 Task: Get directions from Capitol Reef National Park, Utah, United States to Crater Lake National Park, Oregon, United States and explore the nearby banks
Action: Key pressed g
Screenshot: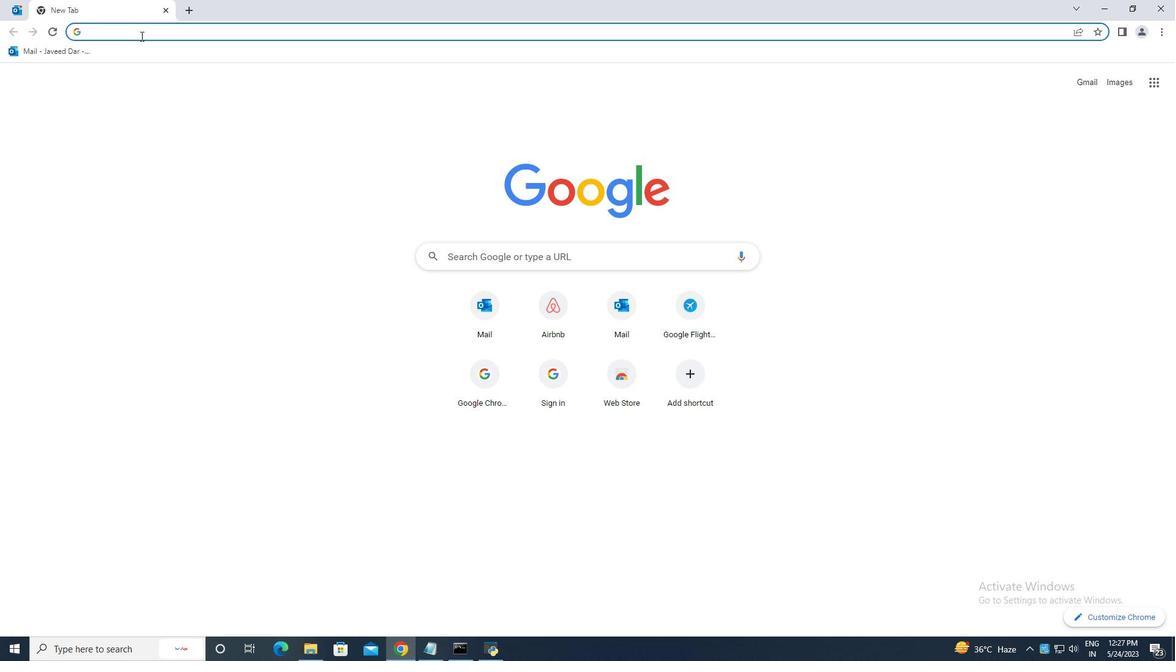
Action: Mouse moved to (132, 80)
Screenshot: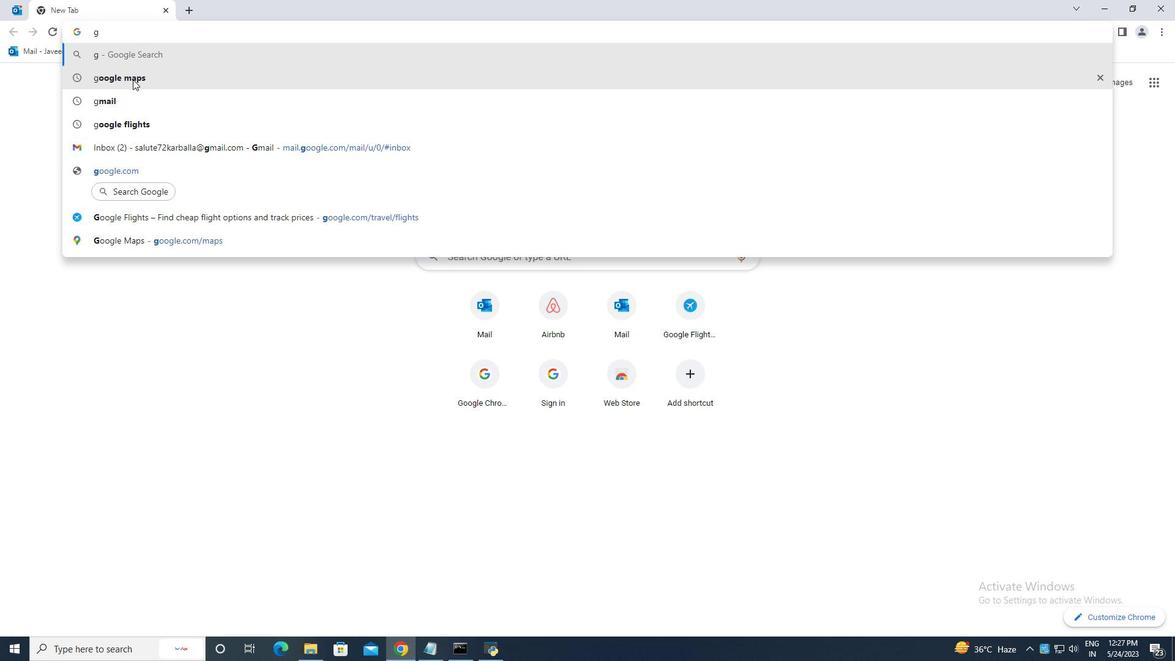 
Action: Mouse pressed left at (132, 80)
Screenshot: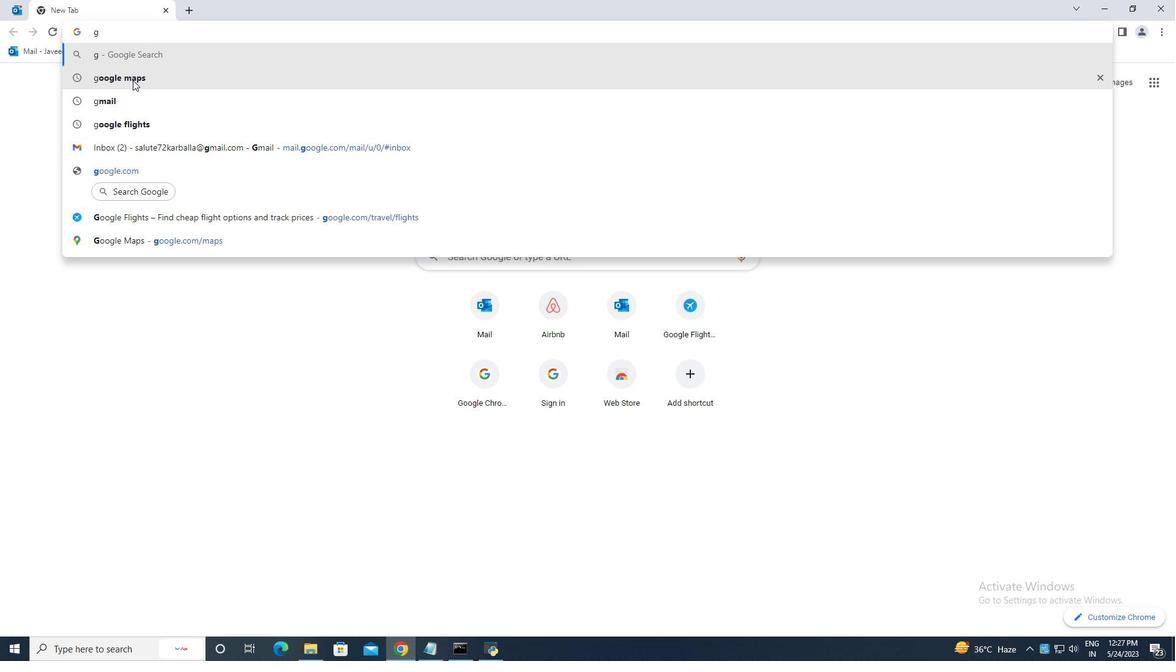
Action: Mouse moved to (203, 191)
Screenshot: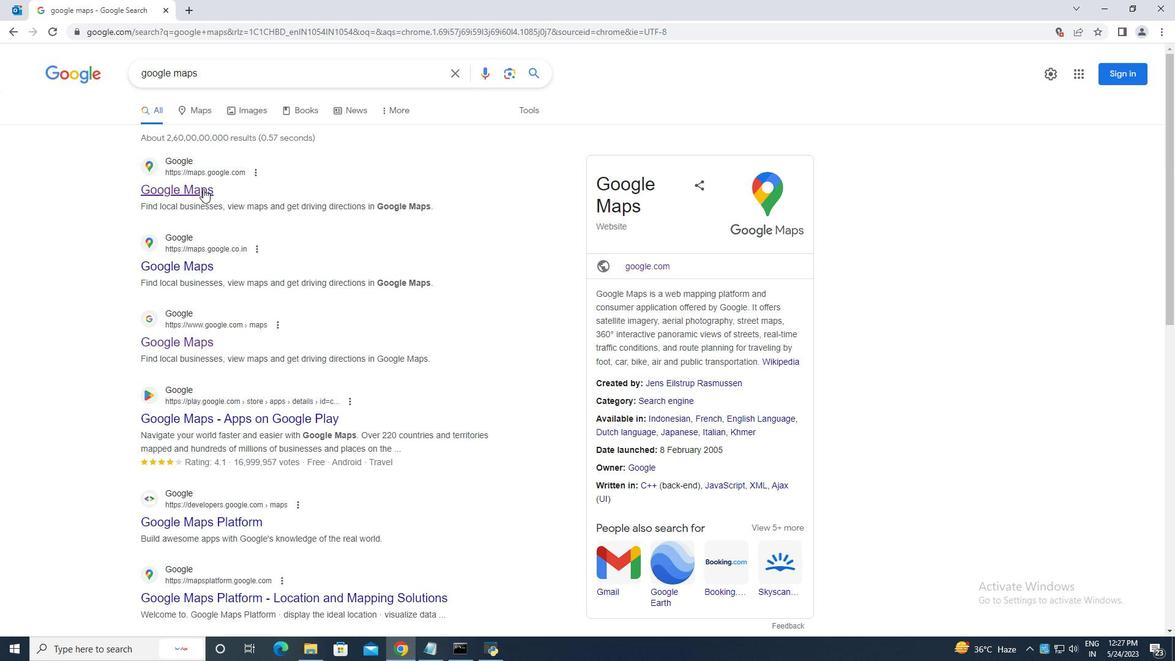 
Action: Mouse pressed left at (203, 191)
Screenshot: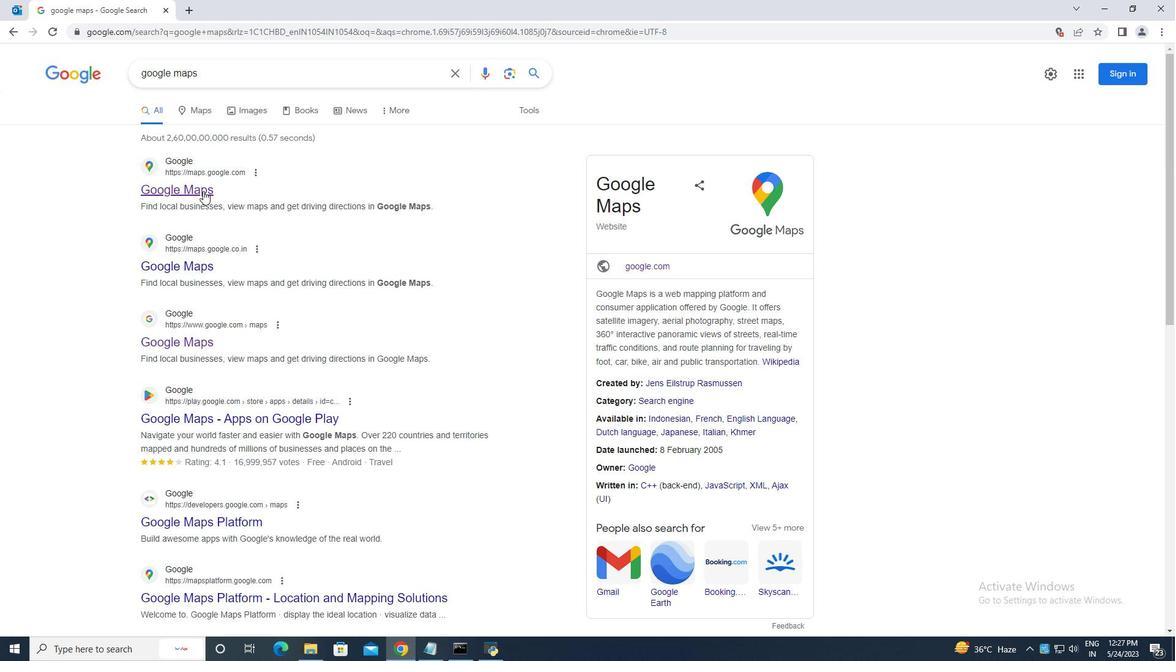 
Action: Mouse moved to (203, 191)
Screenshot: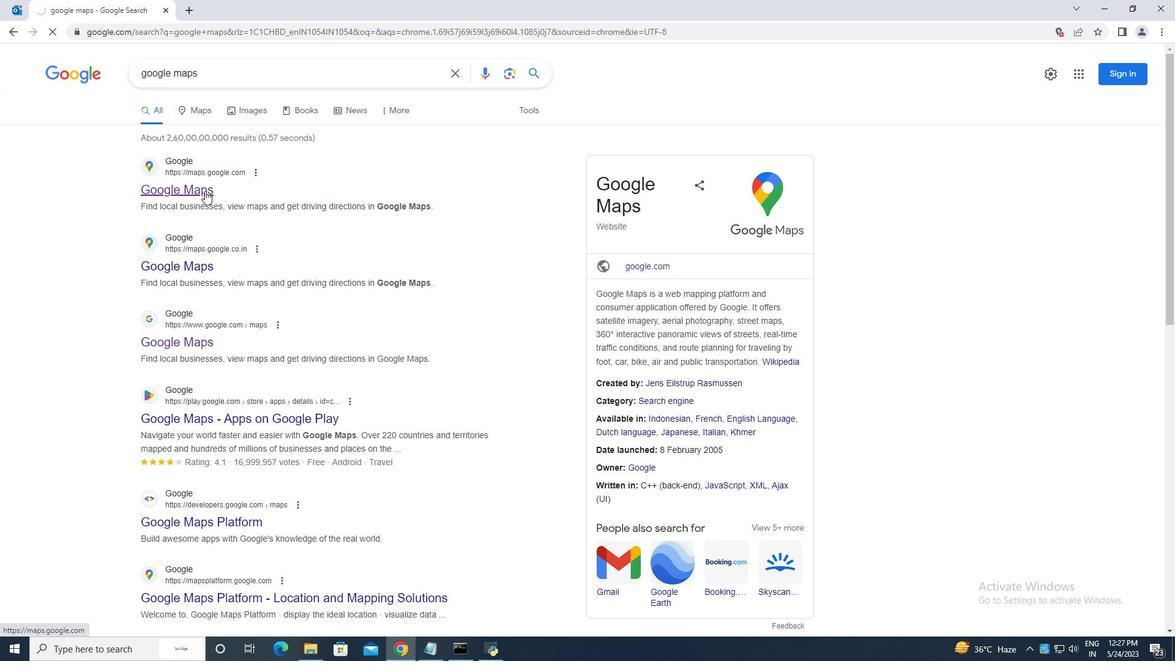 
Action: Mouse pressed left at (203, 191)
Screenshot: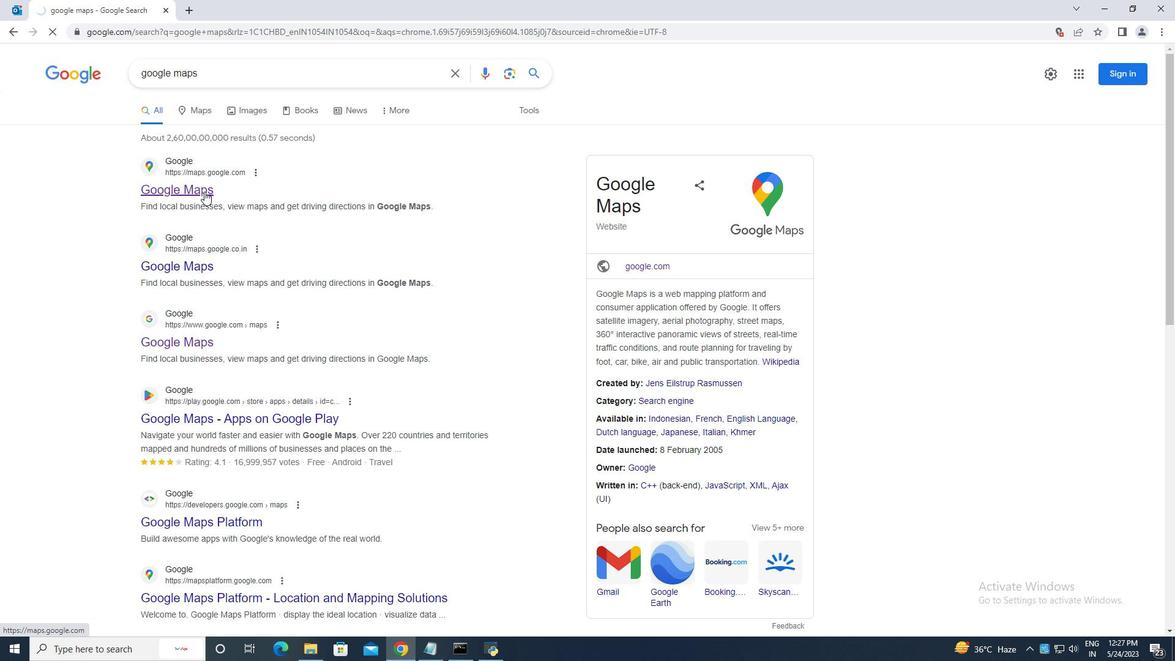 
Action: Mouse moved to (184, 58)
Screenshot: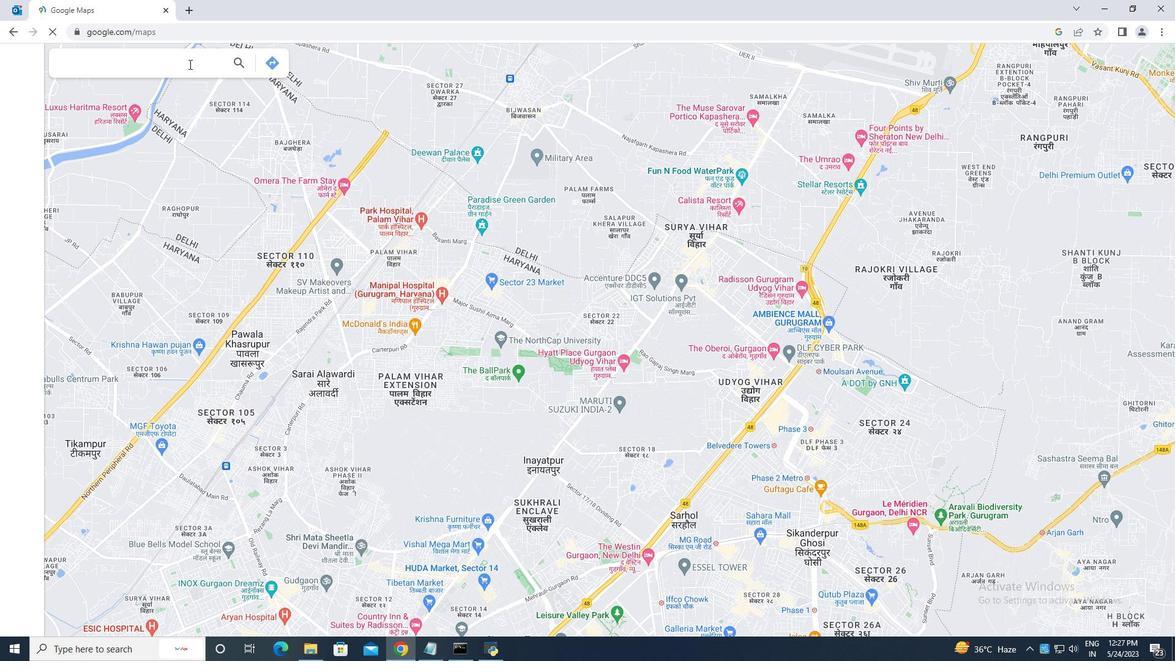 
Action: Mouse pressed left at (184, 58)
Screenshot: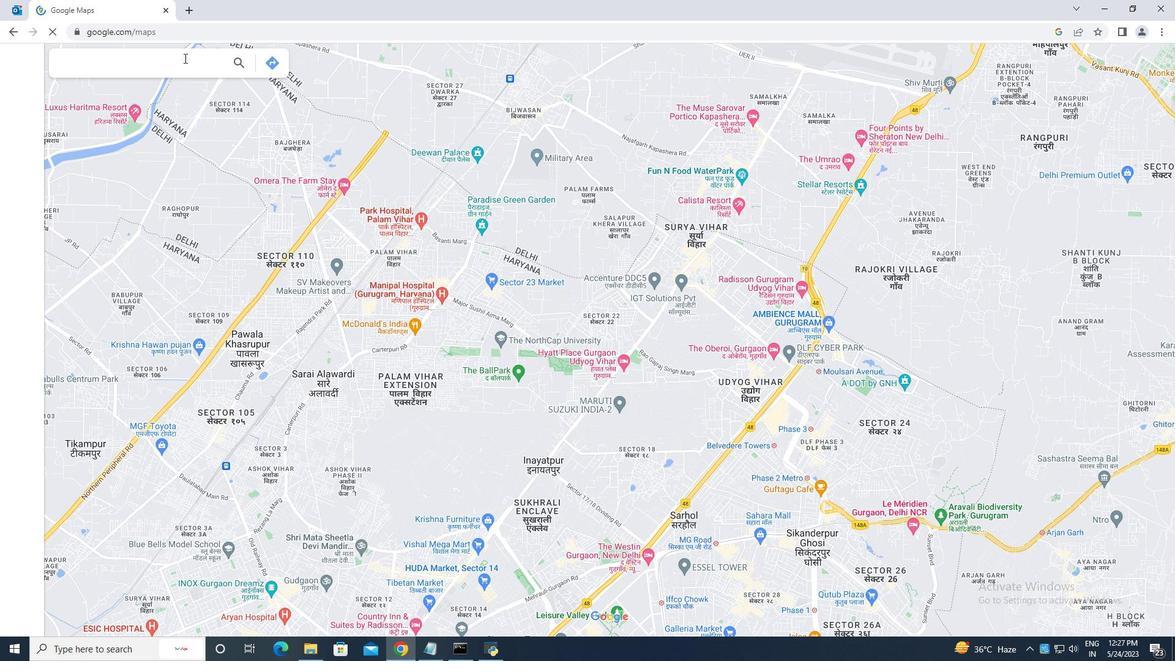 
Action: Key pressed capital<Key.space>reef<Key.space>national<Key.space>park,<Key.space>utah
Screenshot: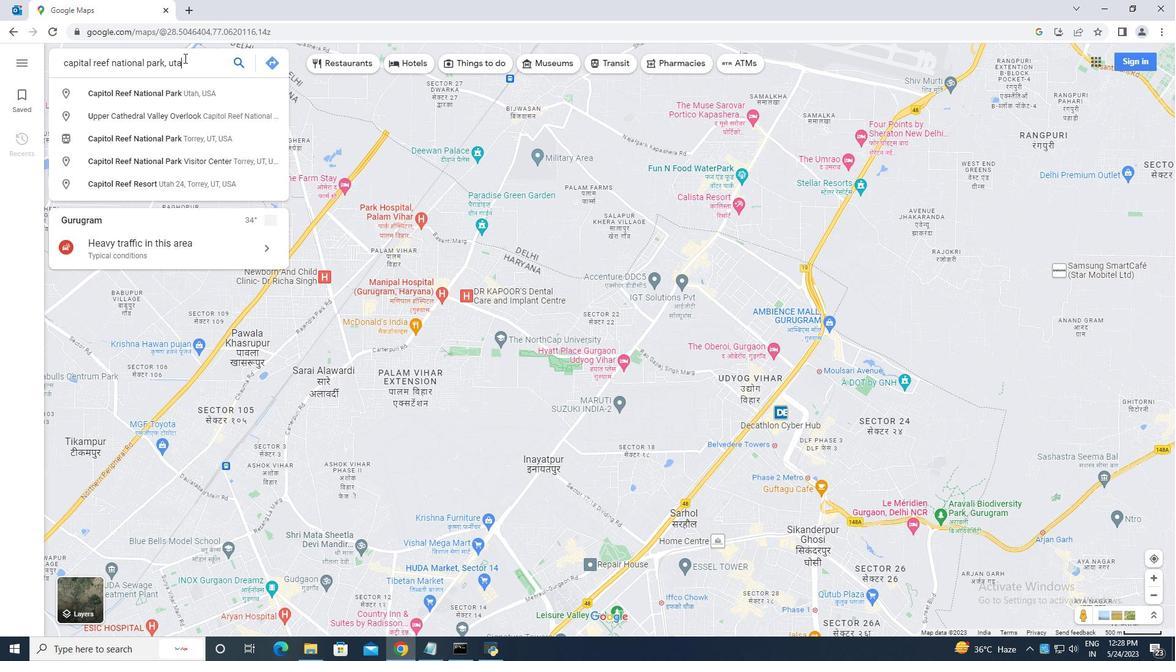 
Action: Mouse moved to (207, 96)
Screenshot: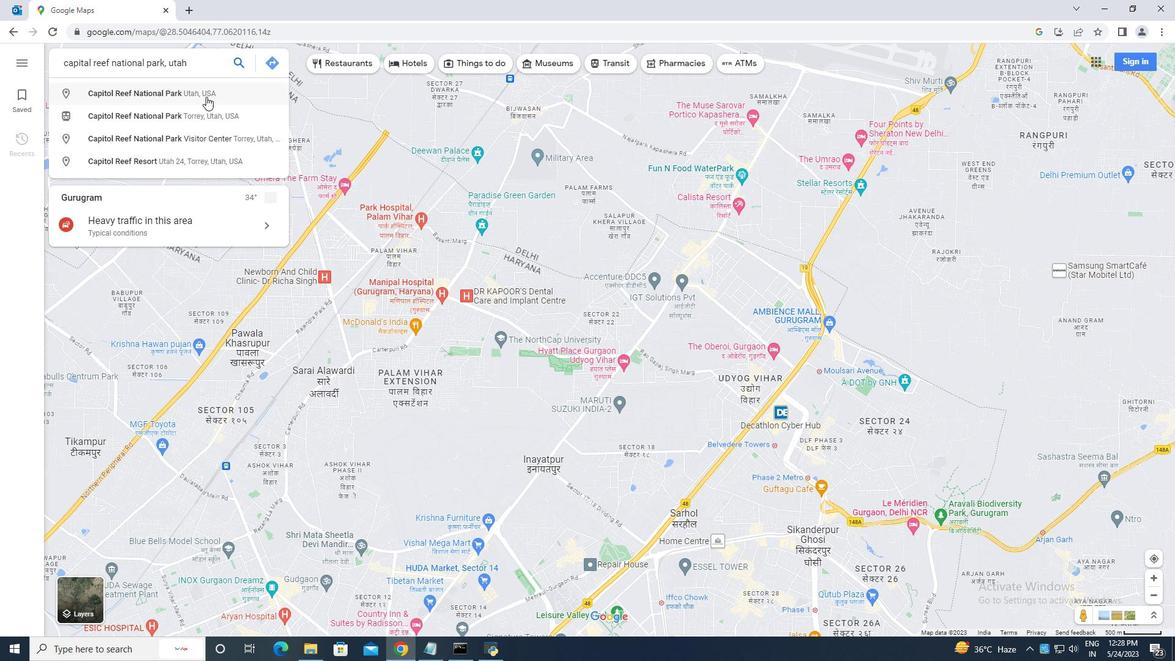 
Action: Mouse pressed left at (207, 96)
Screenshot: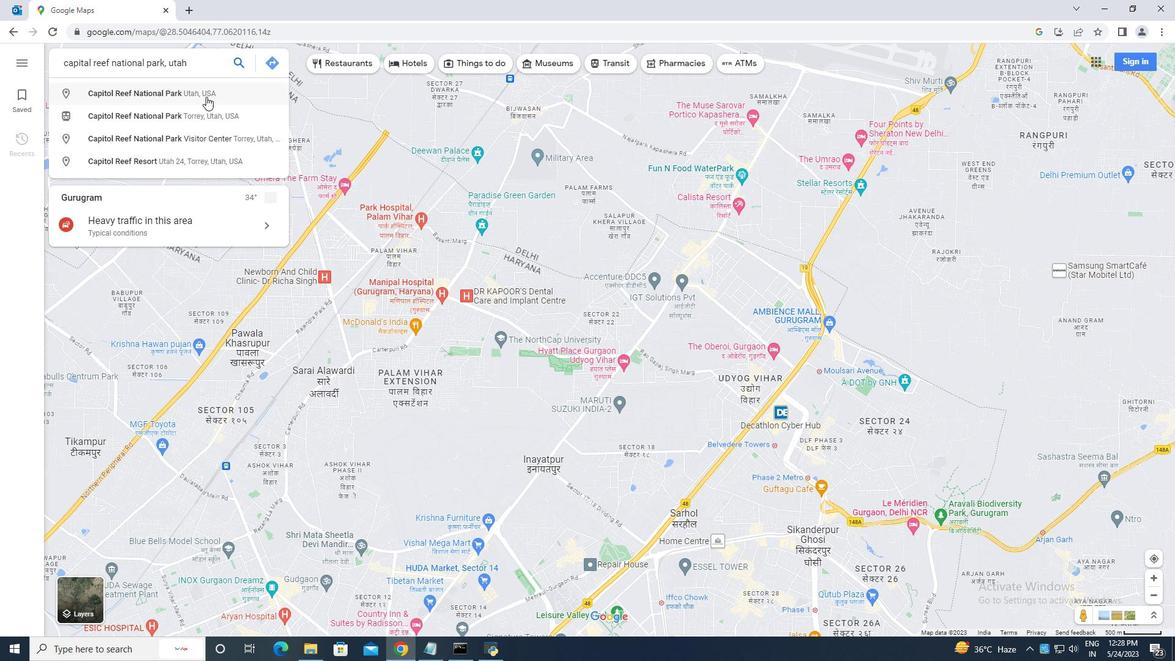 
Action: Mouse moved to (82, 305)
Screenshot: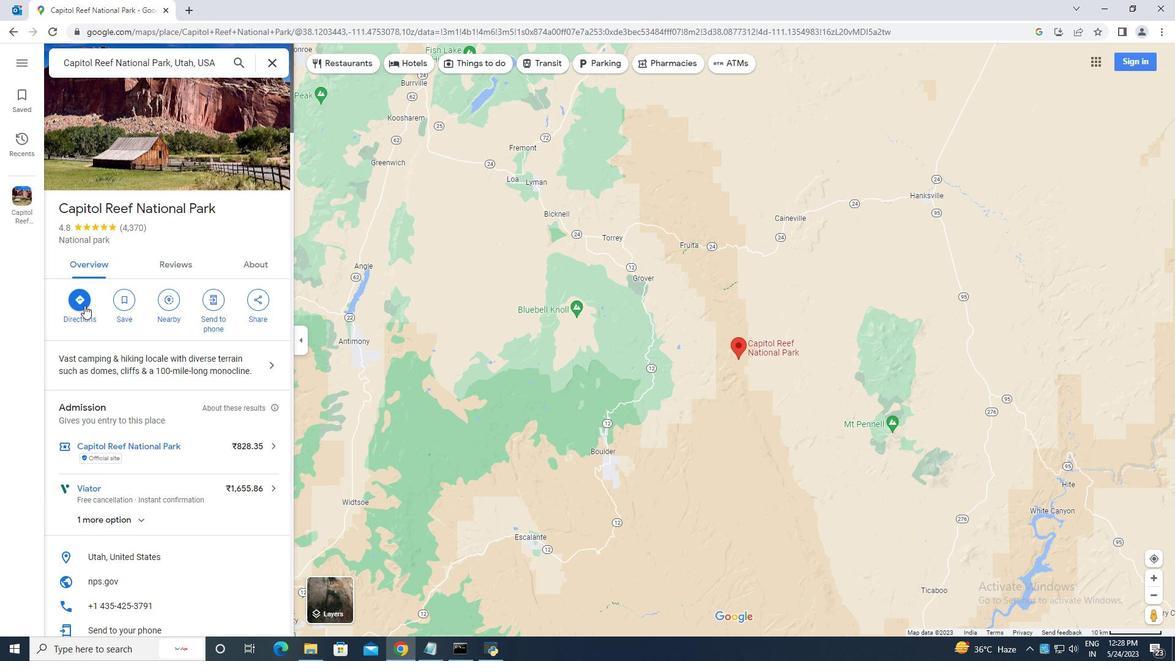 
Action: Mouse pressed left at (82, 305)
Screenshot: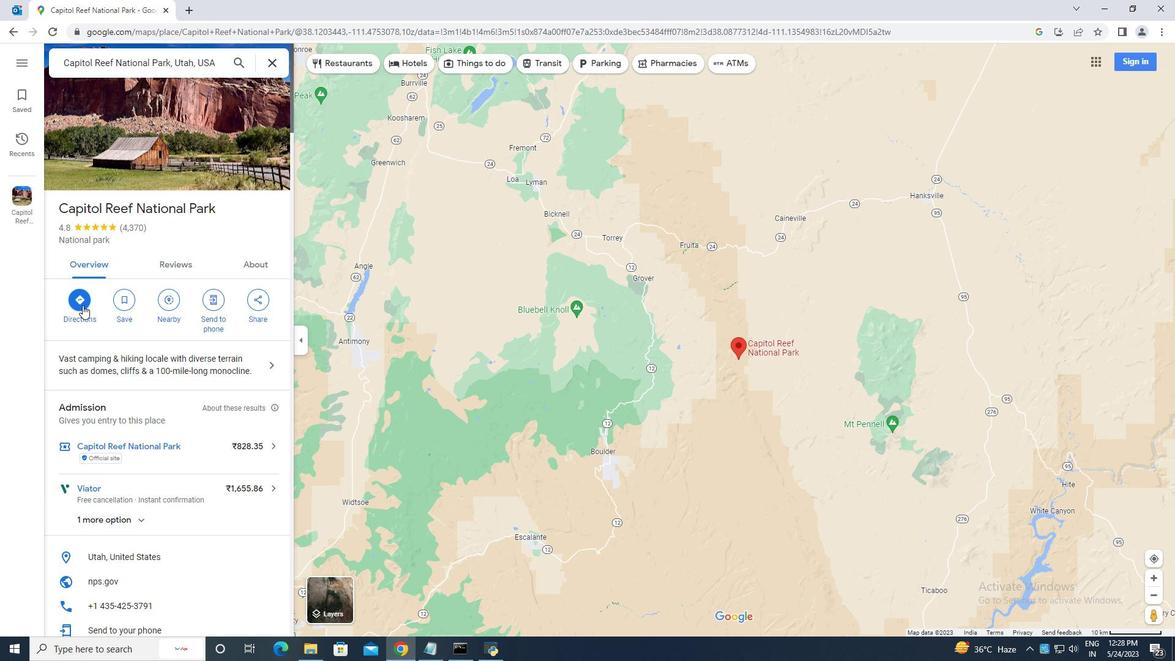 
Action: Mouse moved to (174, 100)
Screenshot: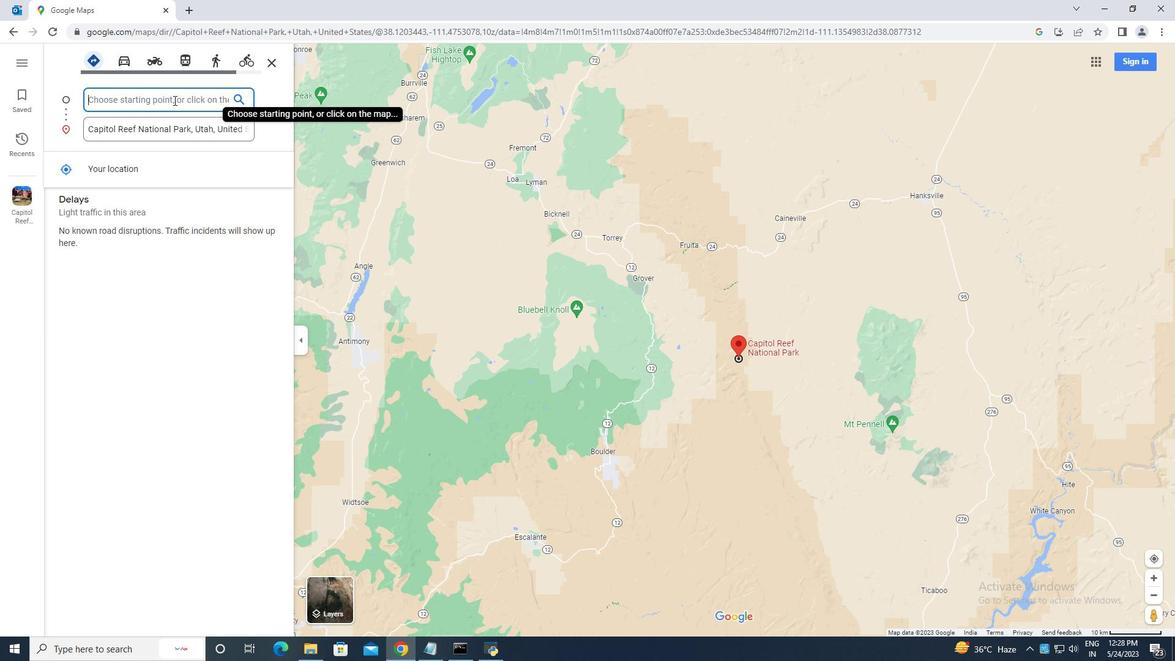 
Action: Mouse pressed left at (174, 100)
Screenshot: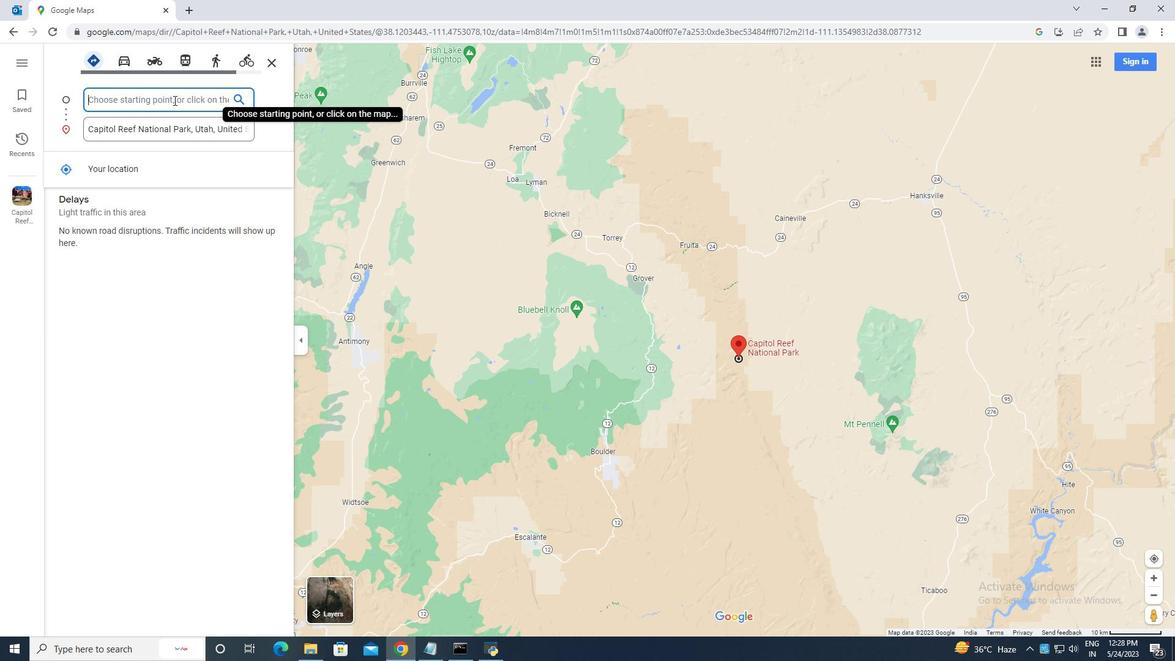 
Action: Key pressed capitol<Key.space>reef<Key.space>national<Key.space>park<Key.space>utah<Key.space>
Screenshot: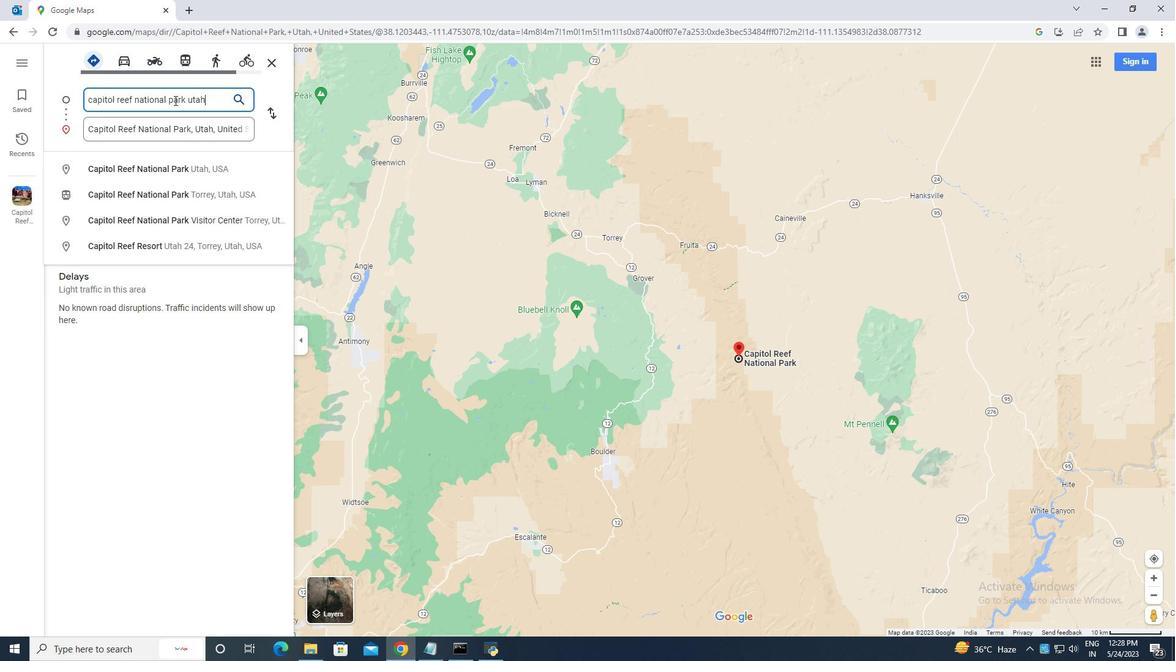 
Action: Mouse moved to (189, 129)
Screenshot: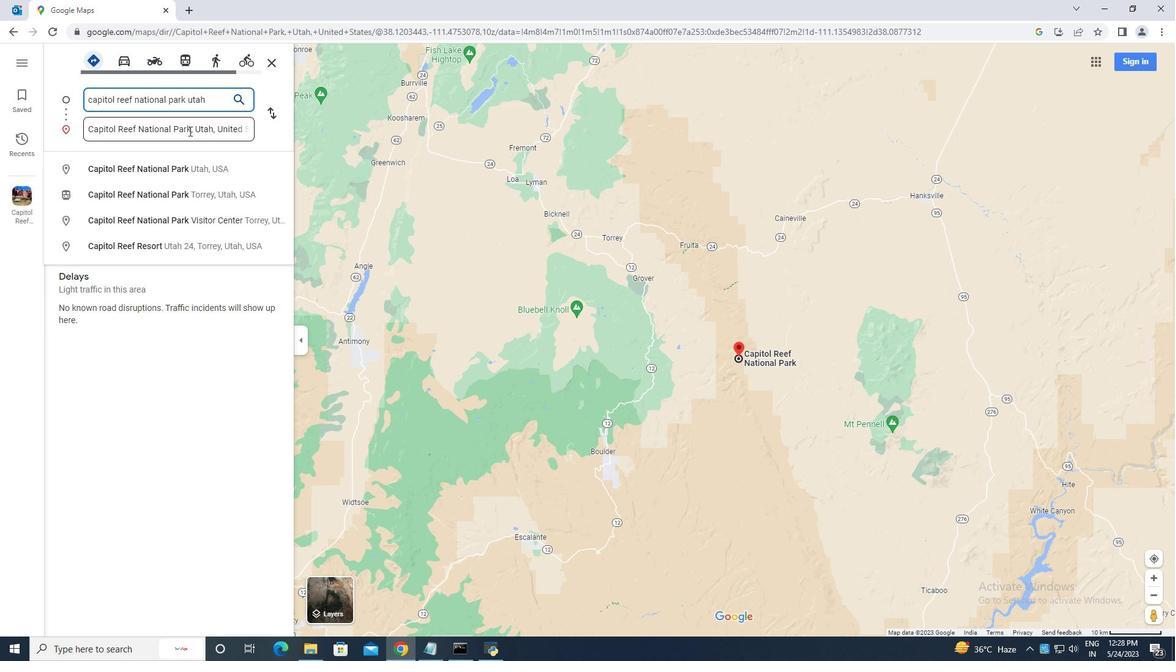 
Action: Mouse pressed left at (189, 129)
Screenshot: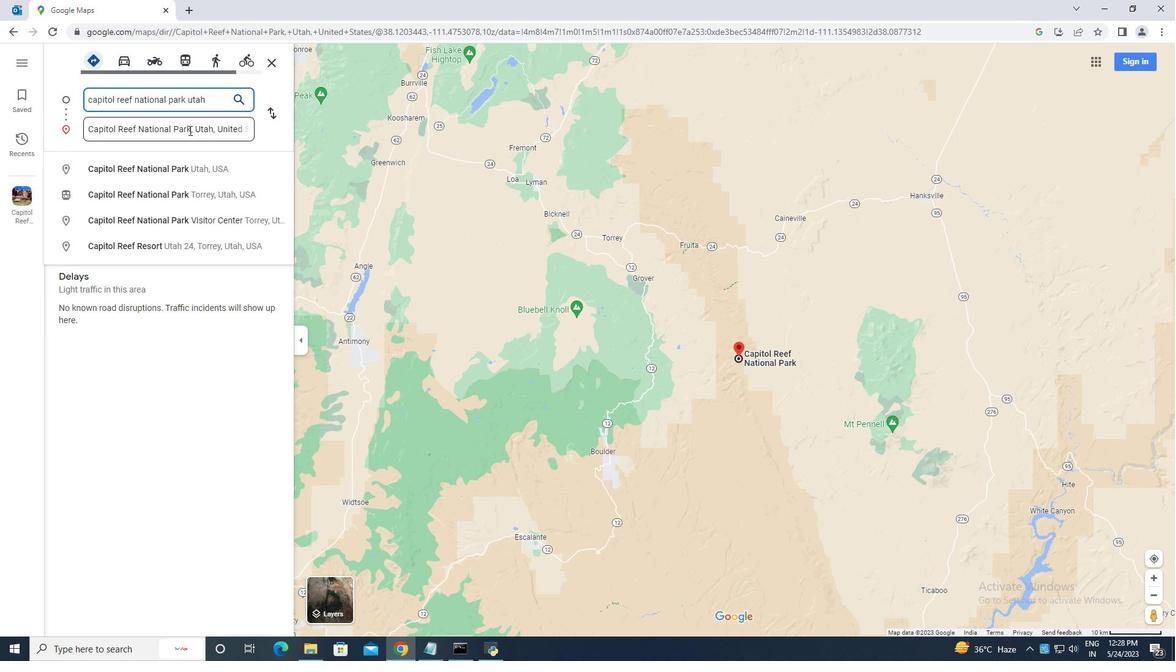 
Action: Mouse moved to (189, 129)
Screenshot: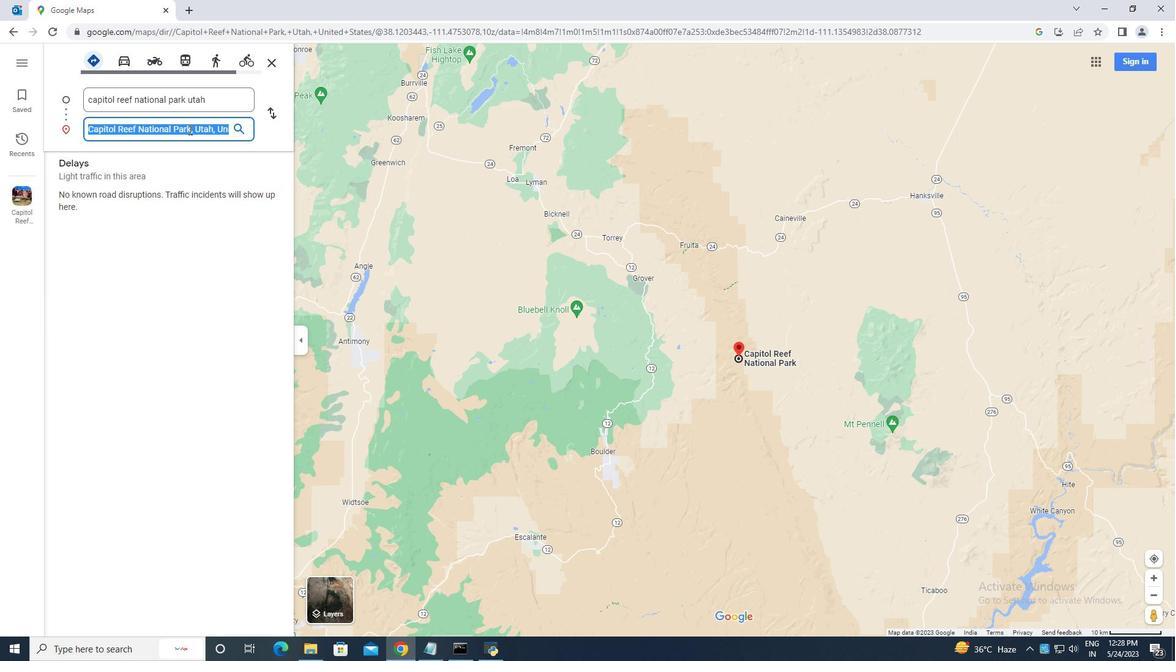 
Action: Key pressed creter<Key.space><Key.backspace><Key.backspace><Key.backspace><Key.backspace>a<Key.backspace><Key.backspace>ater<Key.space>lake<Key.space>national<Key.space>park<Key.space>oregon<Key.space>us
Screenshot: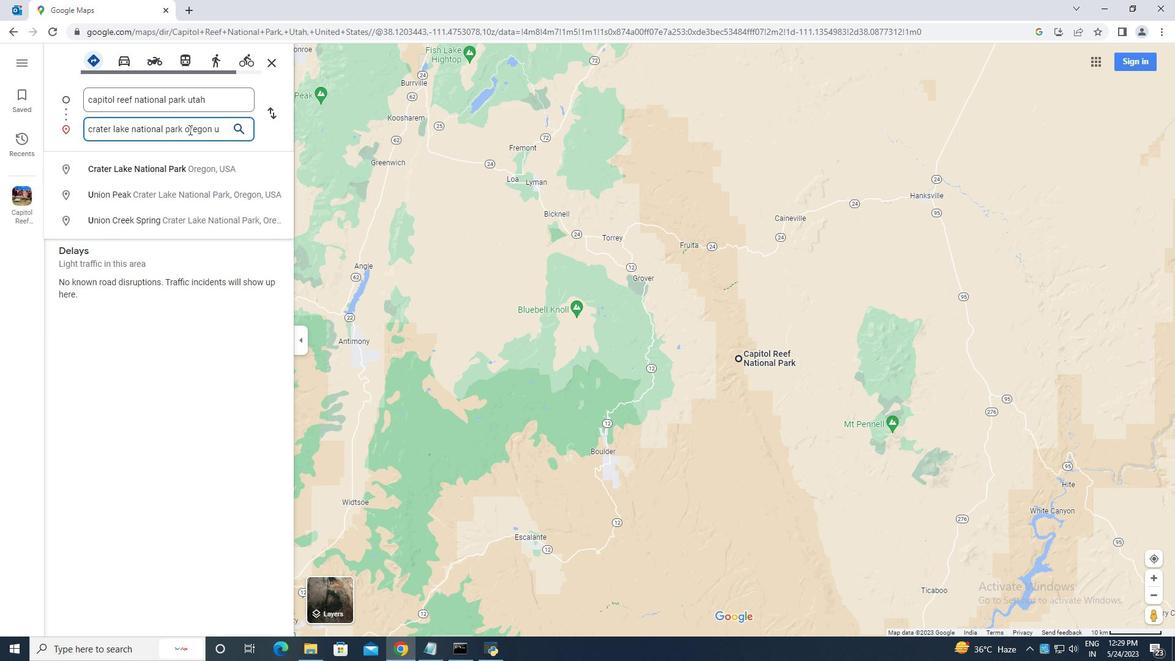 
Action: Mouse moved to (219, 134)
Screenshot: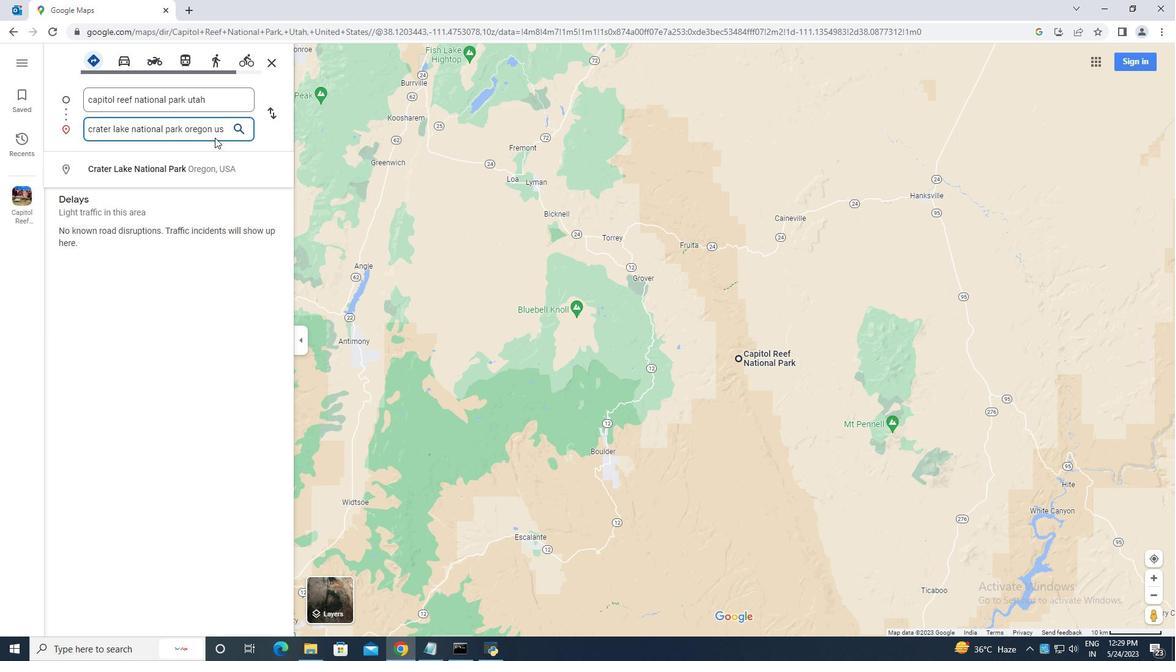 
Action: Key pressed <Key.enter>
Screenshot: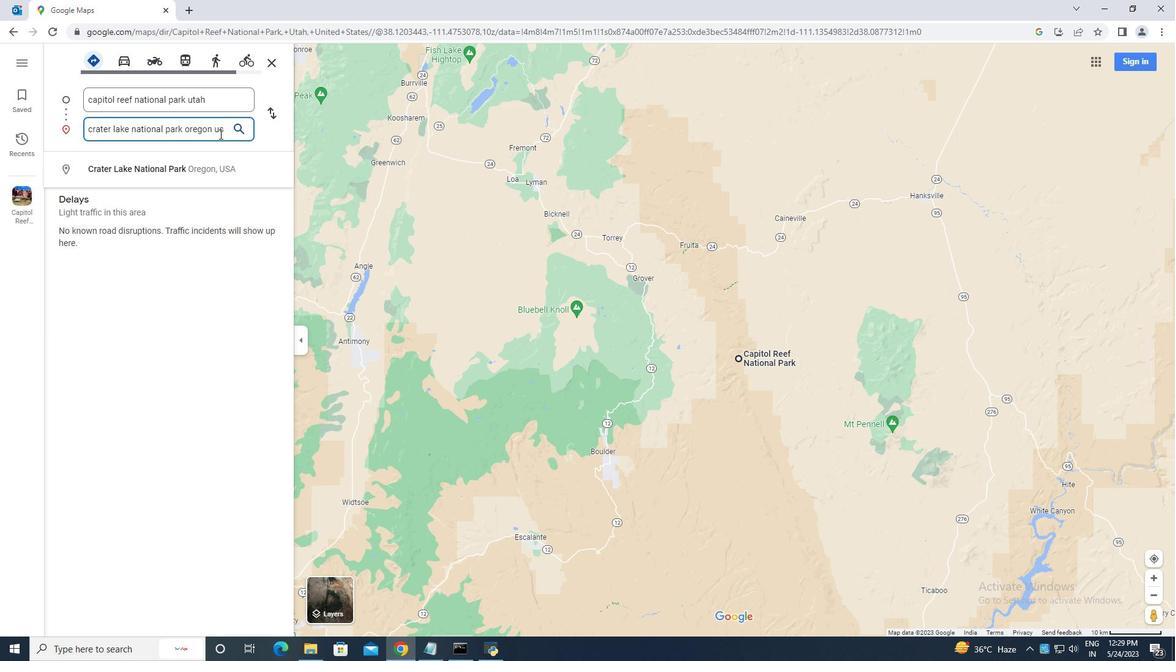 
Action: Mouse moved to (156, 208)
Screenshot: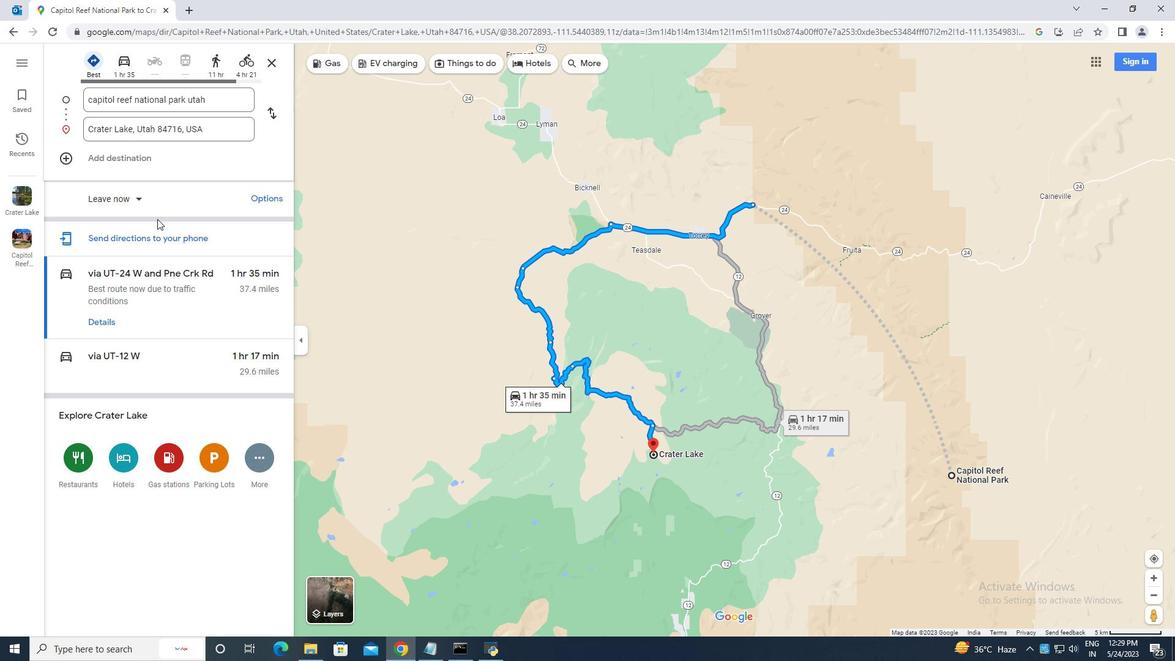 
Action: Mouse scrolled (156, 208) with delta (0, 0)
Screenshot: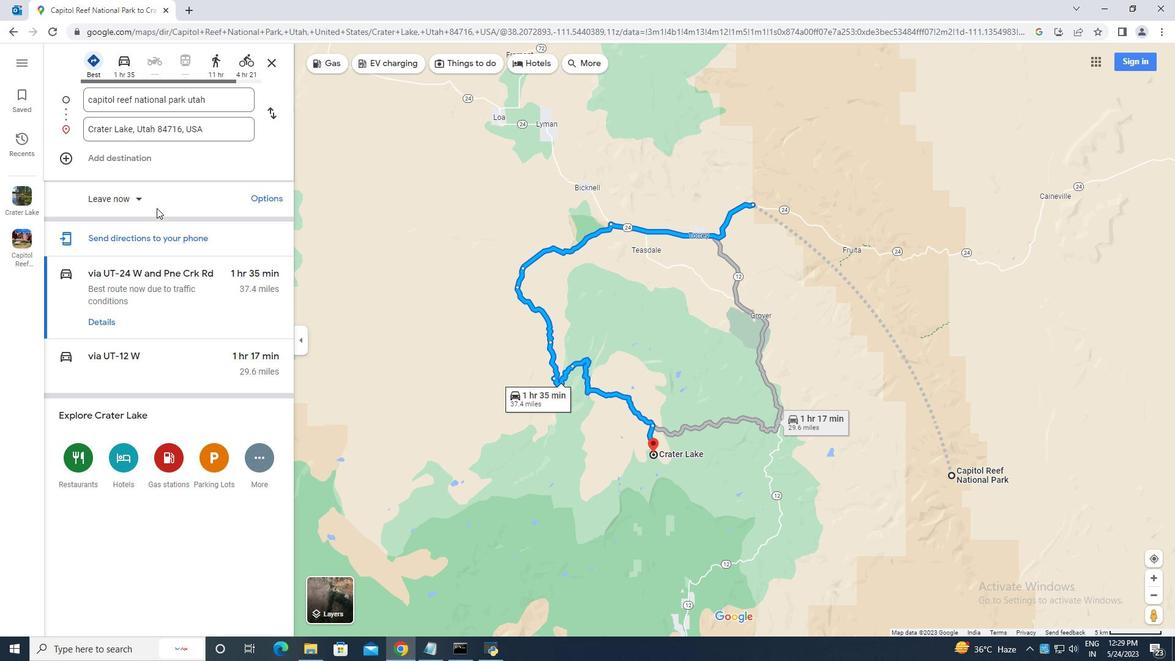 
Action: Mouse scrolled (156, 208) with delta (0, 0)
Screenshot: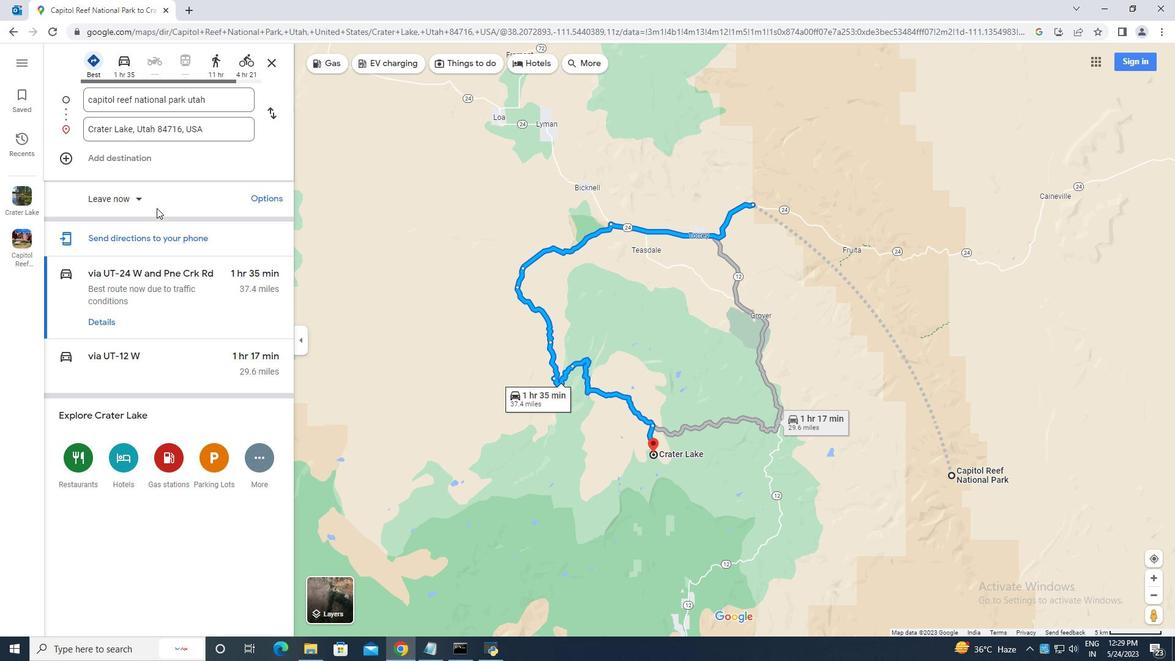 
Action: Mouse scrolled (156, 208) with delta (0, 0)
Screenshot: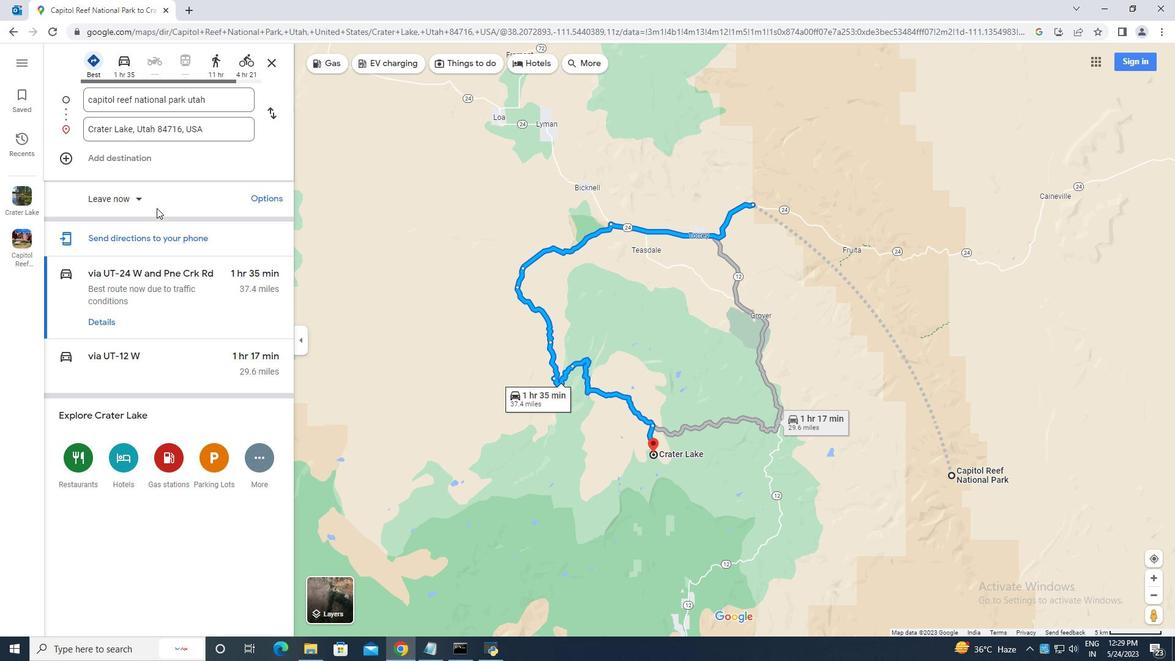 
Action: Mouse scrolled (156, 208) with delta (0, 0)
Screenshot: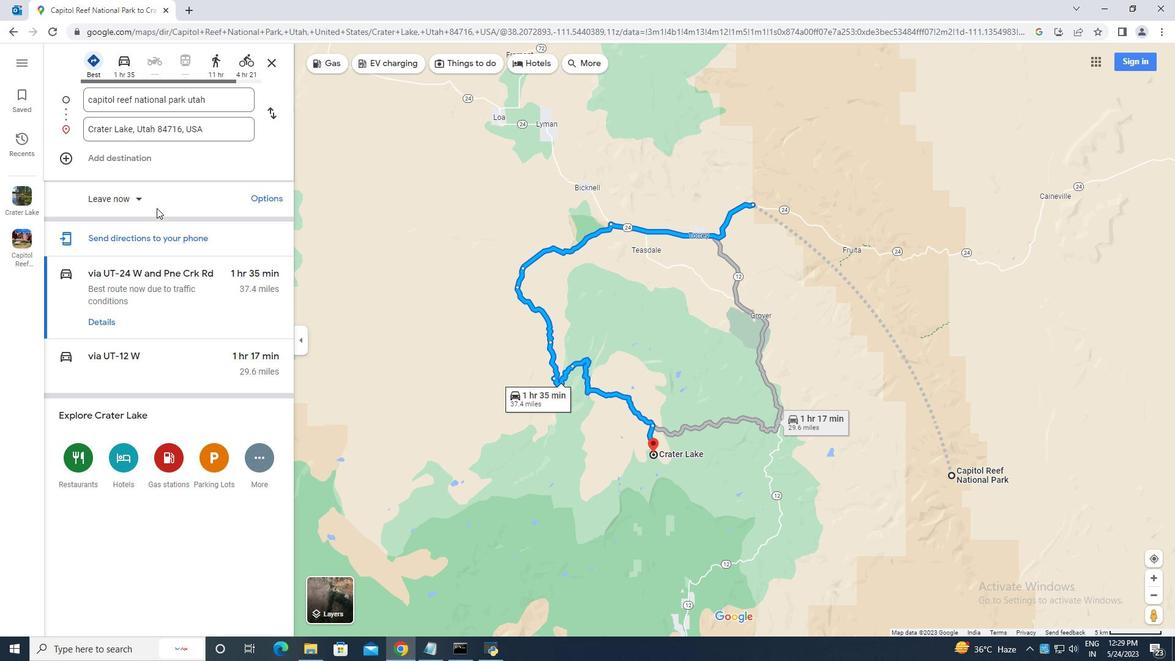 
Action: Mouse moved to (156, 202)
Screenshot: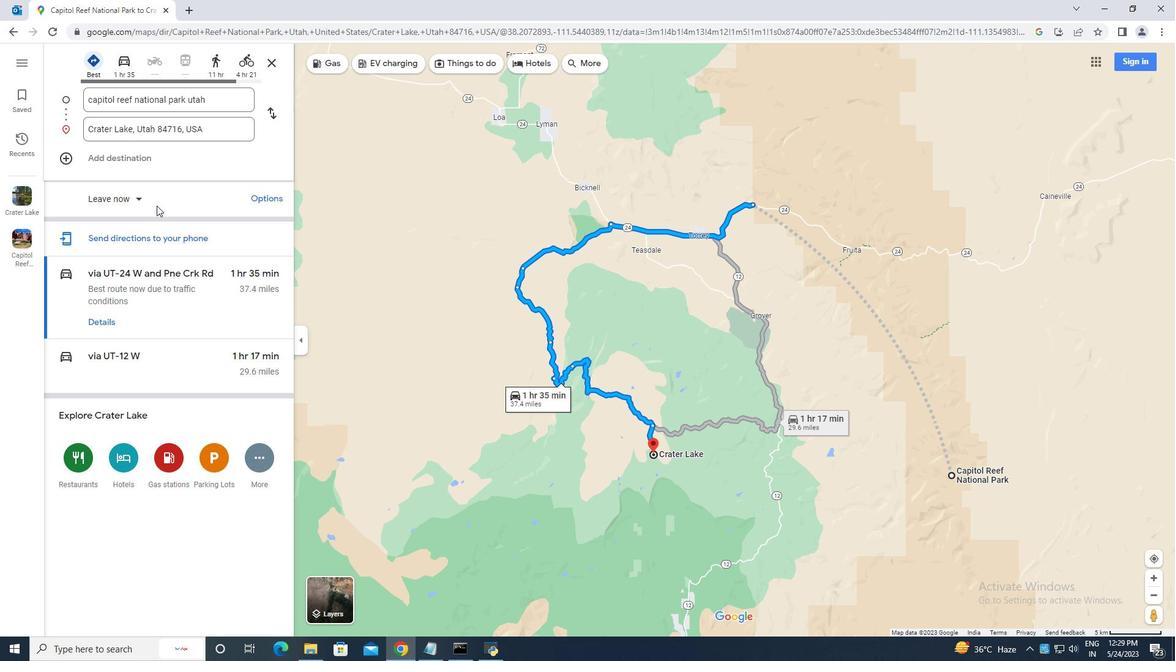 
Action: Mouse scrolled (156, 202) with delta (0, 0)
Screenshot: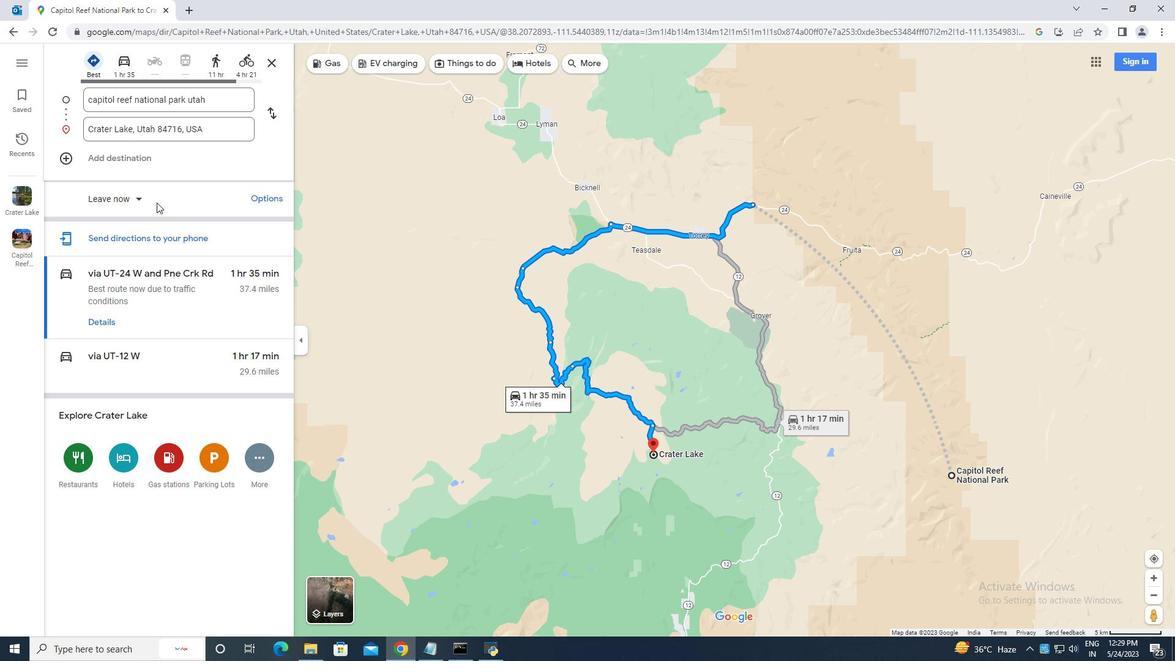 
Action: Mouse scrolled (156, 202) with delta (0, 0)
Screenshot: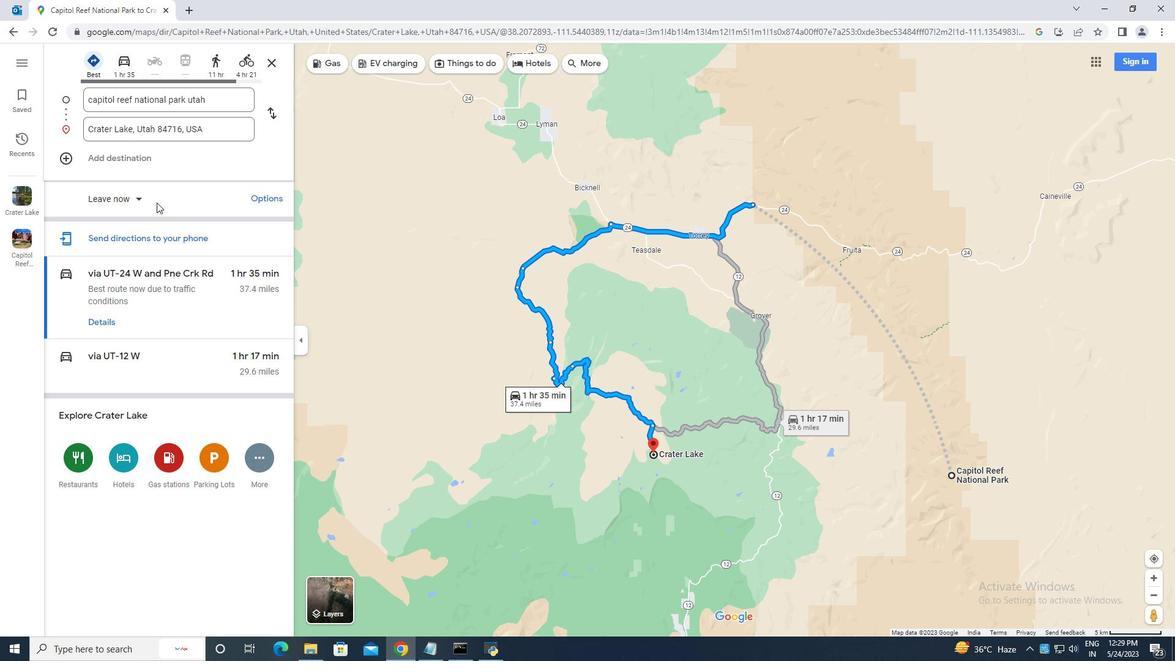 
Action: Mouse scrolled (156, 202) with delta (0, 0)
Screenshot: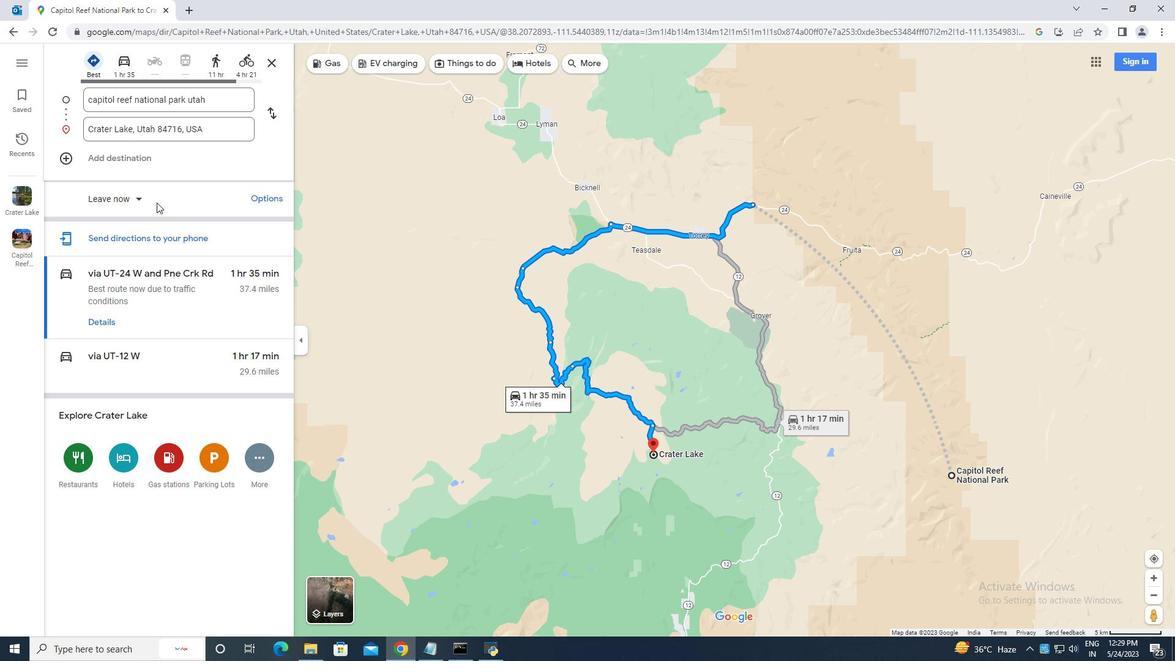 
Action: Mouse scrolled (156, 202) with delta (0, 0)
Screenshot: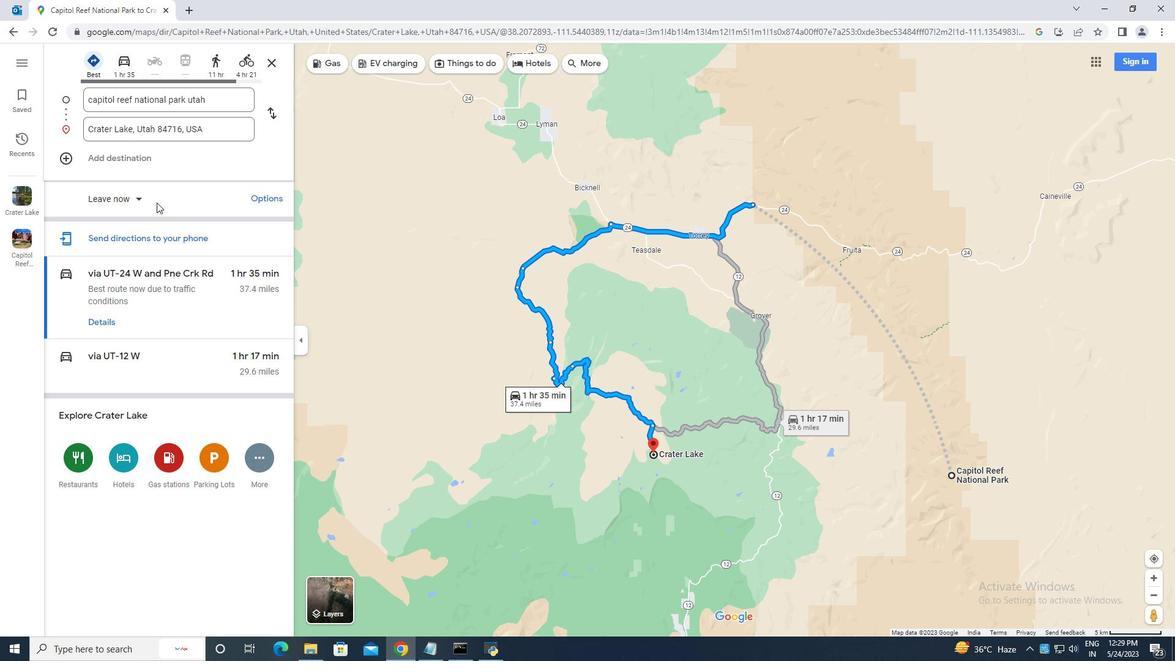
Action: Mouse scrolled (156, 202) with delta (0, 0)
Screenshot: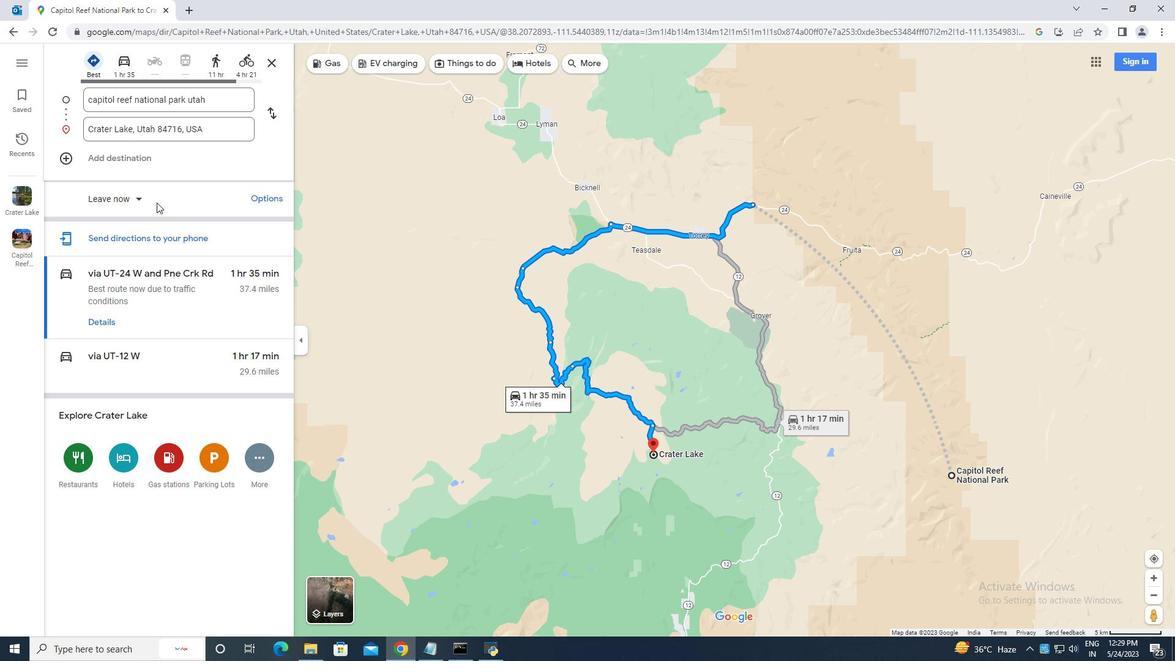 
Action: Mouse scrolled (156, 202) with delta (0, 0)
Screenshot: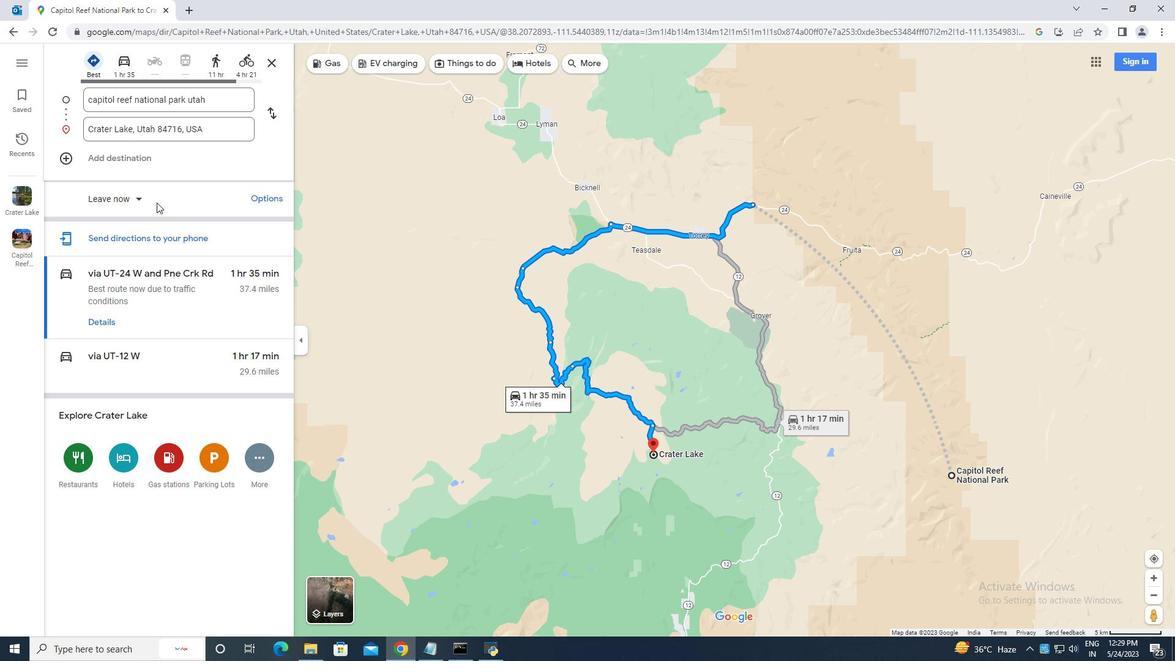 
Action: Mouse scrolled (156, 202) with delta (0, 0)
Screenshot: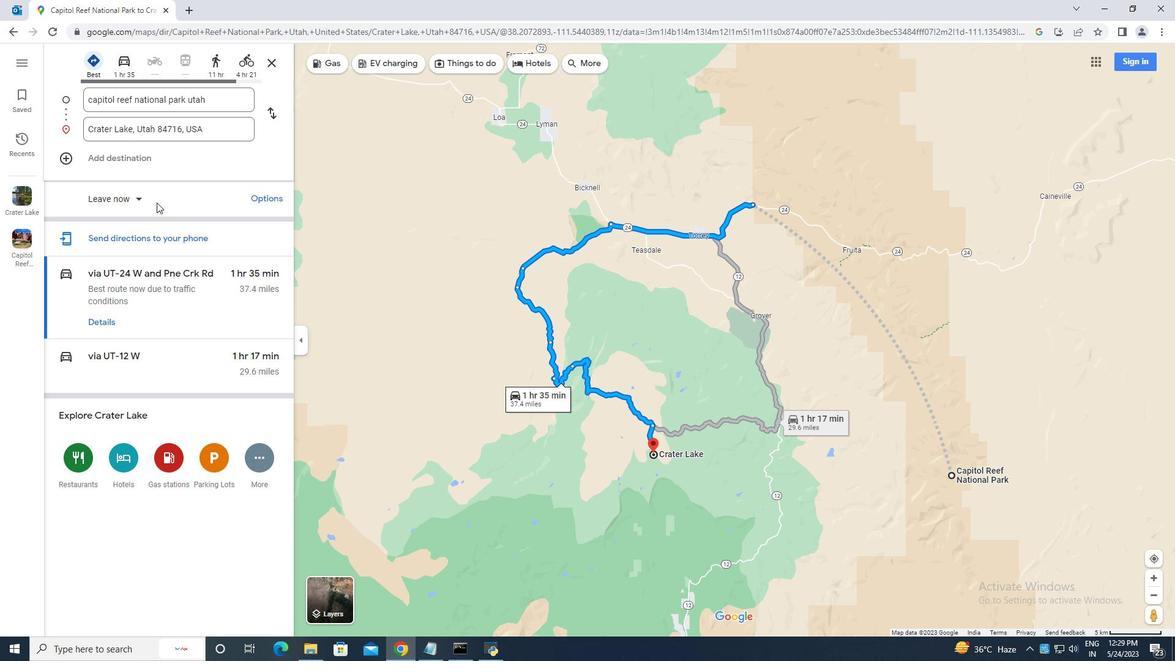 
Action: Mouse scrolled (156, 202) with delta (0, 0)
Screenshot: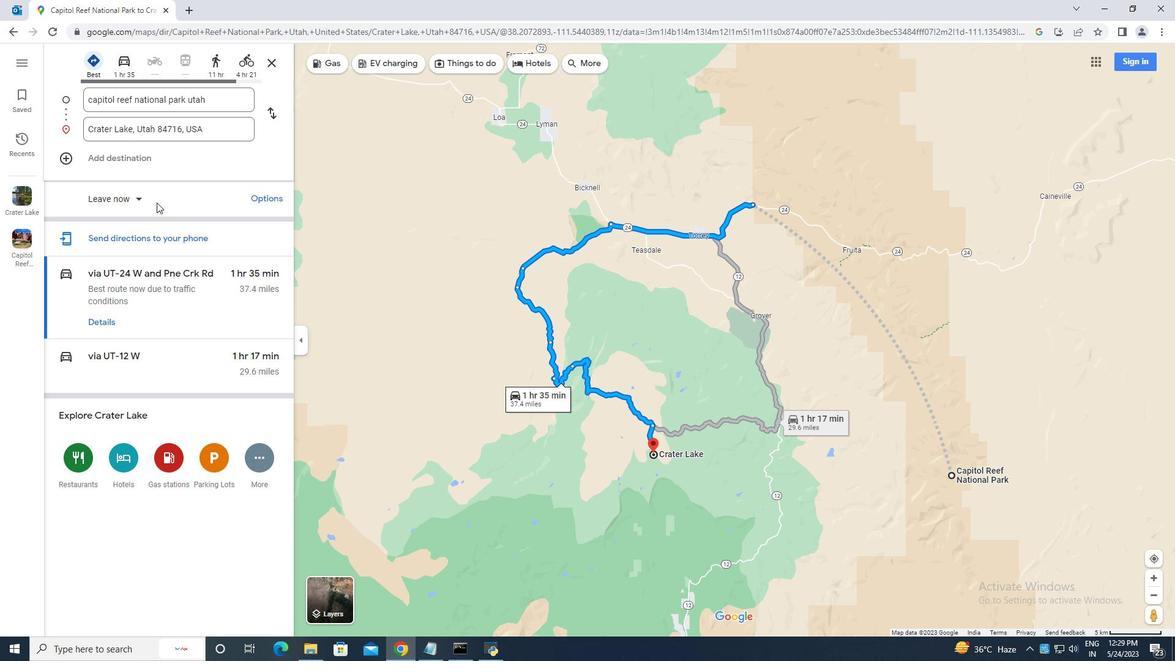
Action: Mouse moved to (104, 322)
Screenshot: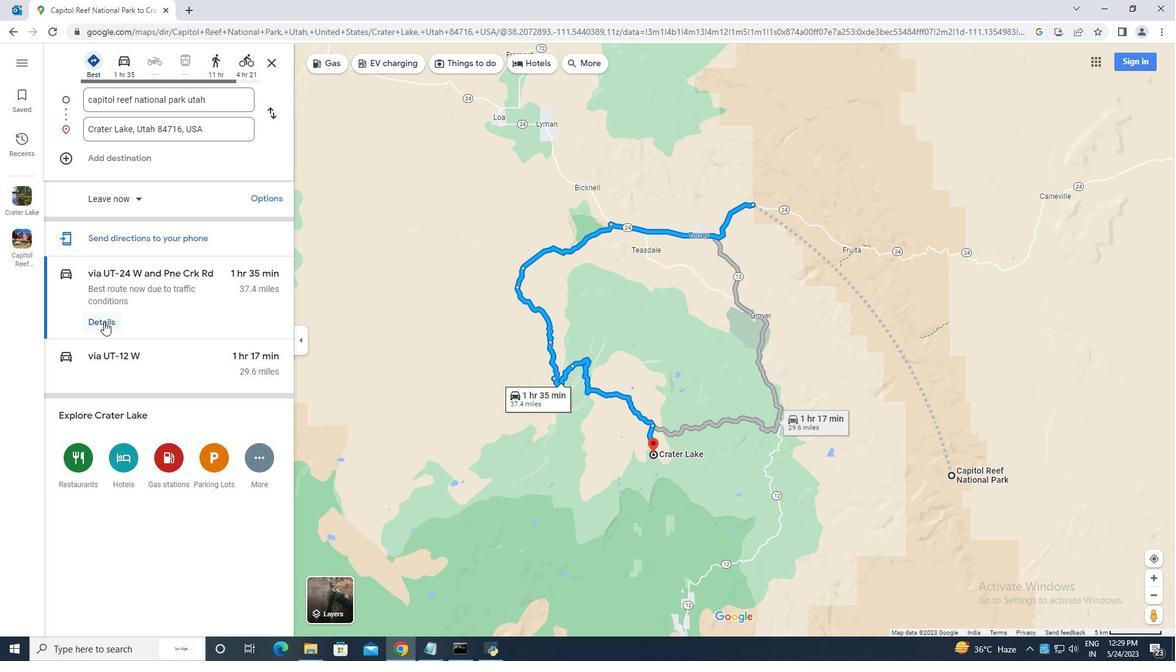 
Action: Mouse pressed left at (104, 322)
Screenshot: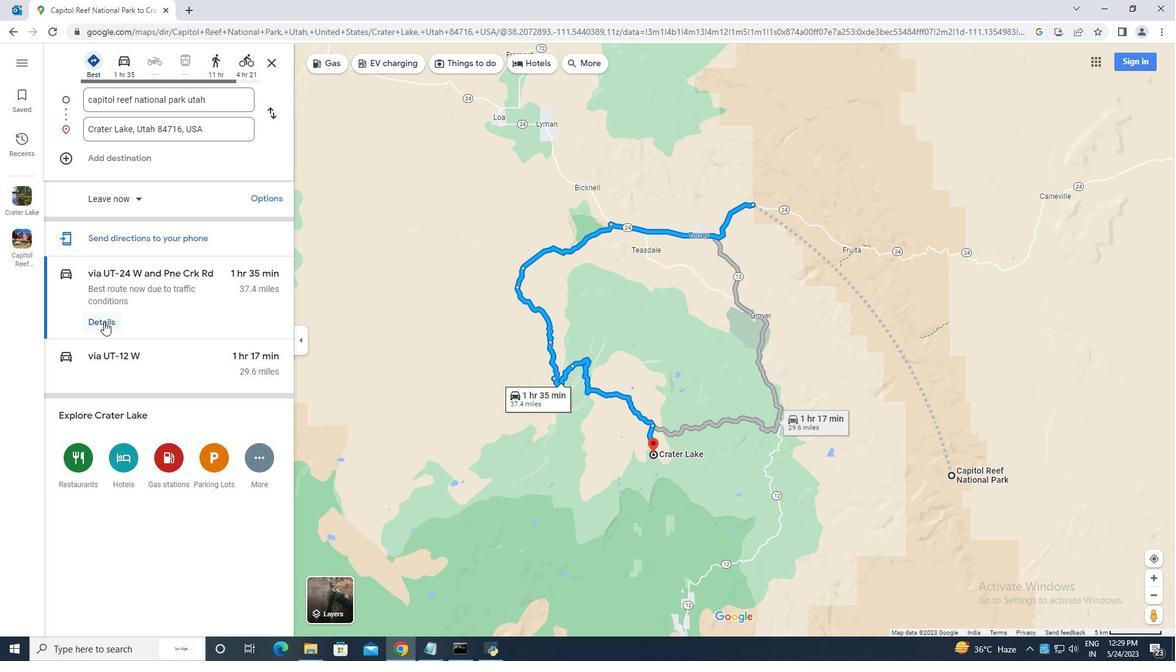 
Action: Mouse moved to (119, 299)
Screenshot: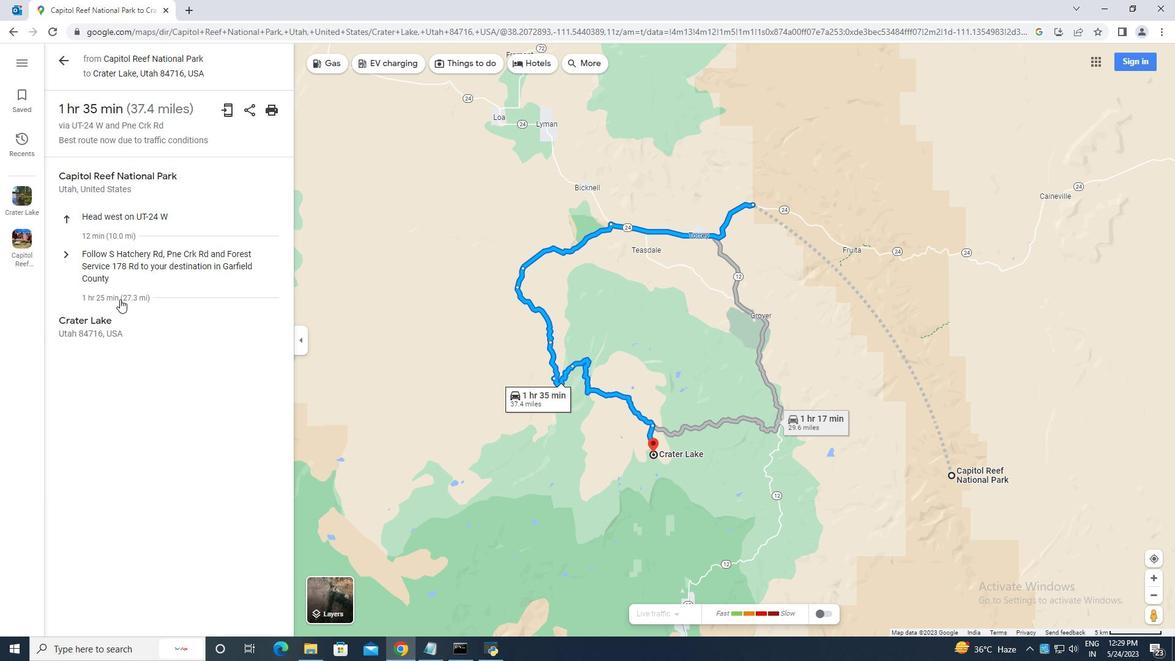 
Action: Mouse scrolled (119, 299) with delta (0, 0)
Screenshot: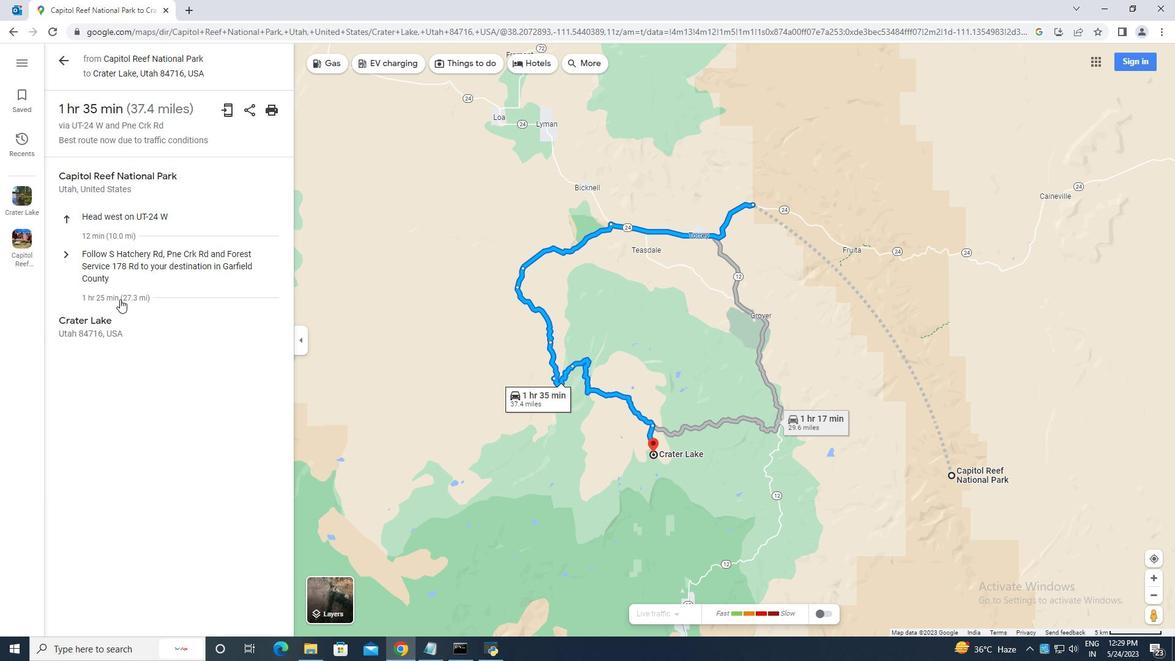 
Action: Mouse scrolled (119, 299) with delta (0, 0)
Screenshot: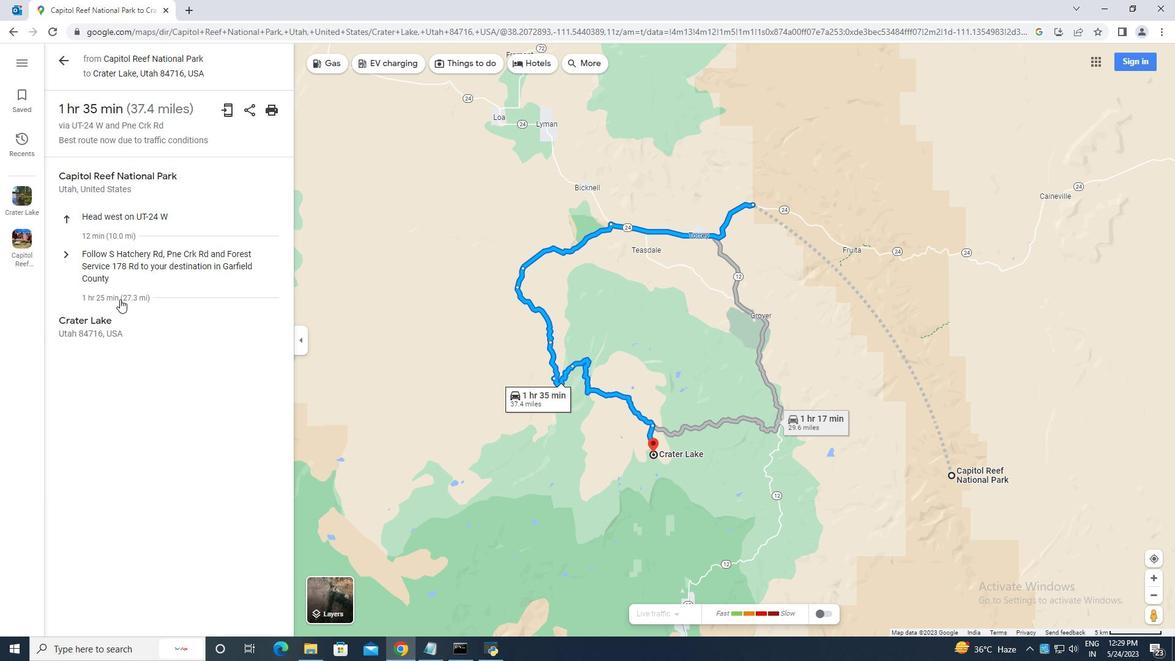 
Action: Mouse moved to (119, 298)
Screenshot: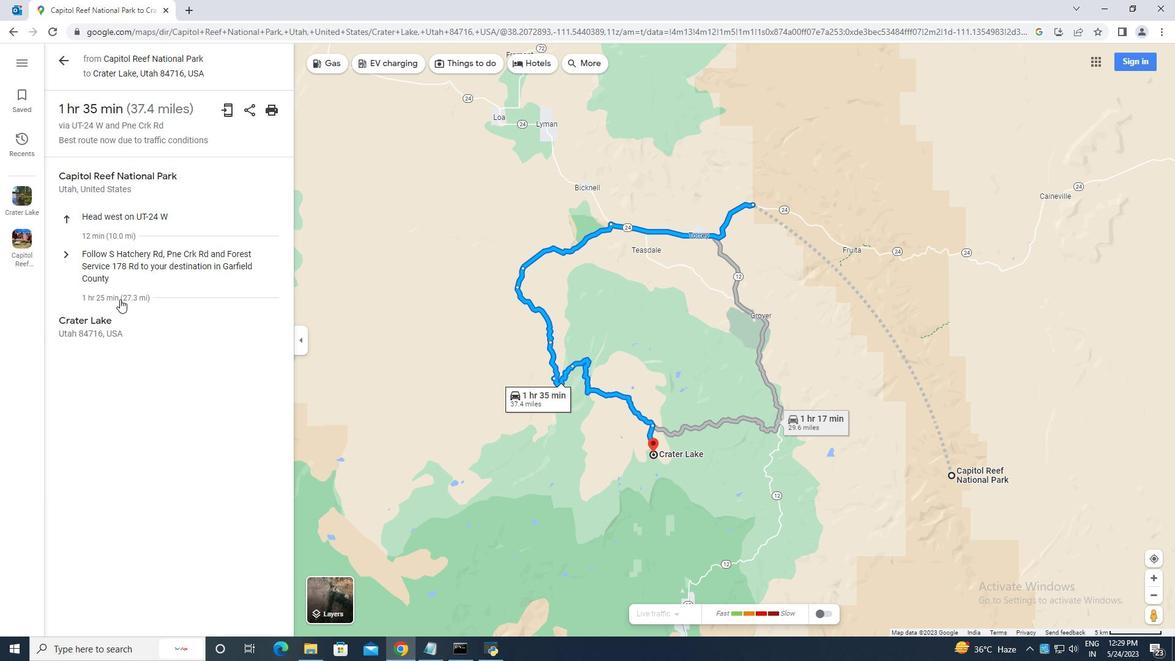 
Action: Mouse scrolled (119, 299) with delta (0, 0)
Screenshot: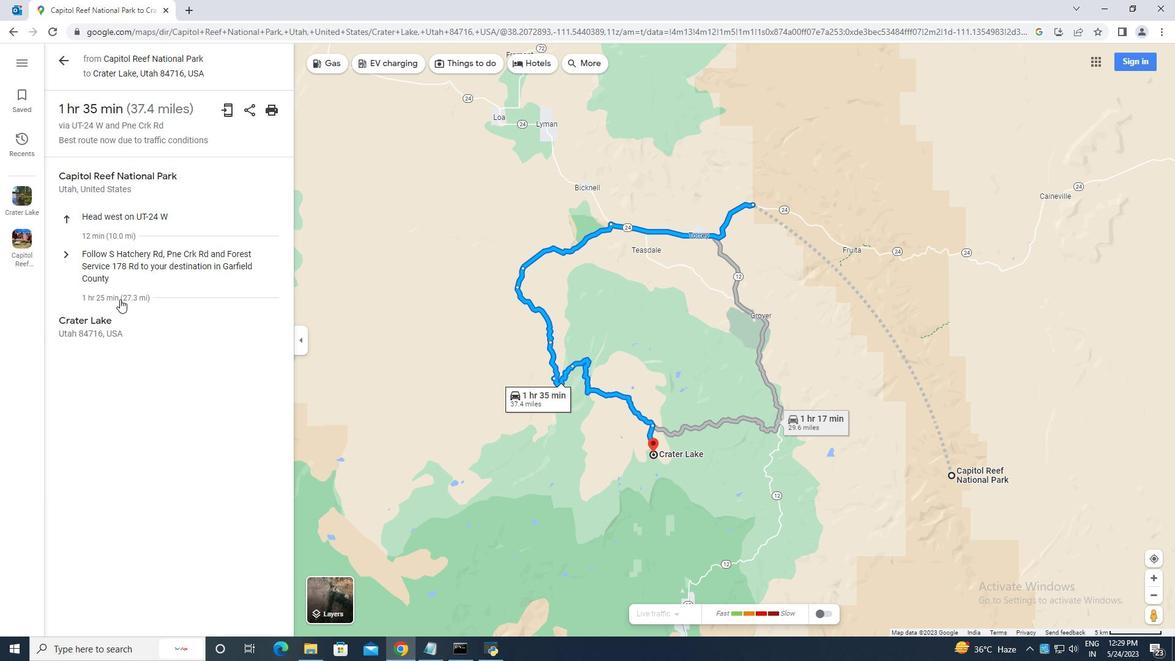 
Action: Mouse moved to (121, 291)
Screenshot: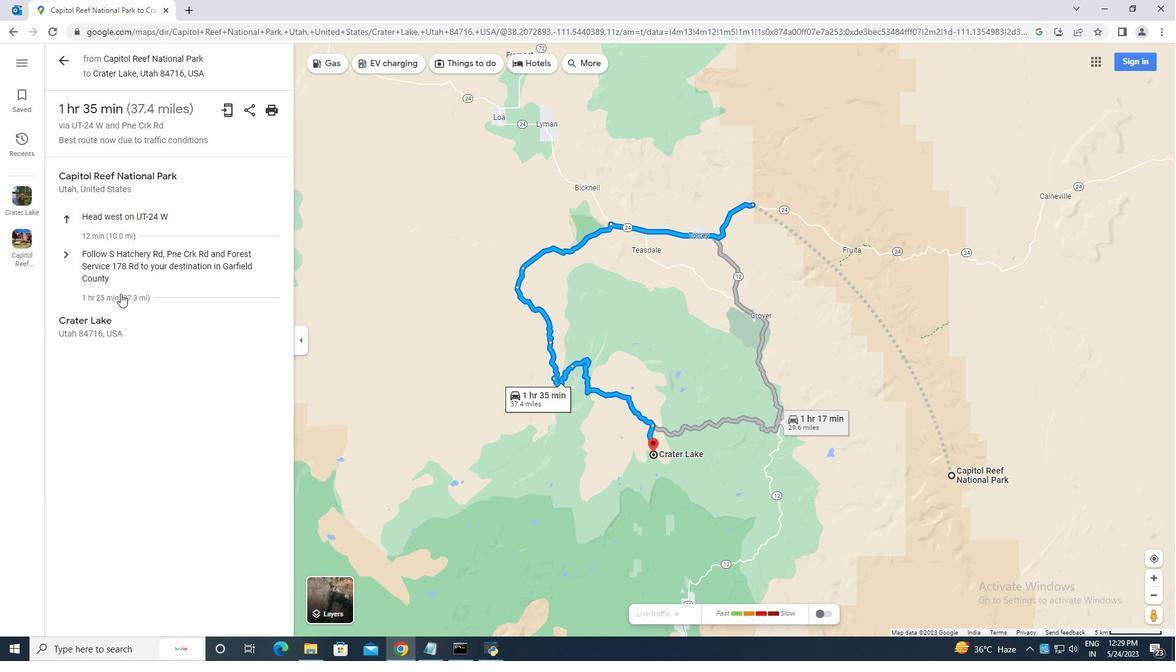 
Action: Mouse scrolled (121, 290) with delta (0, 0)
Screenshot: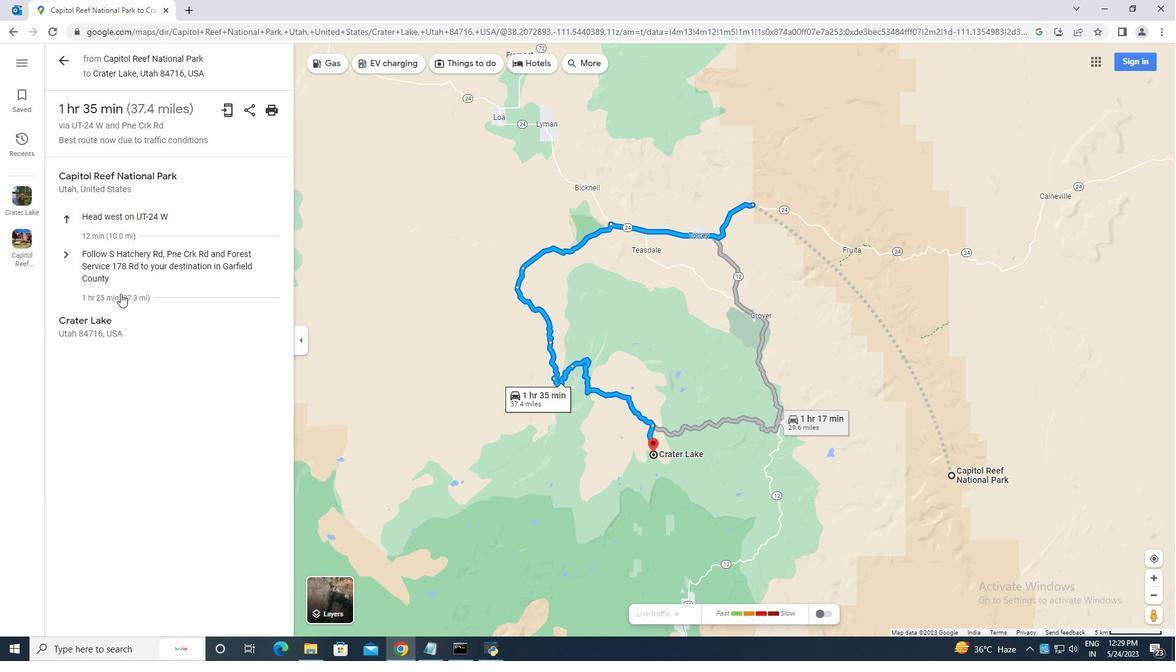 
Action: Mouse scrolled (121, 290) with delta (0, 0)
Screenshot: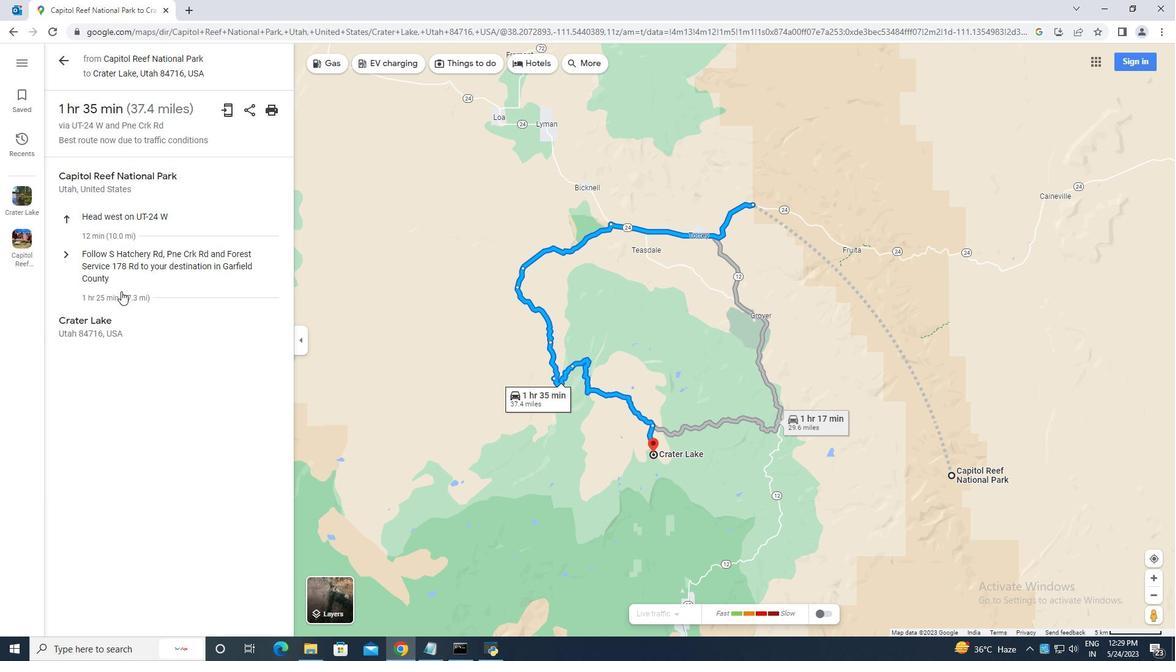 
Action: Mouse moved to (121, 272)
Screenshot: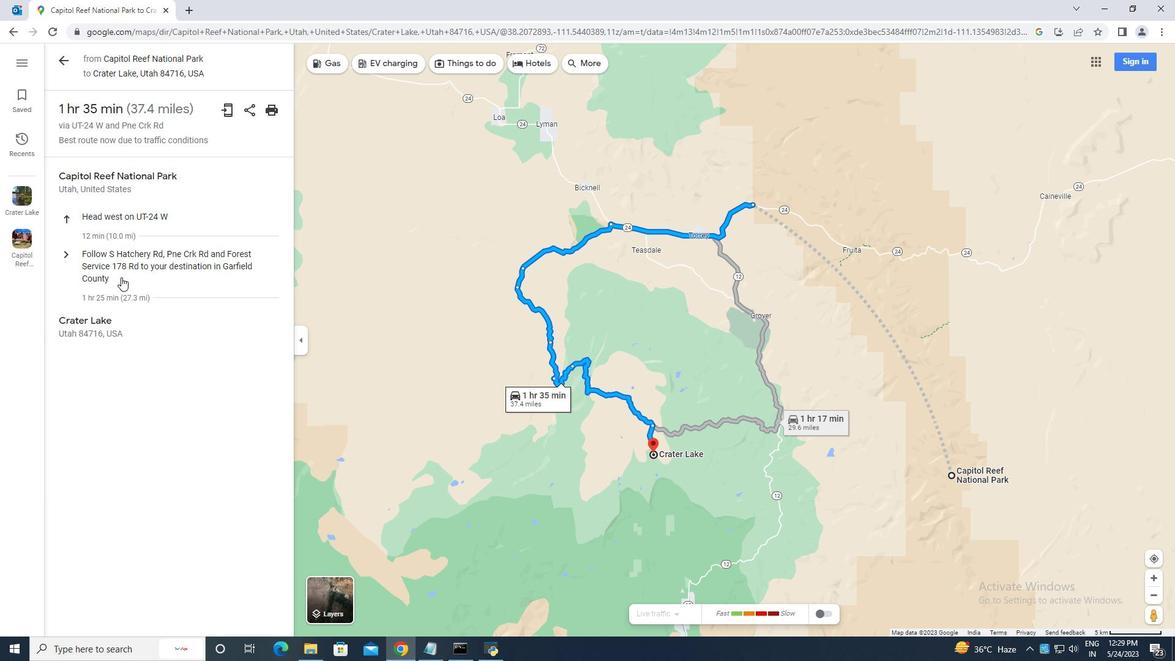 
Action: Mouse scrolled (121, 273) with delta (0, 0)
Screenshot: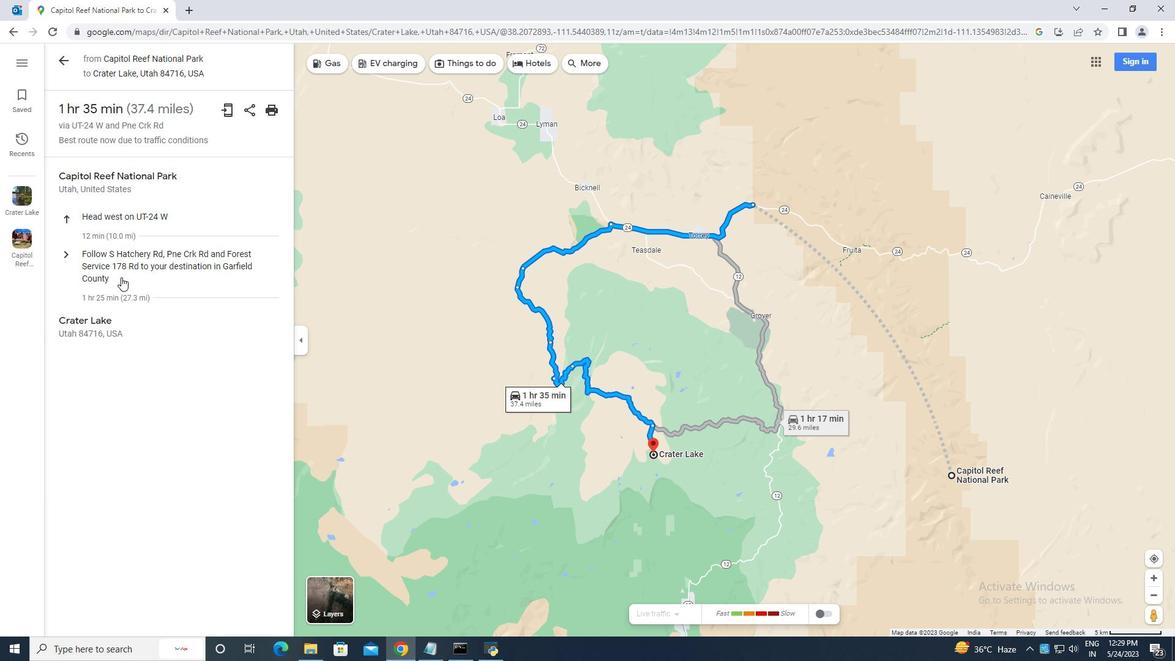 
Action: Mouse moved to (121, 270)
Screenshot: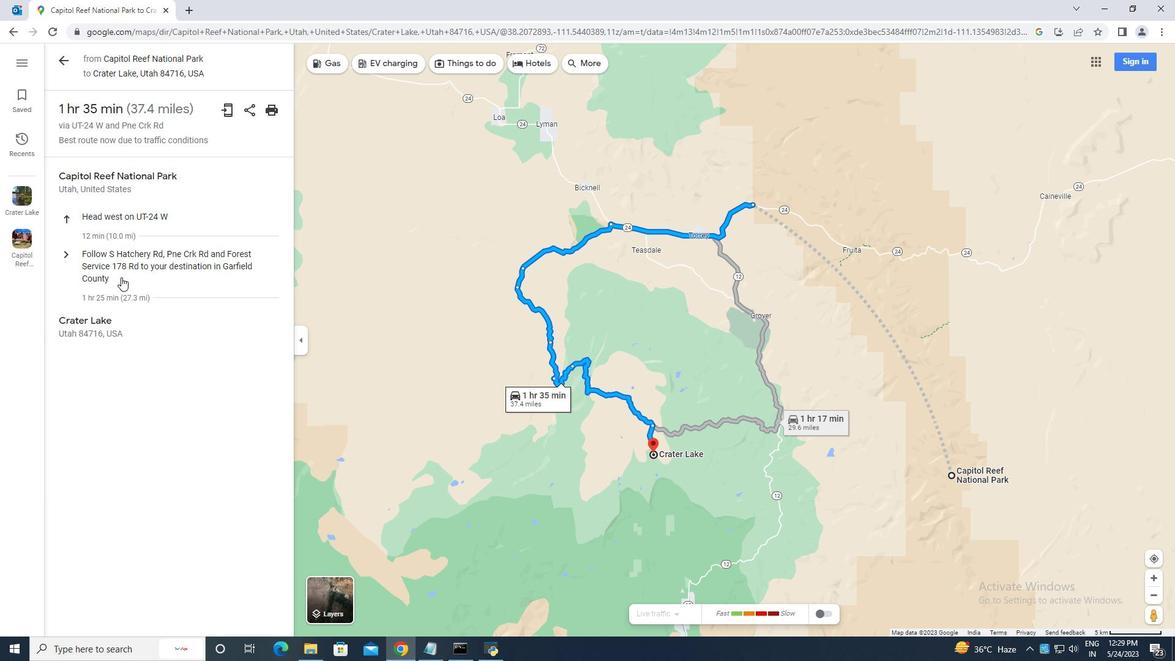 
Action: Mouse scrolled (121, 271) with delta (0, 0)
Screenshot: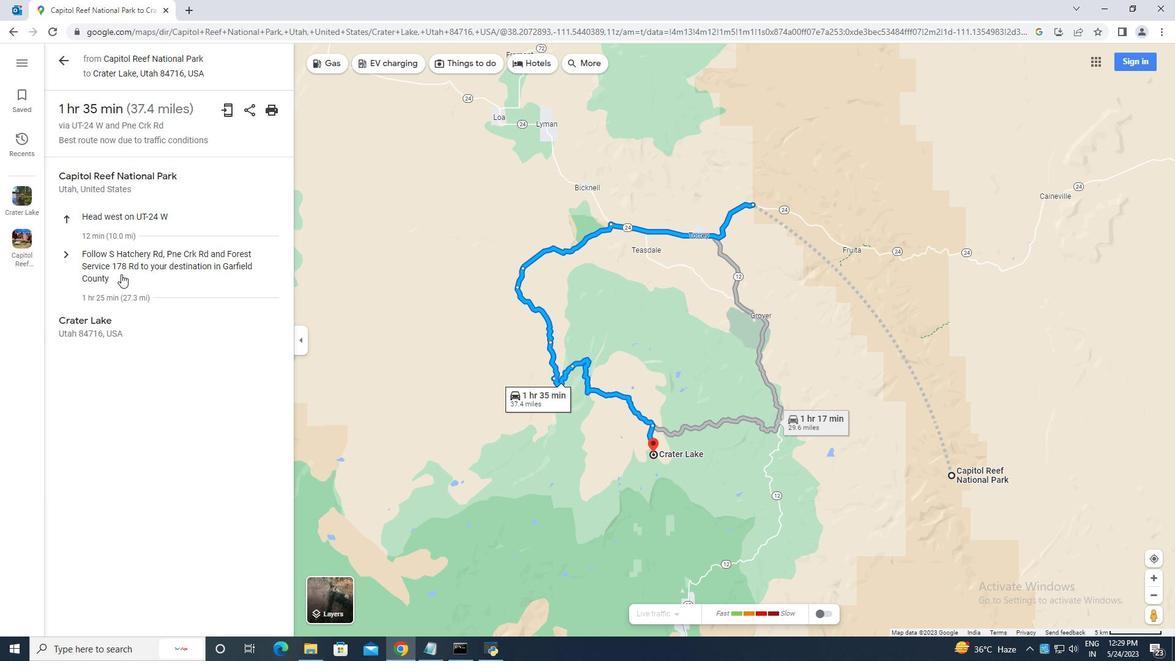 
Action: Mouse moved to (120, 269)
Screenshot: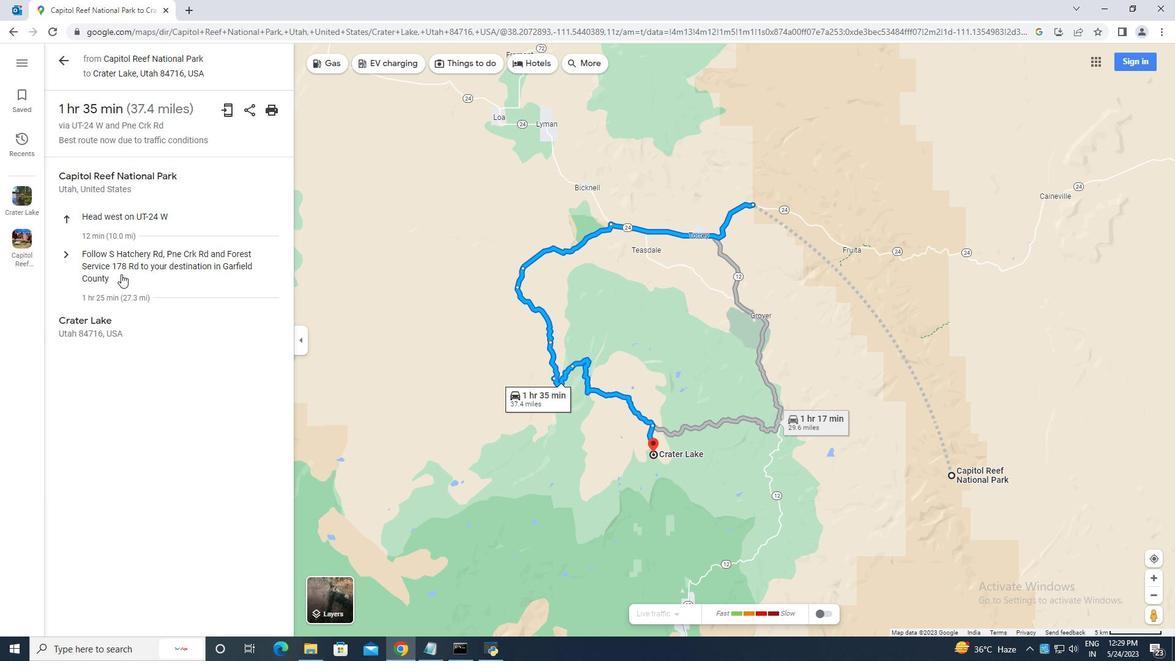 
Action: Mouse scrolled (120, 269) with delta (0, 0)
Screenshot: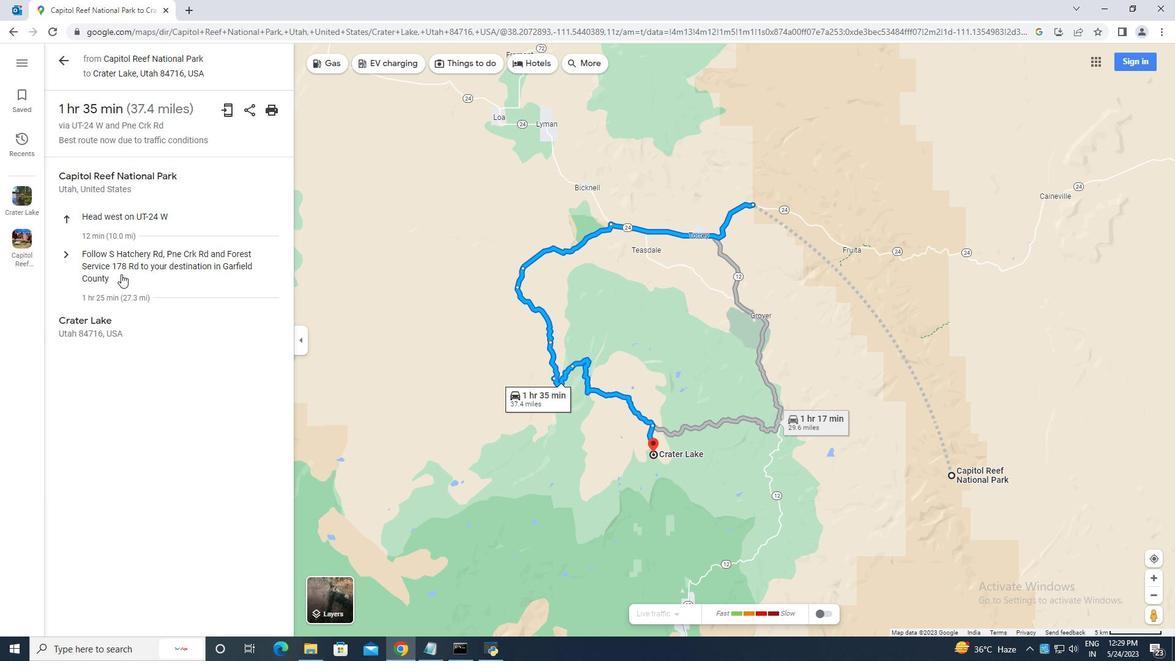 
Action: Mouse moved to (17, 37)
Screenshot: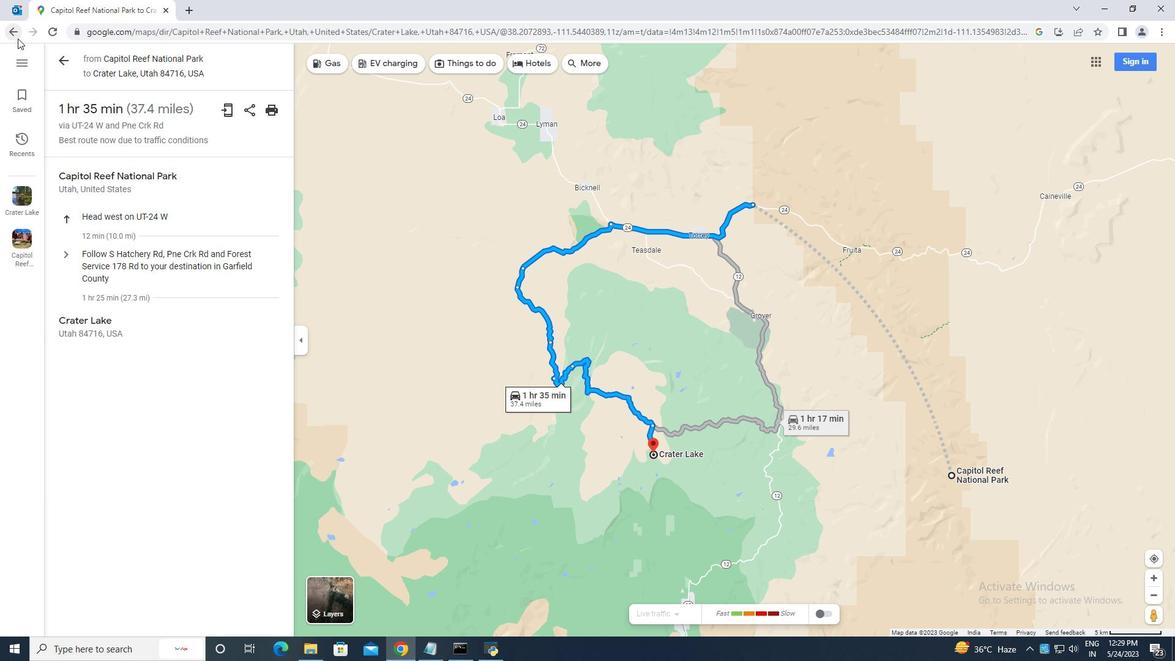 
Action: Mouse pressed left at (17, 37)
Screenshot: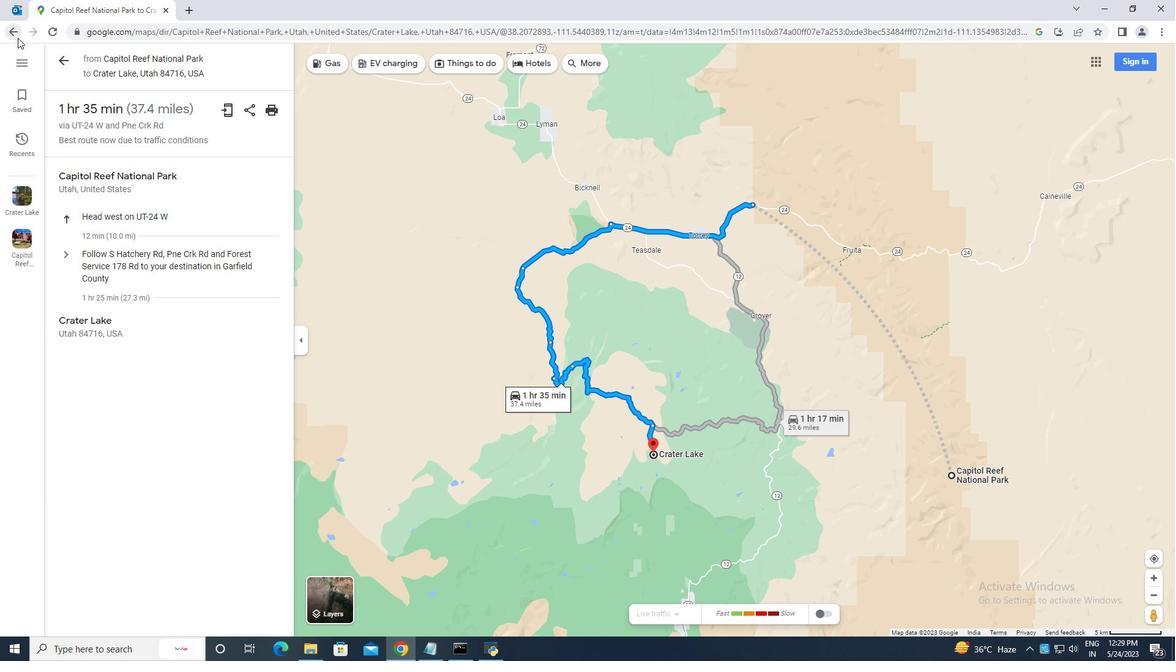 
Action: Mouse moved to (159, 301)
Screenshot: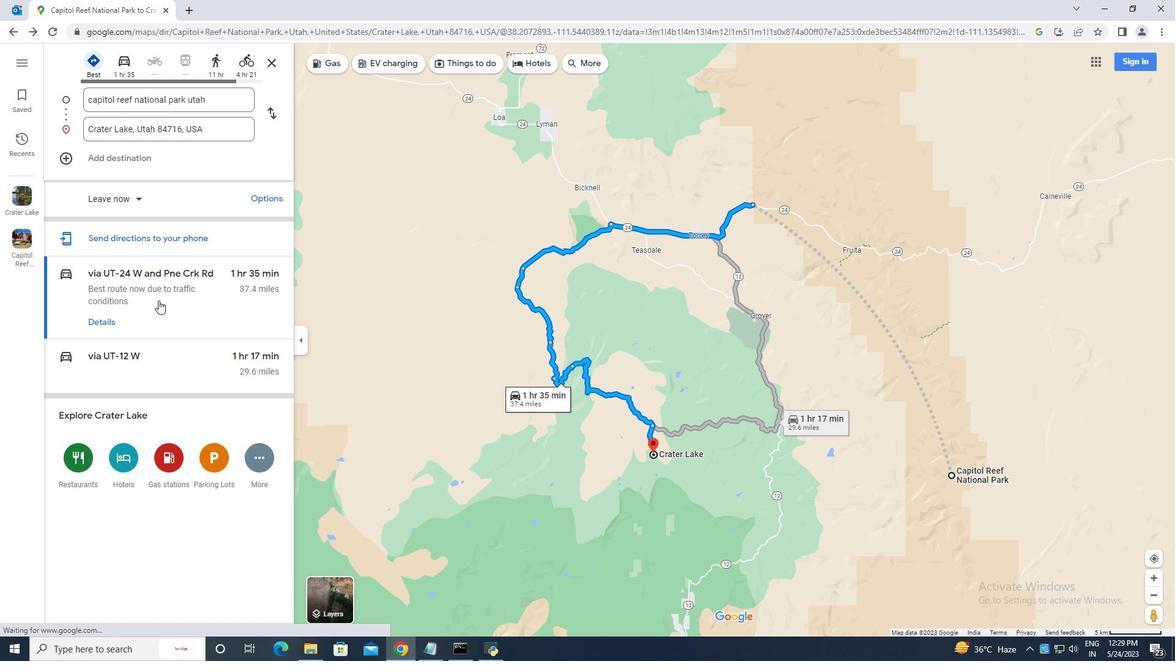 
Action: Mouse scrolled (159, 301) with delta (0, 0)
Screenshot: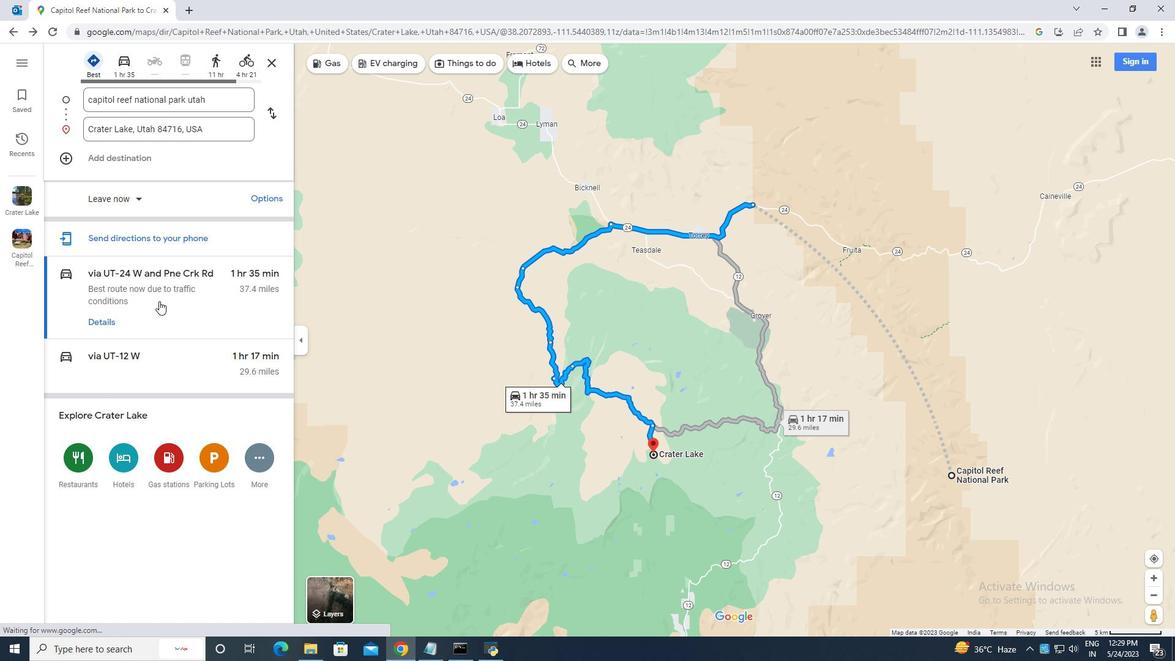 
Action: Mouse scrolled (159, 301) with delta (0, 0)
Screenshot: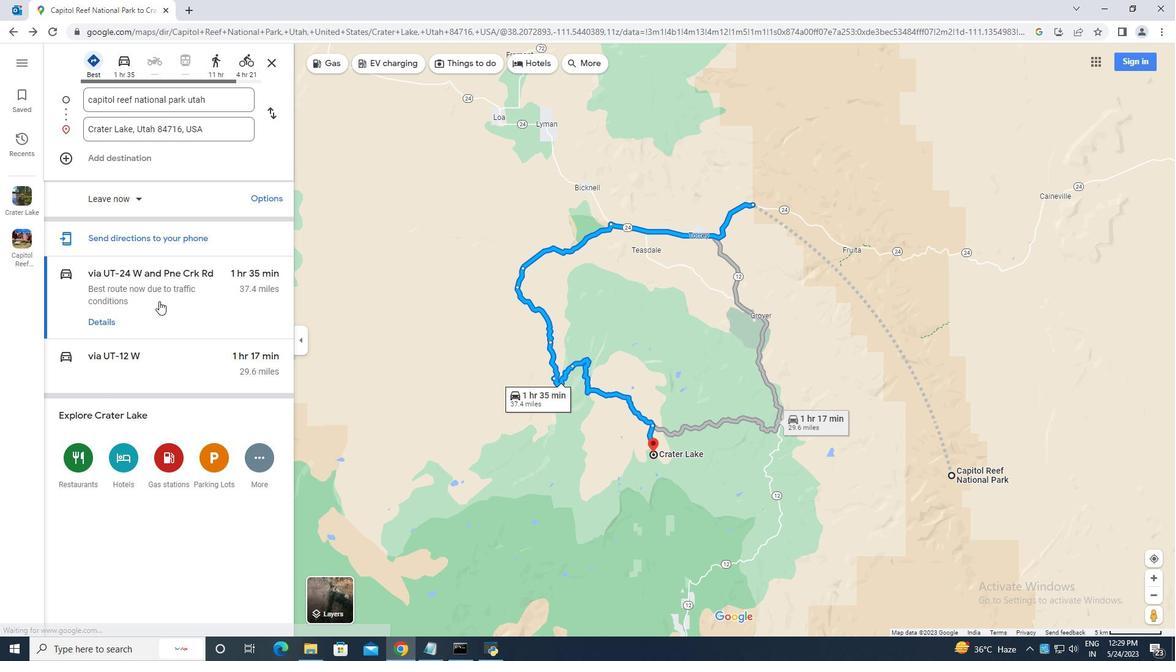 
Action: Mouse scrolled (159, 301) with delta (0, 0)
Screenshot: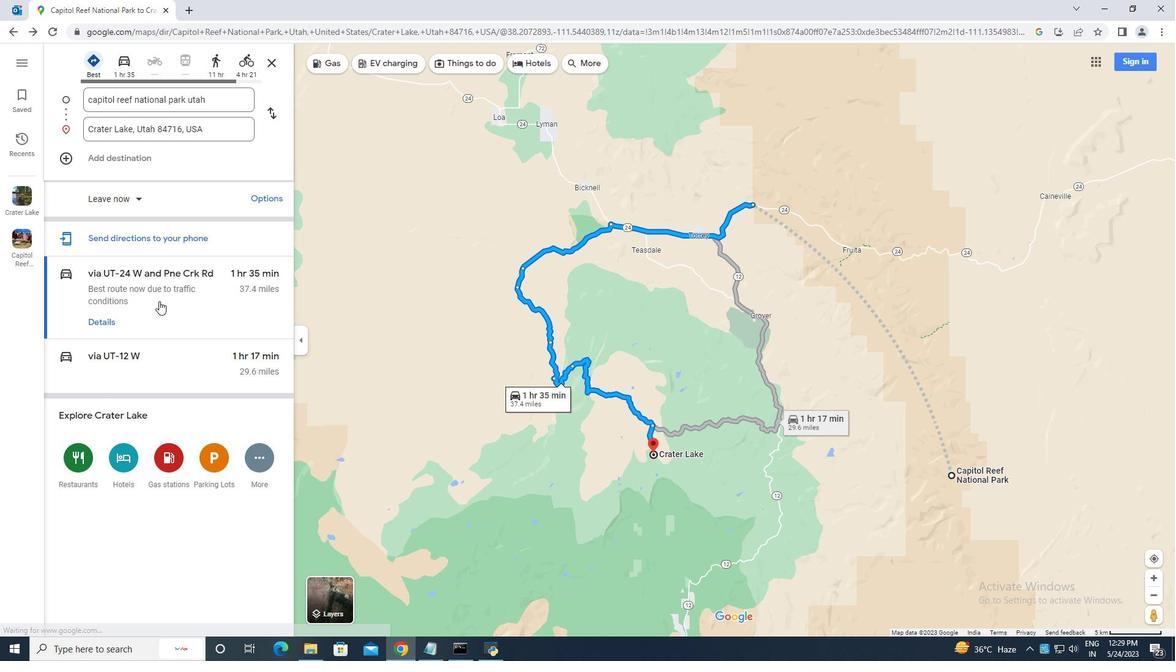 
Action: Mouse scrolled (159, 301) with delta (0, 0)
Screenshot: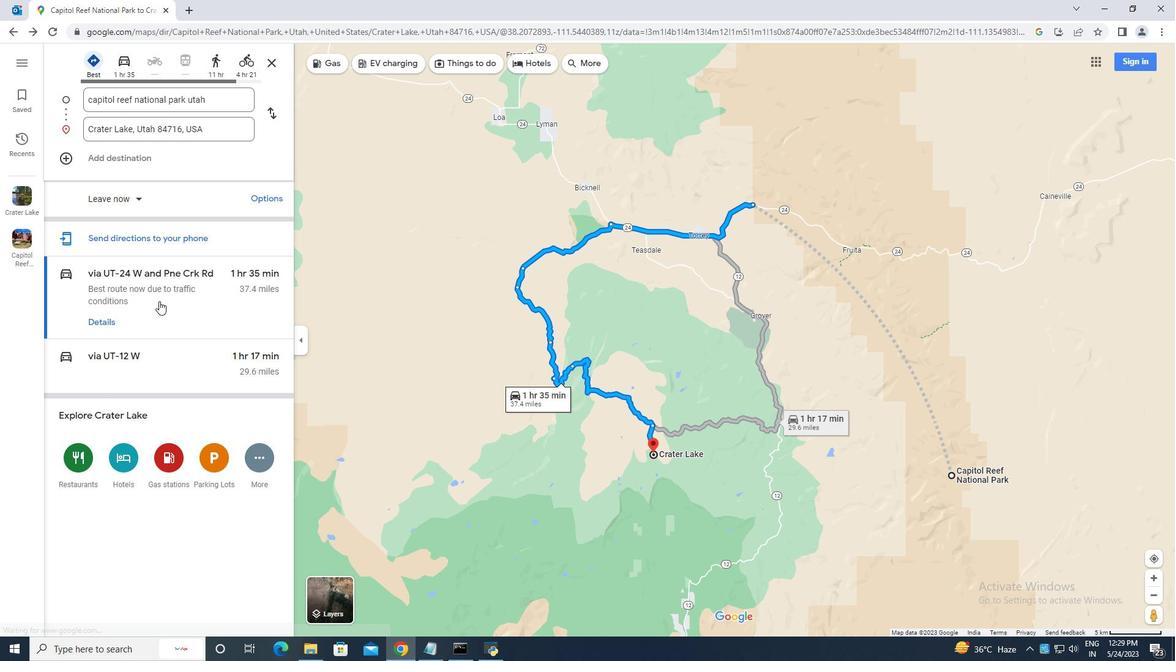 
Action: Mouse scrolled (159, 301) with delta (0, 0)
Screenshot: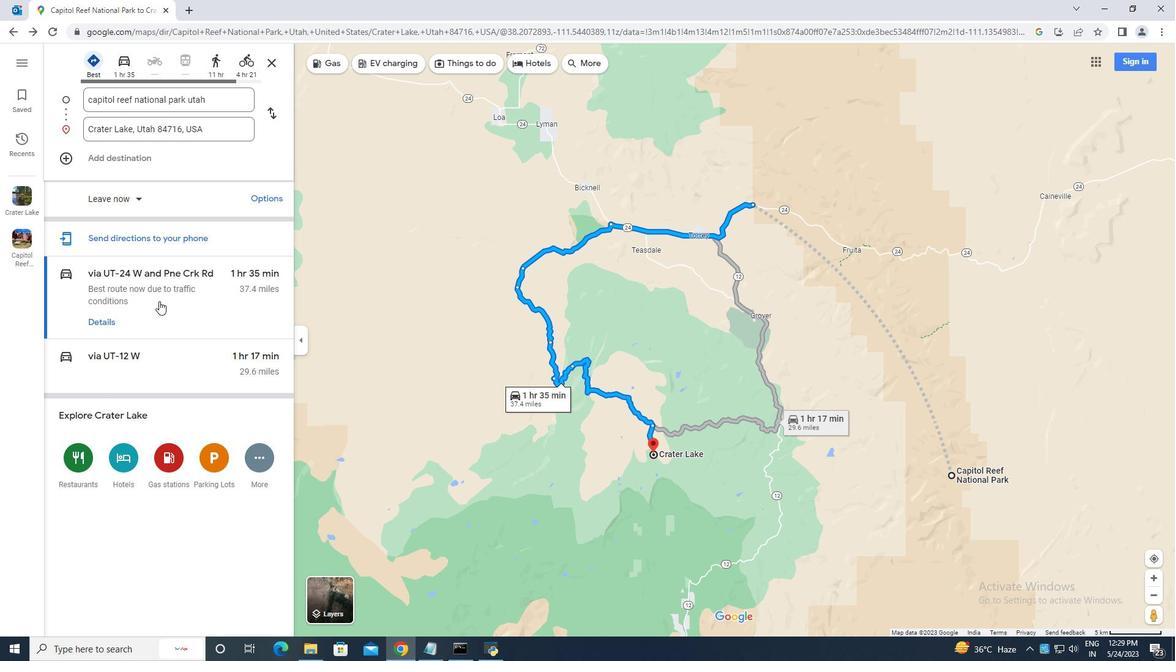 
Action: Mouse scrolled (159, 300) with delta (0, 0)
Screenshot: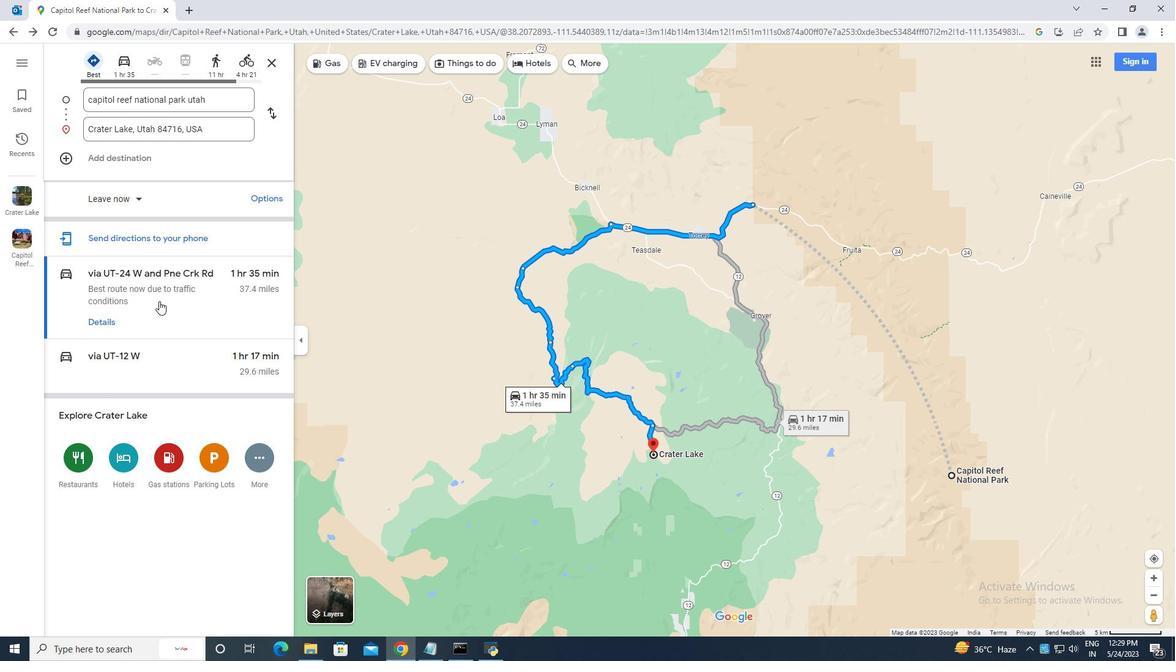 
Action: Mouse scrolled (159, 300) with delta (0, 0)
Screenshot: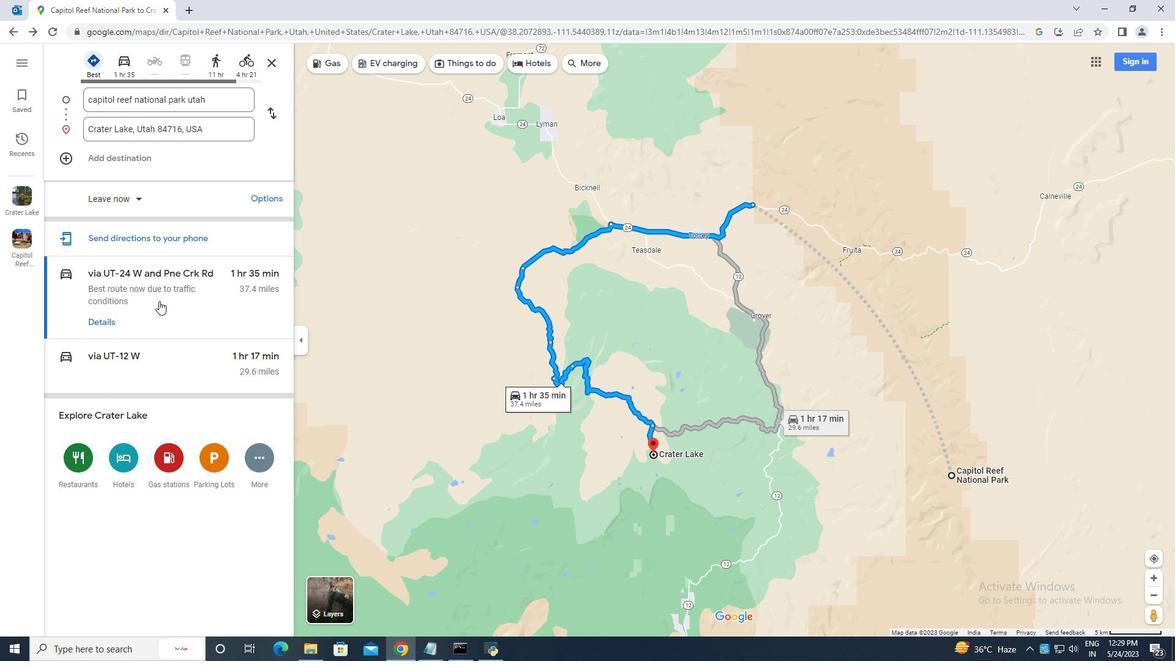 
Action: Mouse scrolled (159, 300) with delta (0, 0)
Screenshot: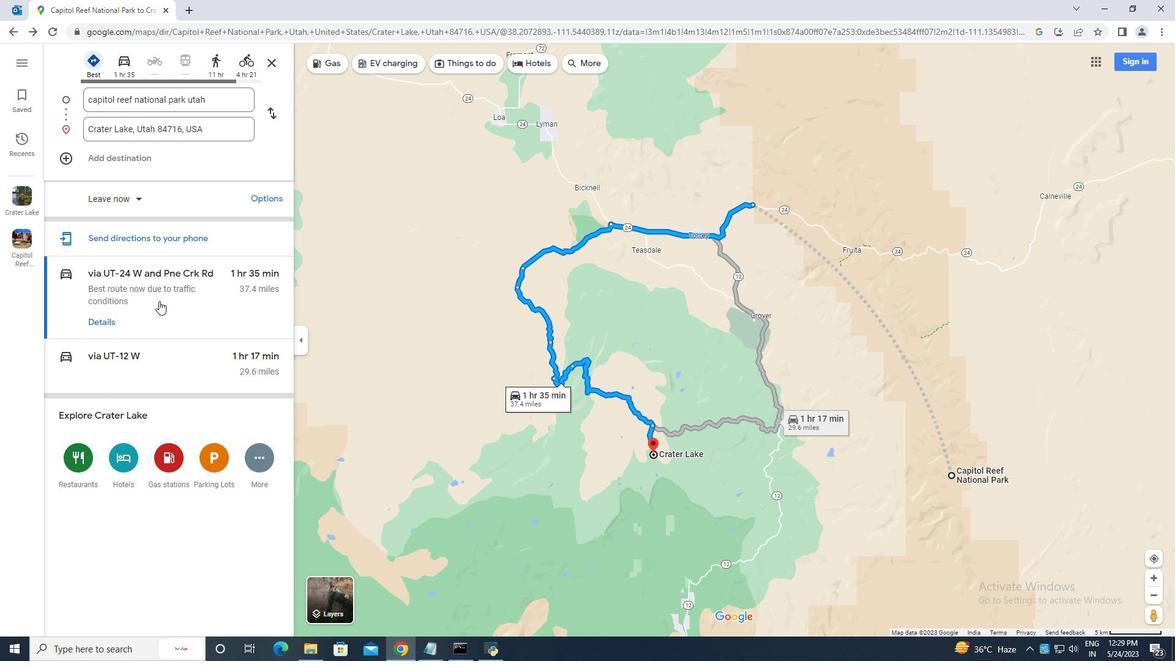 
Action: Mouse scrolled (159, 300) with delta (0, 0)
Screenshot: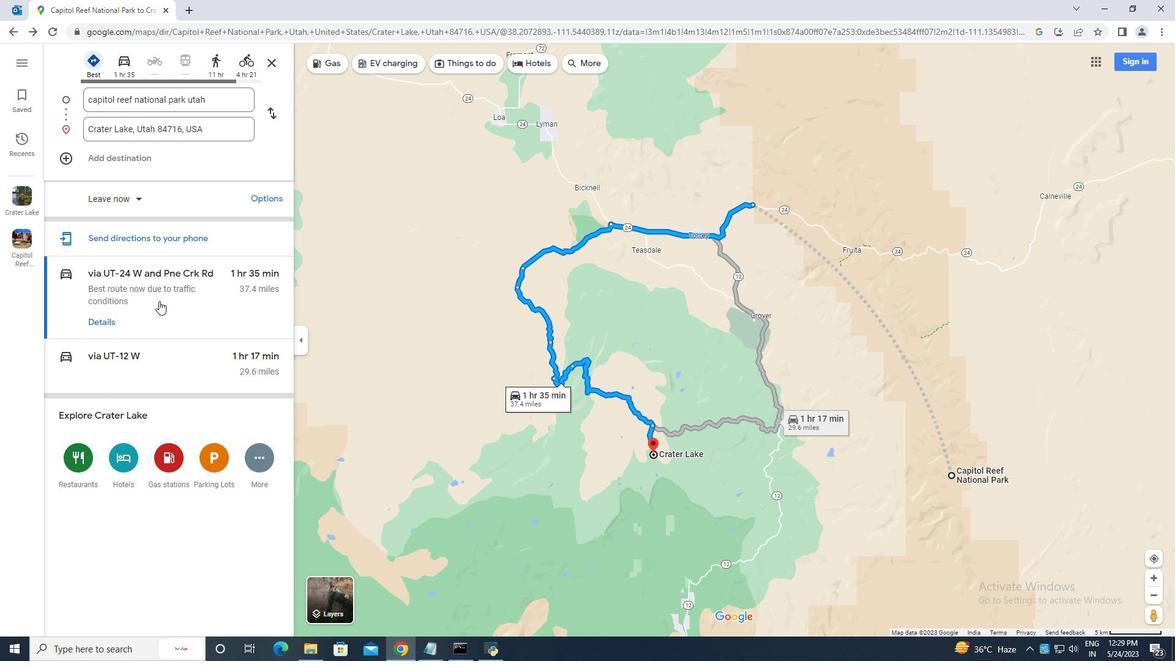 
Action: Mouse moved to (15, 36)
Screenshot: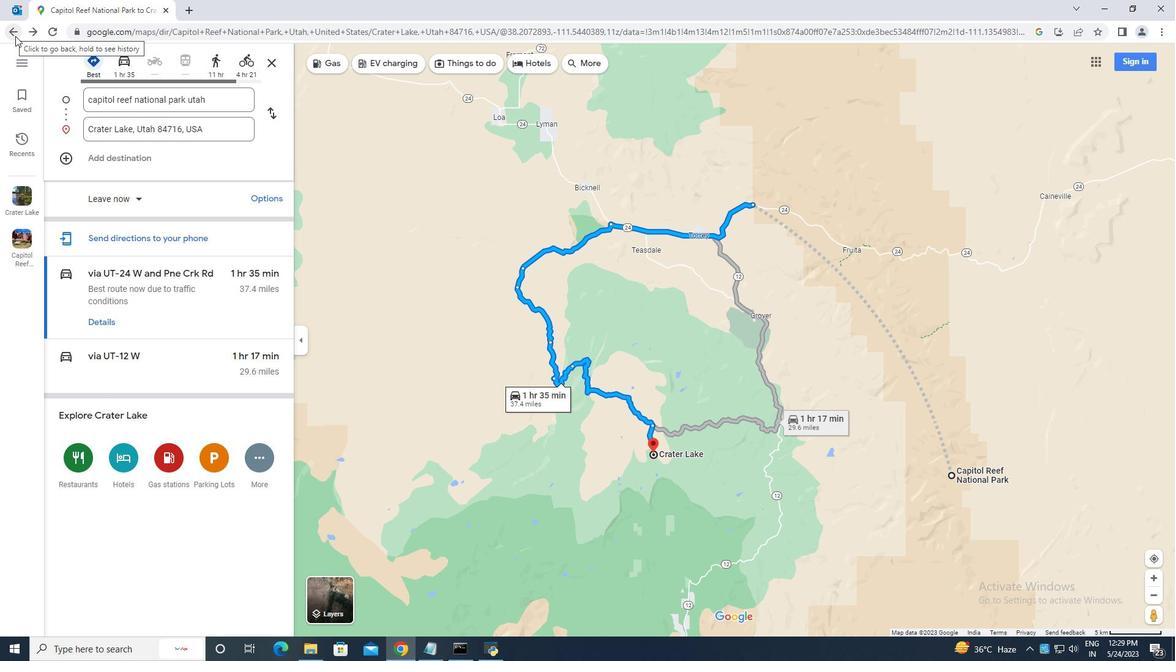 
Action: Mouse pressed left at (15, 36)
Screenshot: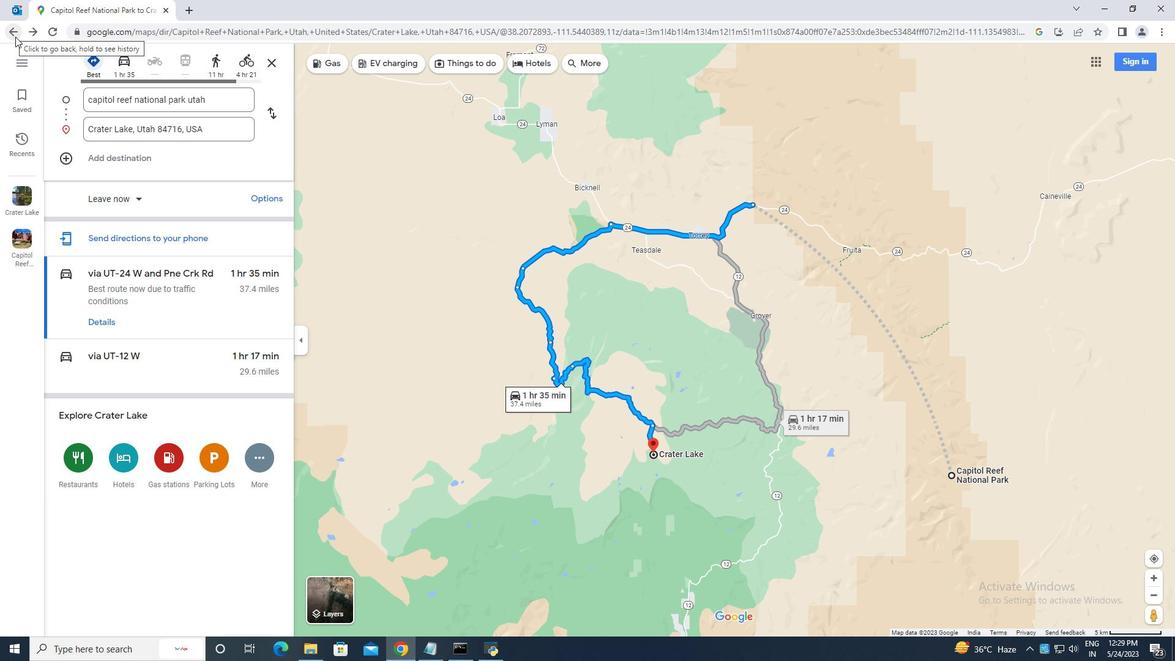 
Action: Mouse moved to (84, 302)
Screenshot: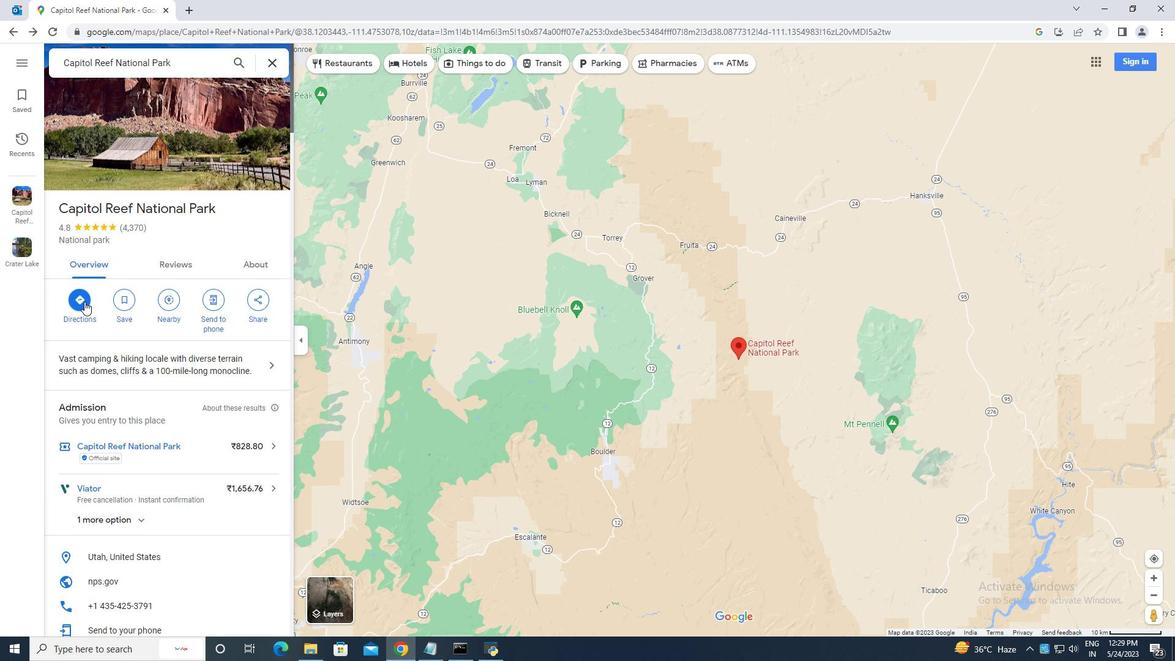 
Action: Mouse pressed left at (84, 302)
Screenshot: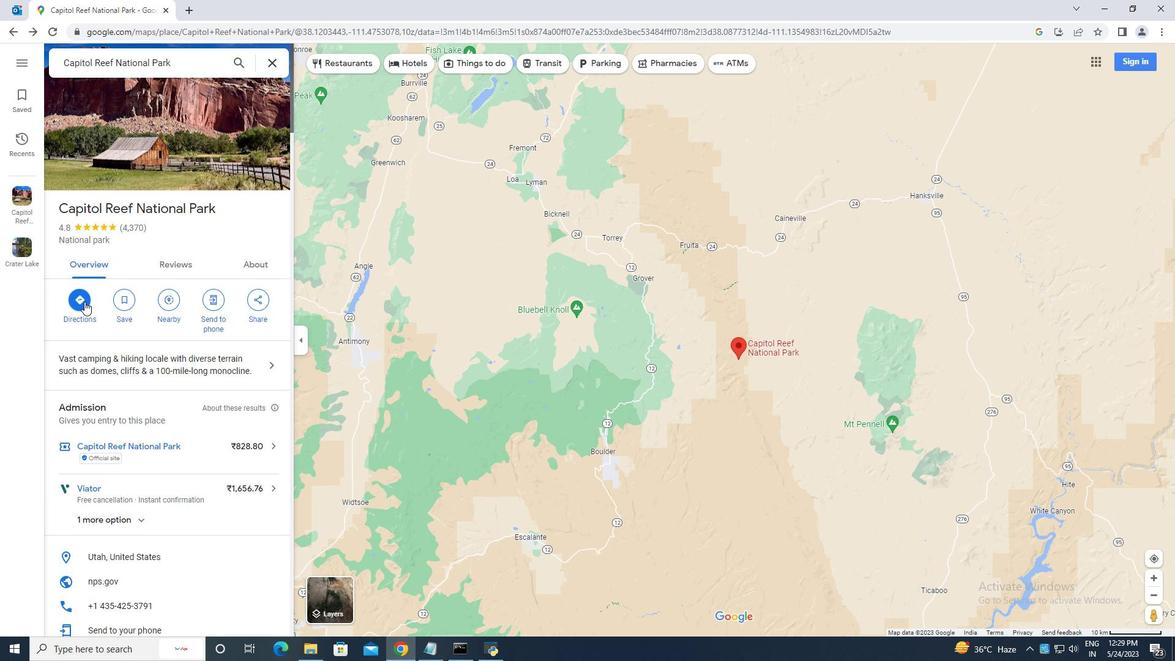 
Action: Mouse moved to (113, 102)
Screenshot: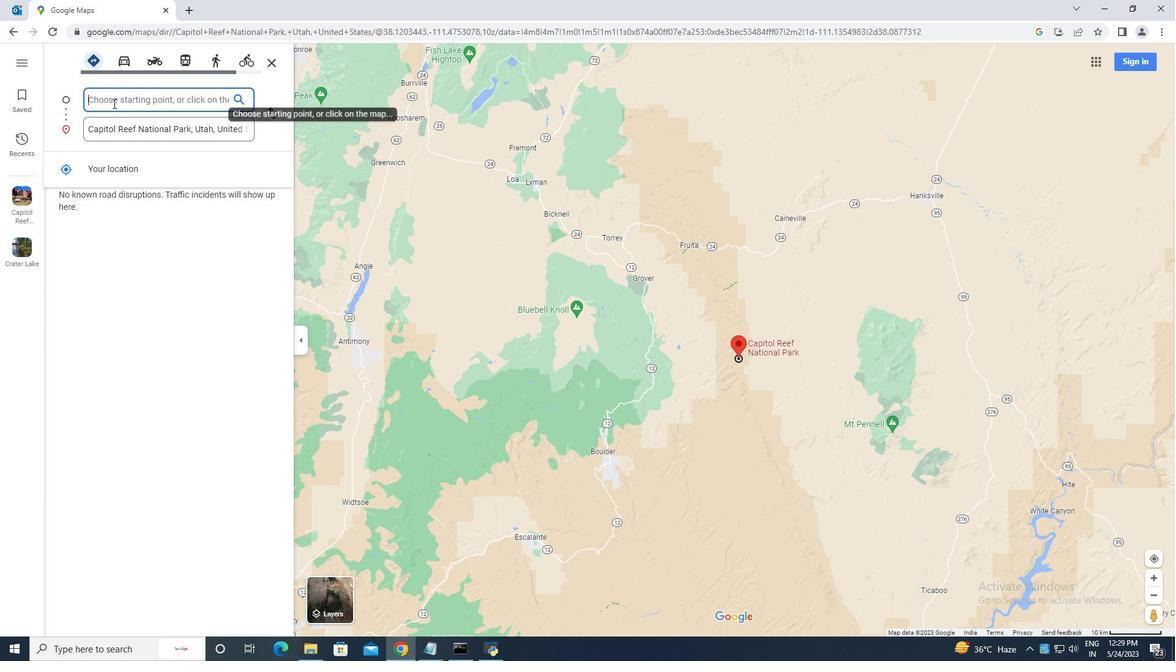 
Action: Mouse pressed left at (113, 102)
Screenshot: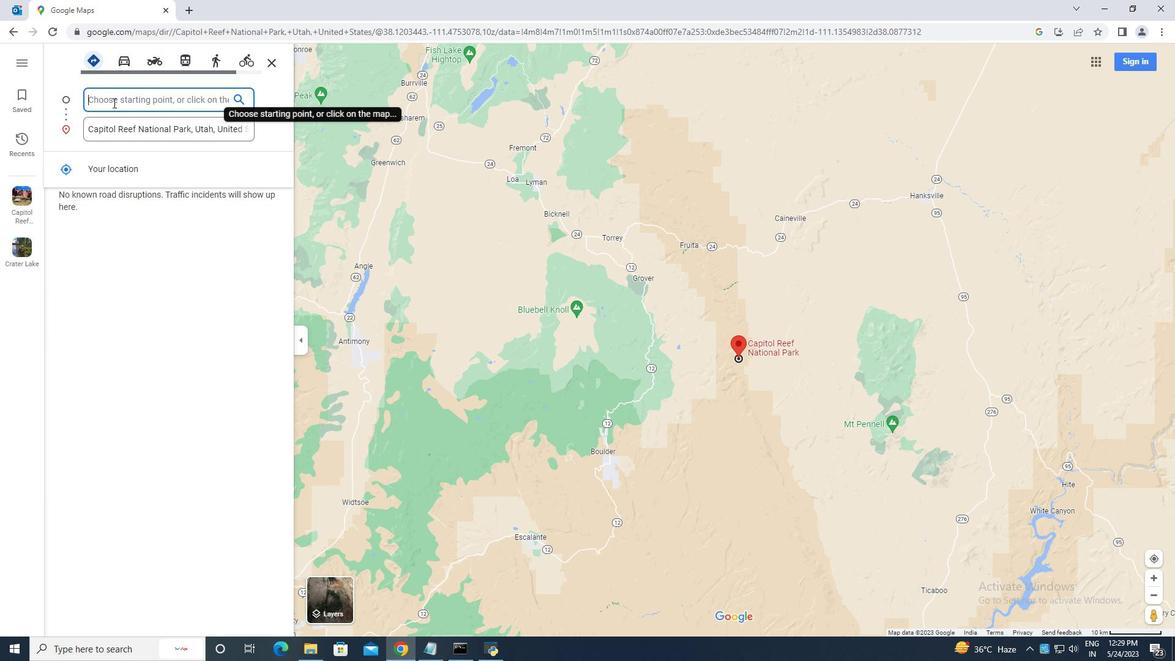 
Action: Mouse moved to (113, 102)
Screenshot: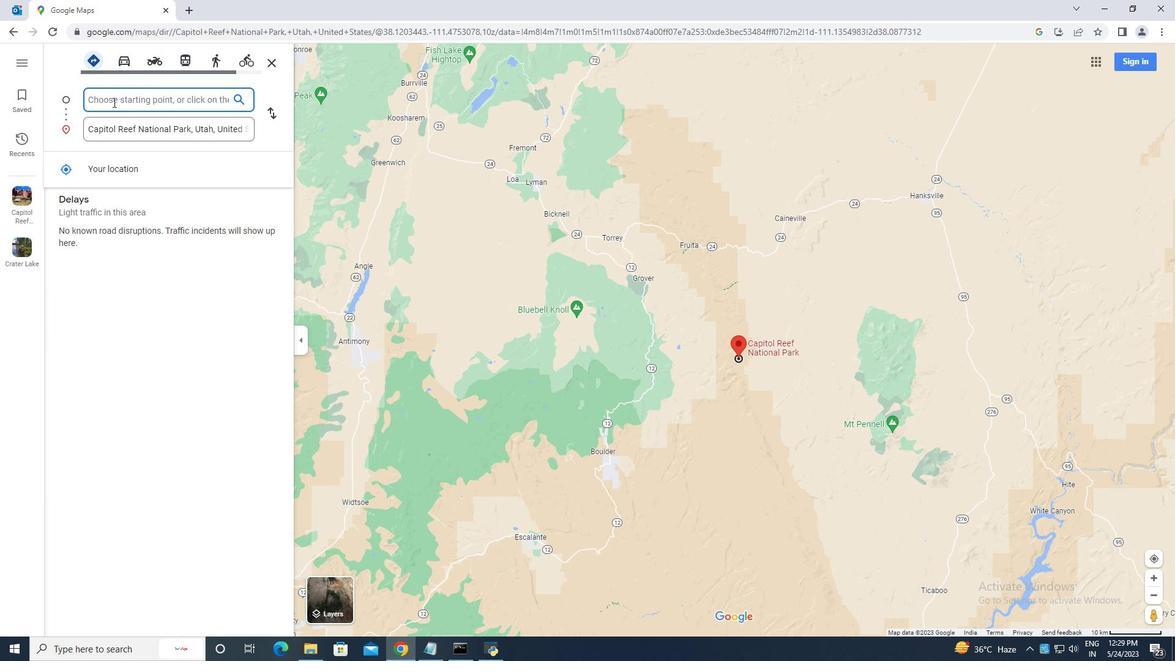 
Action: Key pressed capitol<Key.space>reef<Key.space>national<Key.space>park,<Key.space>utah<Key.space>us
Screenshot: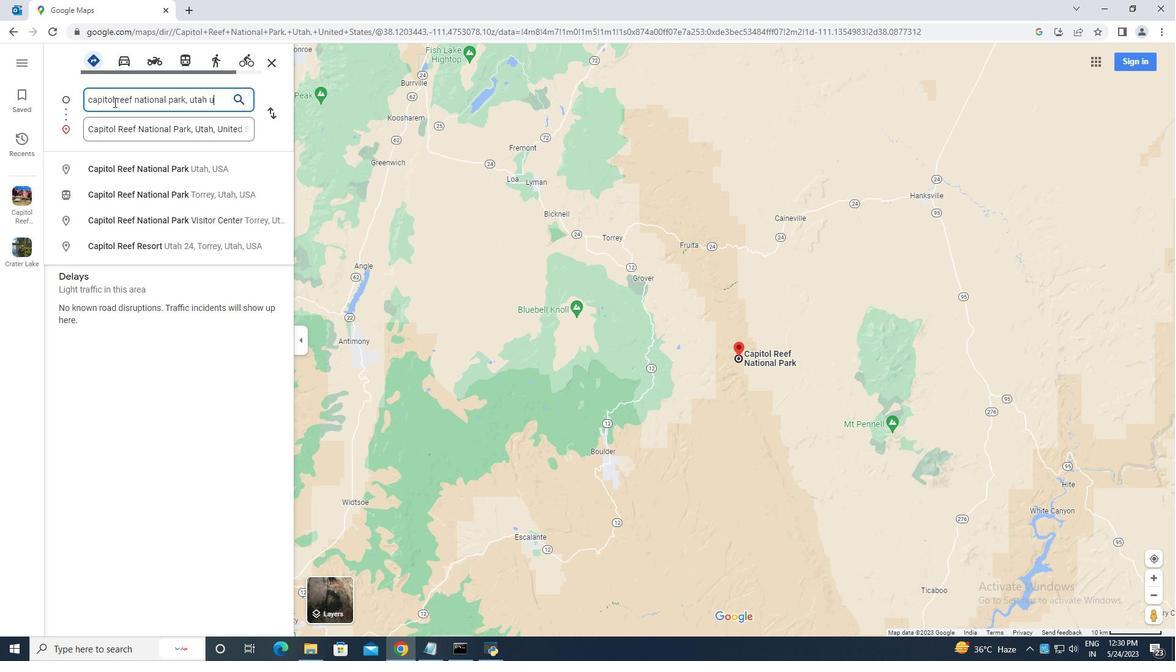 
Action: Mouse moved to (134, 129)
Screenshot: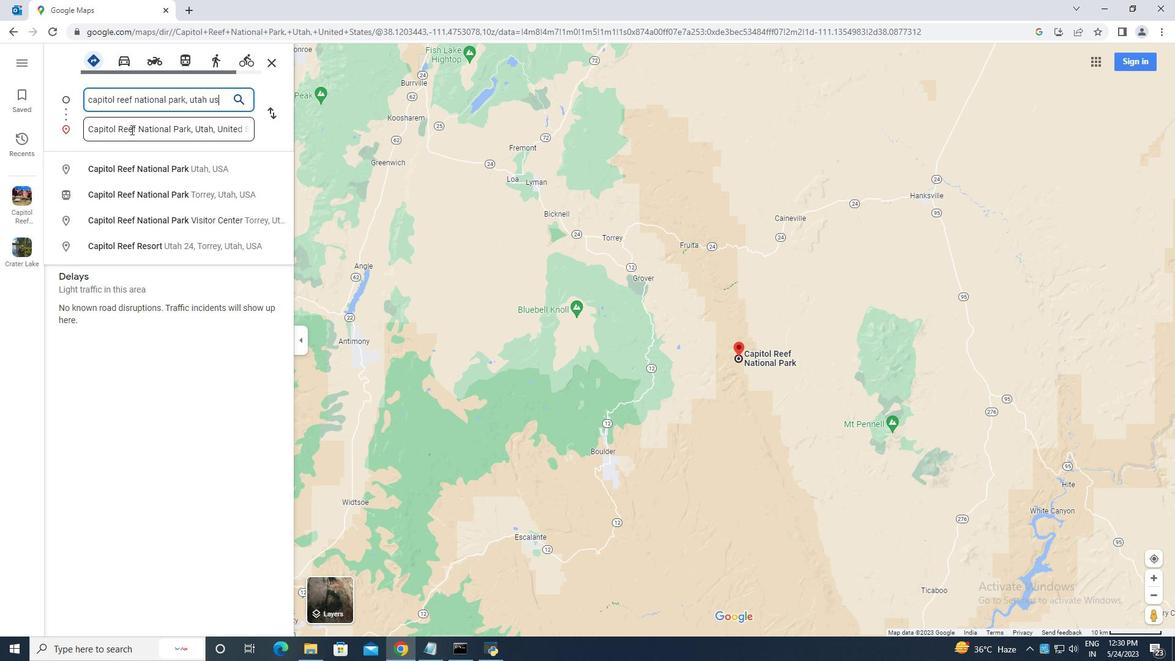 
Action: Mouse pressed left at (134, 129)
Screenshot: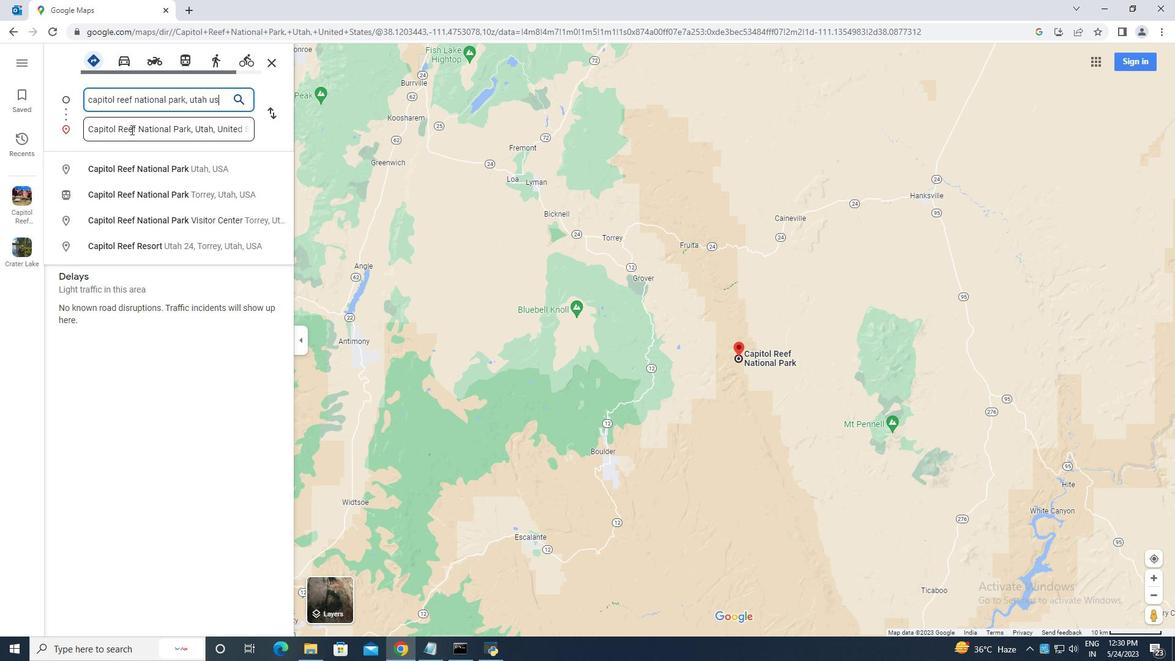 
Action: Mouse moved to (135, 129)
Screenshot: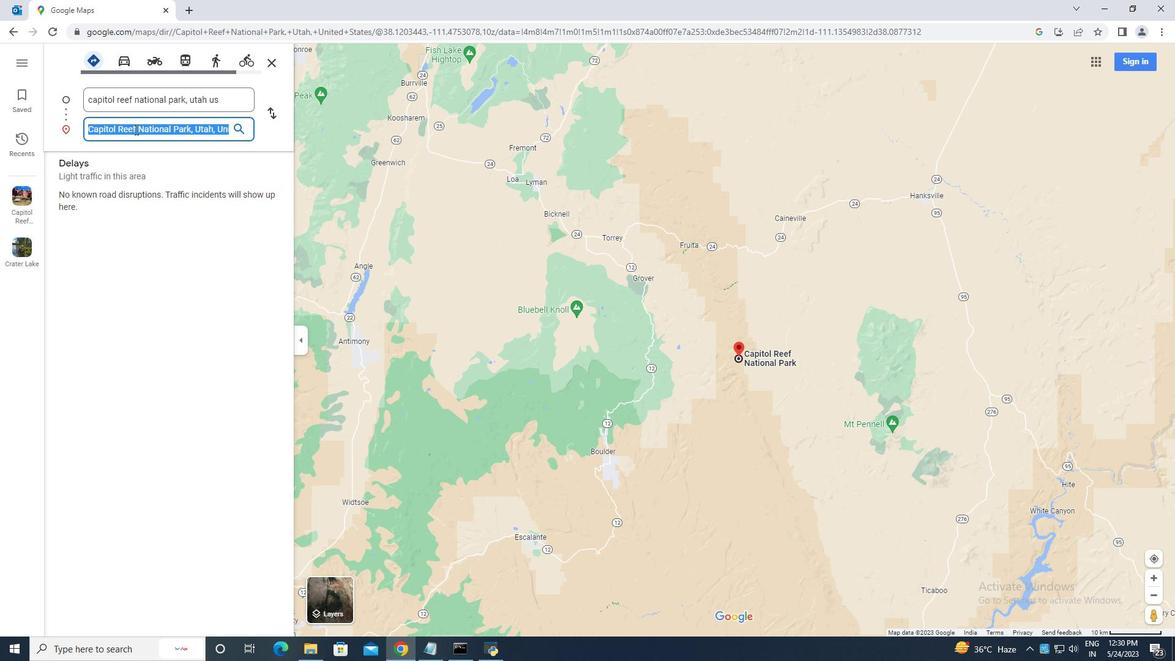 
Action: Key pressed crater<Key.space>lake<Key.space>national<Key.space>park<Key.space>oregon<Key.enter>
Screenshot: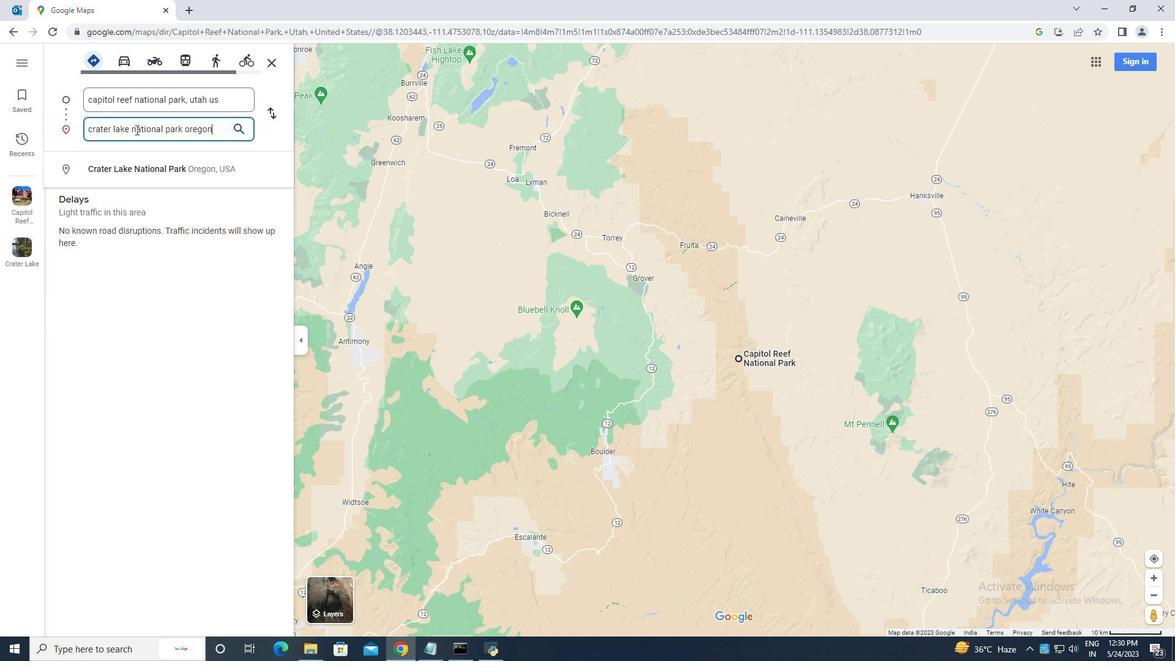 
Action: Mouse moved to (437, 339)
Screenshot: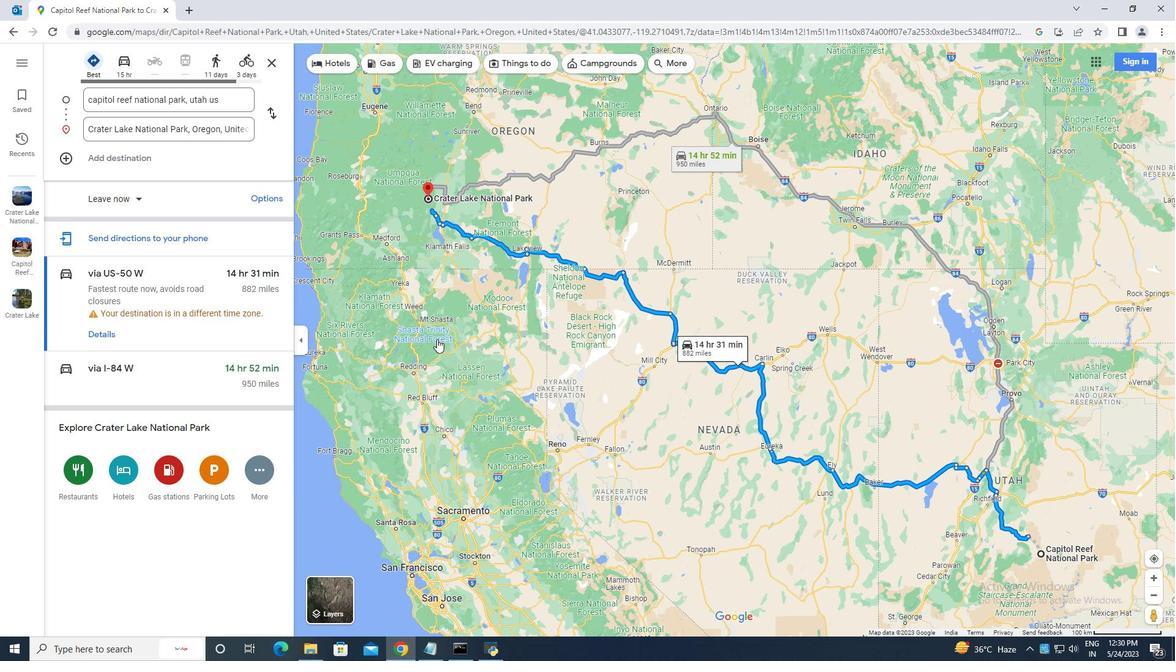 
Action: Mouse scrolled (437, 339) with delta (0, 0)
Screenshot: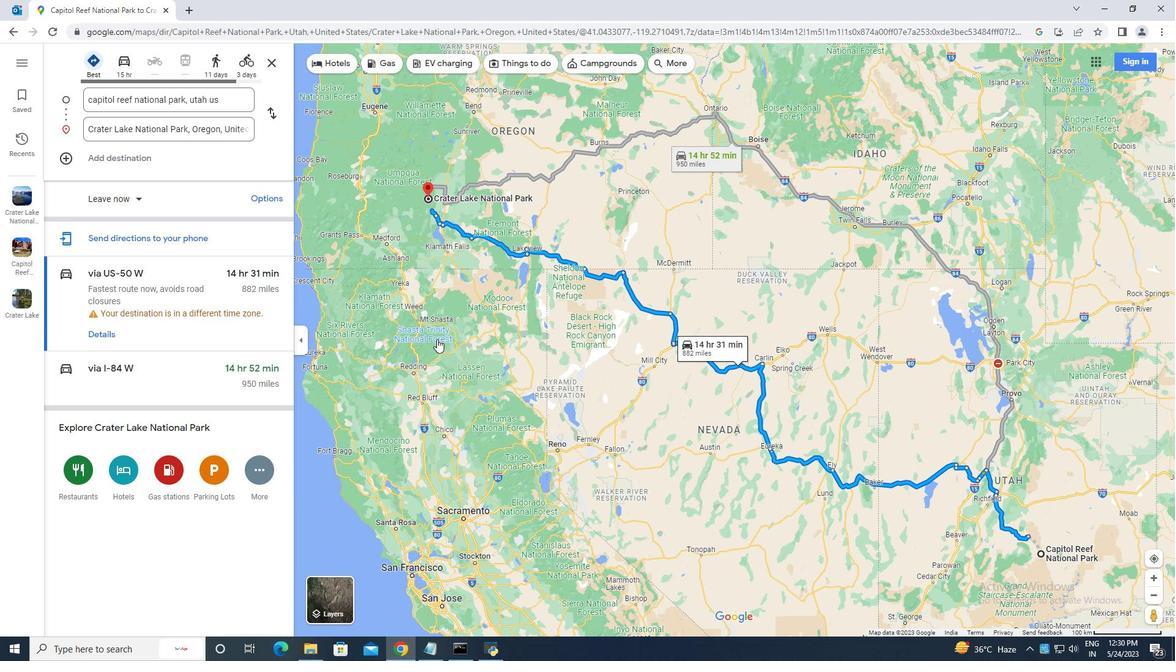 
Action: Mouse moved to (435, 340)
Screenshot: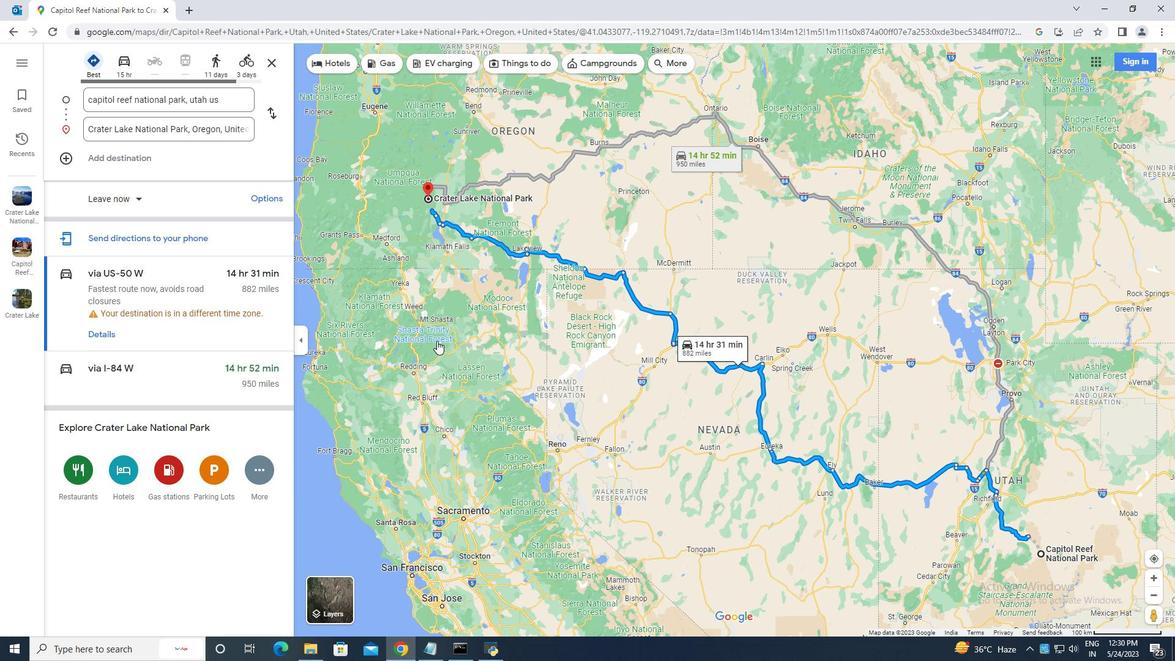 
Action: Mouse scrolled (435, 340) with delta (0, 0)
Screenshot: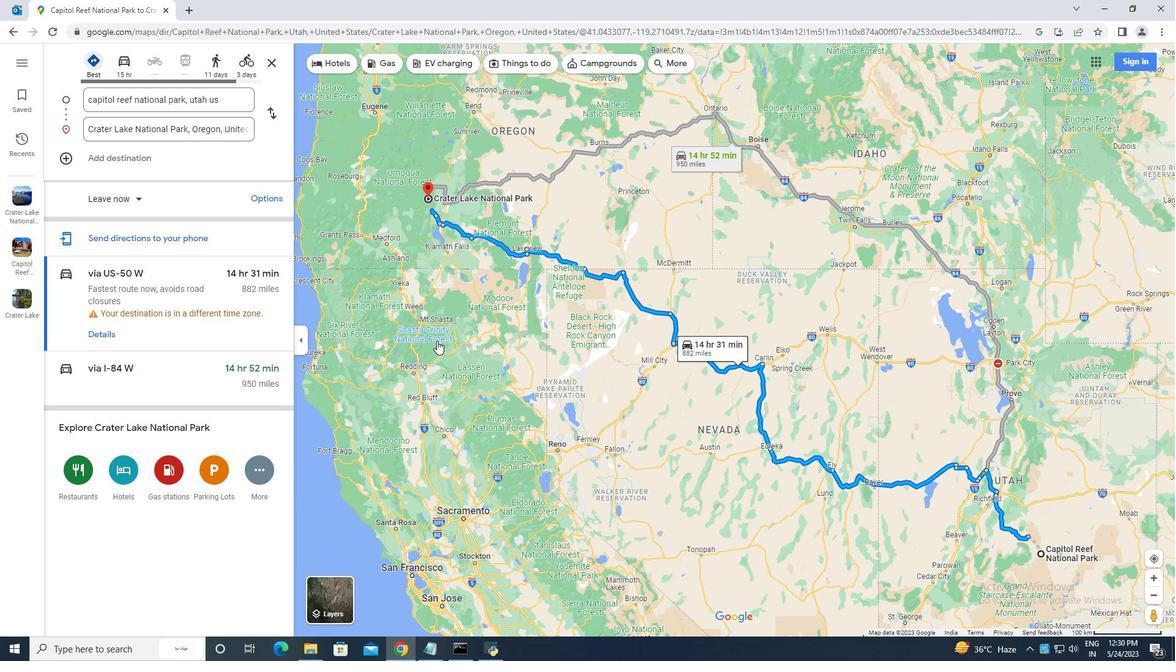 
Action: Mouse moved to (431, 329)
Screenshot: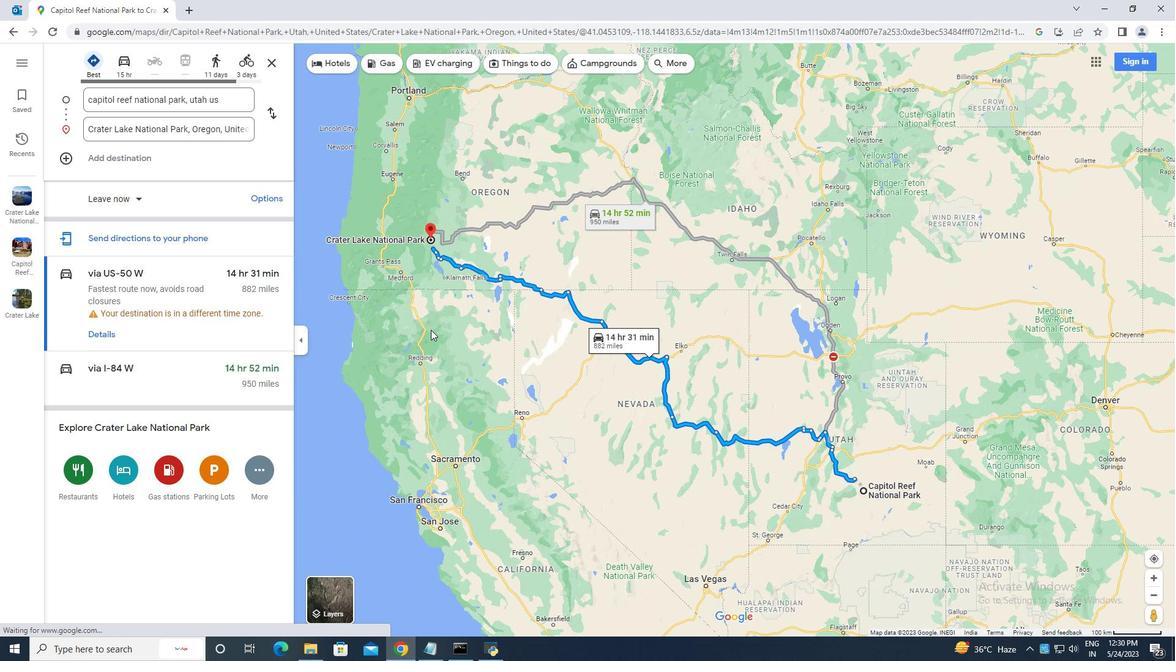 
Action: Mouse scrolled (431, 329) with delta (0, 0)
Screenshot: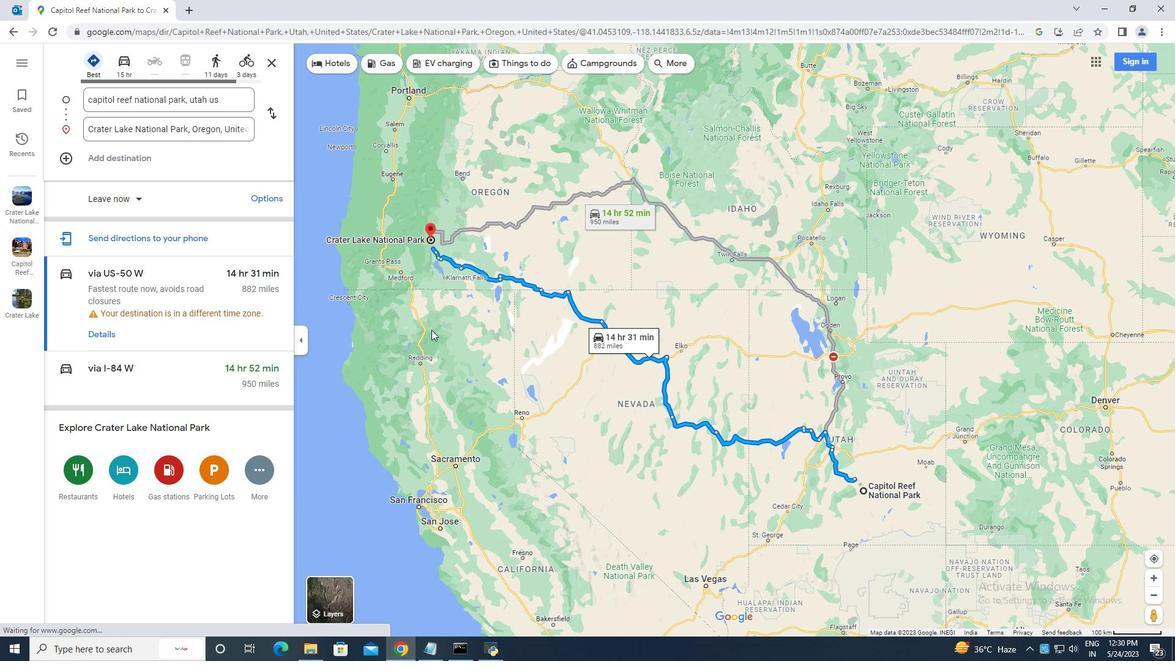 
Action: Mouse moved to (531, 253)
Screenshot: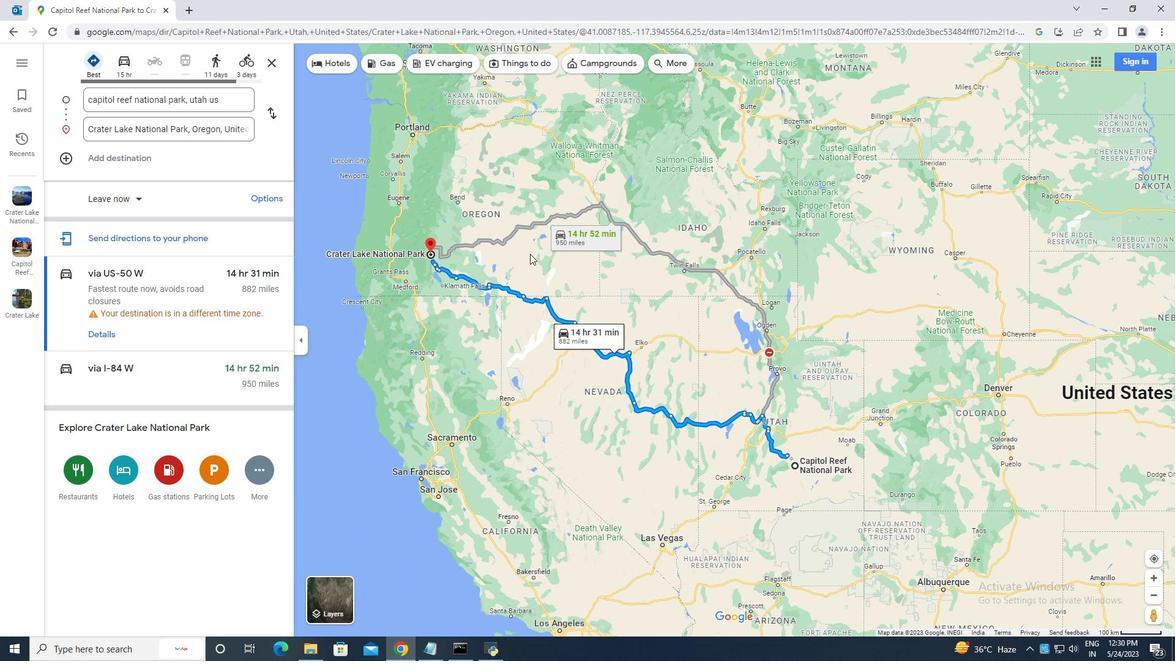 
Action: Mouse scrolled (531, 254) with delta (0, 0)
Screenshot: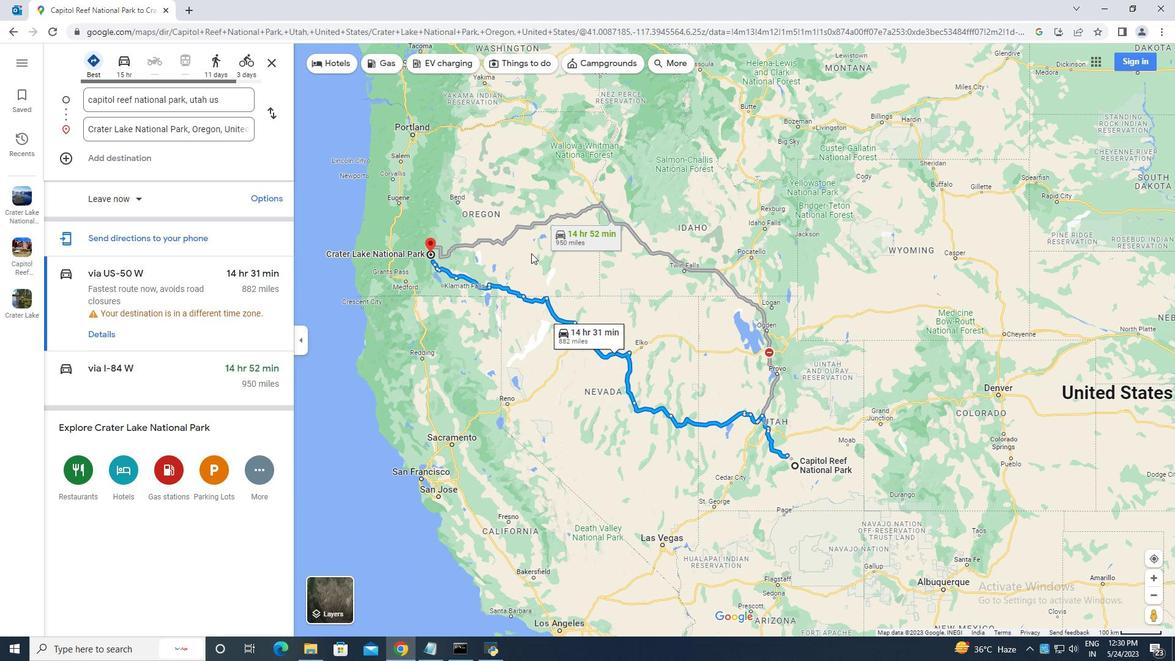 
Action: Mouse scrolled (531, 254) with delta (0, 0)
Screenshot: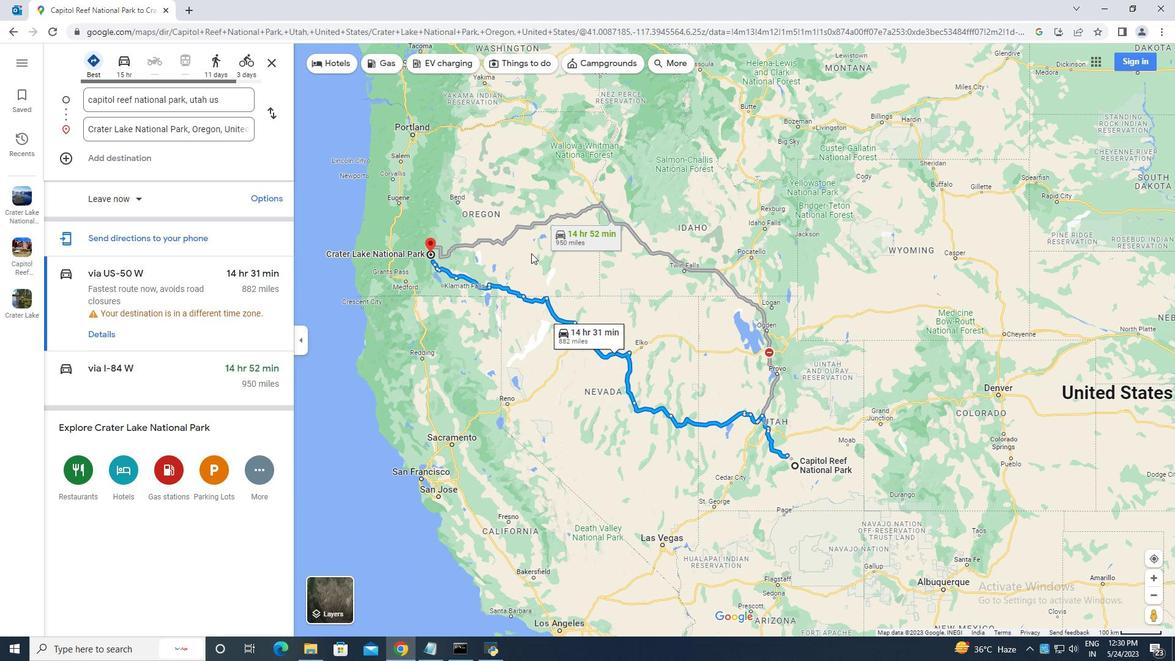 
Action: Mouse scrolled (531, 254) with delta (0, 0)
Screenshot: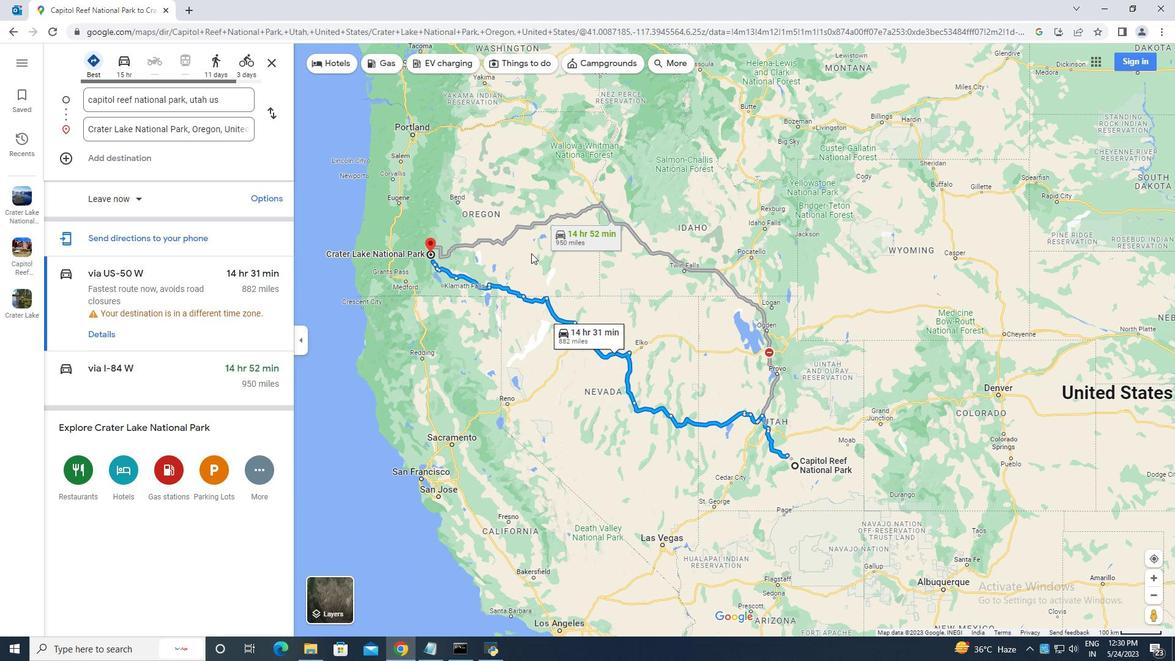 
Action: Mouse moved to (681, 61)
Screenshot: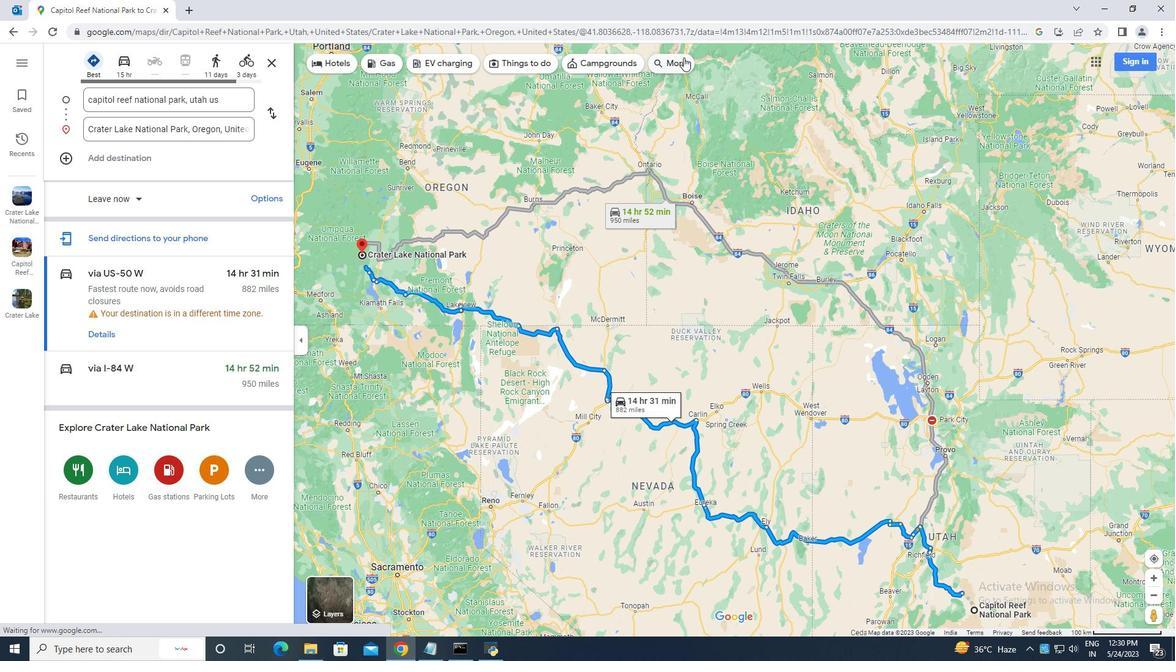 
Action: Mouse pressed left at (681, 61)
Screenshot: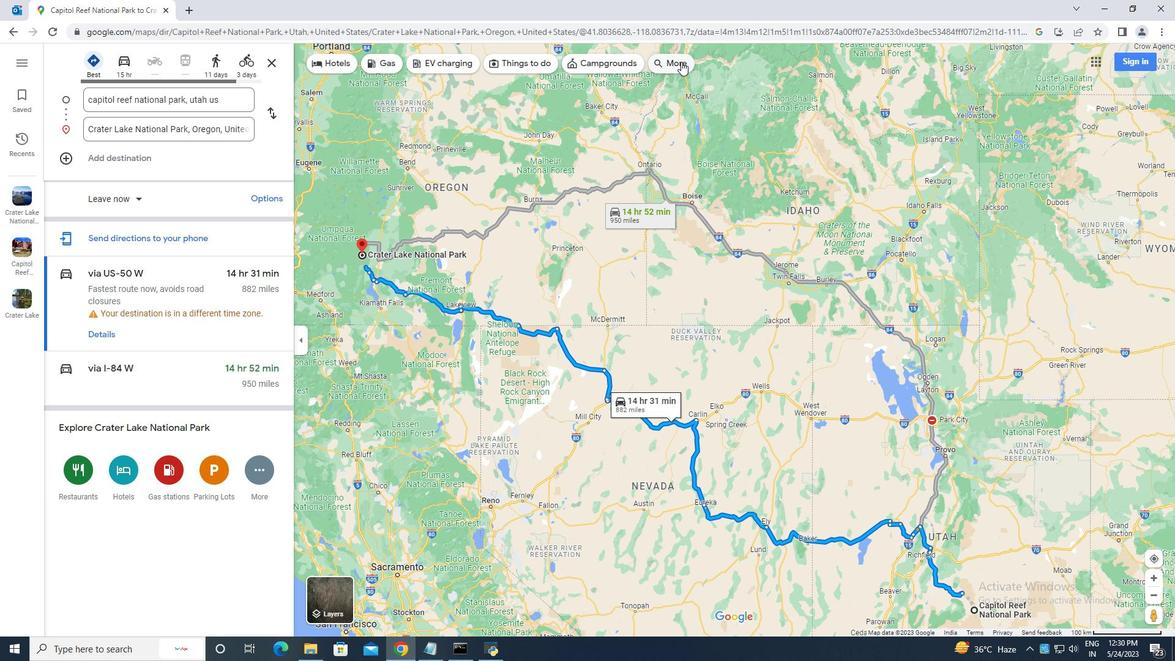 
Action: Mouse moved to (272, 63)
Screenshot: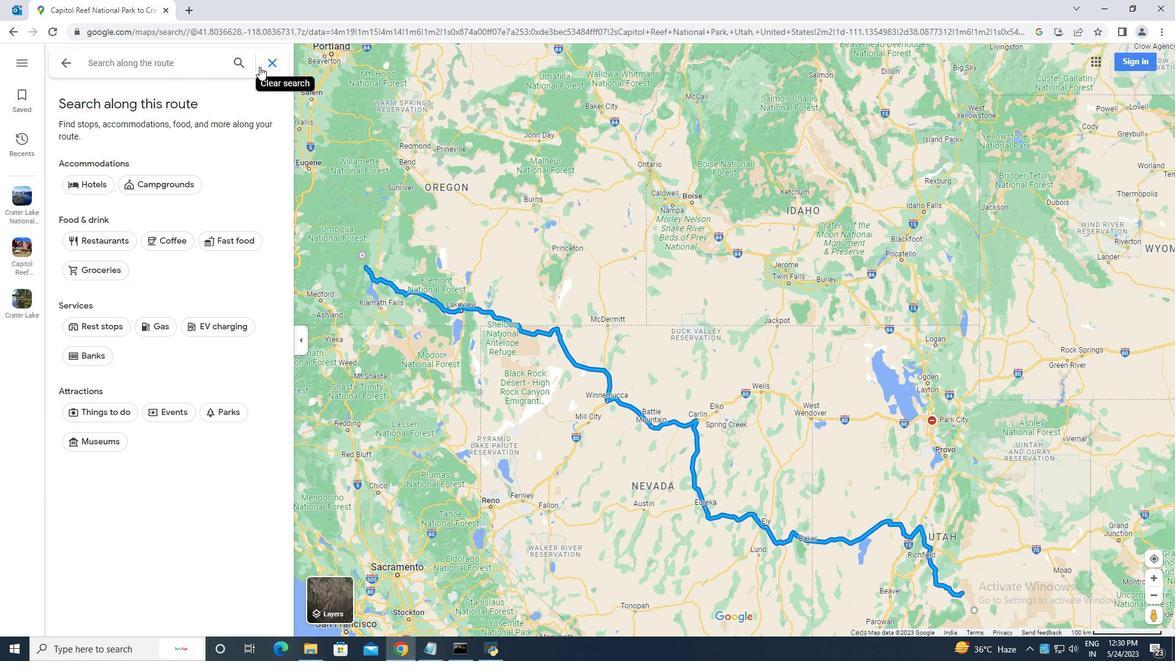 
Action: Mouse pressed left at (272, 63)
Screenshot: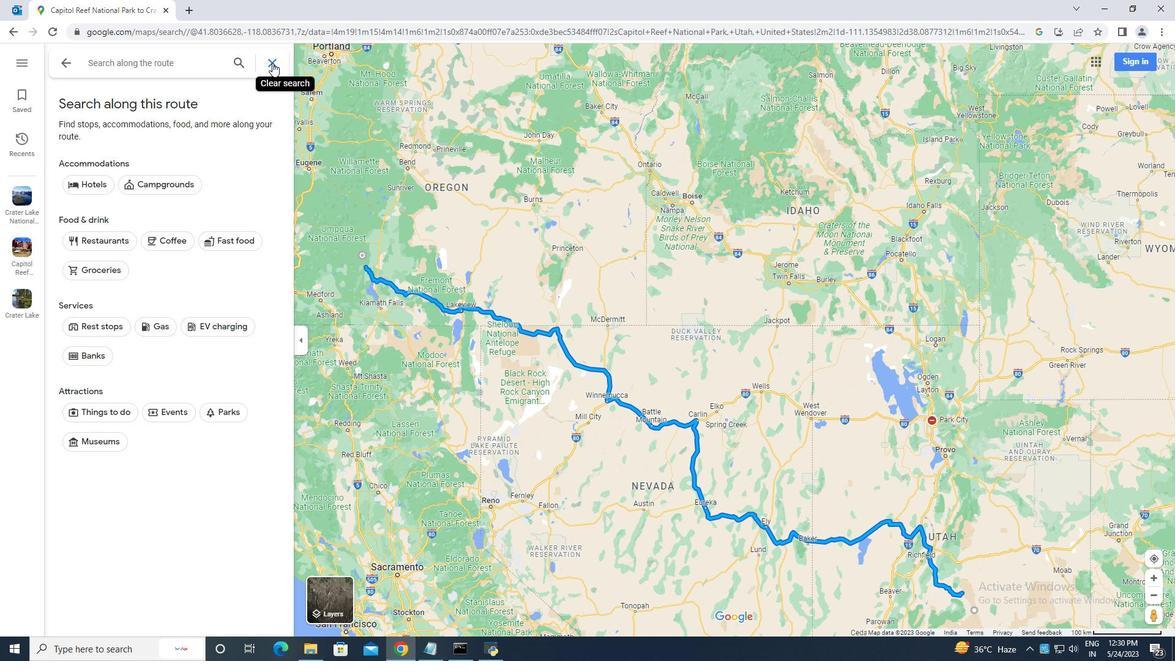 
Action: Mouse moved to (166, 222)
Screenshot: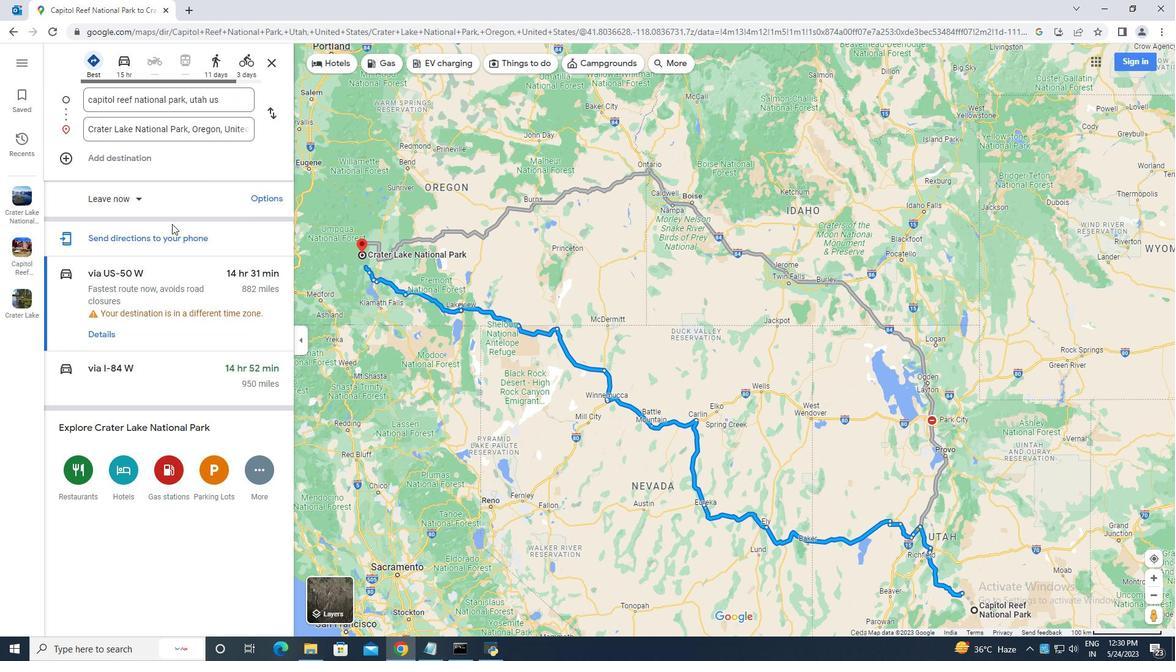 
Action: Mouse scrolled (166, 221) with delta (0, 0)
Screenshot: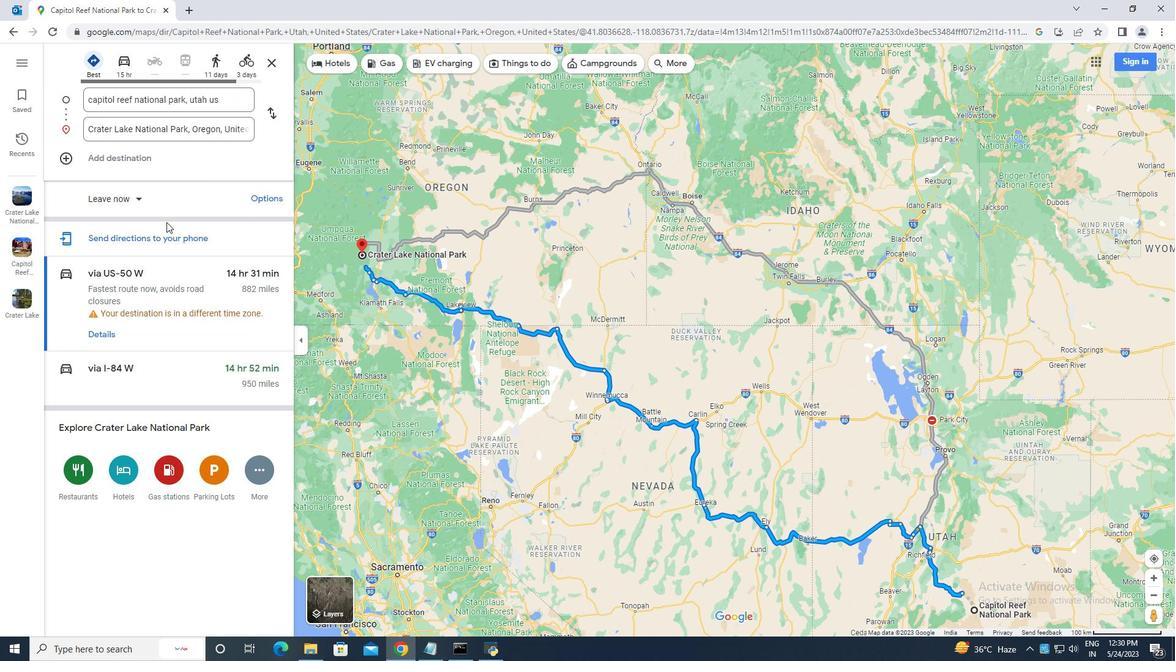 
Action: Mouse scrolled (166, 221) with delta (0, 0)
Screenshot: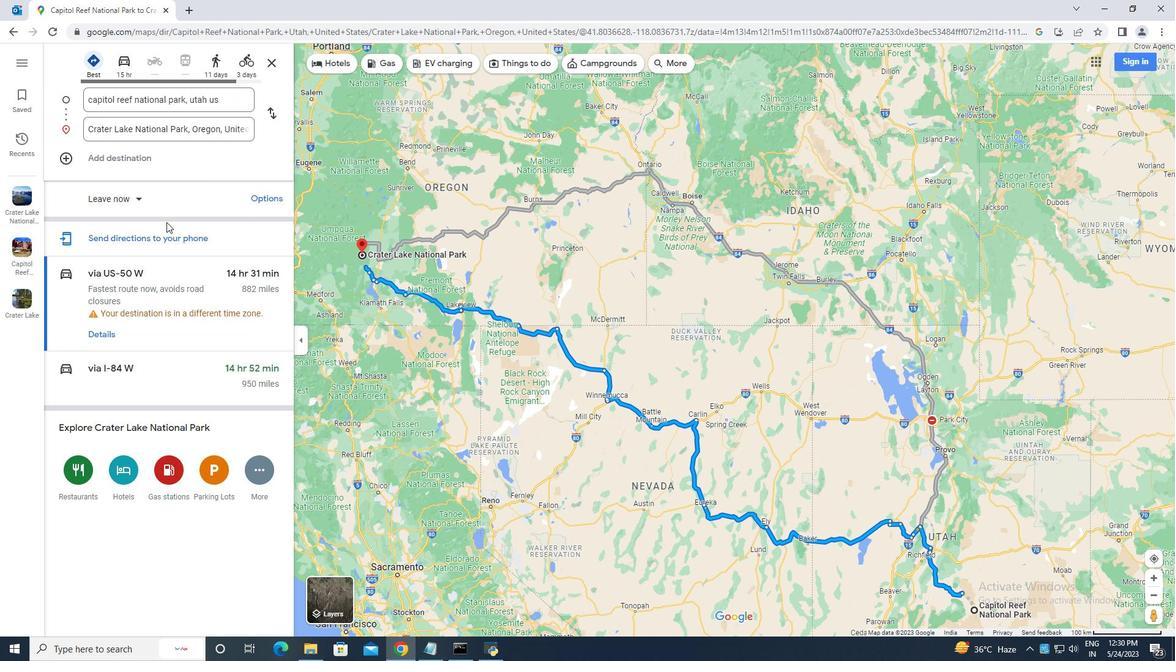 
Action: Mouse scrolled (166, 221) with delta (0, 0)
Screenshot: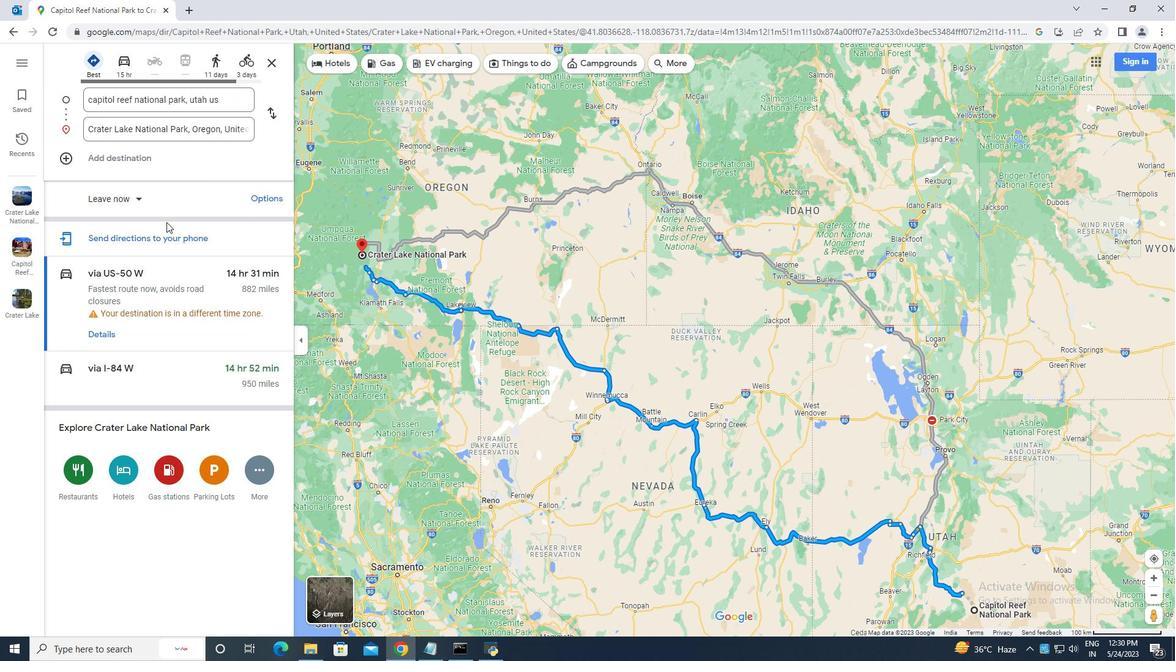 
Action: Mouse scrolled (166, 221) with delta (0, 0)
Screenshot: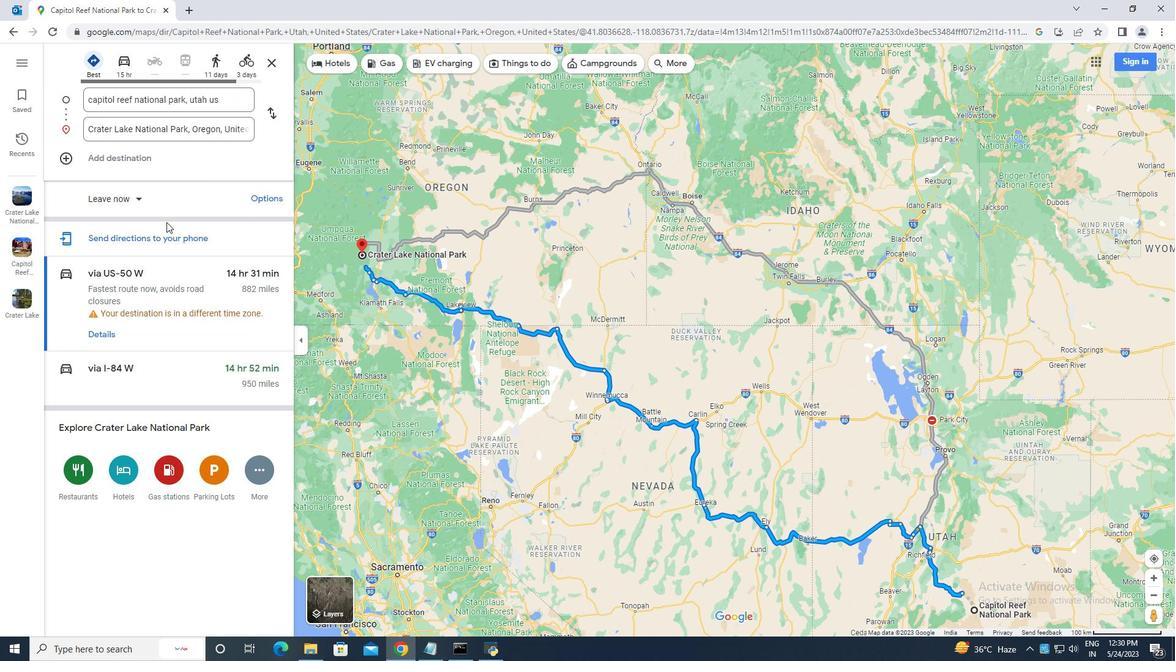 
Action: Mouse scrolled (166, 221) with delta (0, 0)
Screenshot: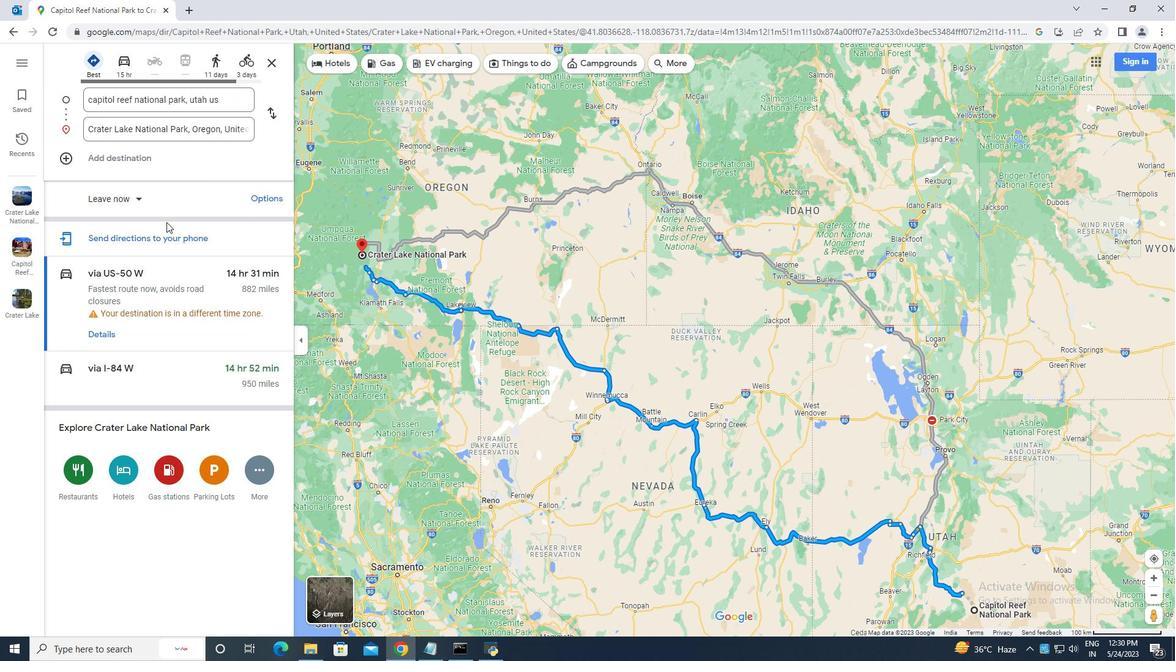 
Action: Mouse moved to (522, 255)
Screenshot: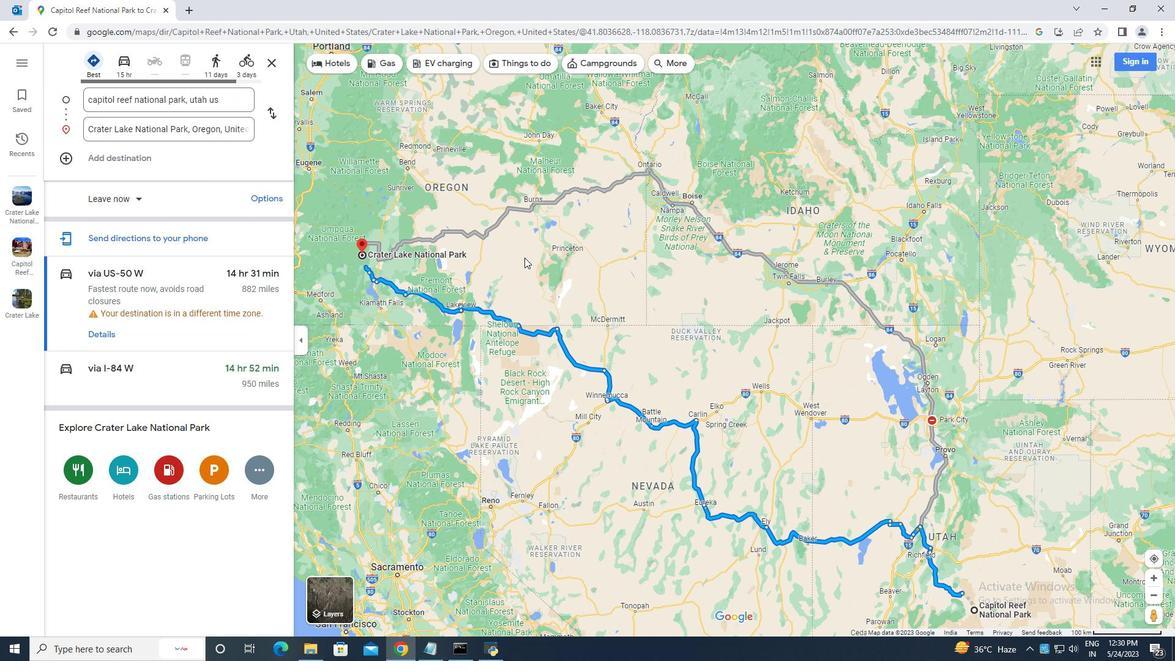 
Action: Mouse scrolled (522, 255) with delta (0, 0)
Screenshot: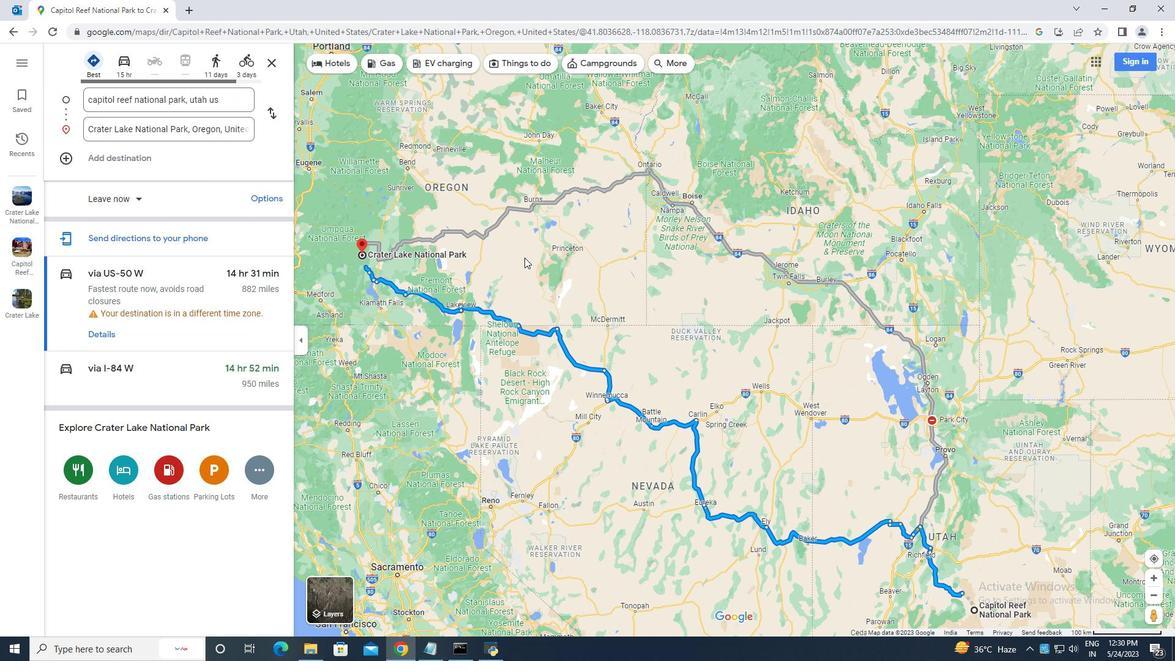 
Action: Mouse moved to (520, 252)
Screenshot: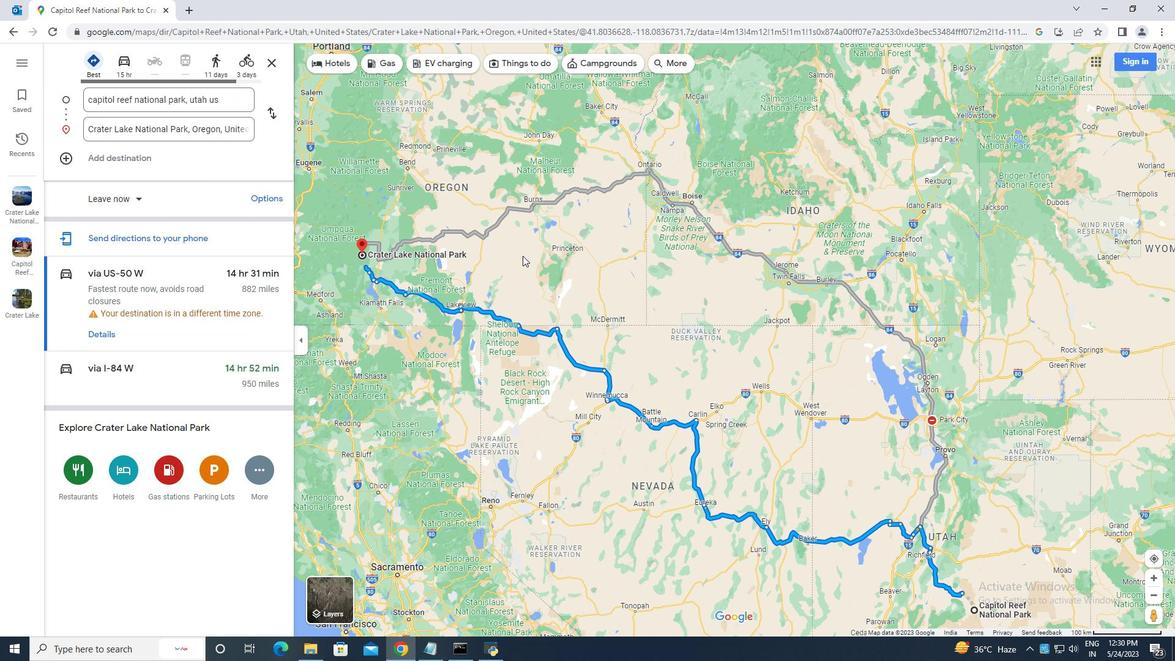 
Action: Mouse scrolled (520, 253) with delta (0, 0)
Screenshot: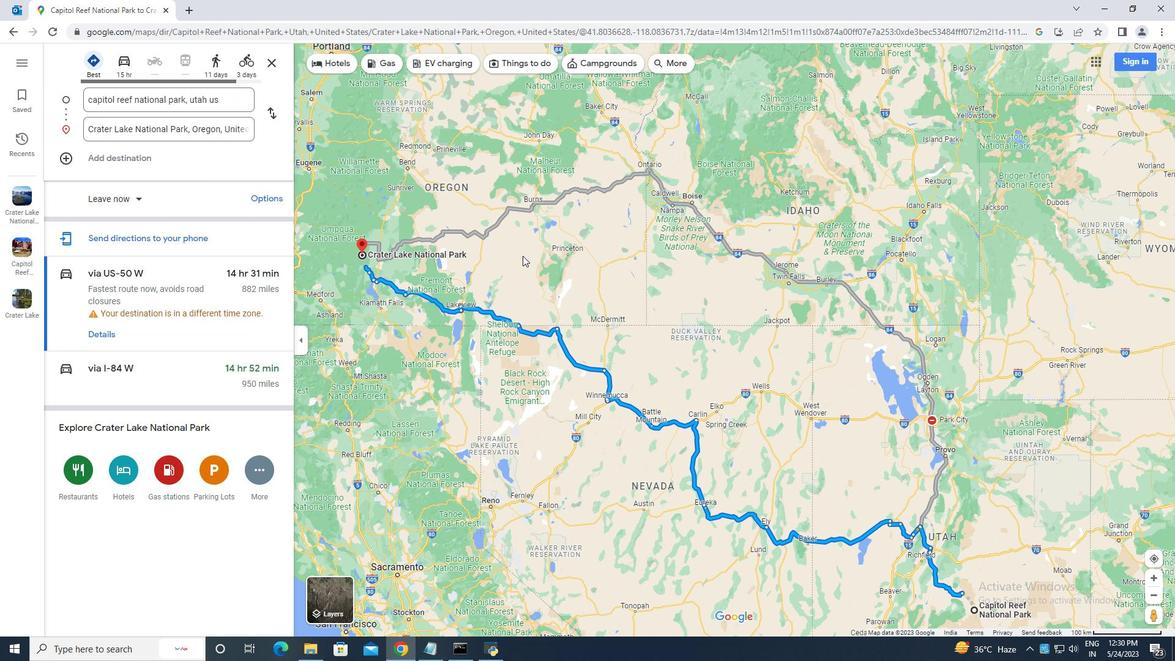 
Action: Mouse moved to (519, 252)
Screenshot: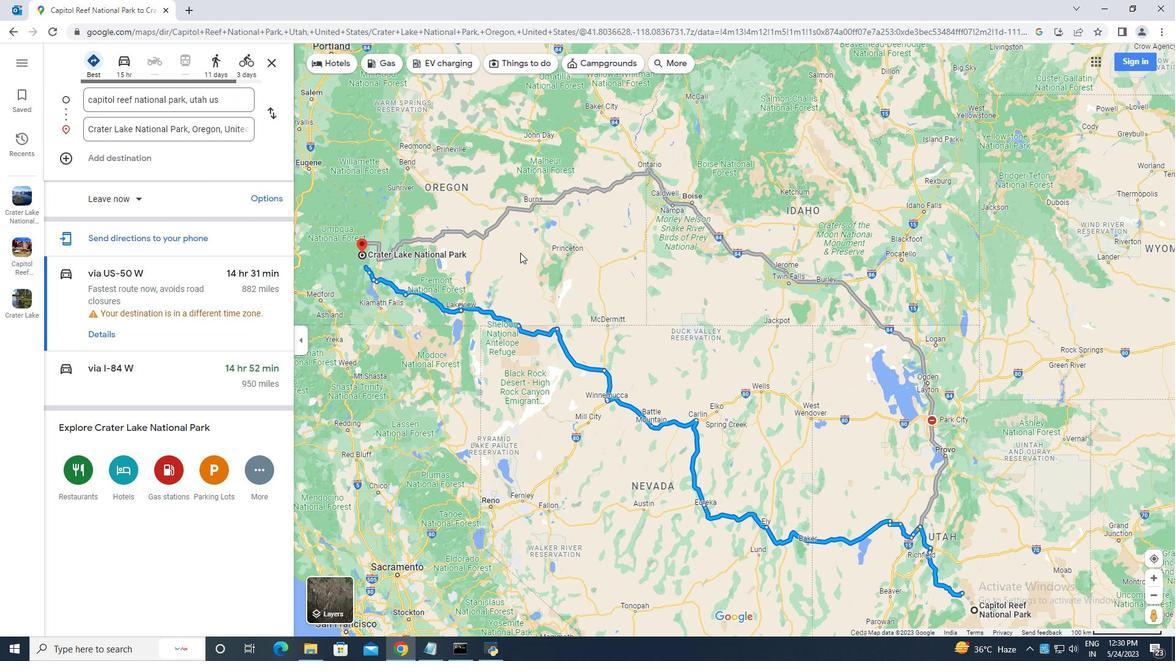 
Action: Mouse scrolled (519, 252) with delta (0, 0)
Screenshot: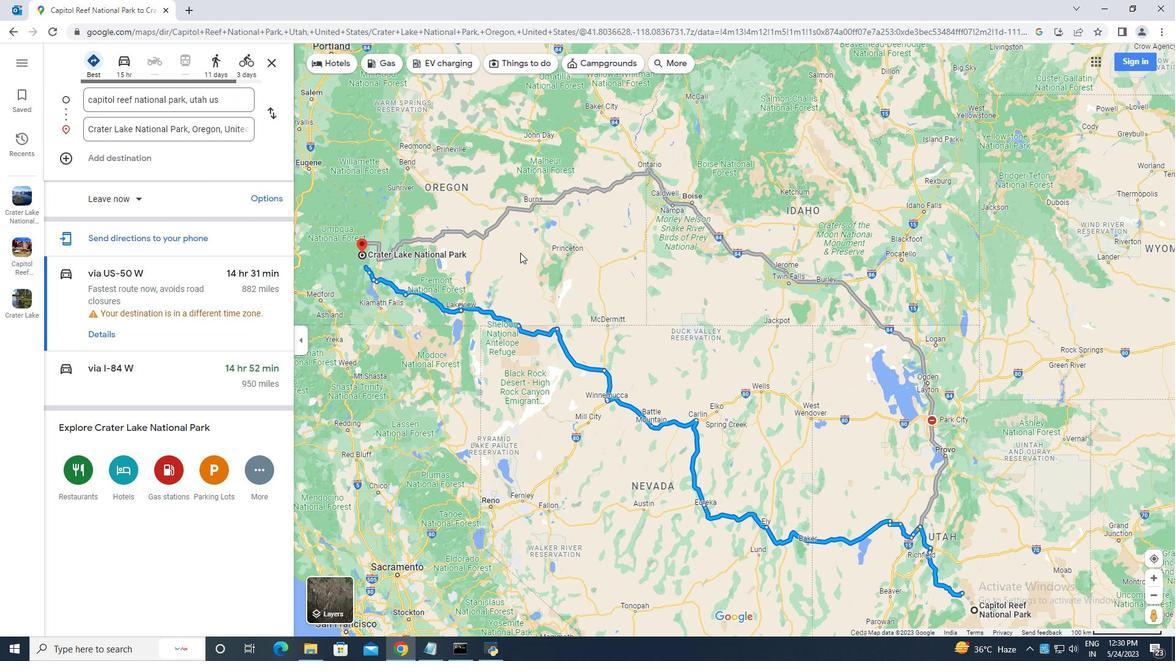 
Action: Mouse moved to (518, 250)
Screenshot: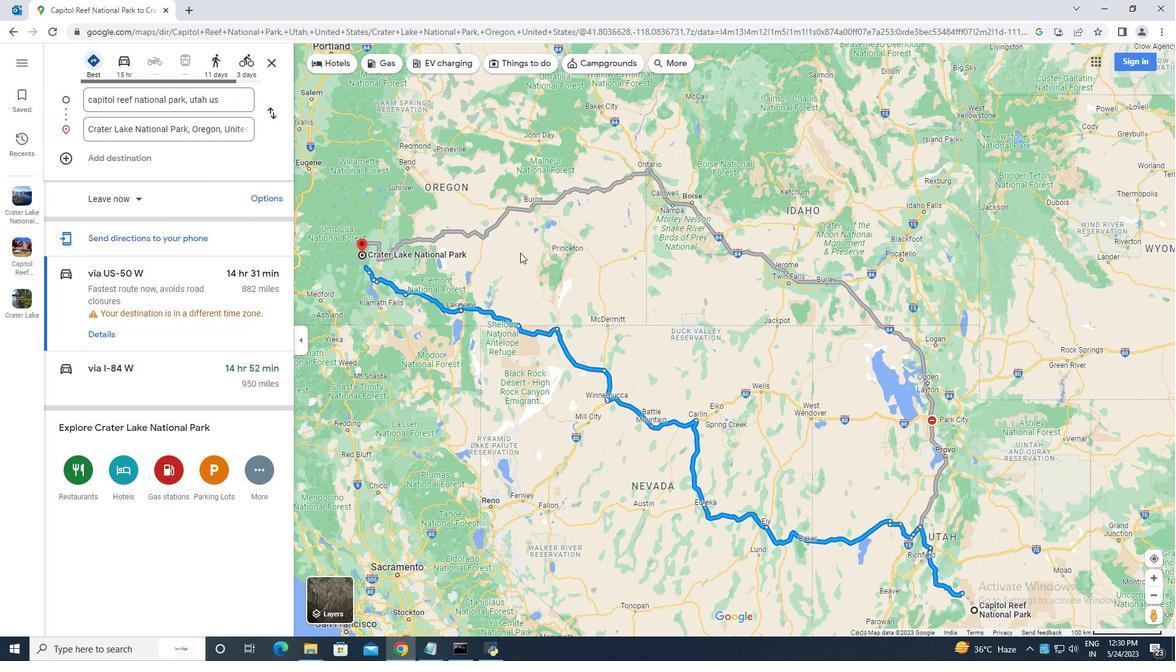 
Action: Mouse scrolled (518, 251) with delta (0, 0)
Screenshot: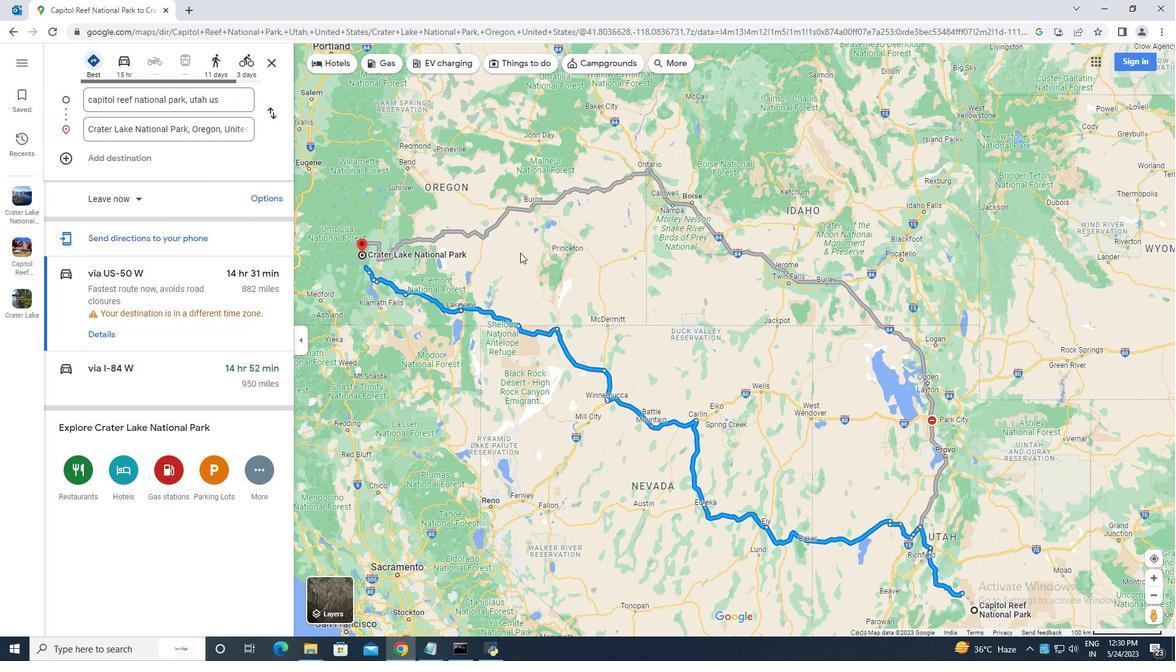 
Action: Mouse moved to (516, 247)
Screenshot: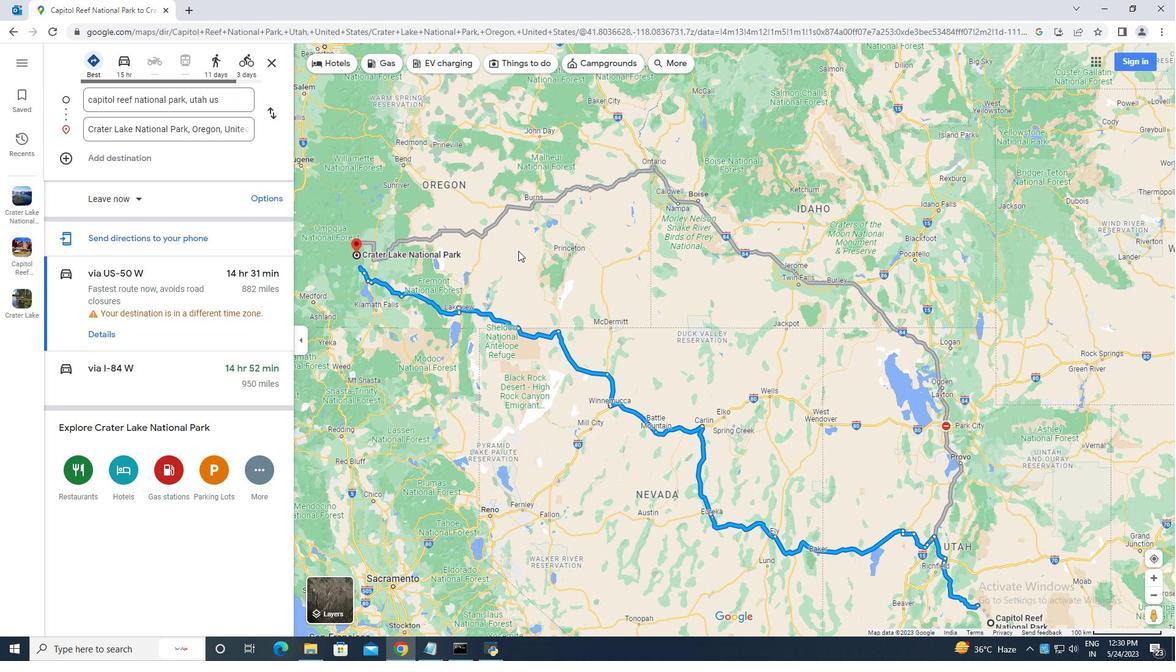 
Action: Mouse scrolled (516, 246) with delta (0, 0)
Screenshot: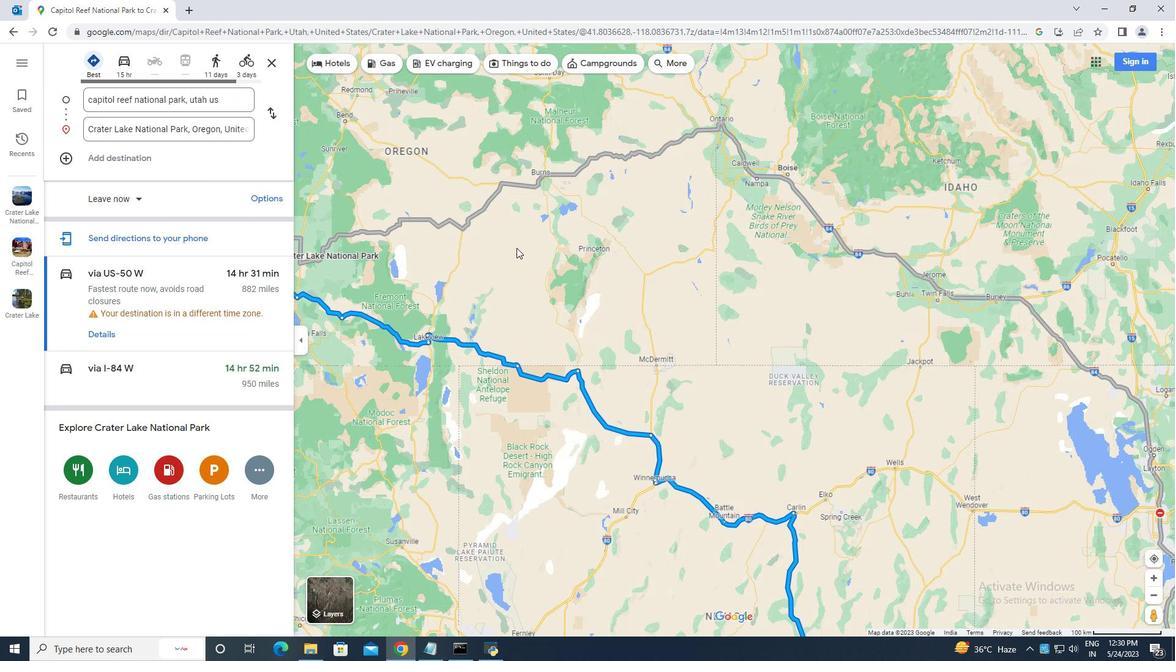 
Action: Mouse scrolled (516, 246) with delta (0, 0)
Screenshot: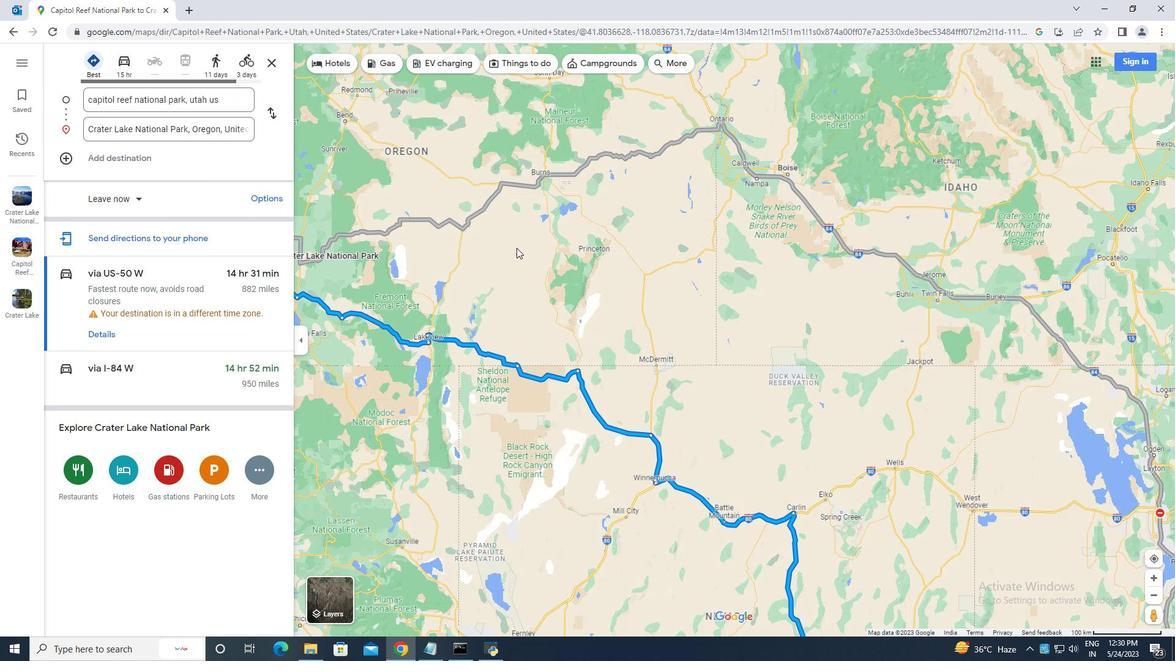 
Action: Mouse scrolled (516, 246) with delta (0, 0)
Screenshot: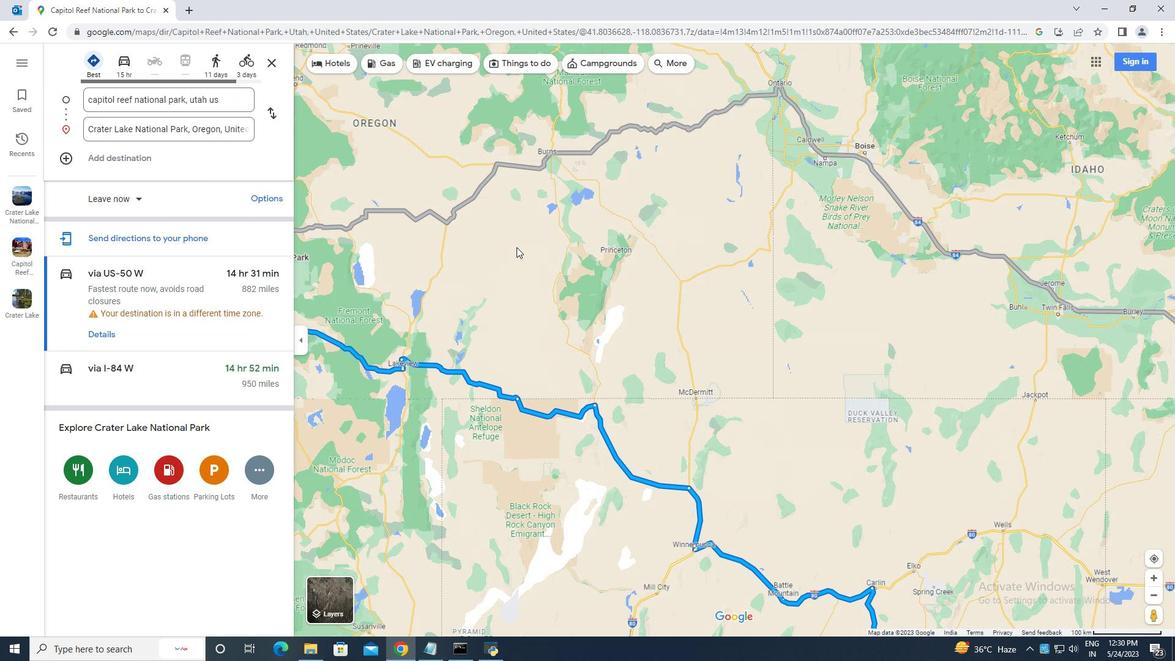 
Action: Mouse scrolled (516, 246) with delta (0, 0)
Screenshot: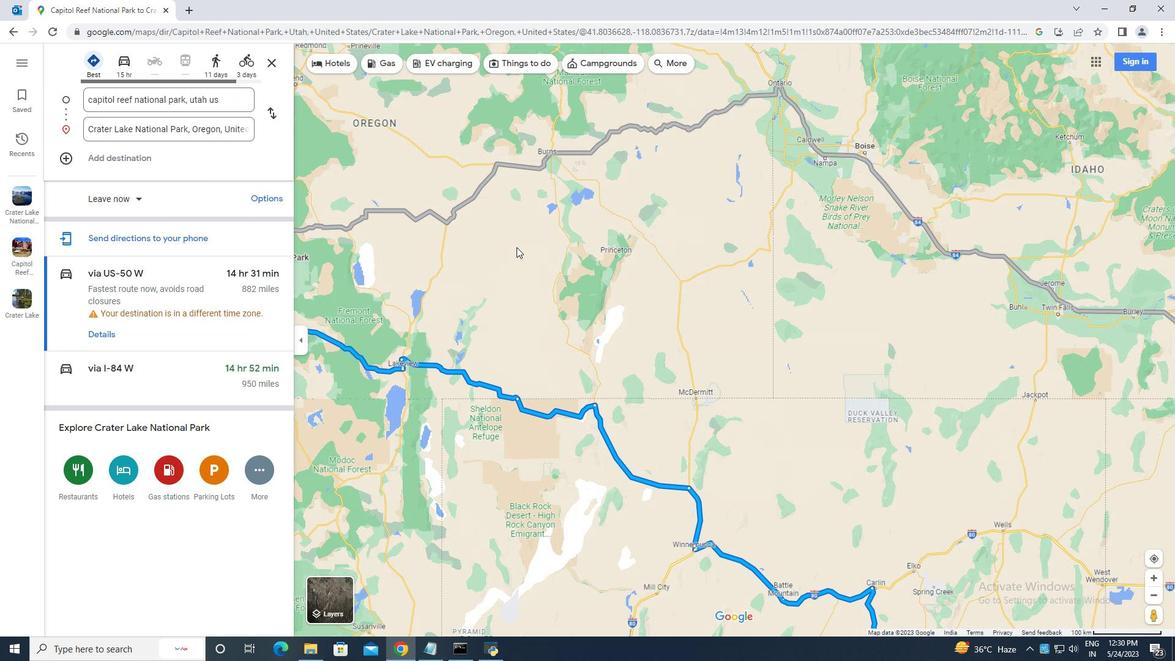 
Action: Mouse moved to (513, 244)
Screenshot: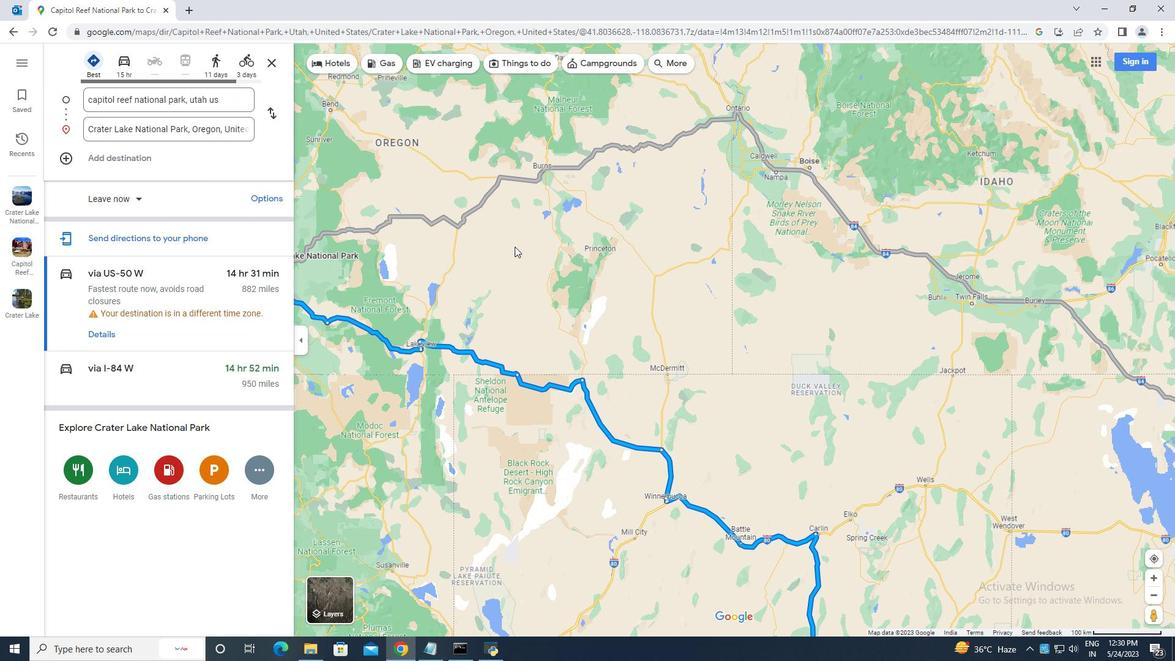 
Action: Mouse scrolled (513, 244) with delta (0, 0)
Screenshot: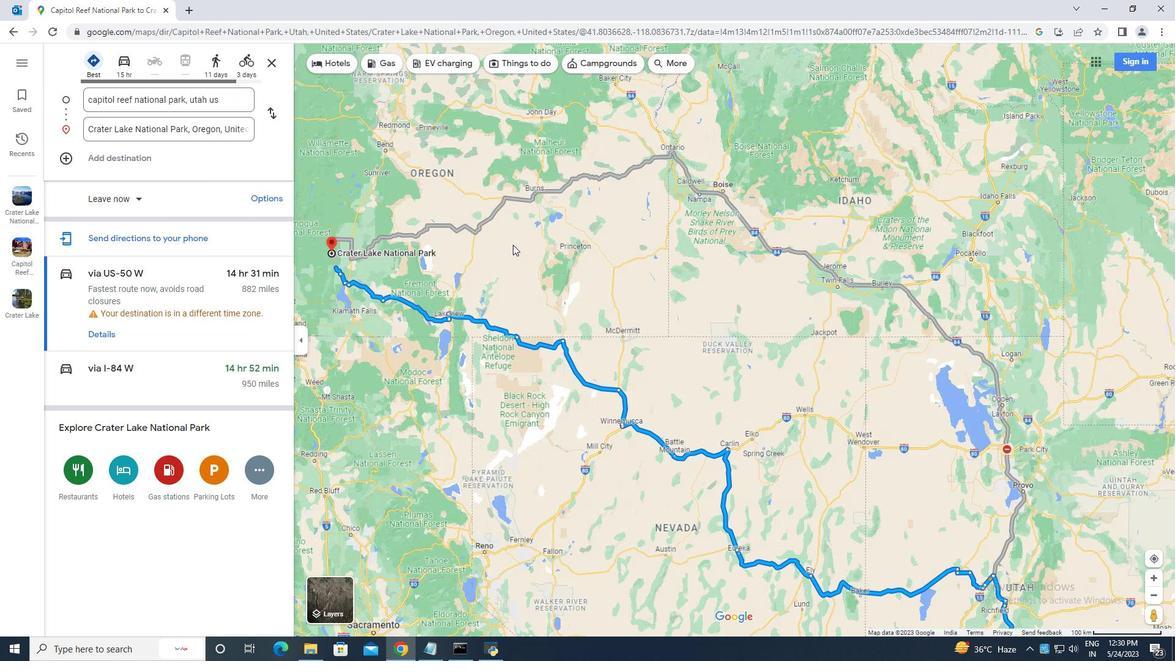 
Action: Mouse scrolled (513, 244) with delta (0, 0)
Screenshot: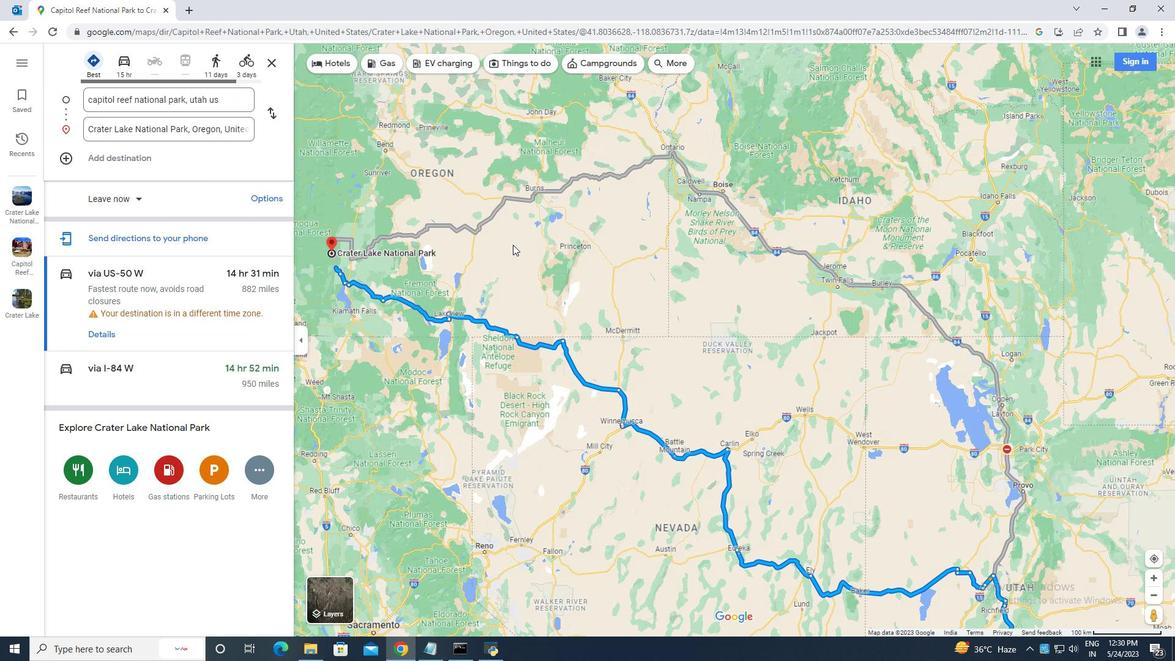
Action: Mouse scrolled (513, 244) with delta (0, 0)
Screenshot: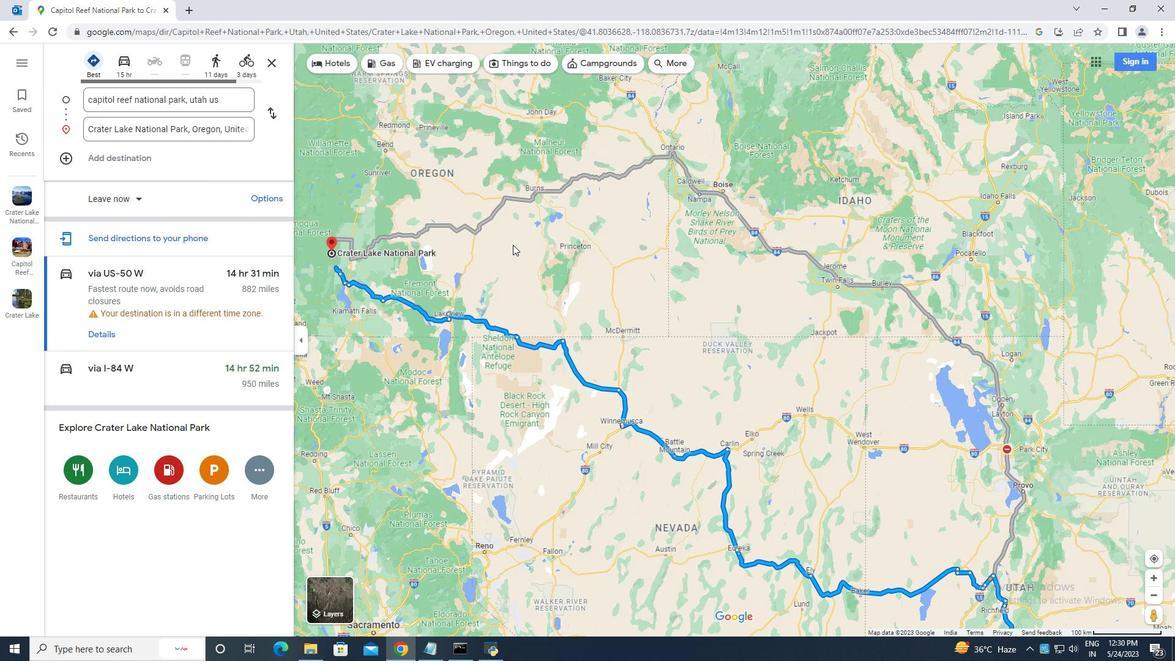 
Action: Mouse scrolled (513, 244) with delta (0, 0)
Screenshot: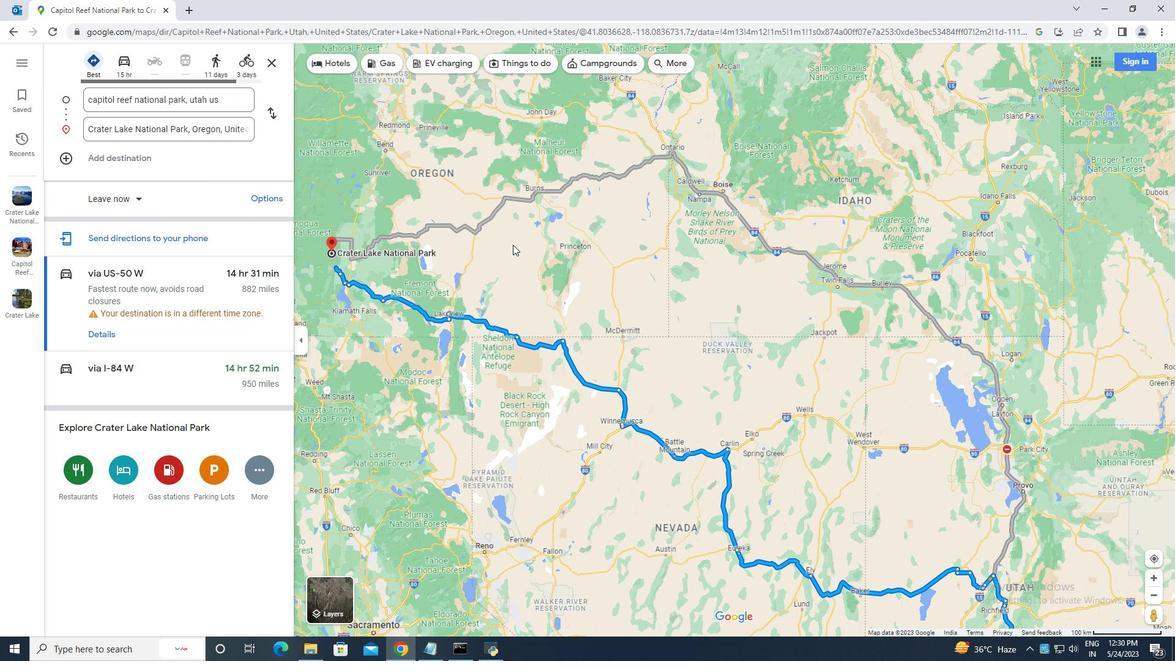 
Action: Mouse moved to (511, 244)
Screenshot: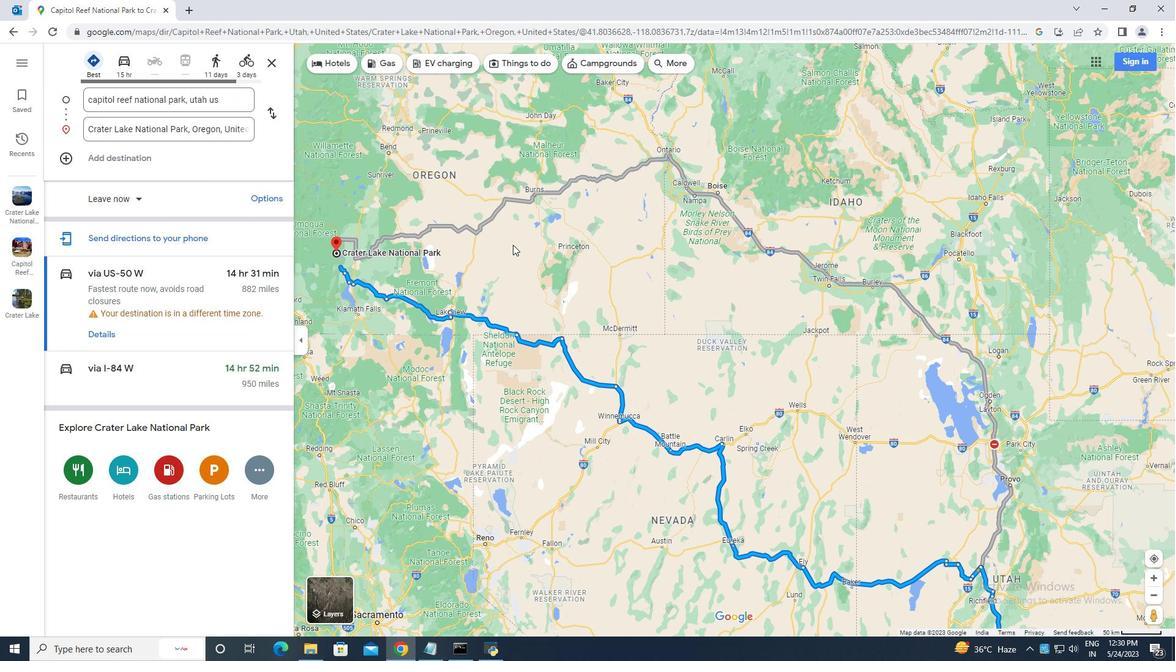 
Action: Mouse scrolled (511, 243) with delta (0, 0)
Screenshot: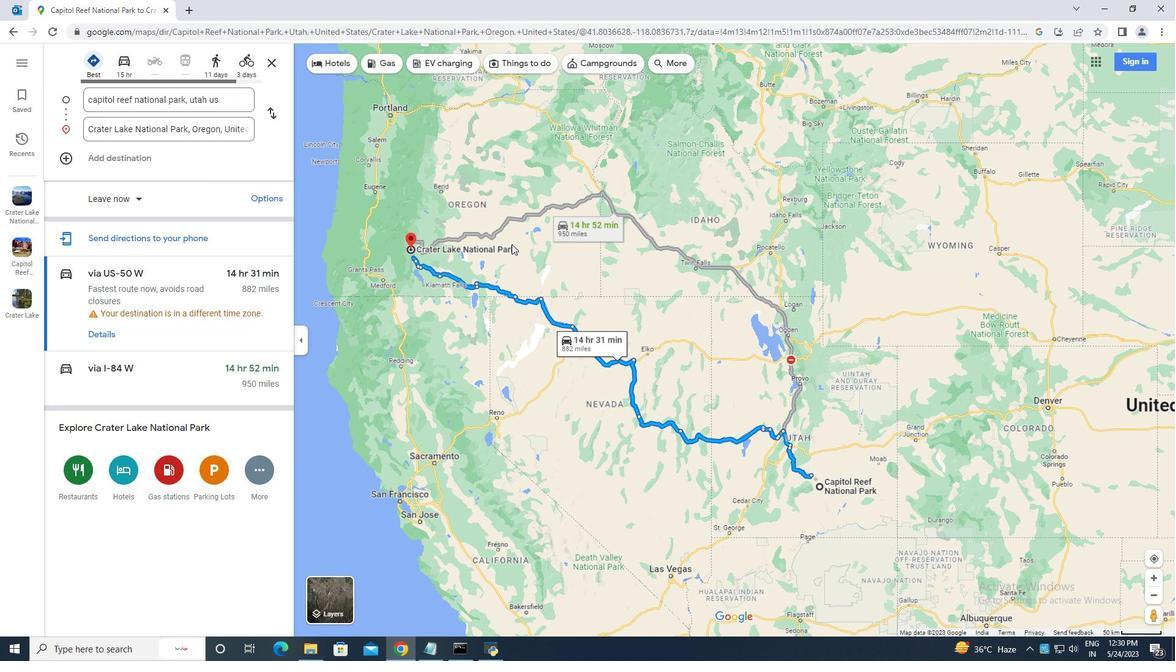 
Action: Mouse moved to (511, 244)
Screenshot: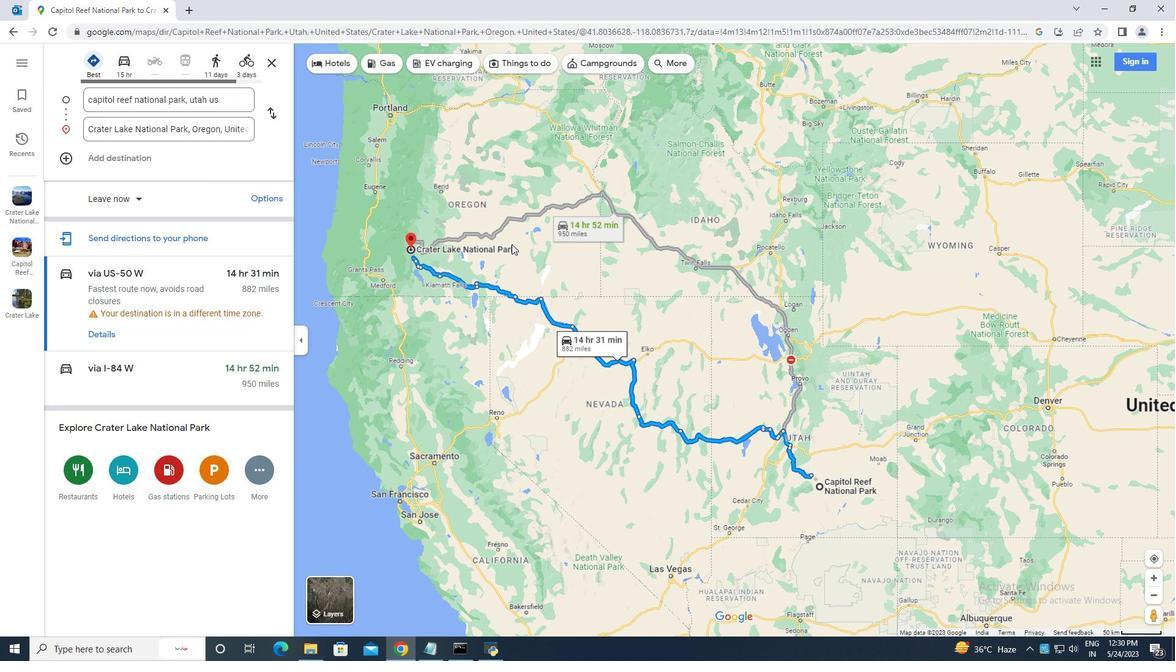 
Action: Mouse scrolled (511, 243) with delta (0, 0)
Screenshot: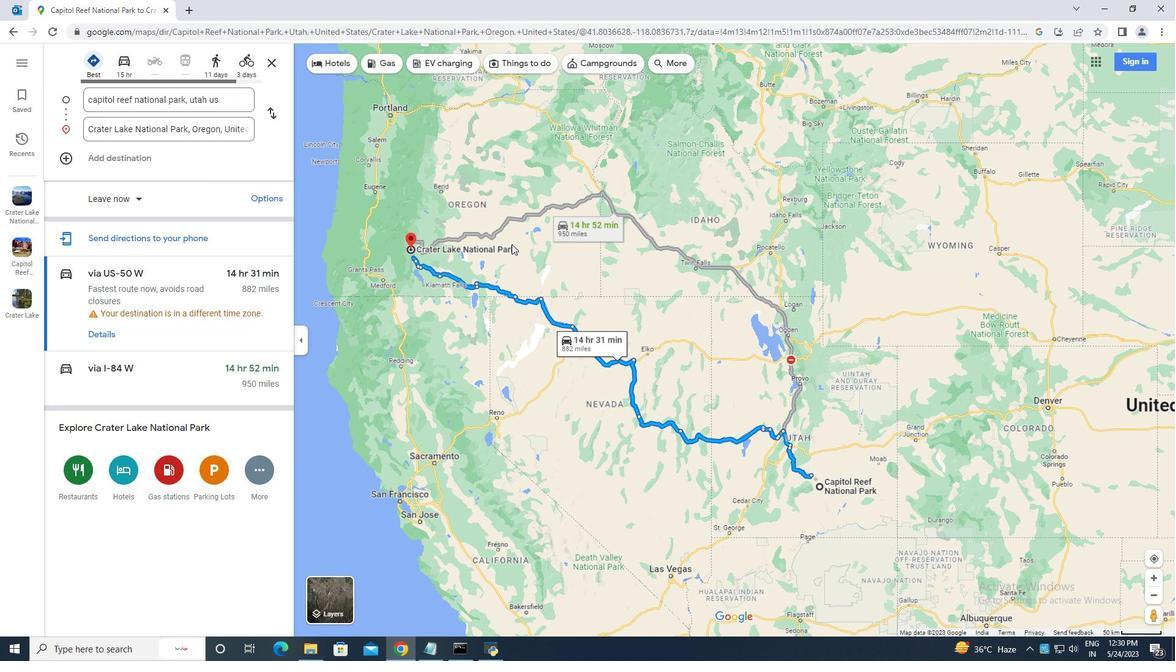 
Action: Mouse scrolled (511, 243) with delta (0, 0)
Screenshot: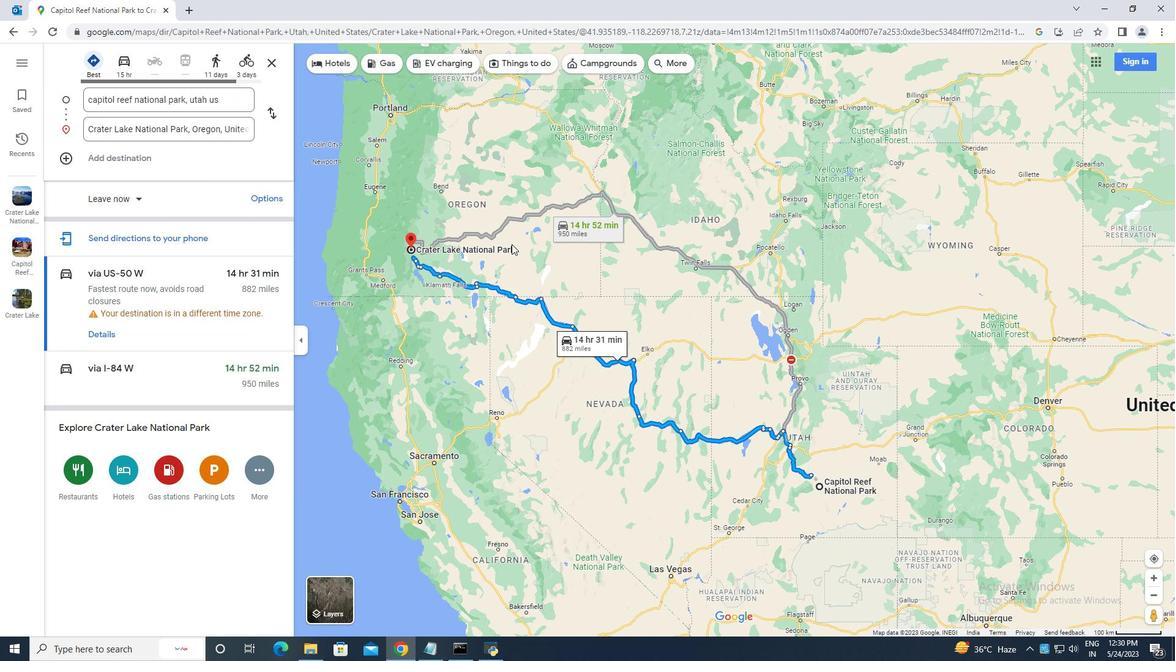 
Action: Mouse scrolled (511, 243) with delta (0, 0)
Screenshot: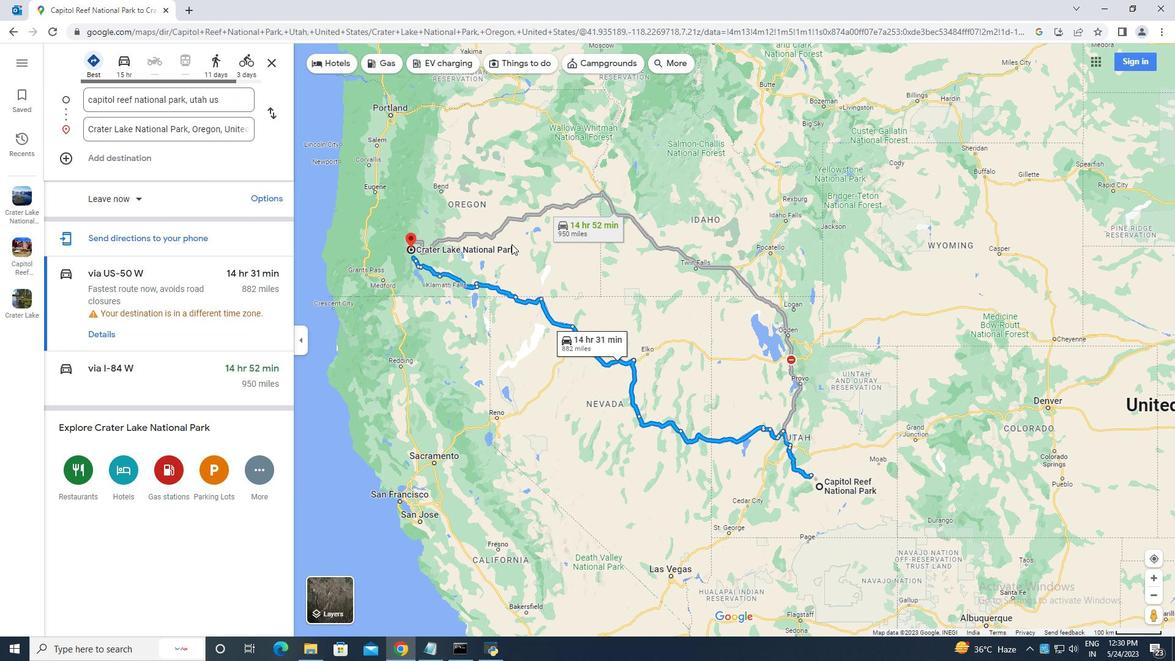
Action: Mouse scrolled (511, 243) with delta (0, 0)
Screenshot: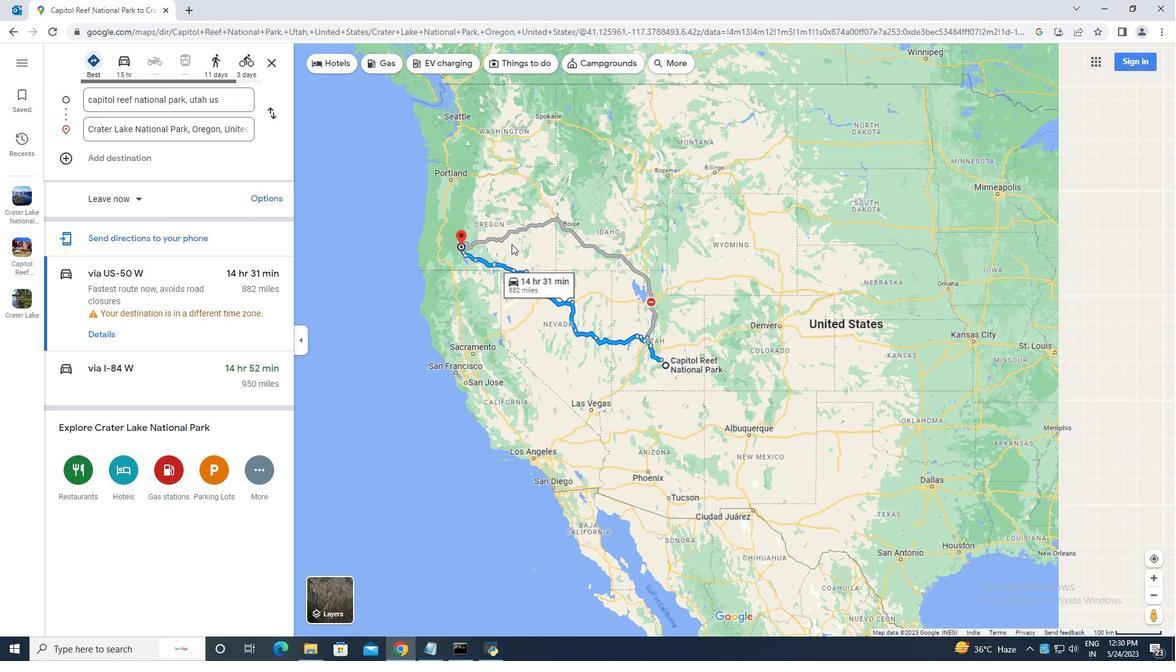 
Action: Mouse scrolled (511, 243) with delta (0, 0)
Screenshot: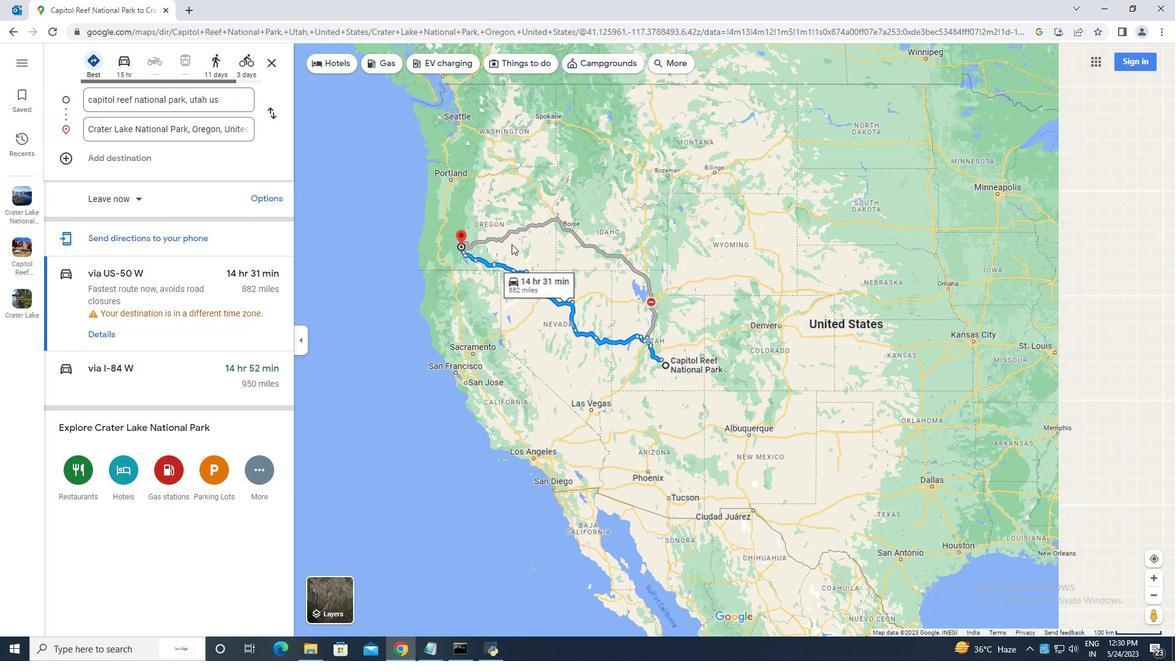 
Action: Mouse scrolled (511, 243) with delta (0, 0)
Screenshot: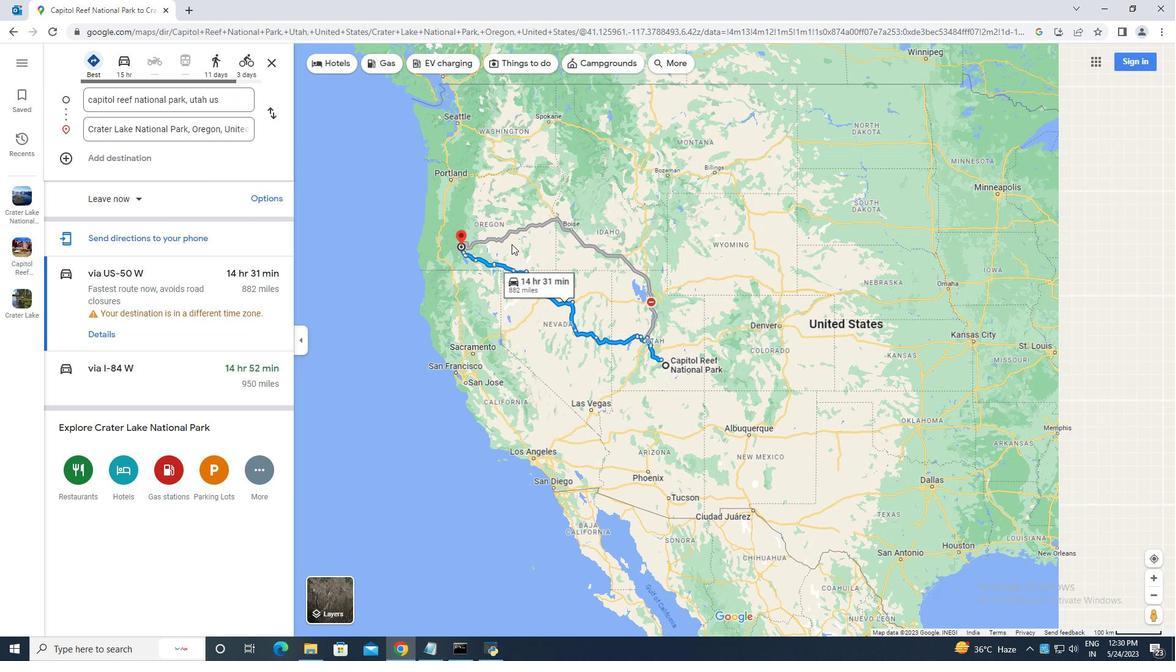 
Action: Mouse moved to (501, 201)
Screenshot: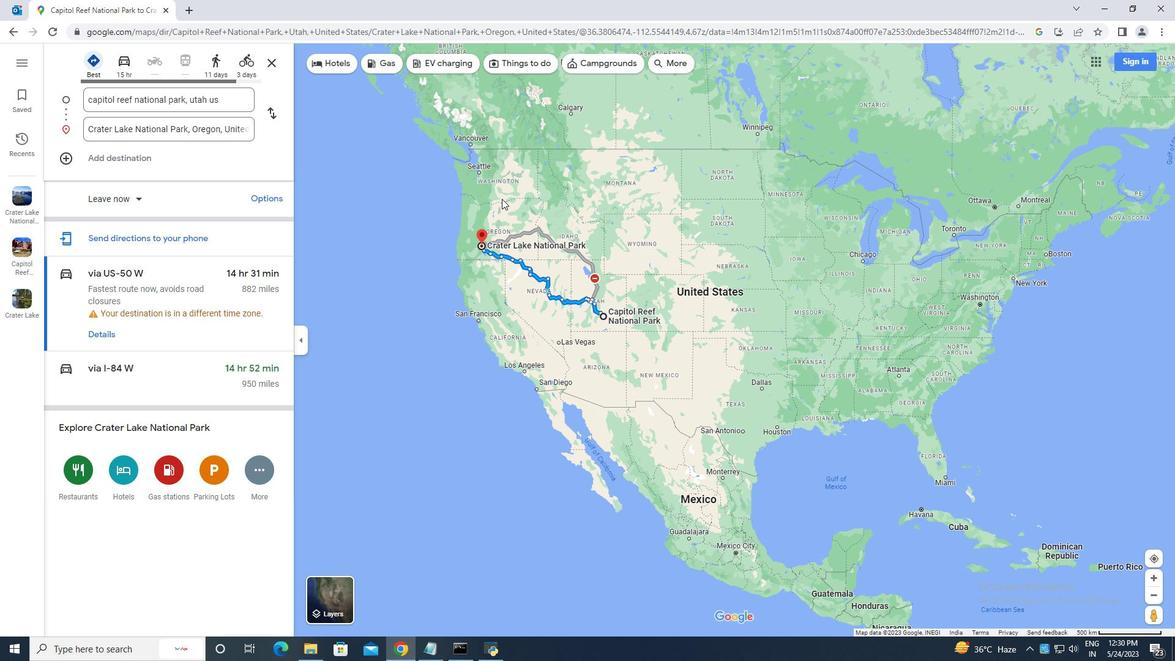 
Action: Mouse scrolled (501, 200) with delta (0, 0)
Screenshot: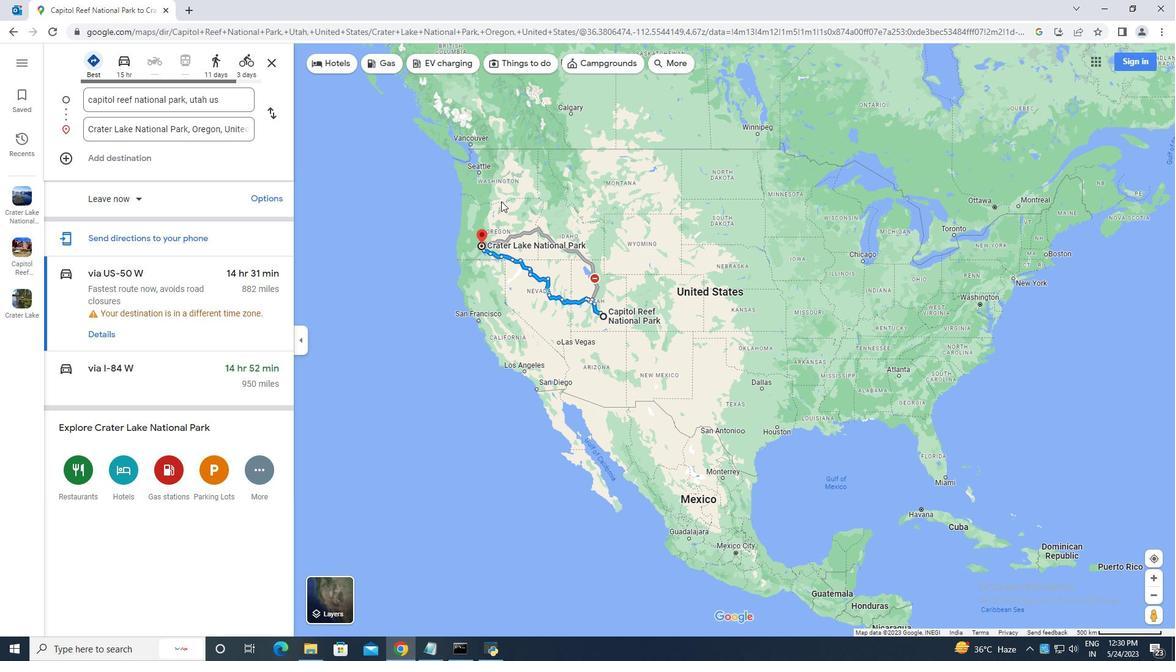 
Action: Mouse scrolled (501, 200) with delta (0, 0)
Screenshot: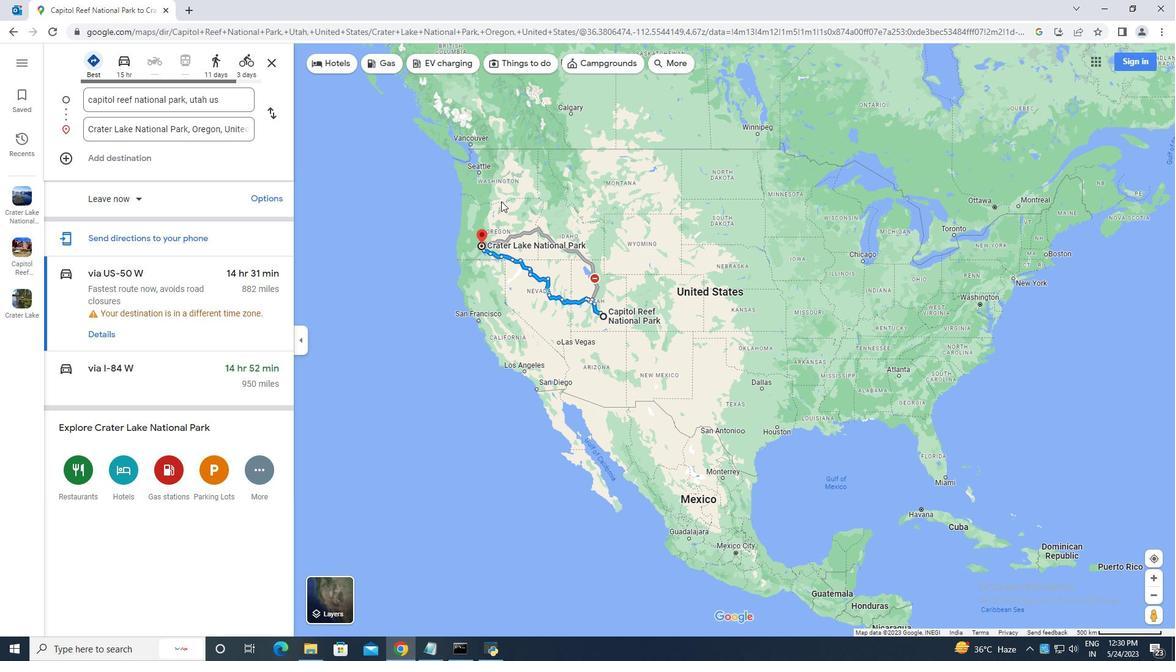 
Action: Mouse moved to (486, 212)
Screenshot: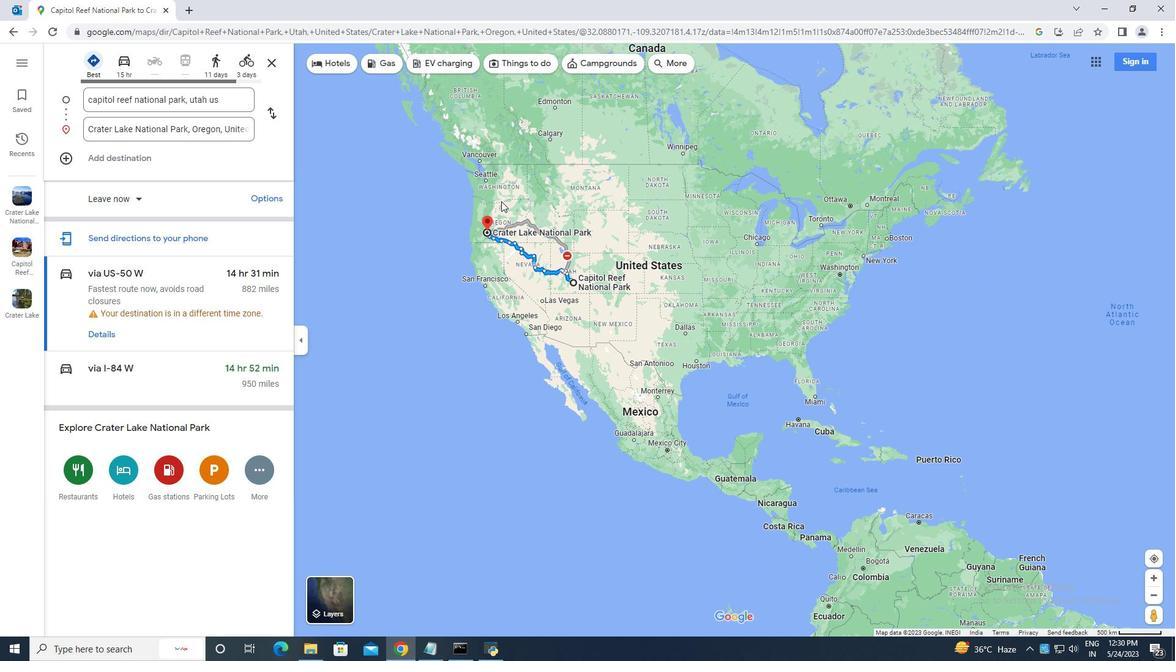 
Action: Mouse scrolled (486, 213) with delta (0, 0)
Screenshot: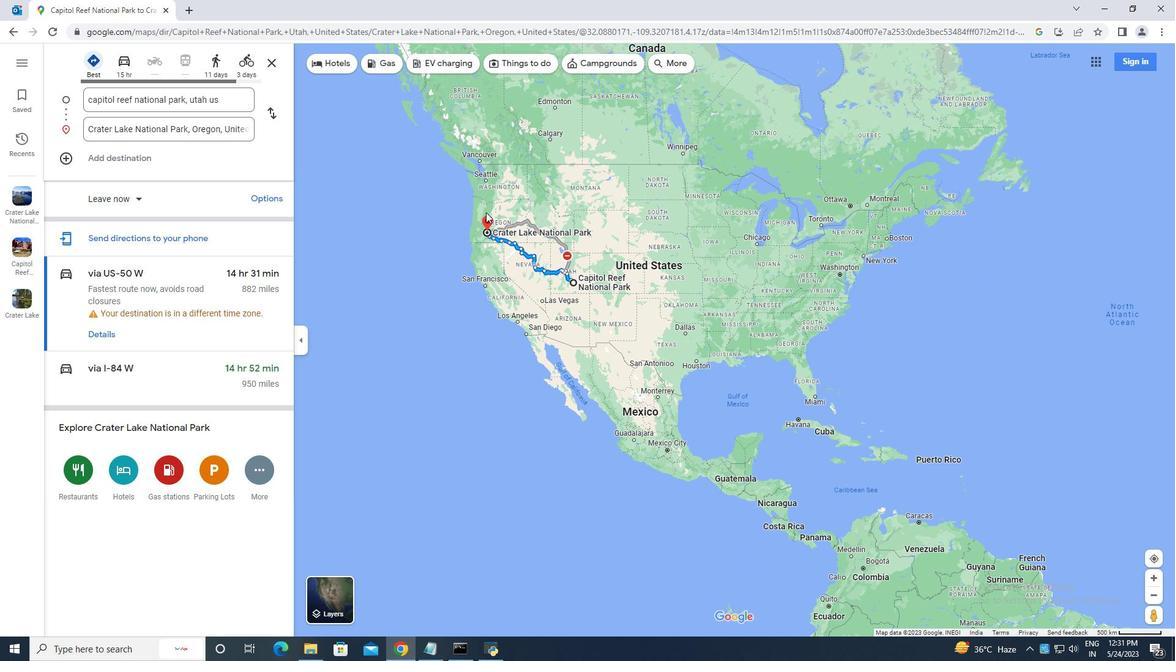 
Action: Mouse scrolled (486, 213) with delta (0, 0)
Screenshot: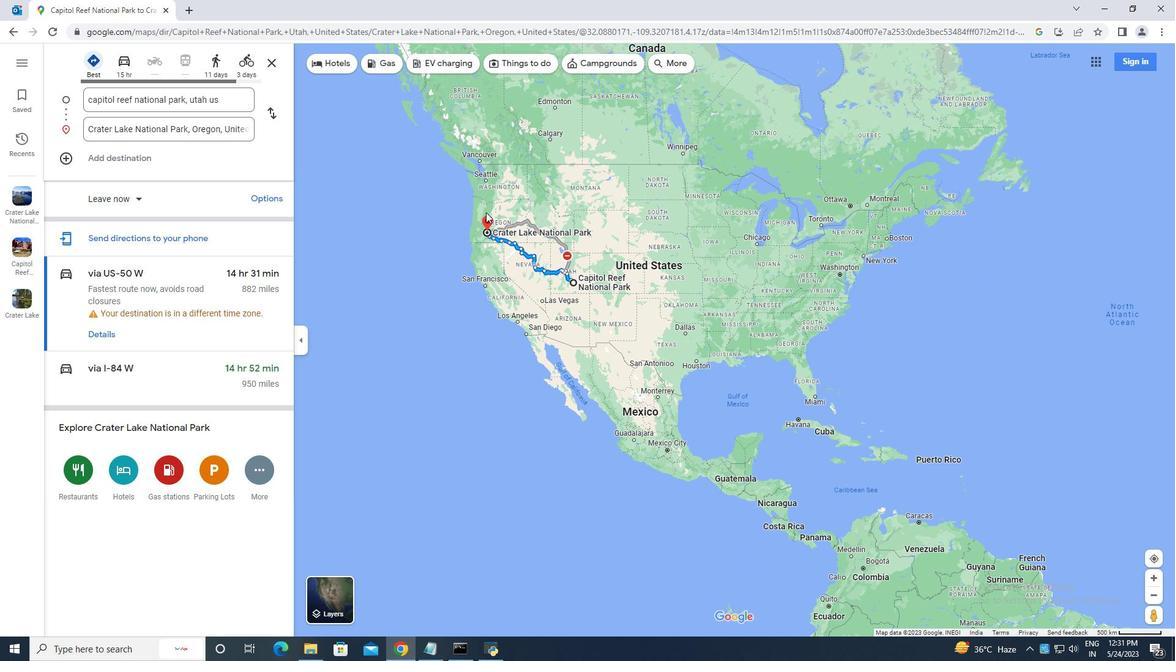 
Action: Mouse scrolled (486, 213) with delta (0, 0)
Screenshot: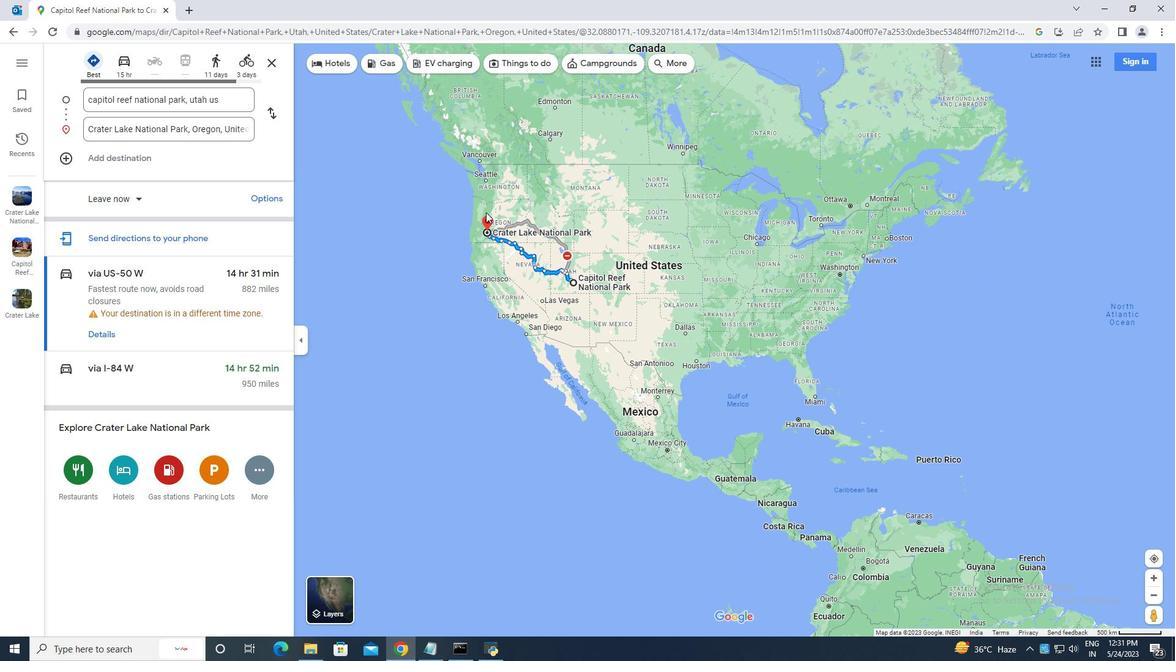 
Action: Mouse scrolled (486, 213) with delta (0, 0)
Screenshot: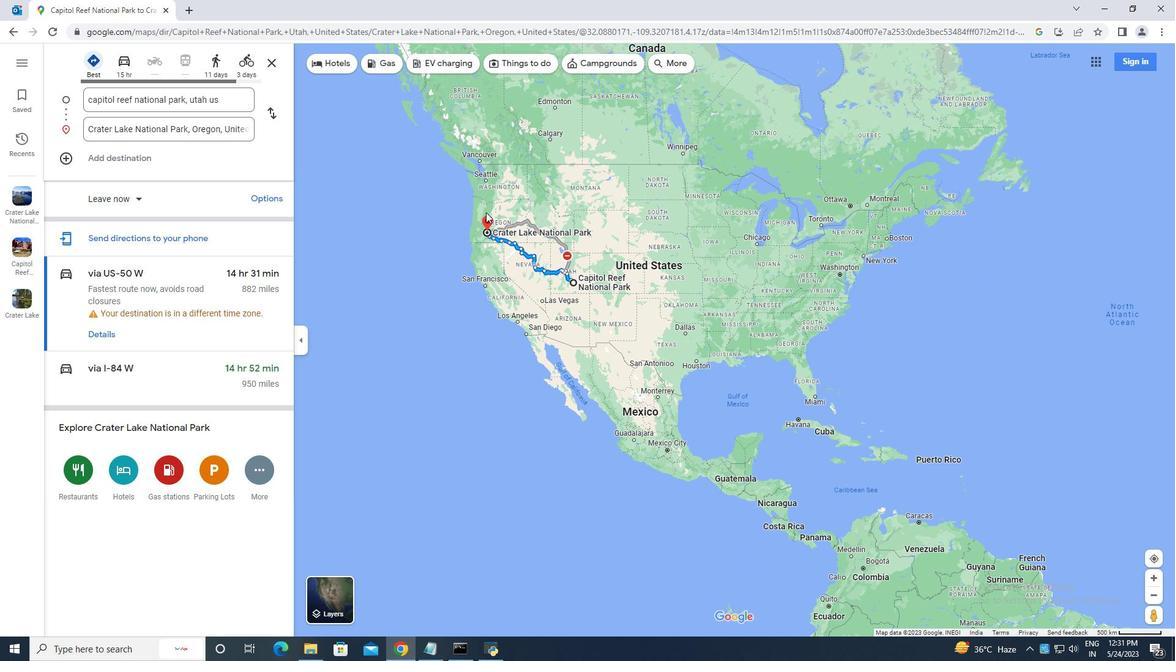
Action: Mouse moved to (492, 249)
Screenshot: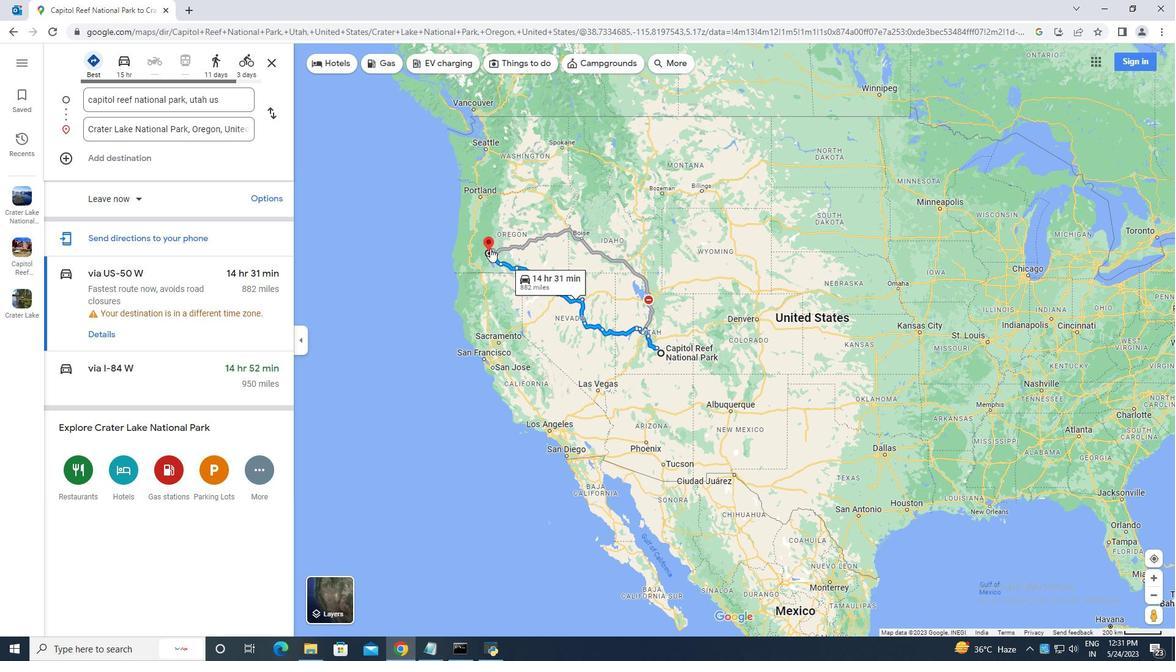 
Action: Mouse scrolled (492, 250) with delta (0, 0)
Screenshot: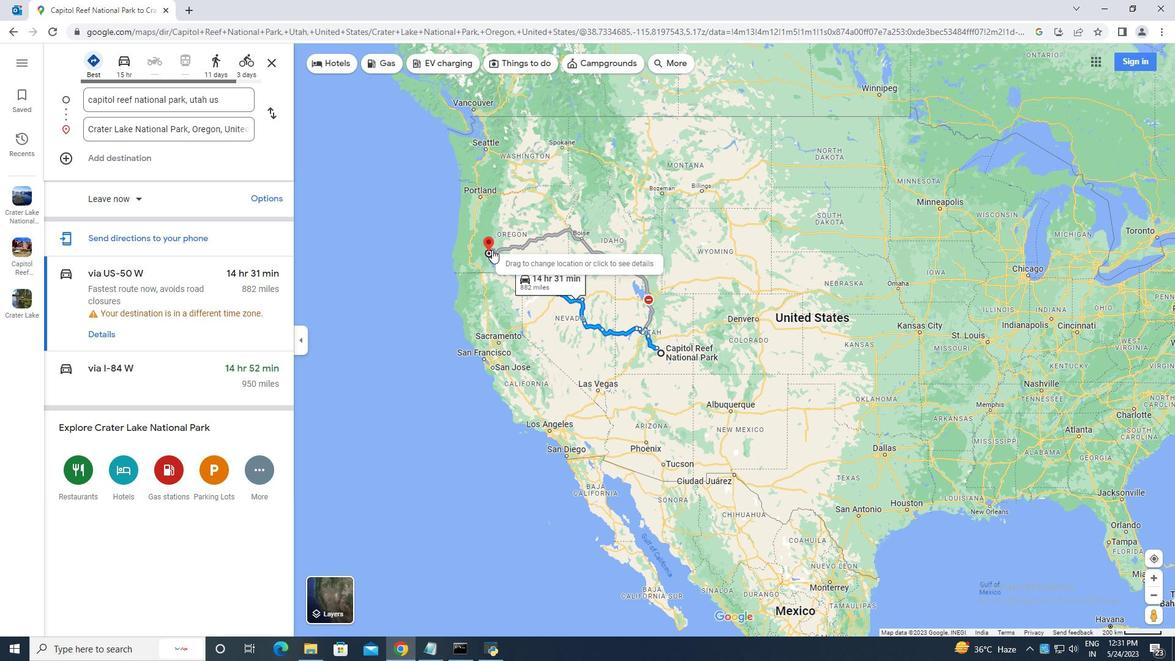 
Action: Mouse scrolled (492, 250) with delta (0, 0)
Screenshot: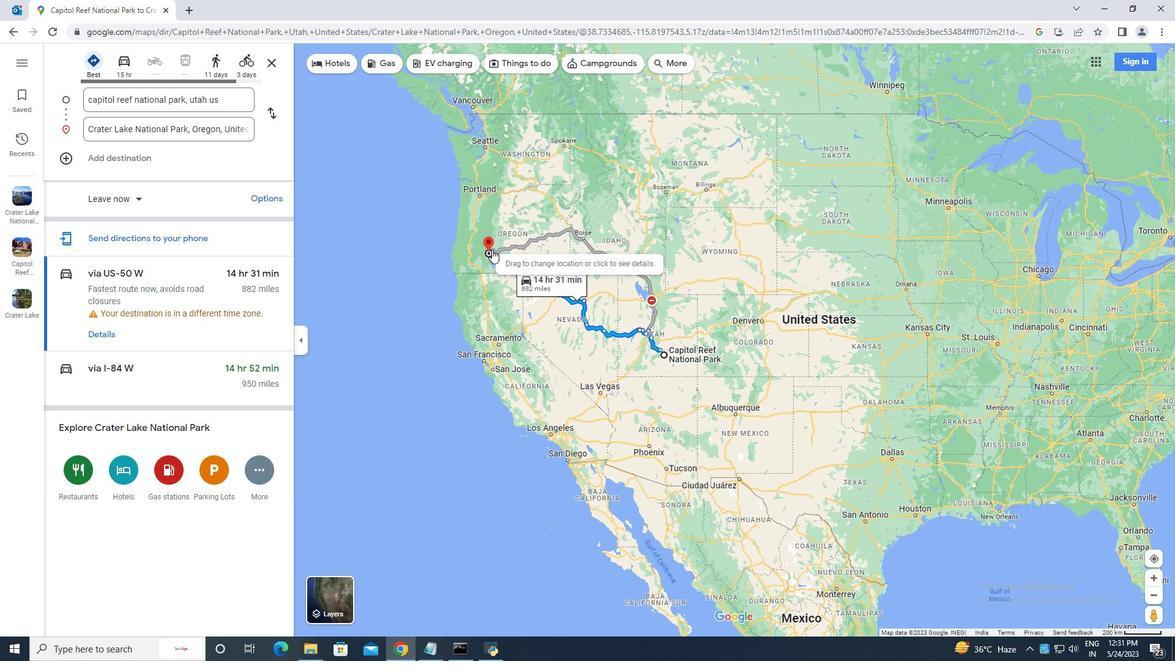 
Action: Mouse moved to (666, 59)
Screenshot: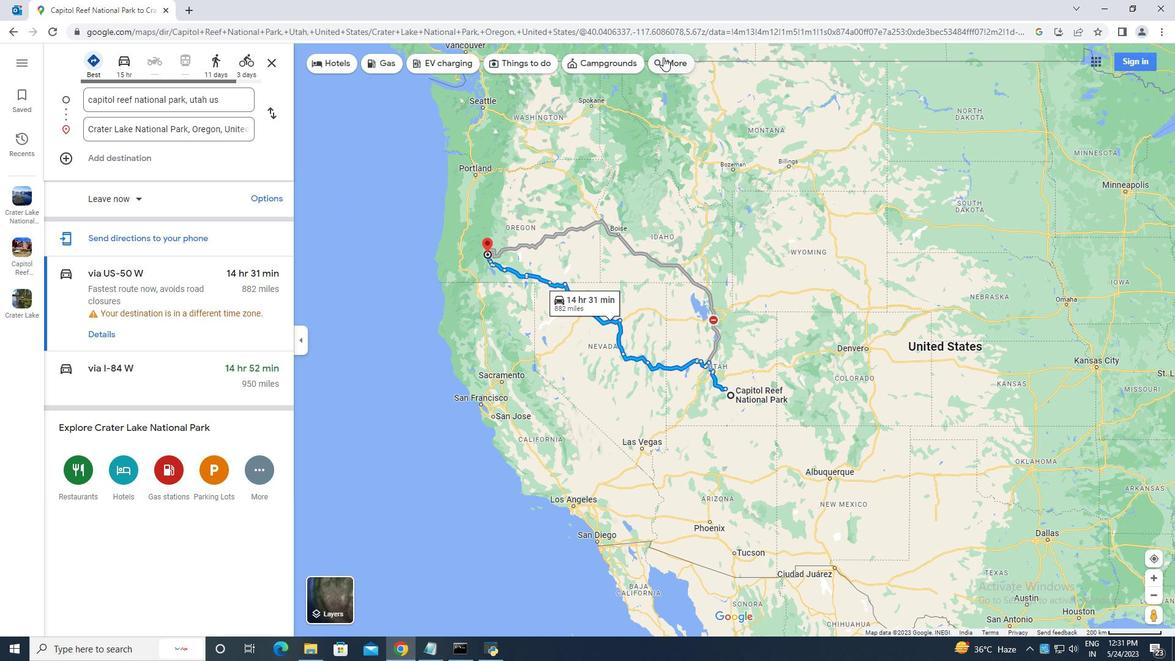 
Action: Mouse pressed left at (666, 59)
Screenshot: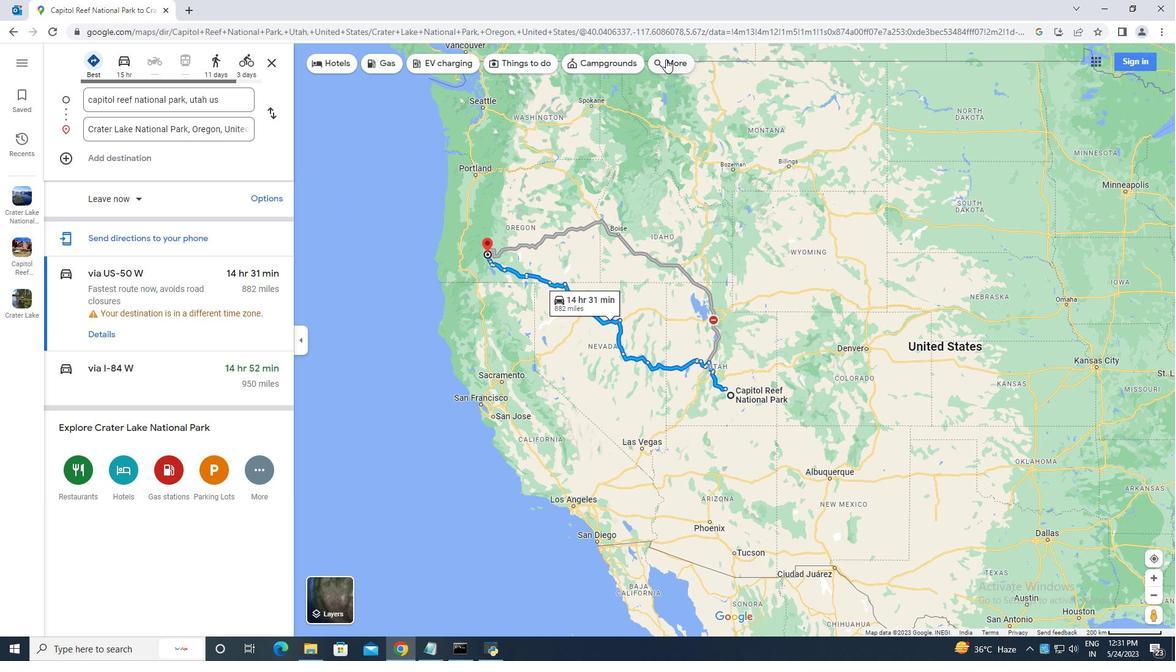 
Action: Mouse moved to (94, 353)
Screenshot: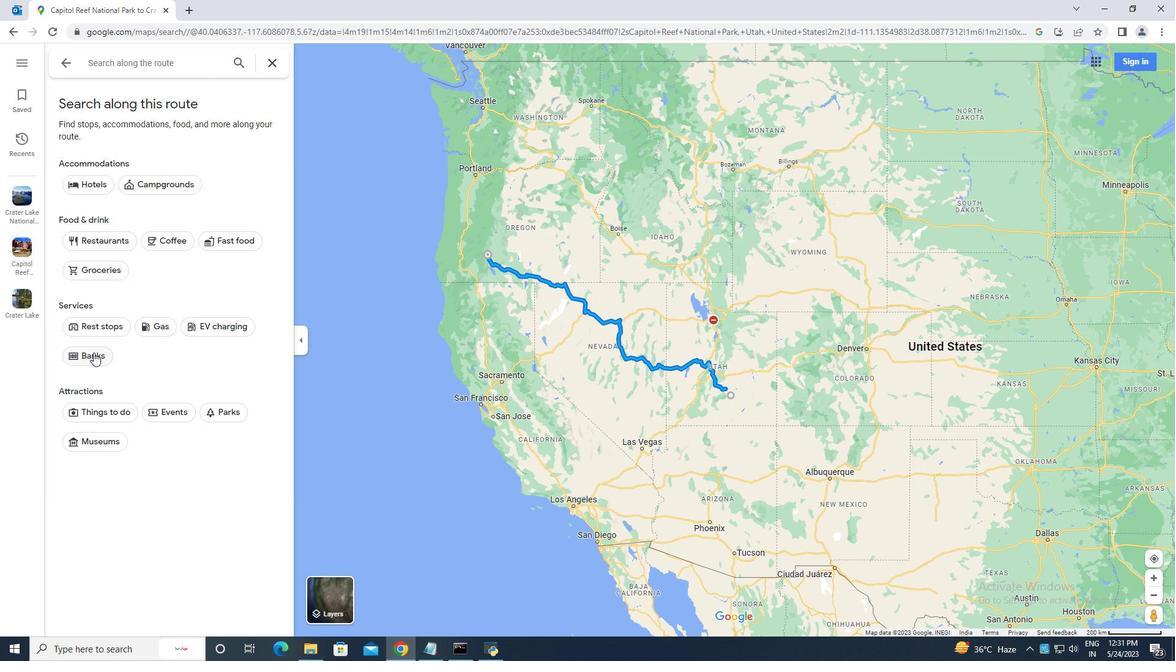 
Action: Mouse pressed left at (94, 353)
Screenshot: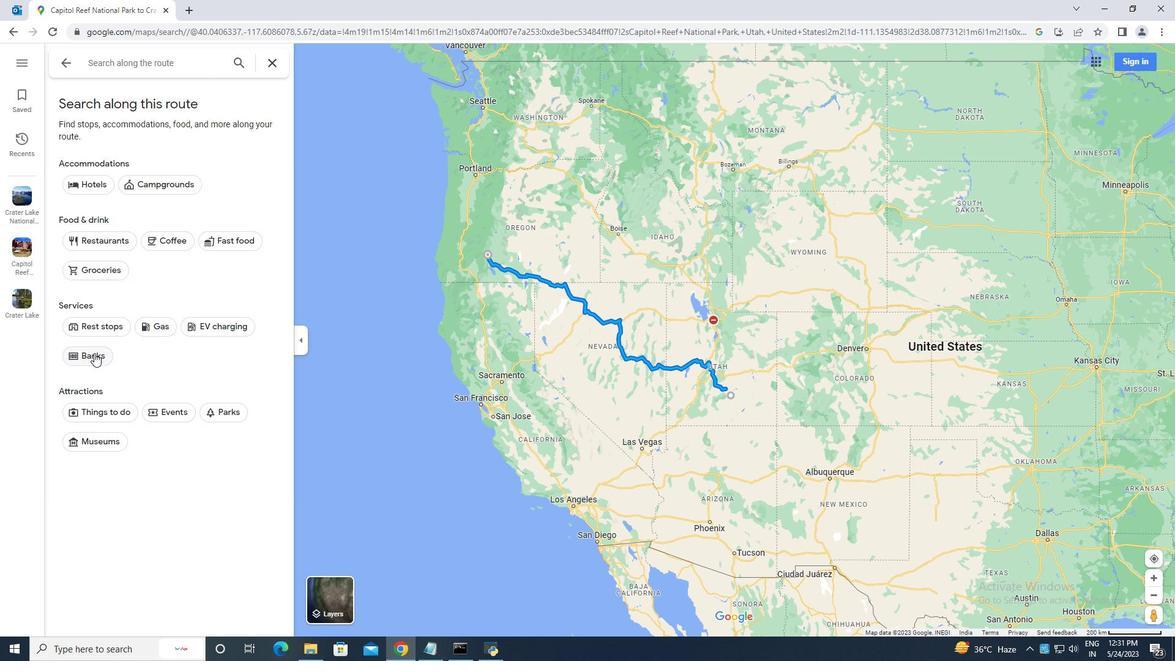
Action: Mouse moved to (174, 268)
Screenshot: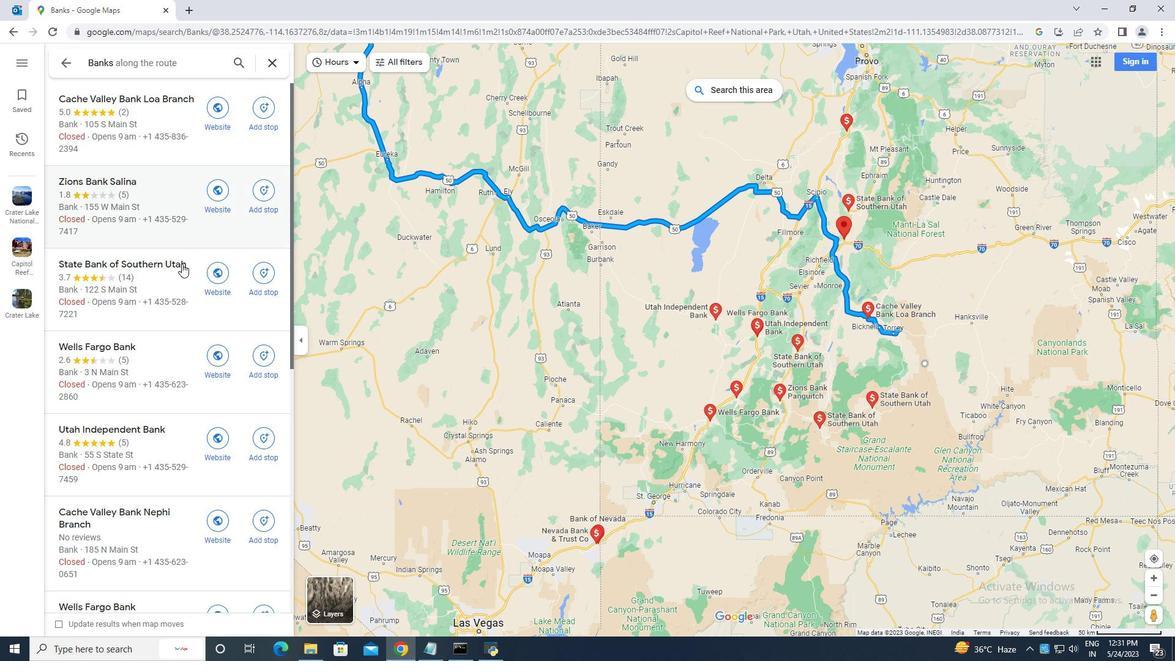 
Action: Mouse scrolled (174, 269) with delta (0, 0)
Screenshot: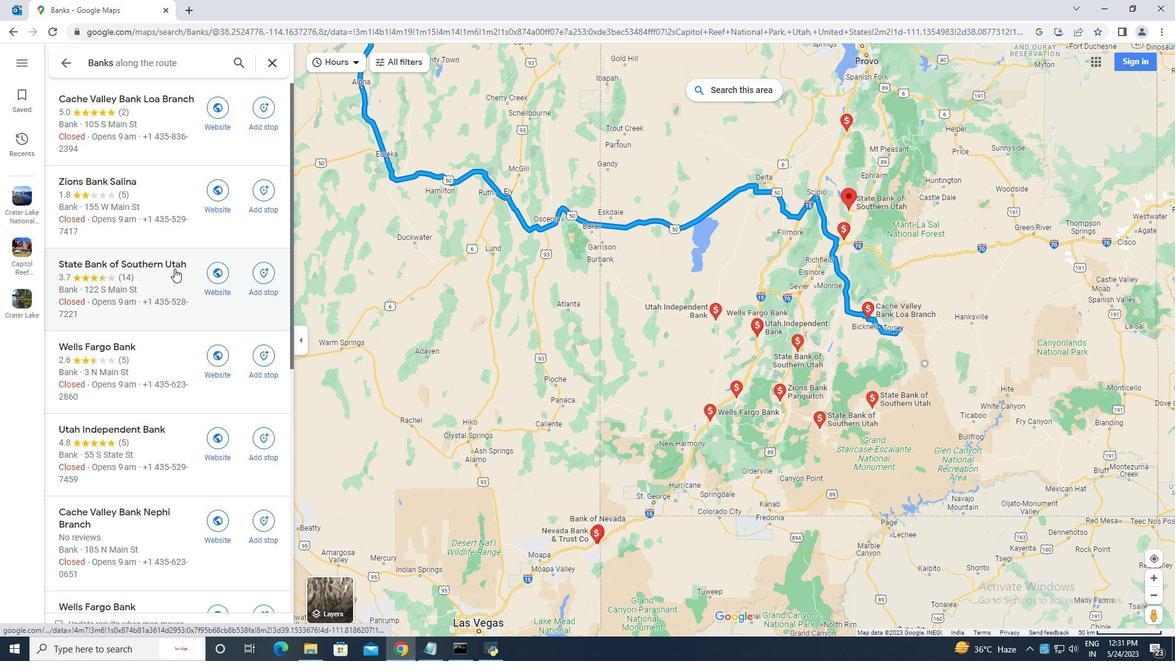 
Action: Mouse scrolled (174, 269) with delta (0, 0)
Screenshot: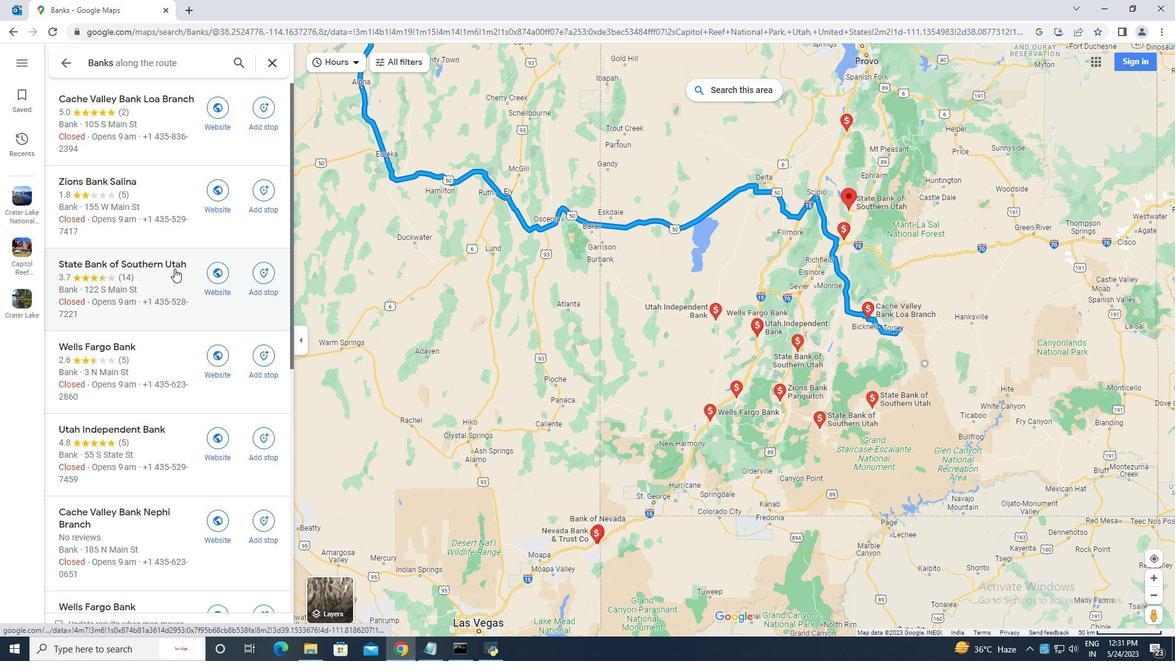 
Action: Mouse scrolled (174, 269) with delta (0, 0)
Screenshot: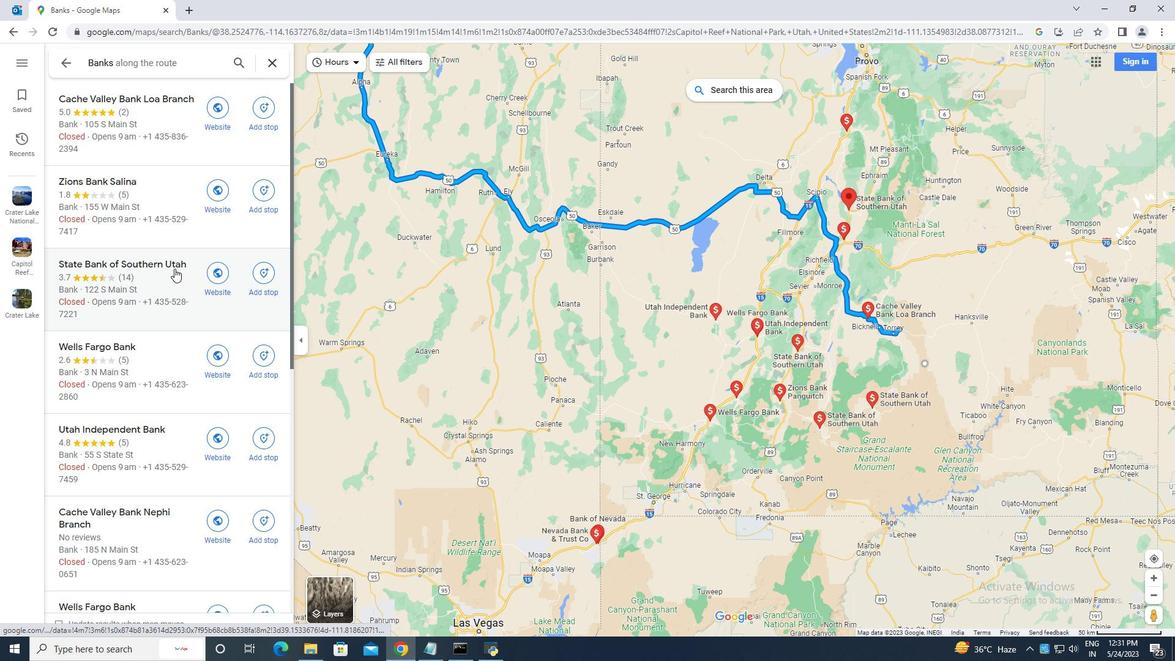 
Action: Mouse moved to (174, 264)
Screenshot: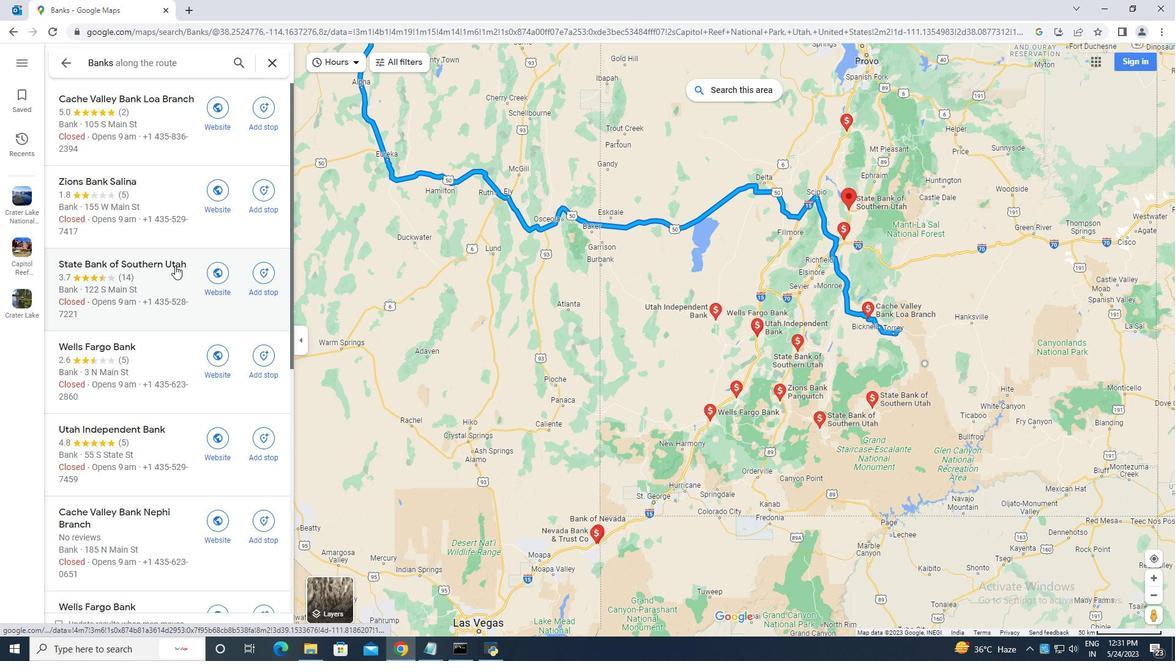 
Action: Mouse scrolled (174, 263) with delta (0, 0)
Screenshot: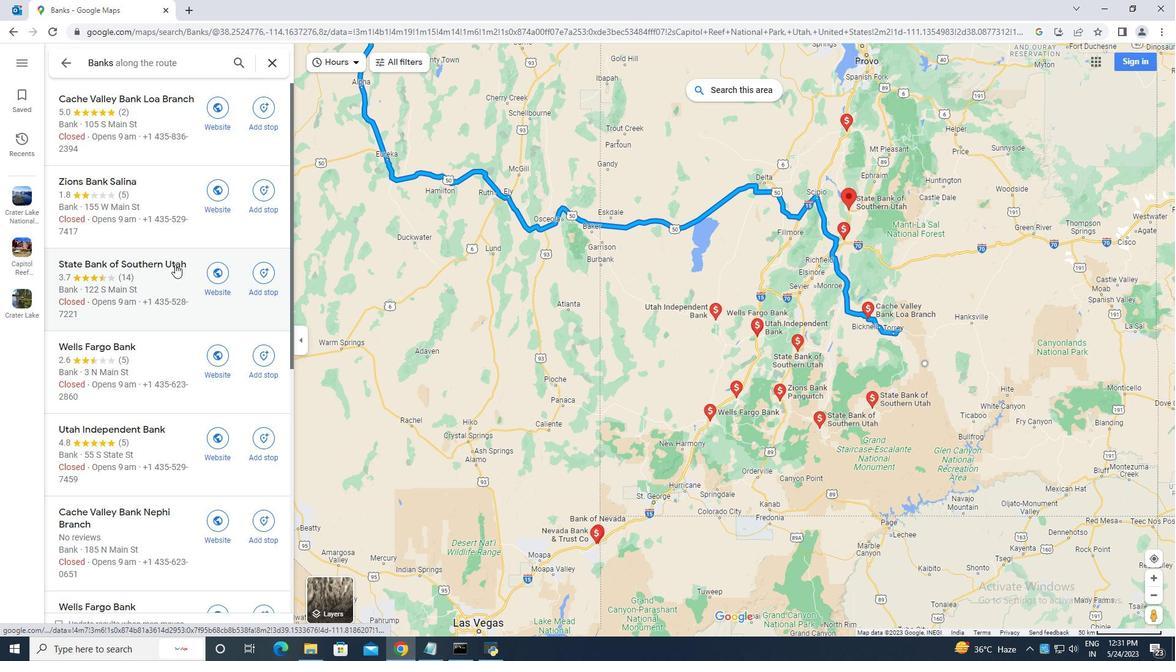 
Action: Mouse moved to (174, 263)
Screenshot: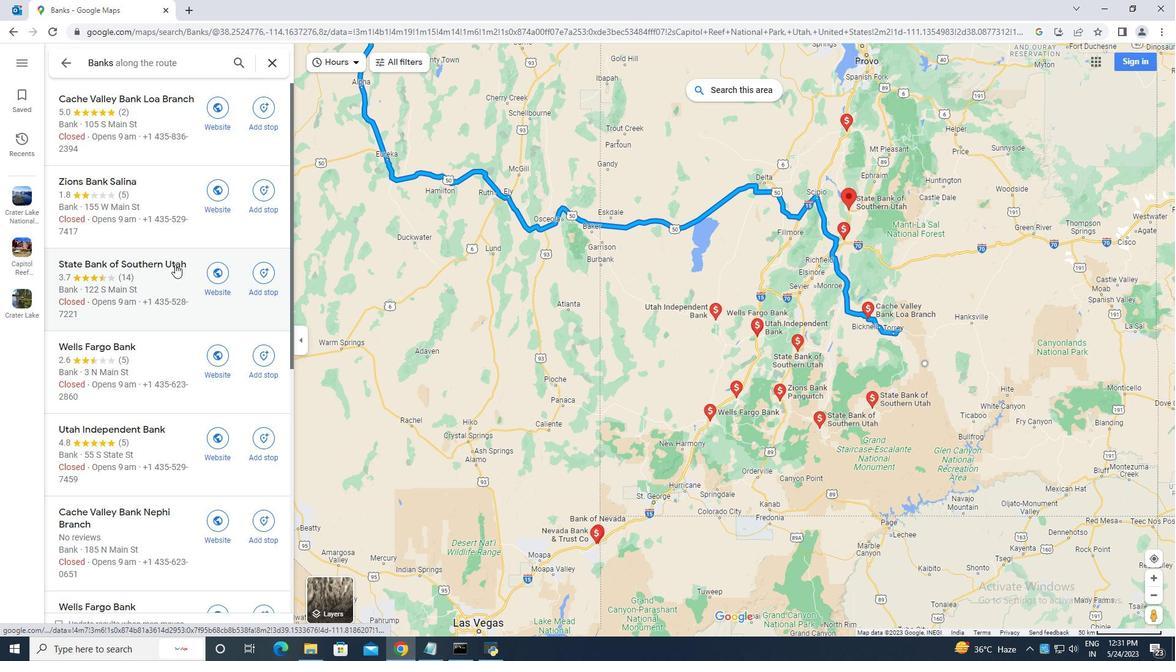 
Action: Mouse scrolled (174, 263) with delta (0, 0)
Screenshot: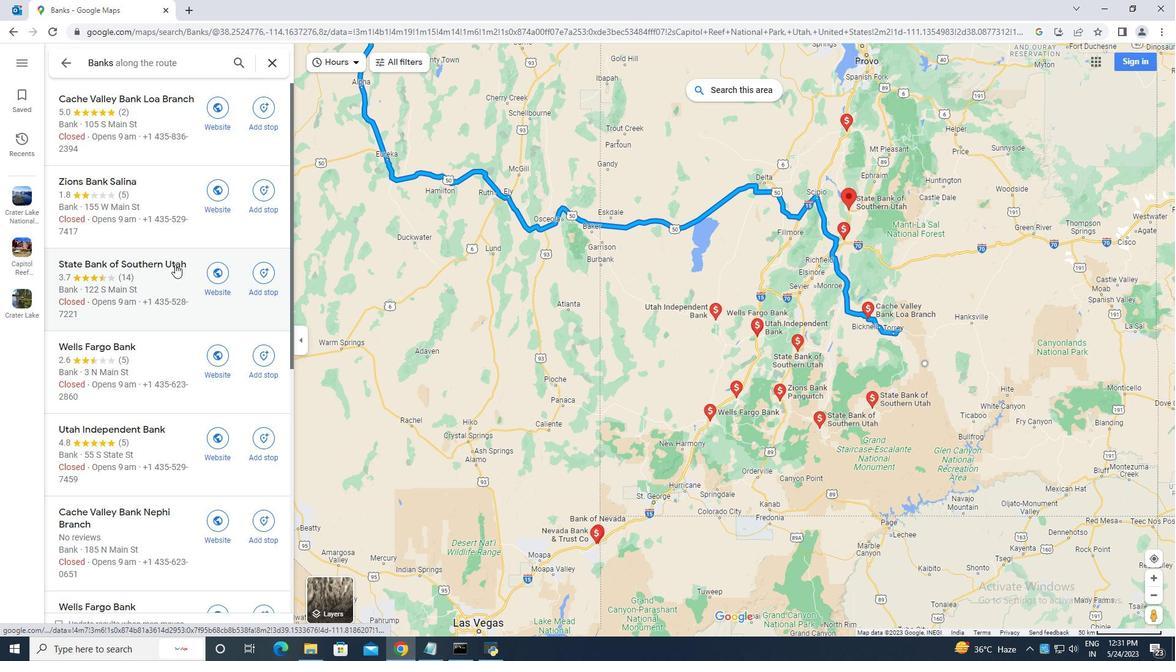 
Action: Mouse scrolled (174, 263) with delta (0, 0)
Screenshot: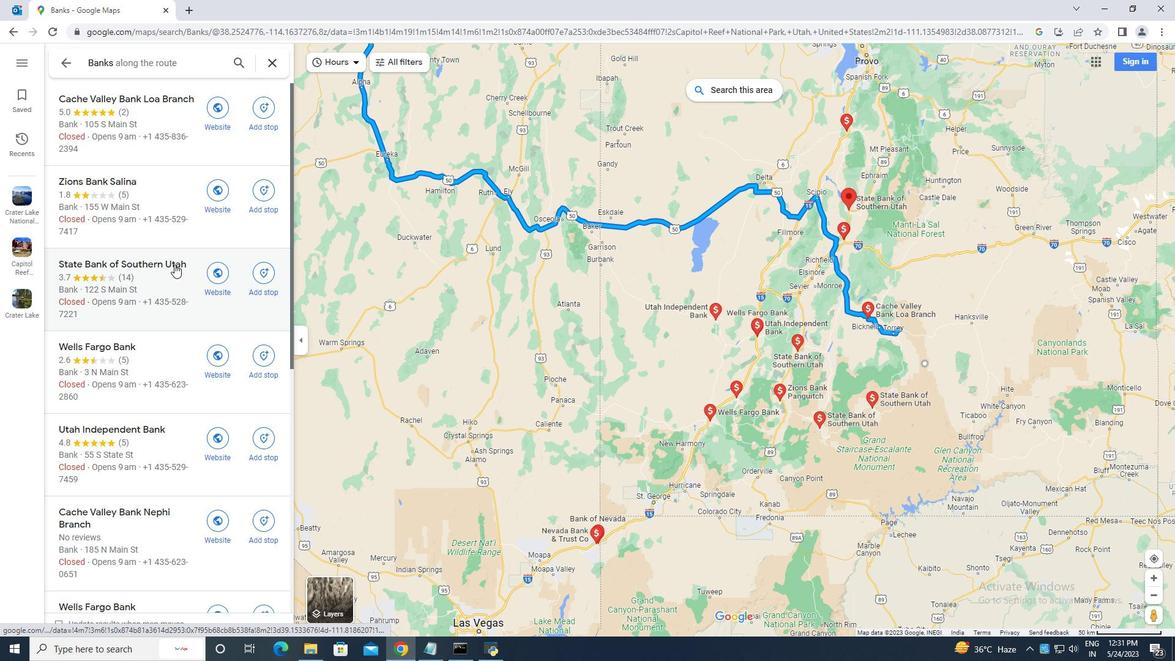 
Action: Mouse moved to (174, 264)
Screenshot: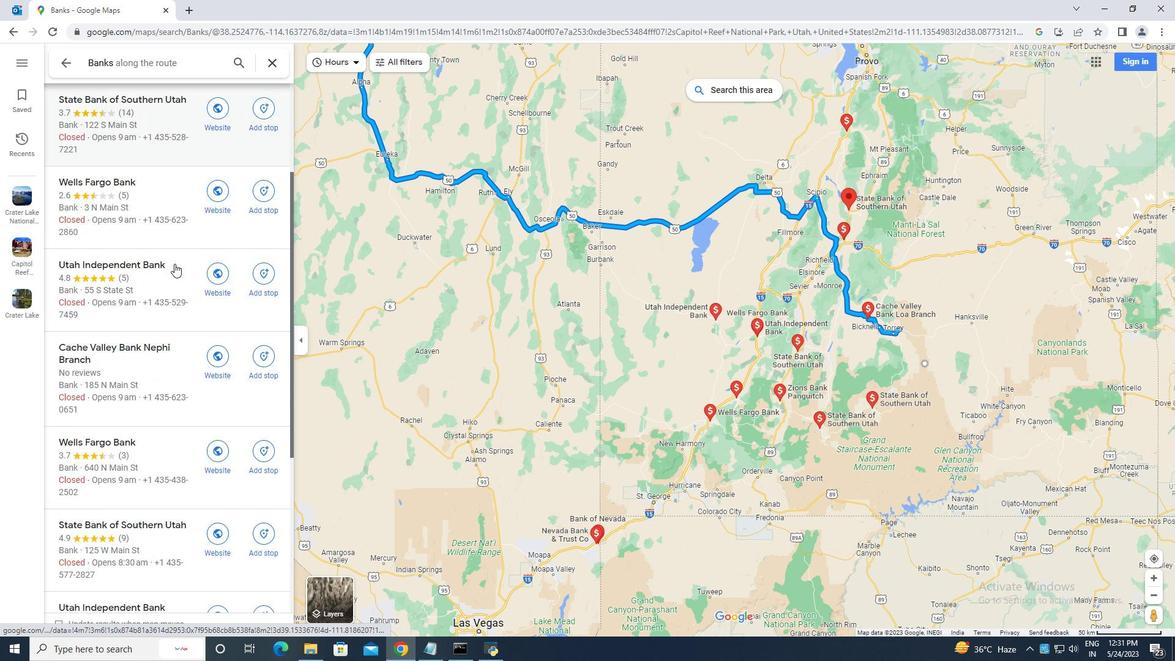 
Action: Mouse scrolled (174, 265) with delta (0, 0)
Screenshot: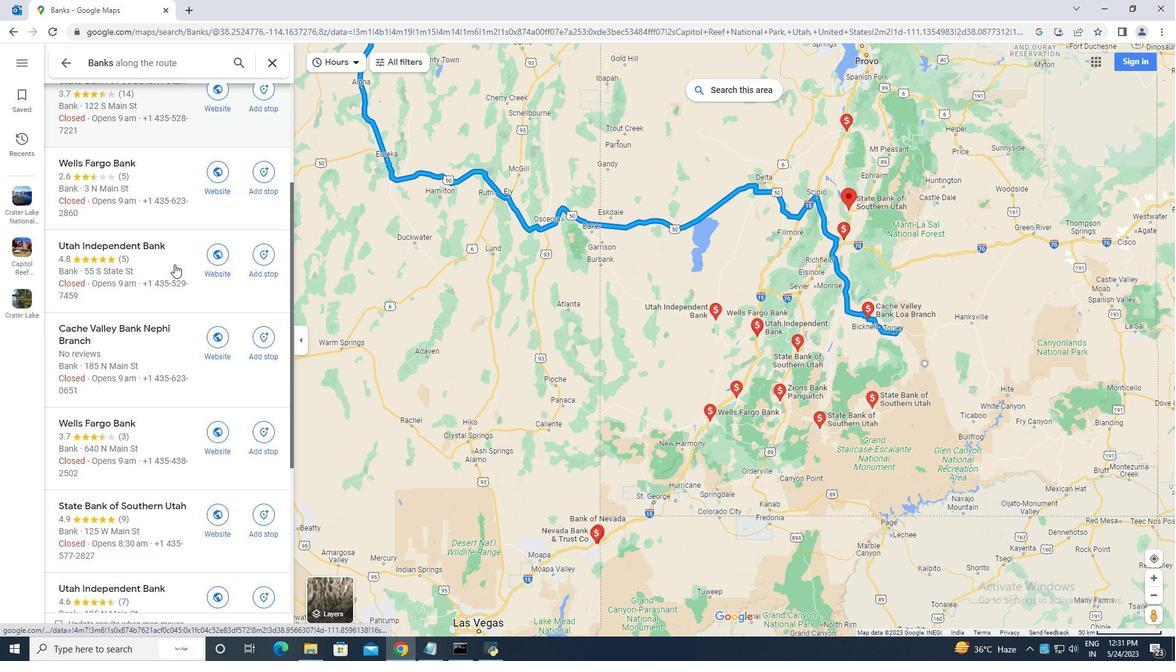 
Action: Mouse scrolled (174, 265) with delta (0, 0)
Screenshot: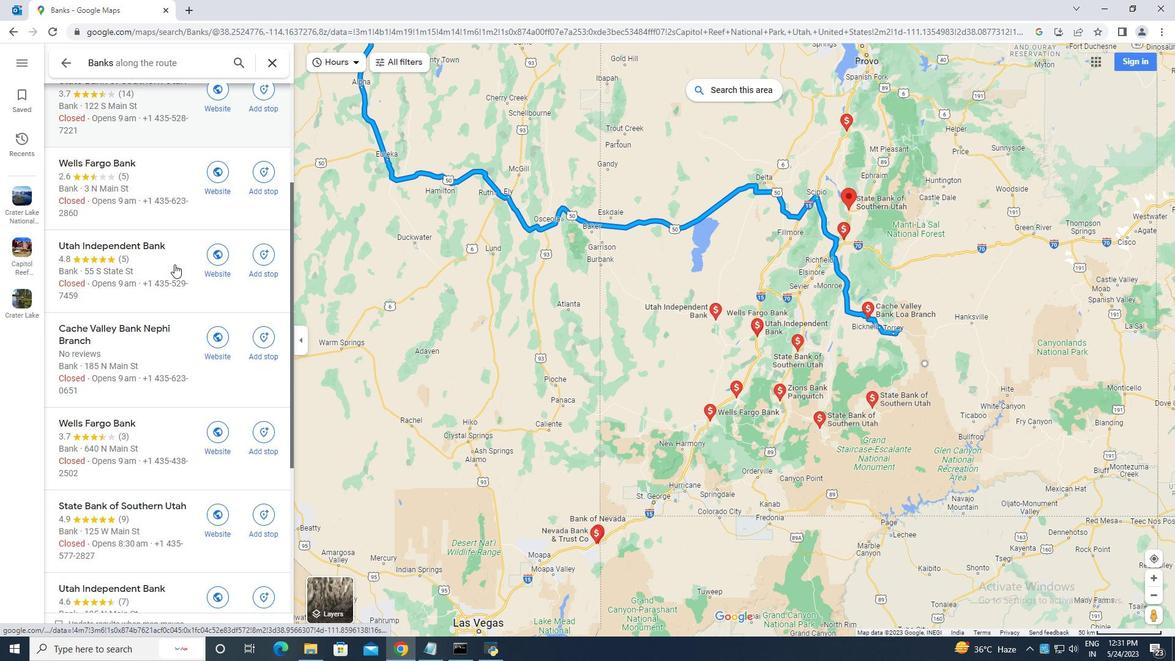 
Action: Mouse scrolled (174, 265) with delta (0, 0)
Screenshot: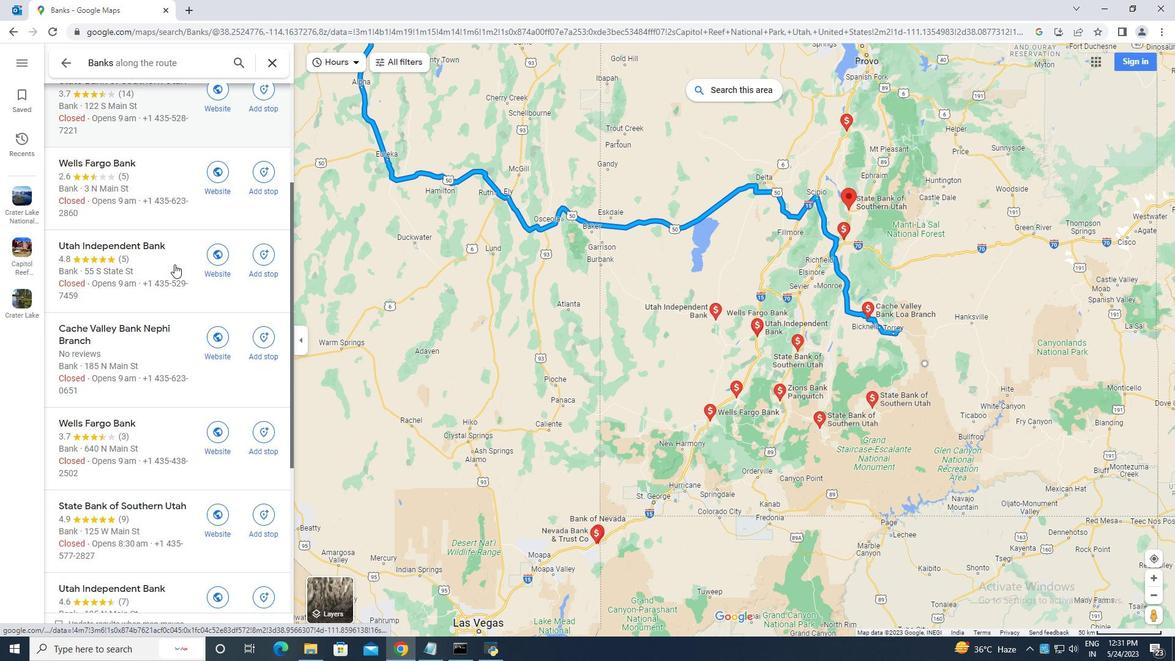 
Action: Mouse scrolled (174, 265) with delta (0, 0)
Screenshot: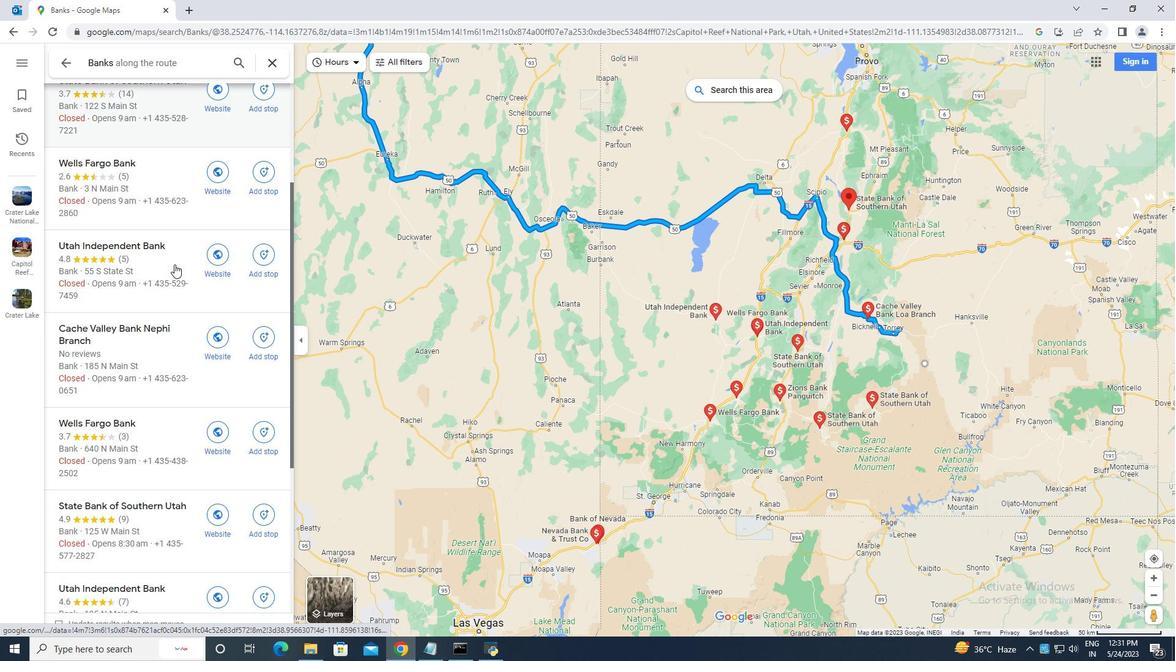 
Action: Mouse scrolled (174, 265) with delta (0, 0)
Screenshot: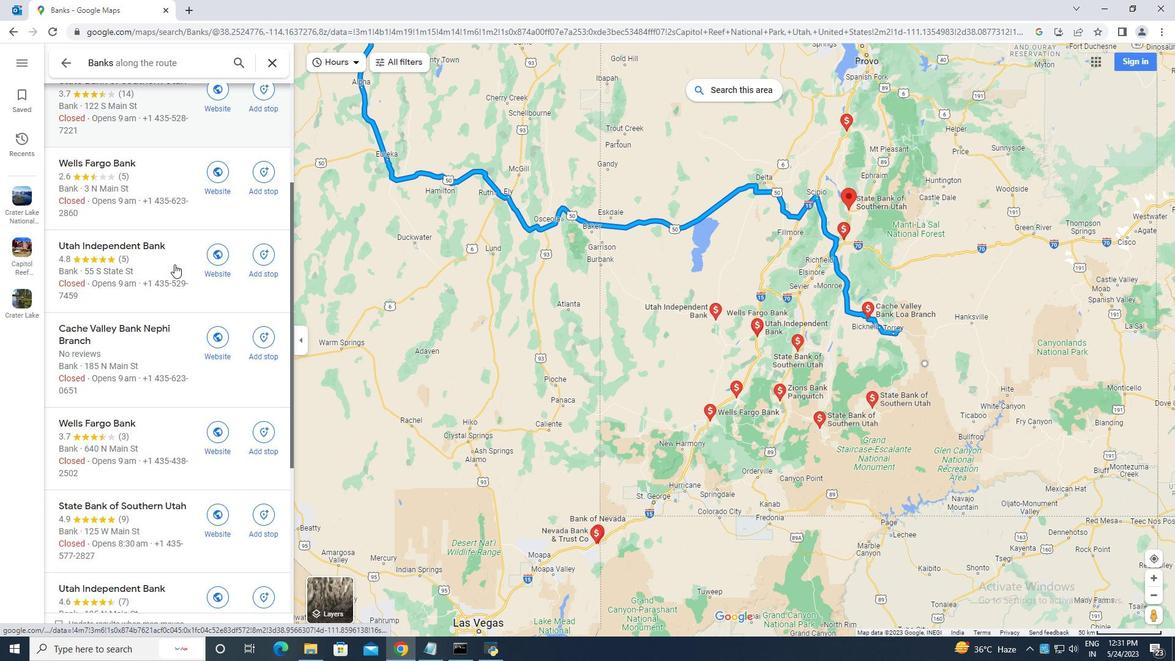 
Action: Mouse moved to (173, 264)
Screenshot: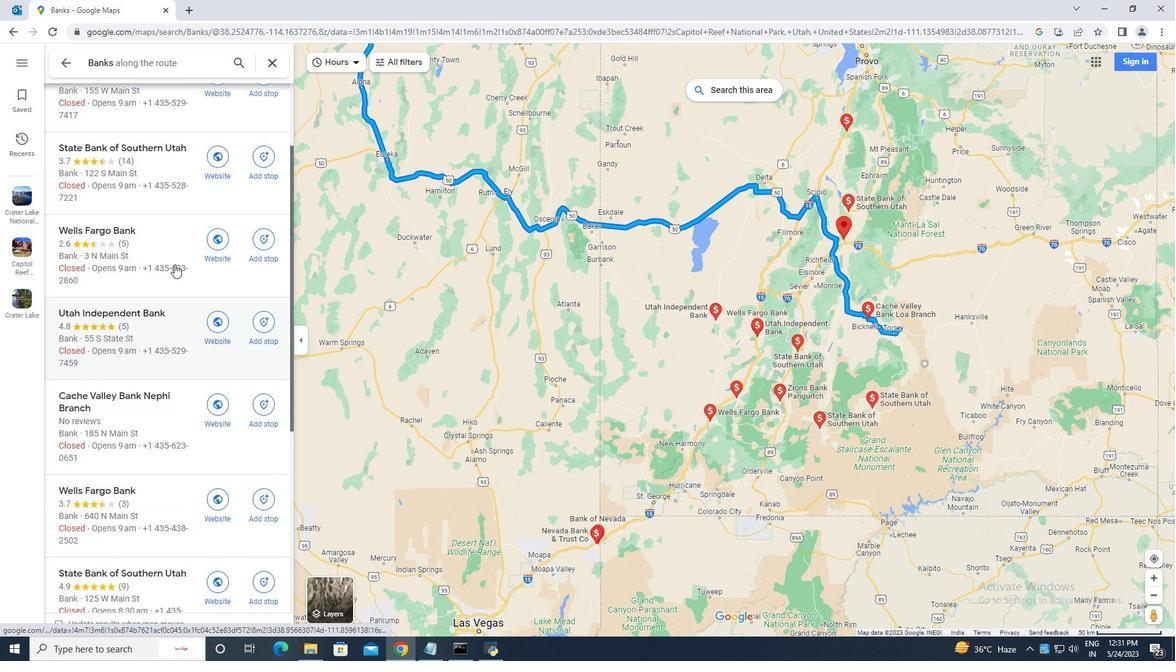 
Action: Mouse scrolled (173, 265) with delta (0, 0)
Screenshot: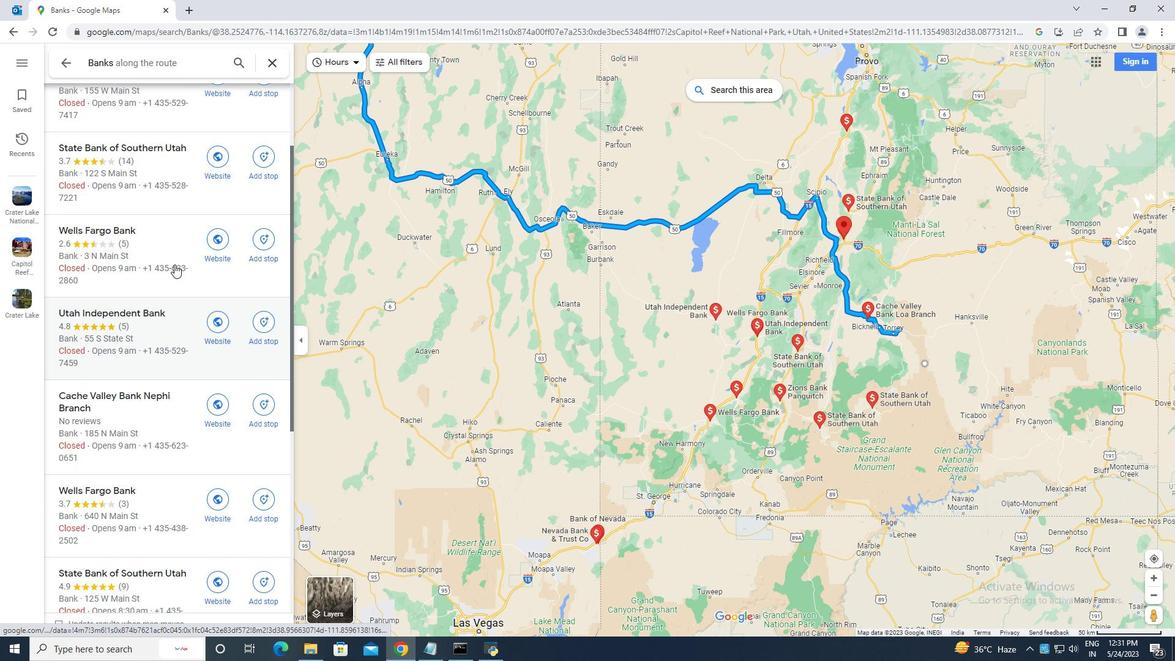 
Action: Mouse scrolled (173, 265) with delta (0, 0)
Screenshot: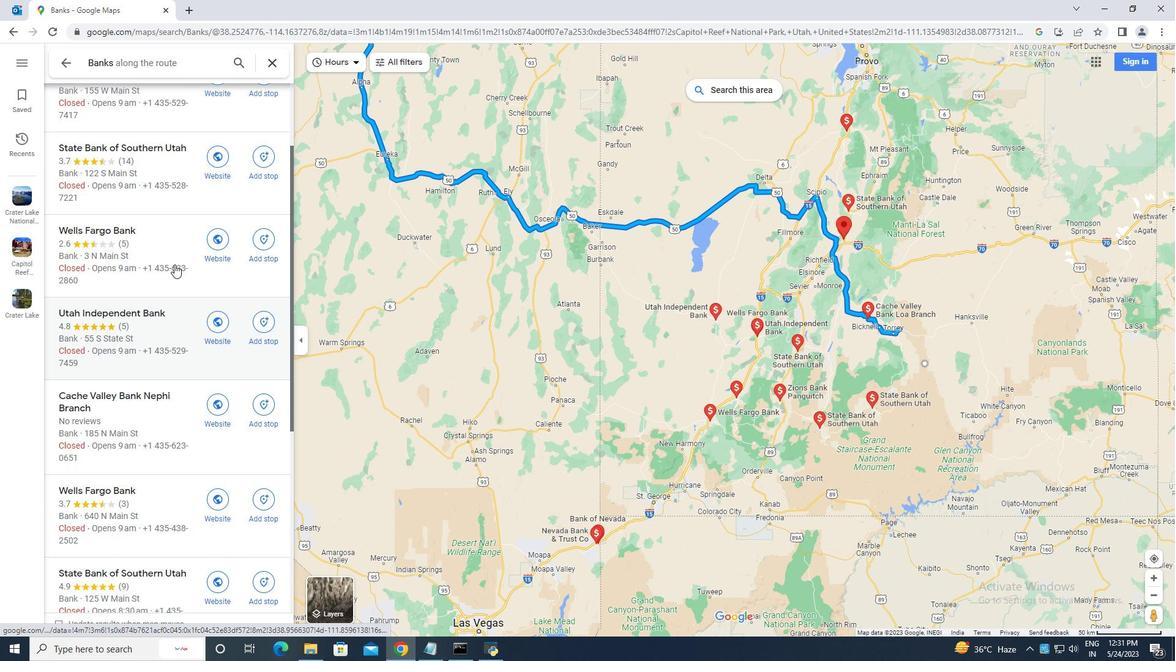 
Action: Mouse scrolled (173, 265) with delta (0, 0)
Screenshot: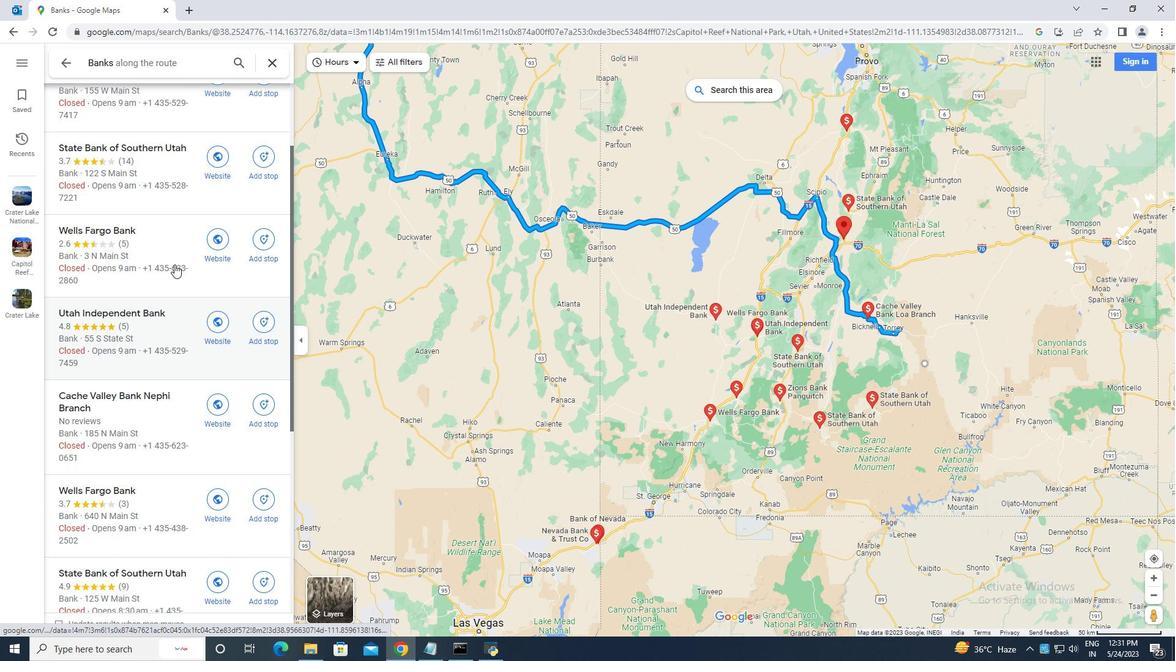 
Action: Mouse moved to (159, 113)
Screenshot: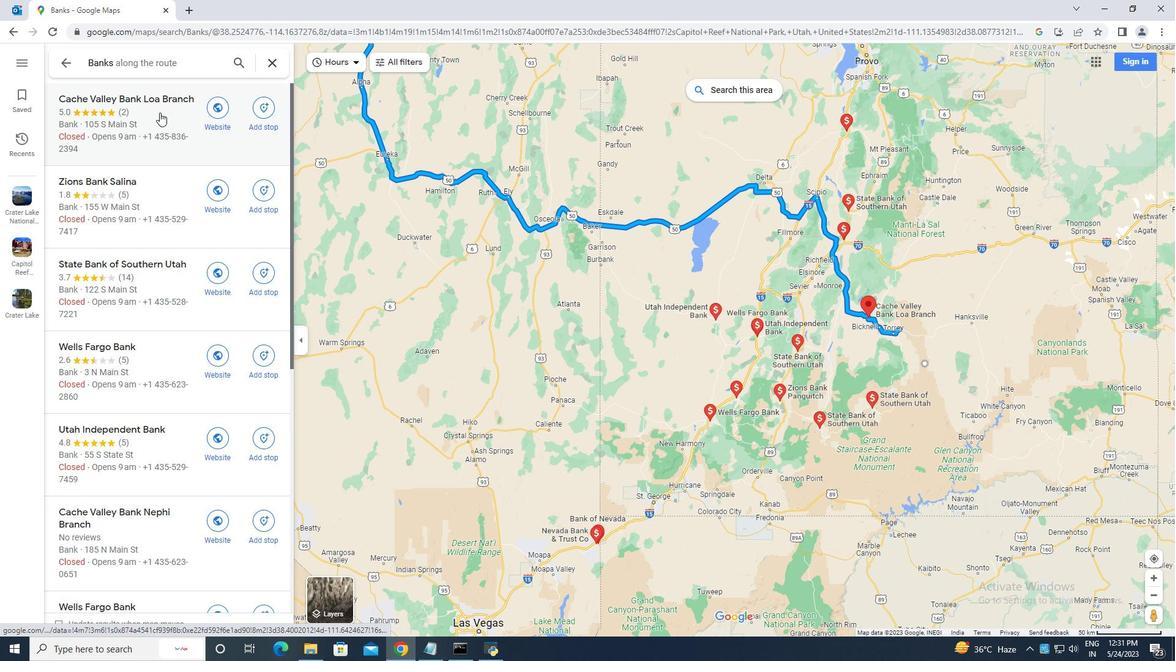 
Action: Mouse pressed left at (159, 113)
Screenshot: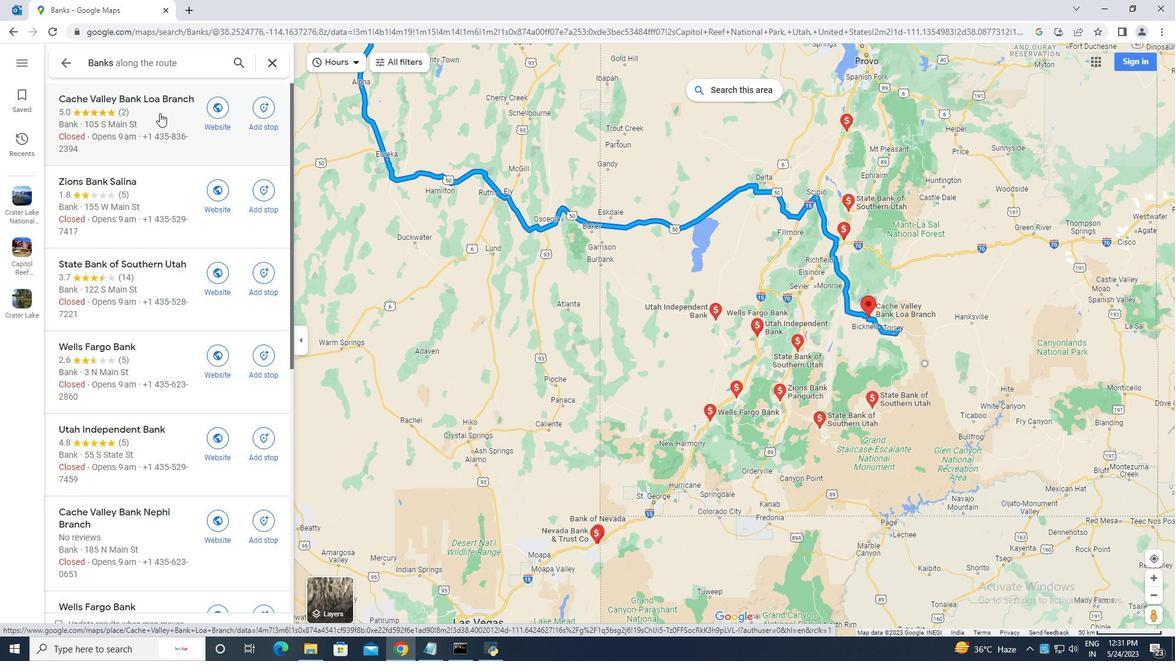 
Action: Mouse moved to (437, 176)
Screenshot: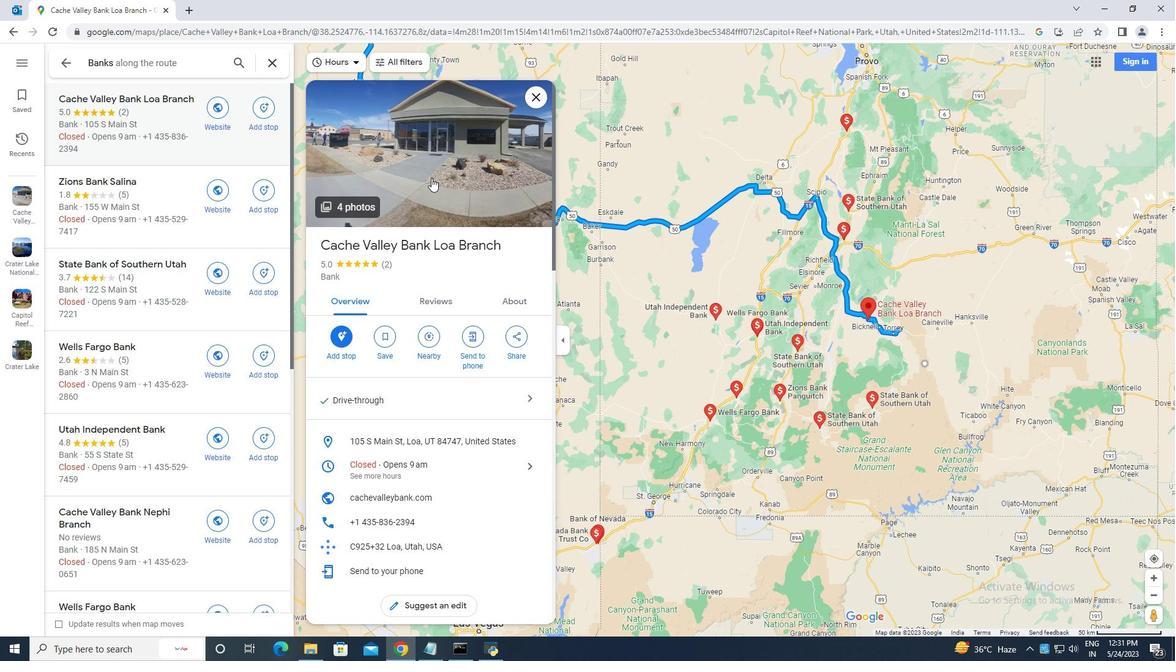 
Action: Mouse pressed left at (437, 176)
Screenshot: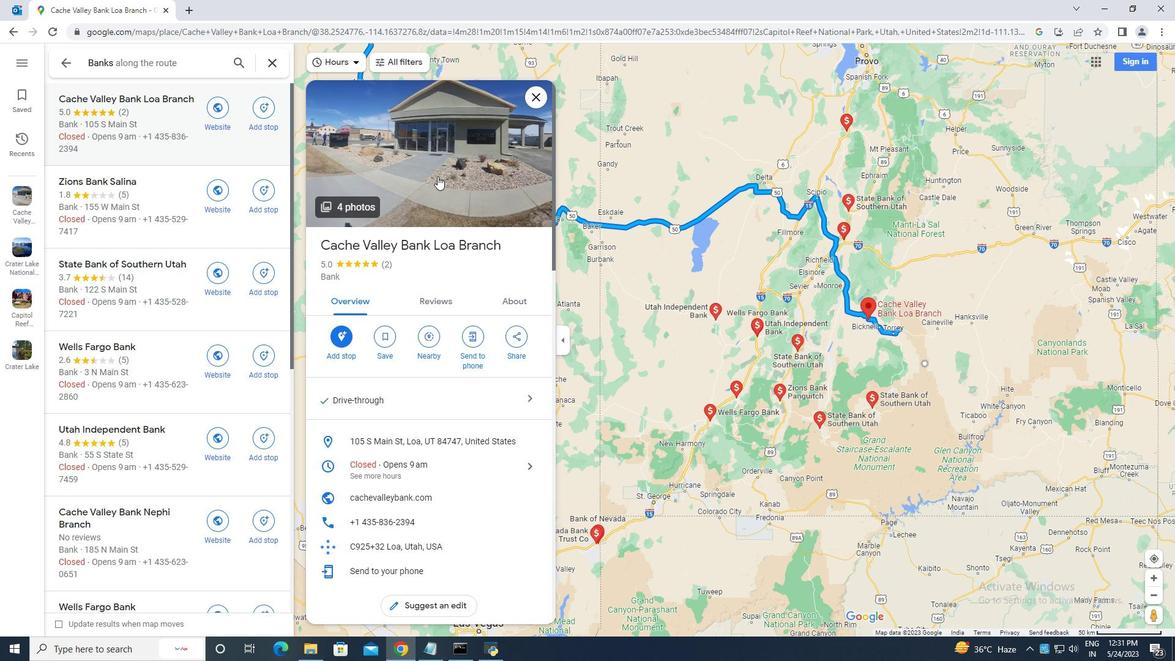 
Action: Mouse moved to (750, 544)
Screenshot: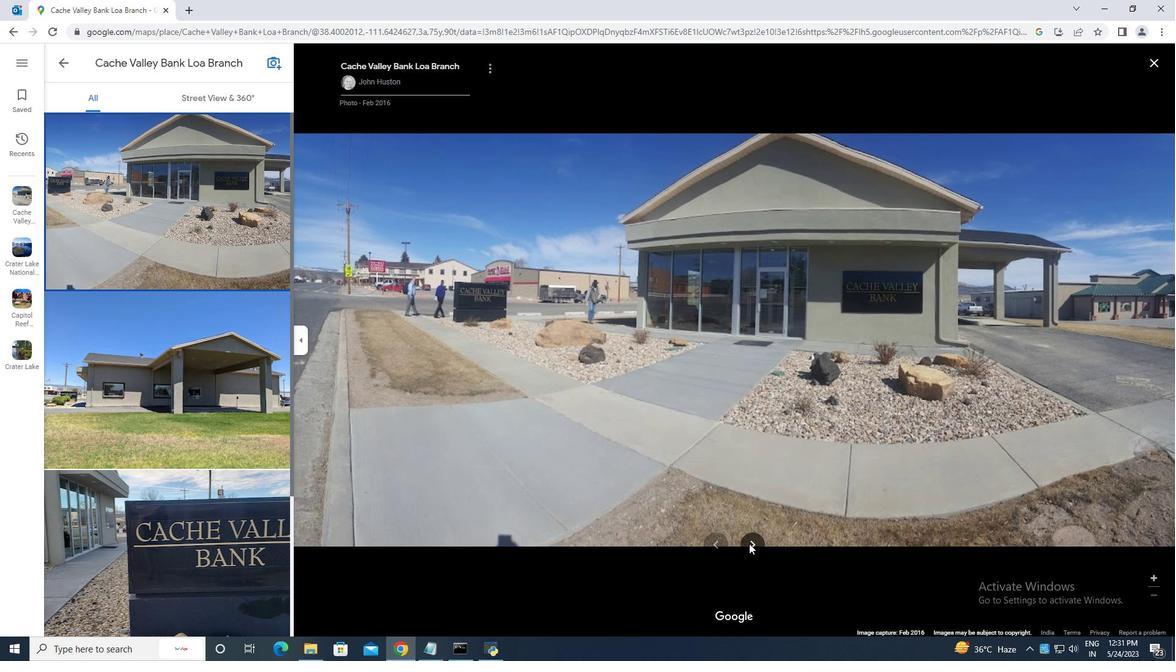 
Action: Mouse pressed left at (750, 544)
Screenshot: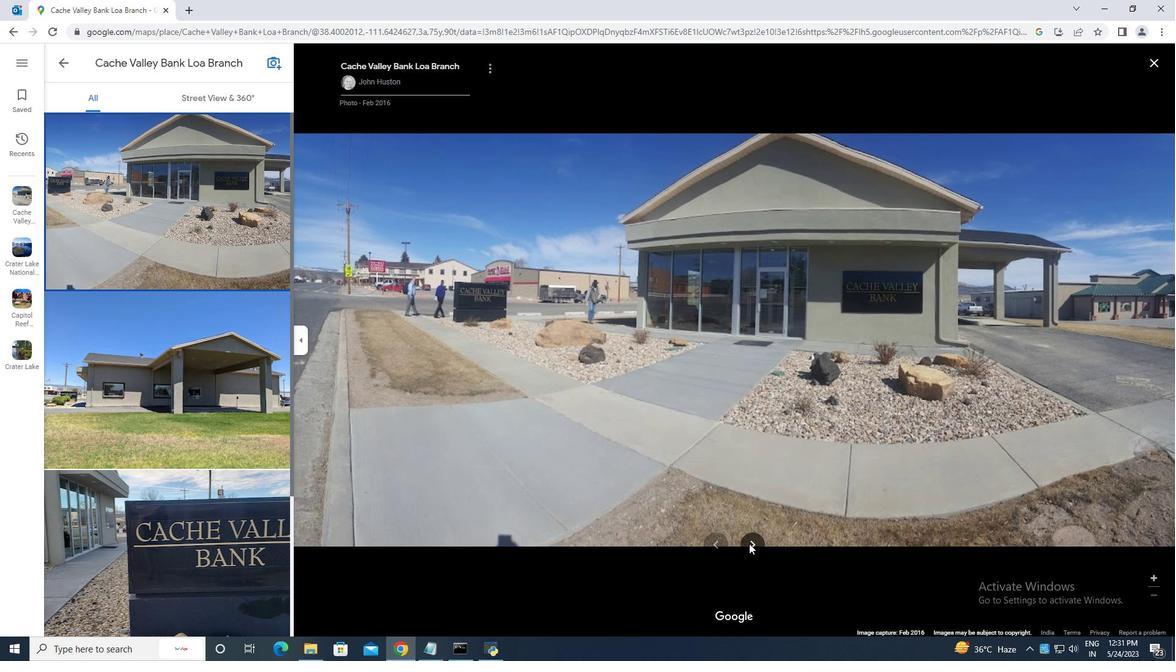 
Action: Mouse moved to (751, 544)
Screenshot: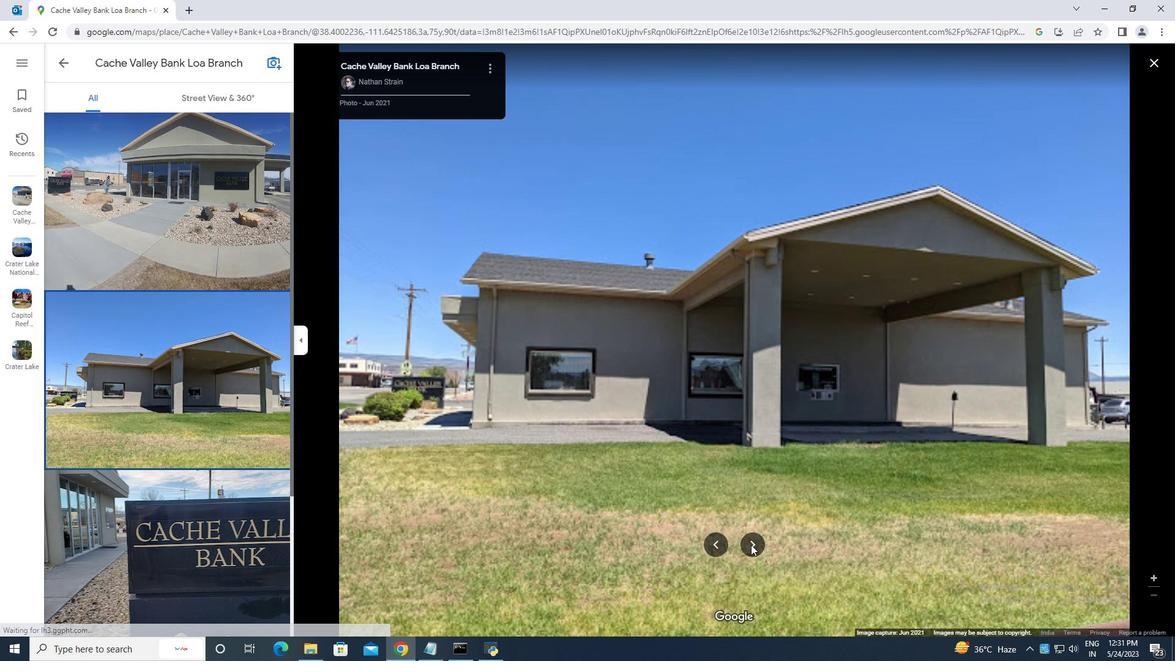 
Action: Mouse pressed left at (751, 544)
Screenshot: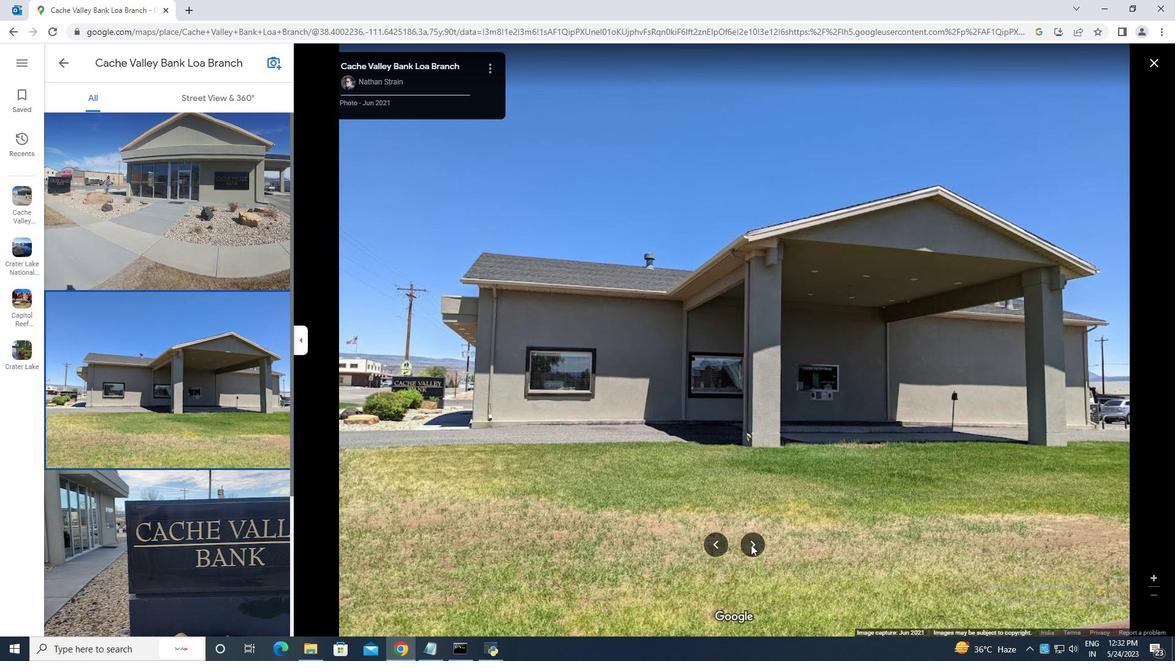
Action: Mouse pressed left at (751, 544)
Screenshot: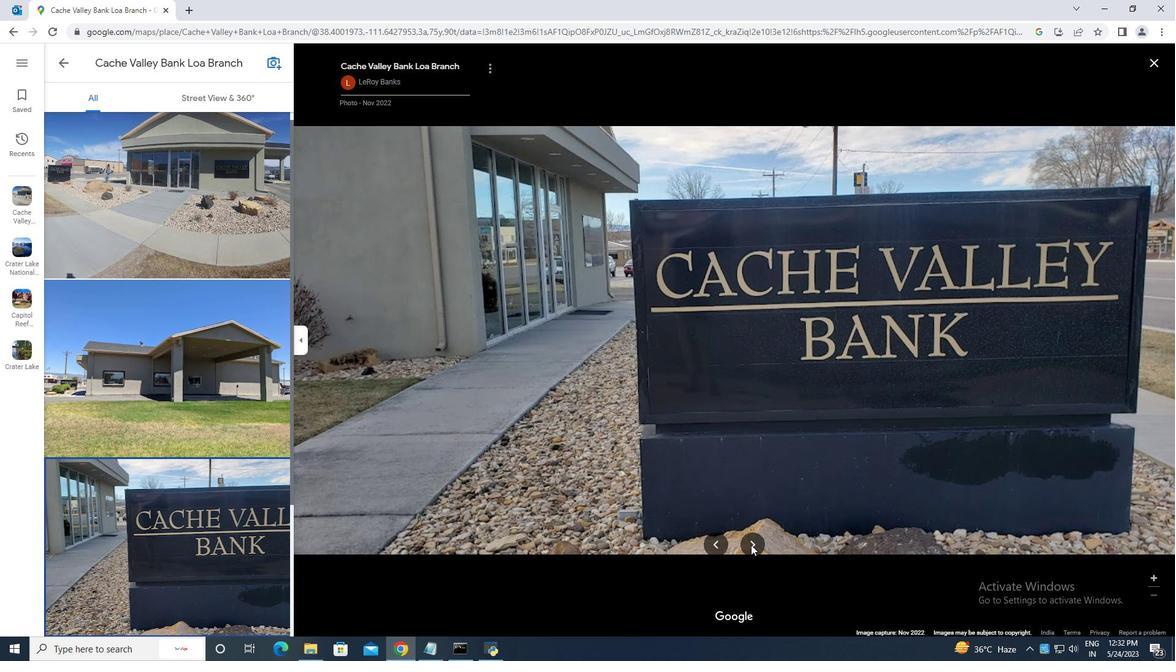 
Action: Mouse moved to (58, 64)
Screenshot: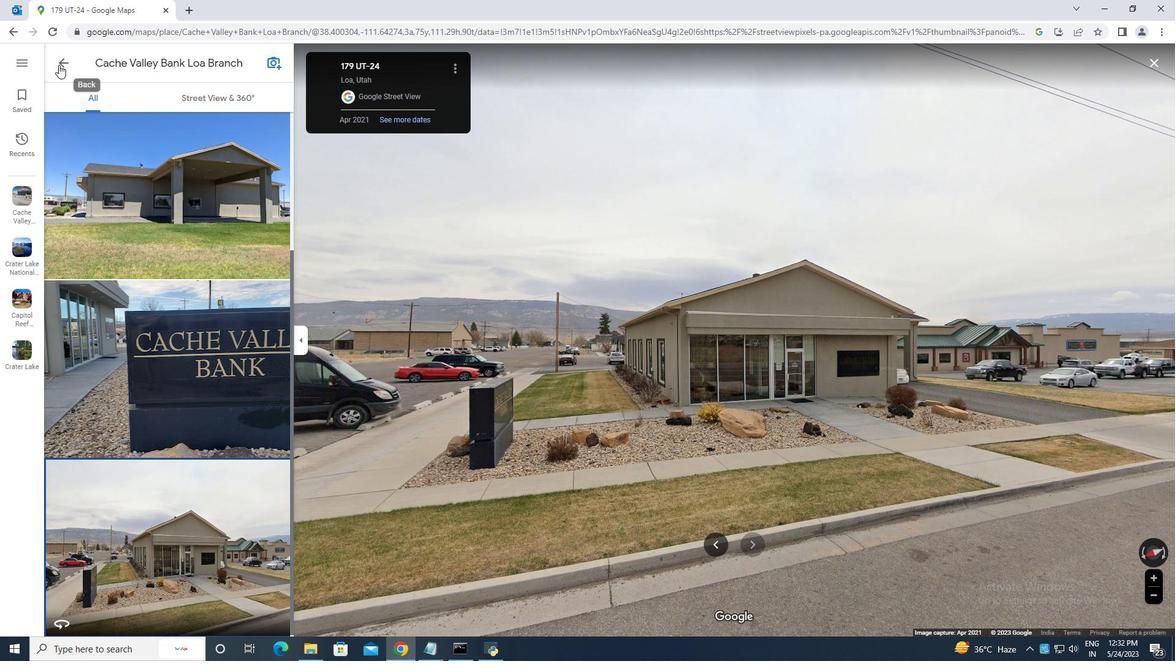 
Action: Mouse pressed left at (58, 64)
Screenshot: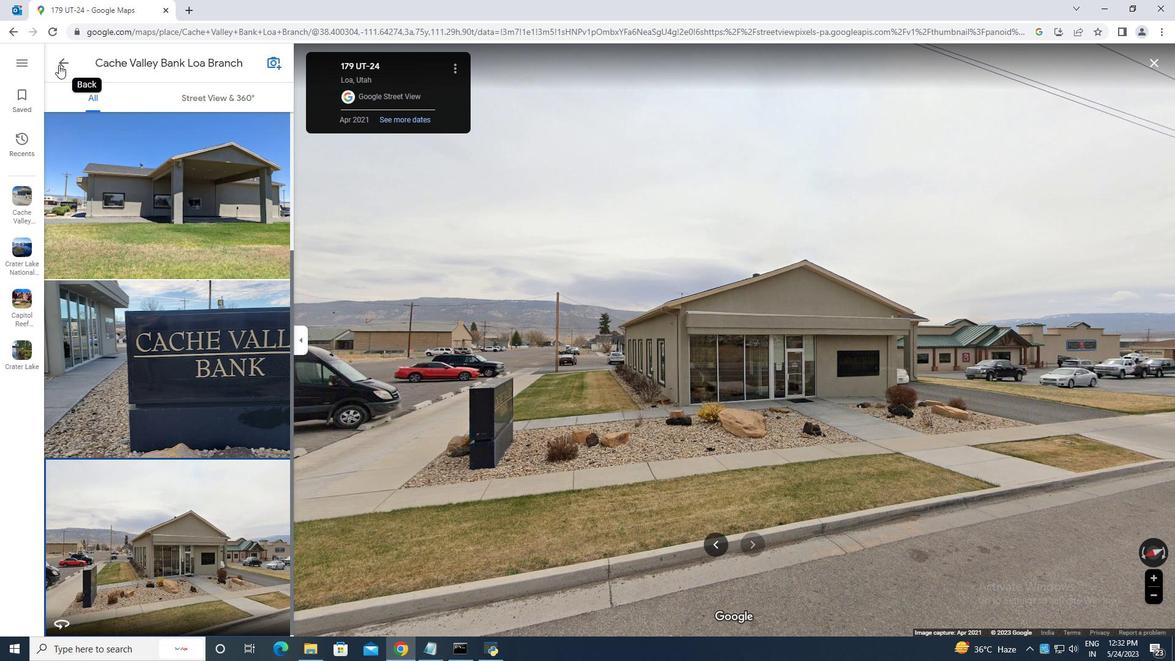 
Action: Mouse moved to (171, 189)
Screenshot: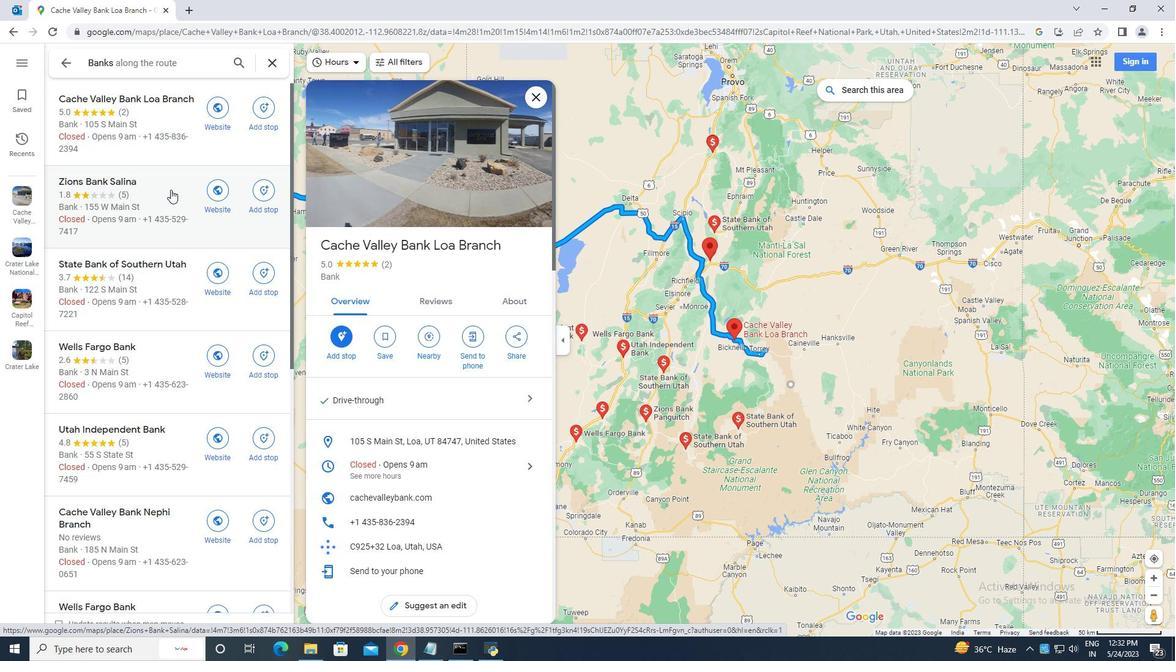 
Action: Mouse pressed left at (170, 189)
Screenshot: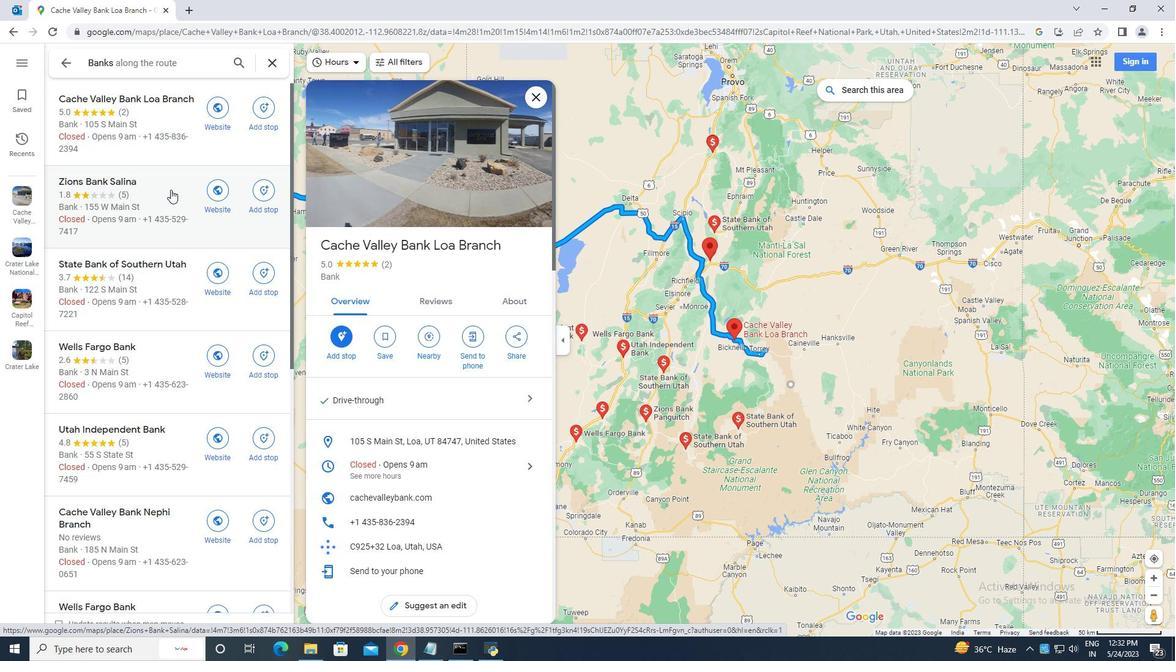 
Action: Mouse moved to (409, 354)
Screenshot: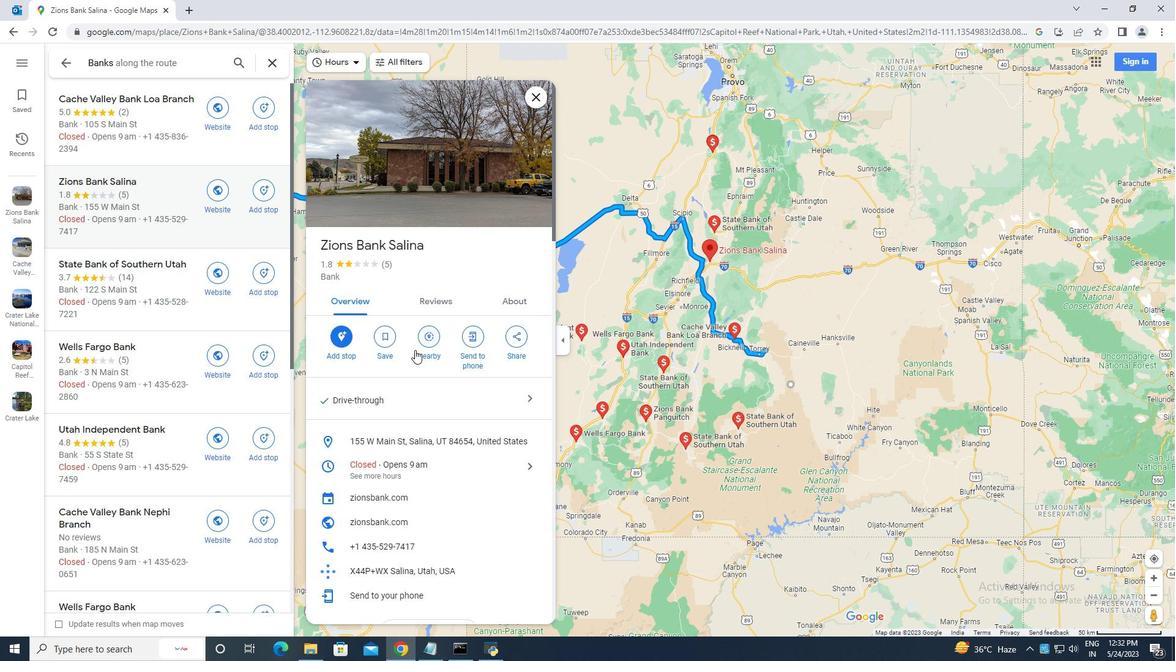 
Action: Mouse scrolled (409, 353) with delta (0, 0)
Screenshot: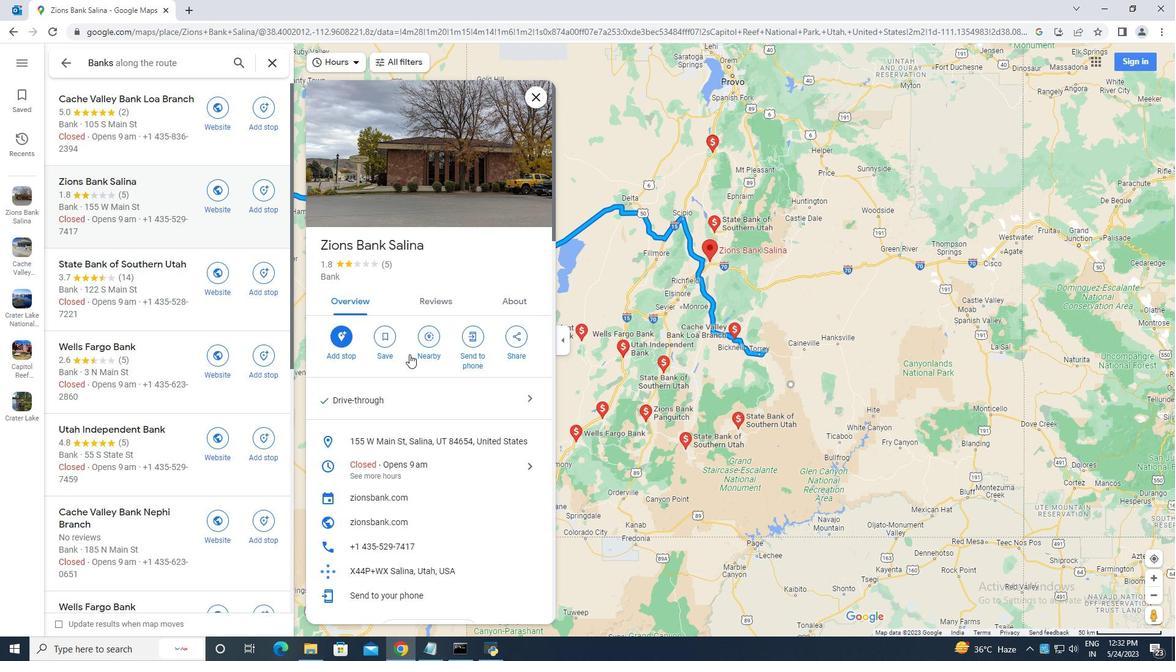 
Action: Mouse scrolled (409, 353) with delta (0, 0)
Screenshot: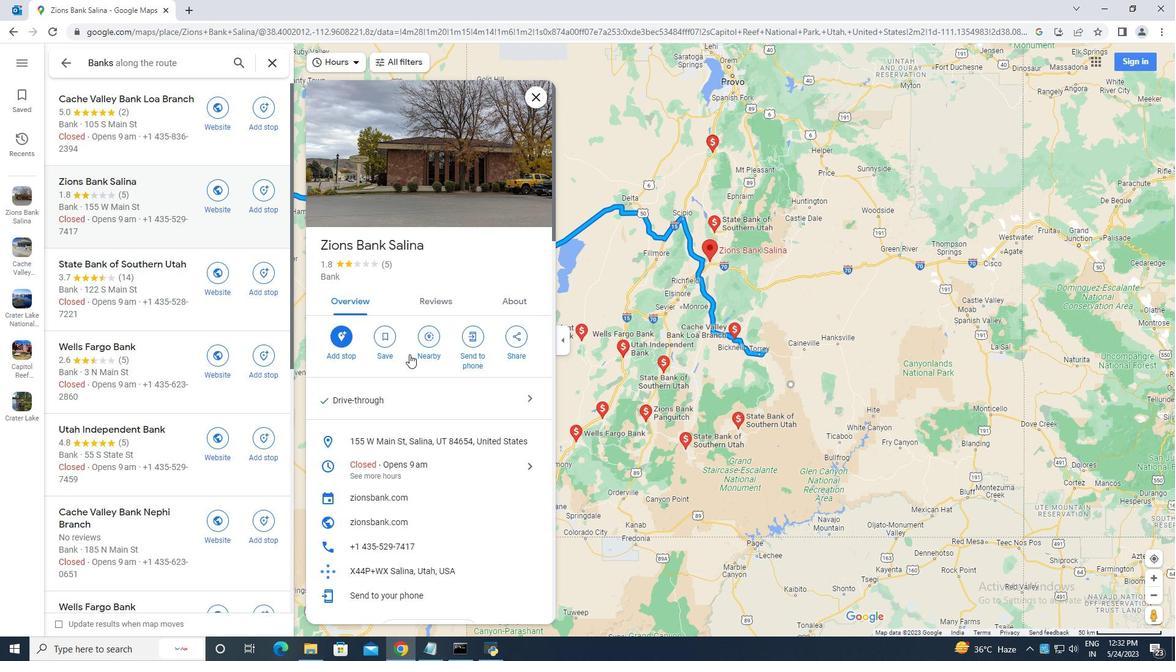 
Action: Mouse scrolled (409, 353) with delta (0, 0)
Screenshot: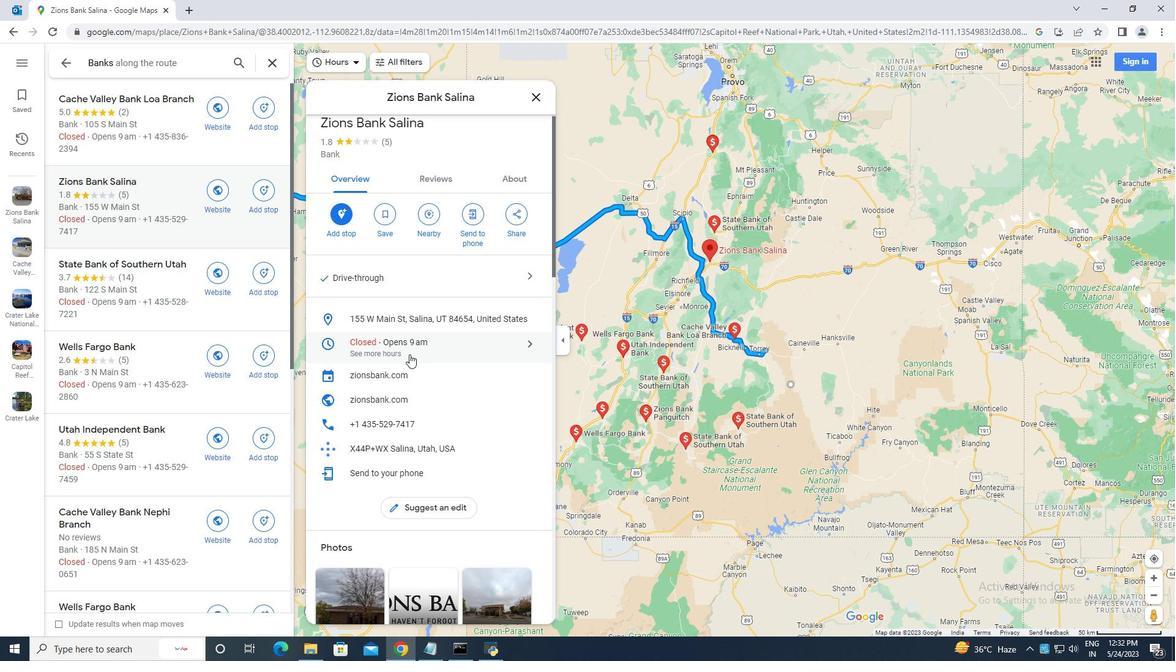 
Action: Mouse scrolled (409, 353) with delta (0, 0)
Screenshot: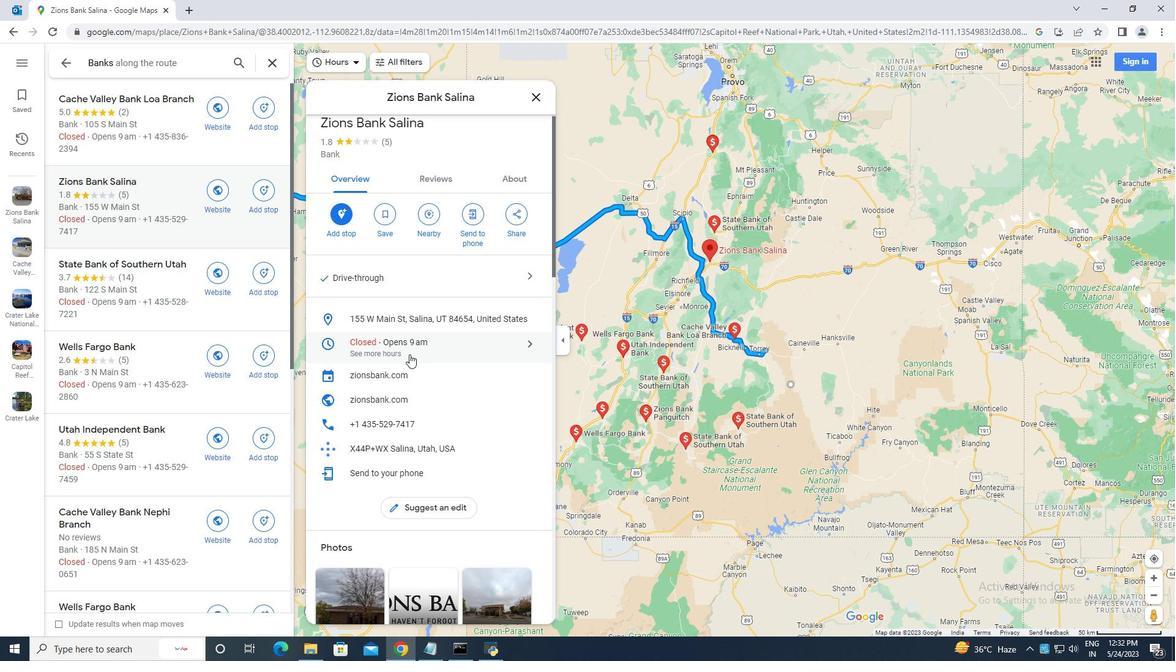 
Action: Mouse scrolled (409, 353) with delta (0, 0)
Screenshot: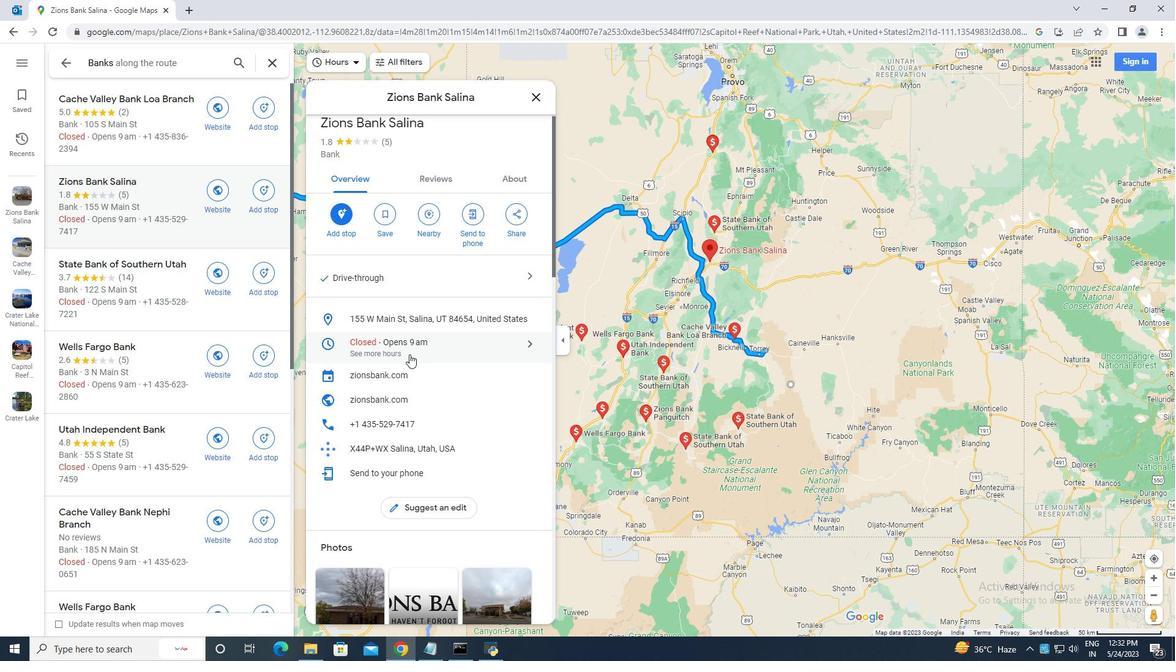 
Action: Mouse scrolled (409, 353) with delta (0, 0)
Screenshot: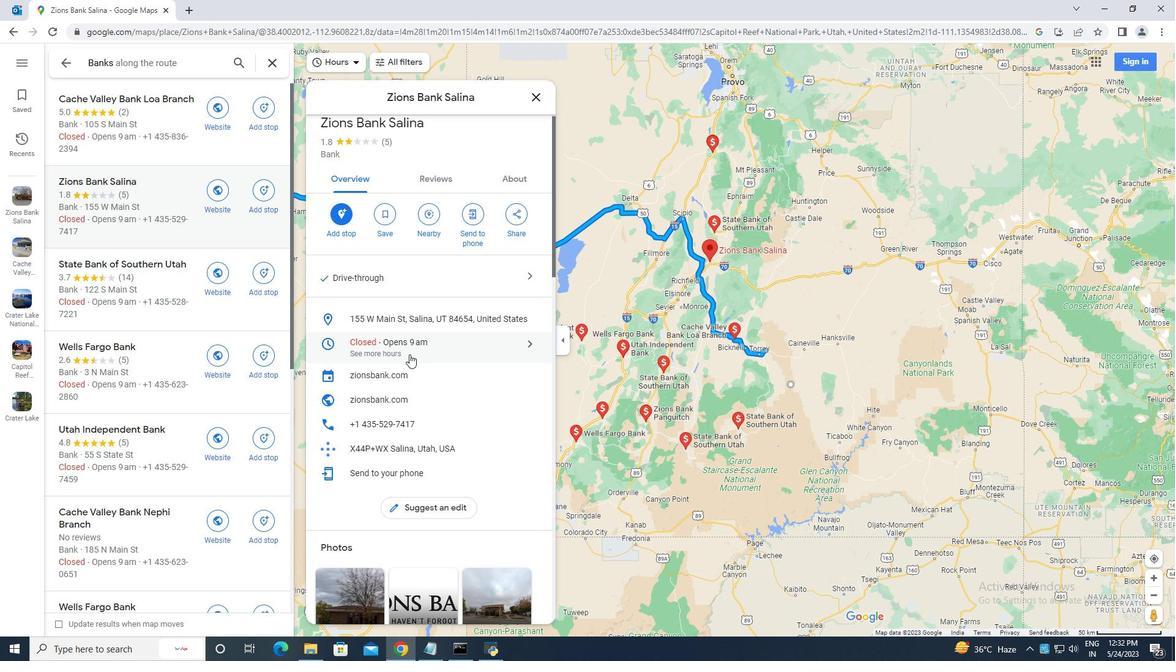 
Action: Mouse moved to (352, 378)
Screenshot: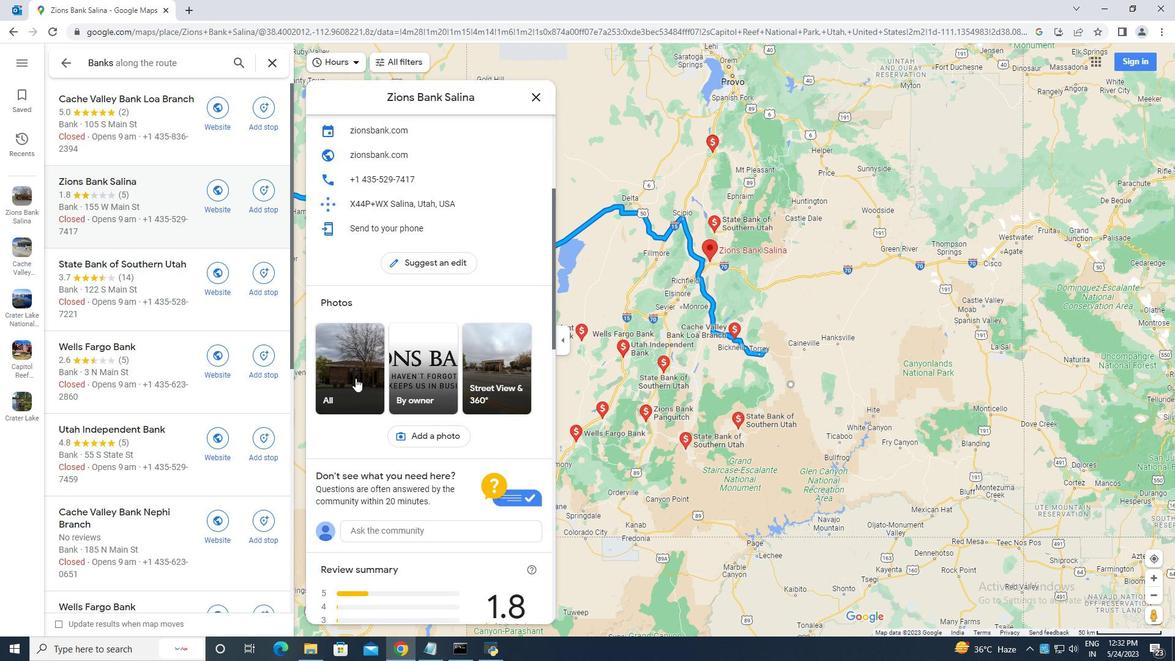 
Action: Mouse pressed left at (352, 378)
Screenshot: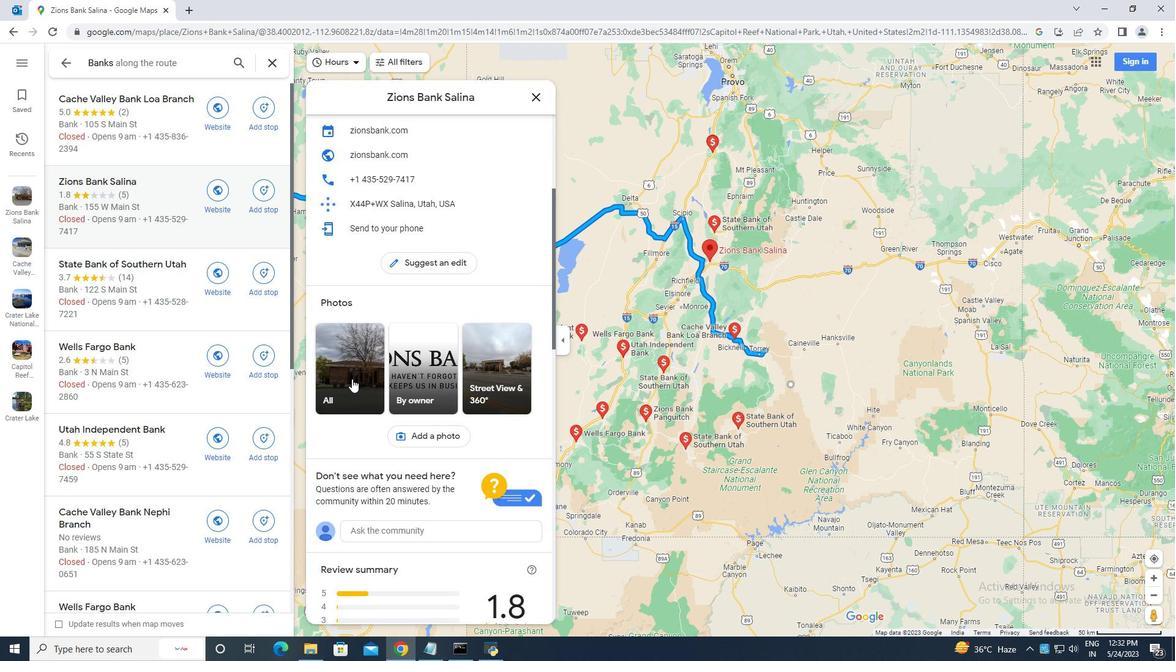 
Action: Mouse moved to (750, 549)
Screenshot: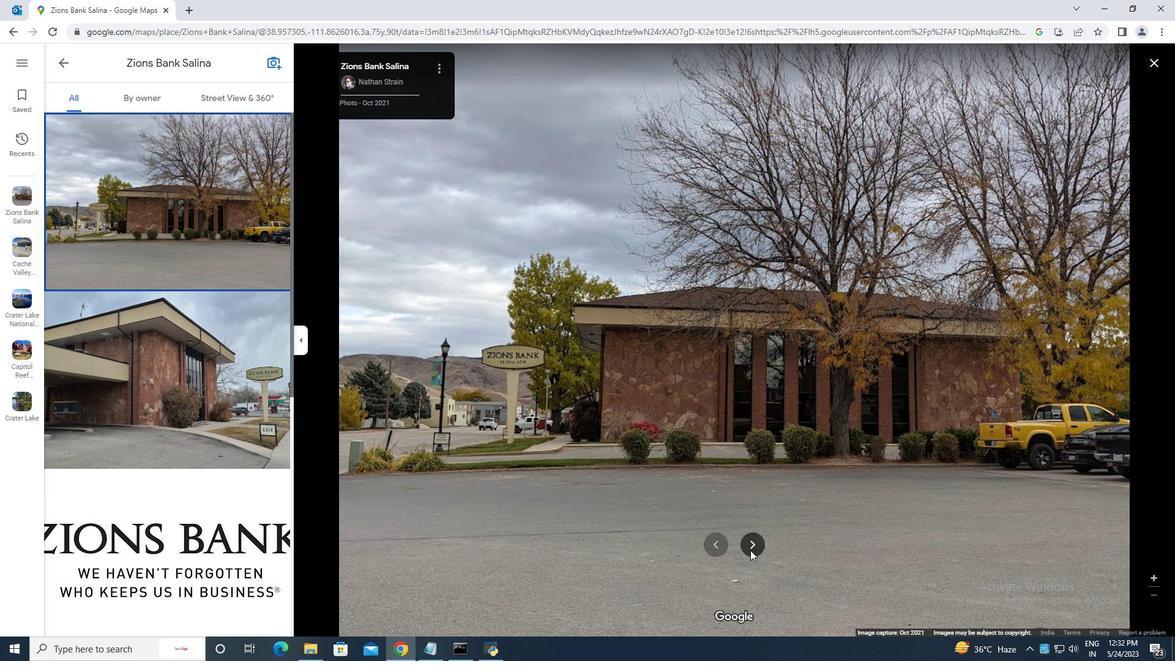 
Action: Mouse pressed left at (750, 549)
Screenshot: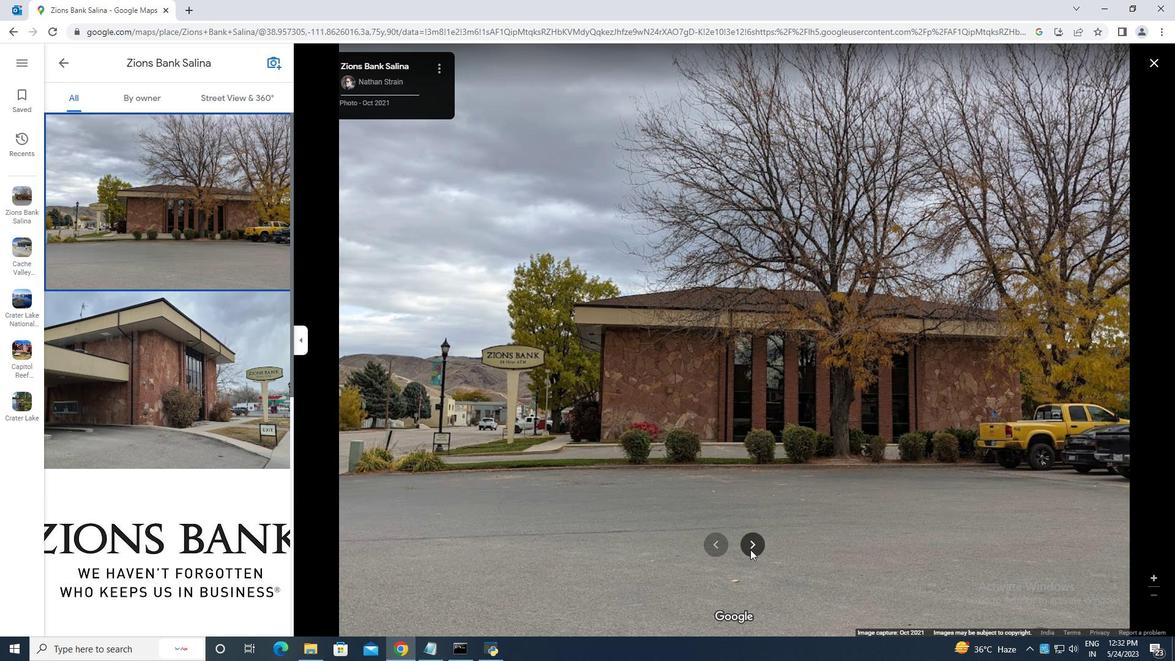 
Action: Mouse moved to (759, 546)
Screenshot: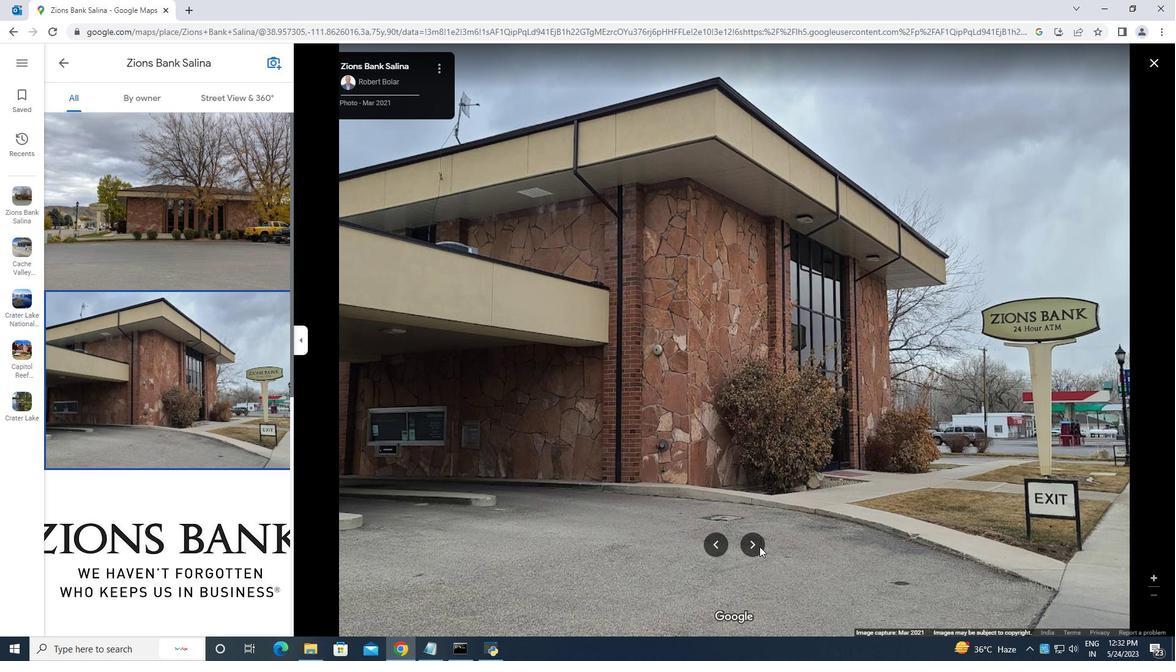
Action: Mouse pressed left at (759, 546)
Screenshot: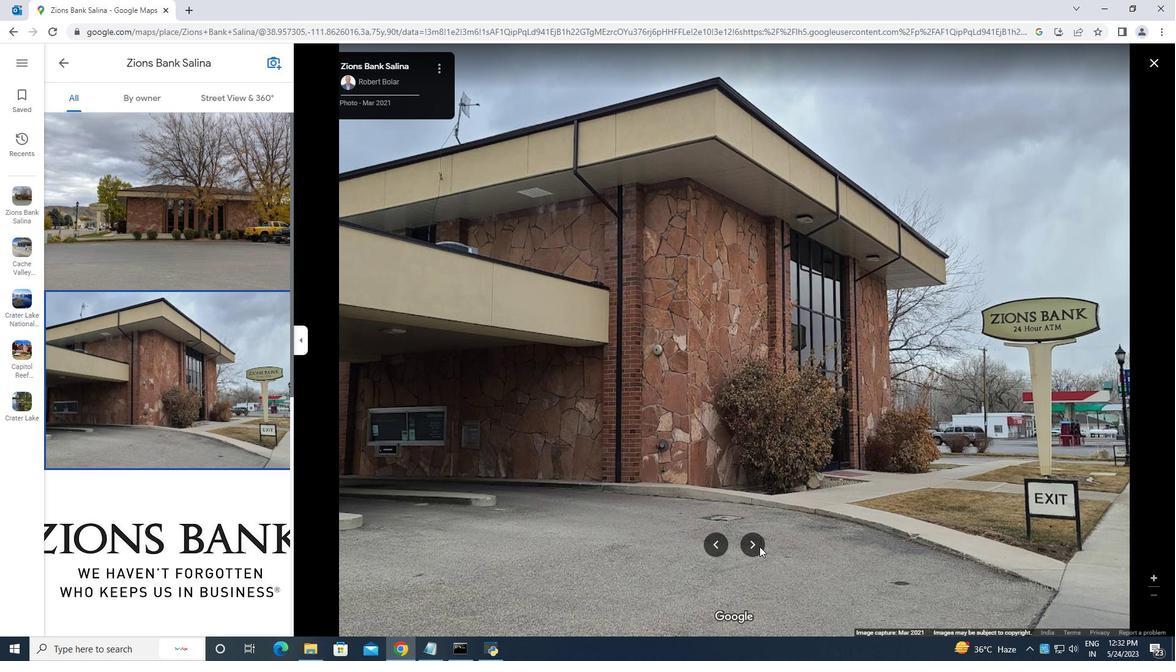 
Action: Mouse moved to (754, 549)
Screenshot: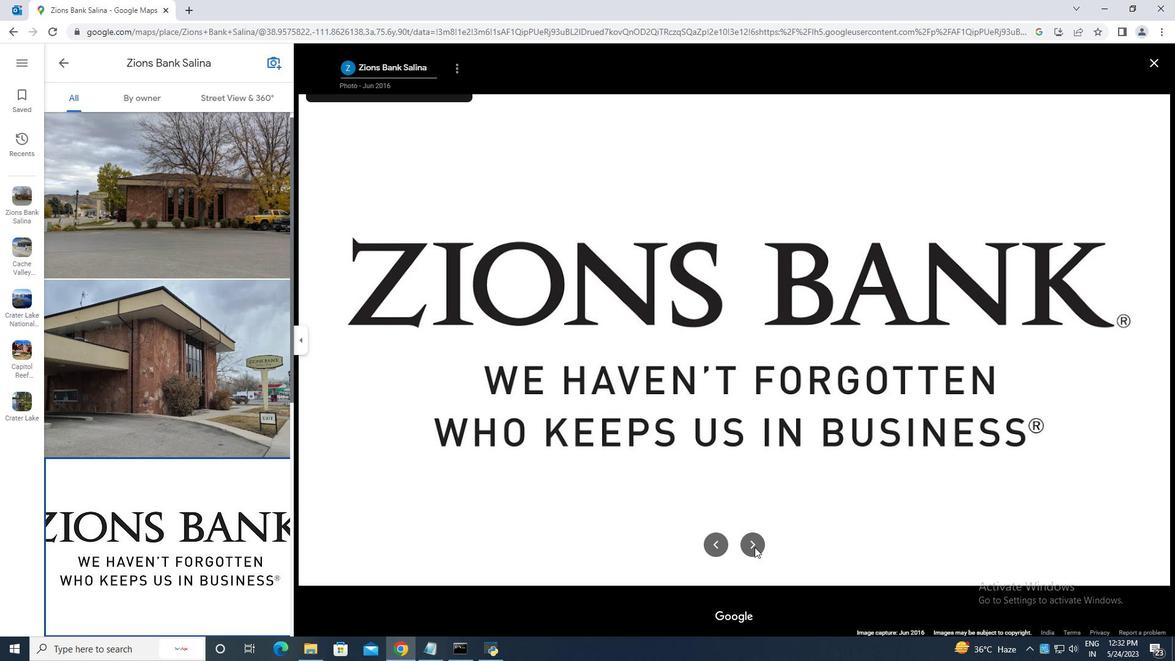 
Action: Mouse pressed left at (754, 549)
Screenshot: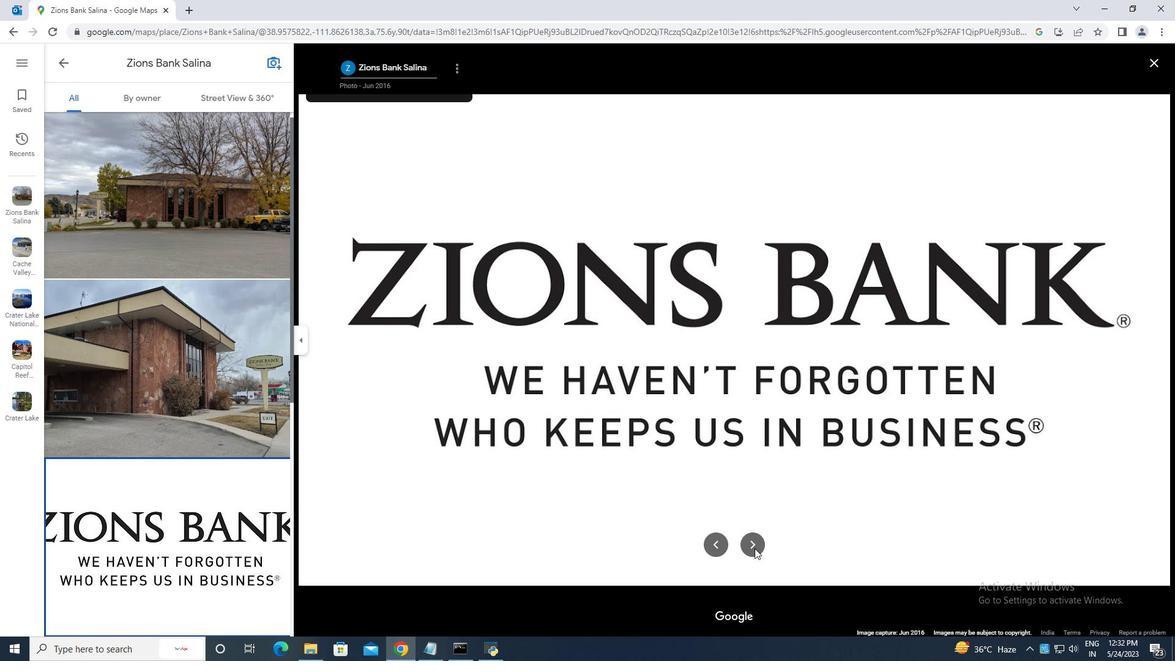 
Action: Mouse moved to (752, 544)
Screenshot: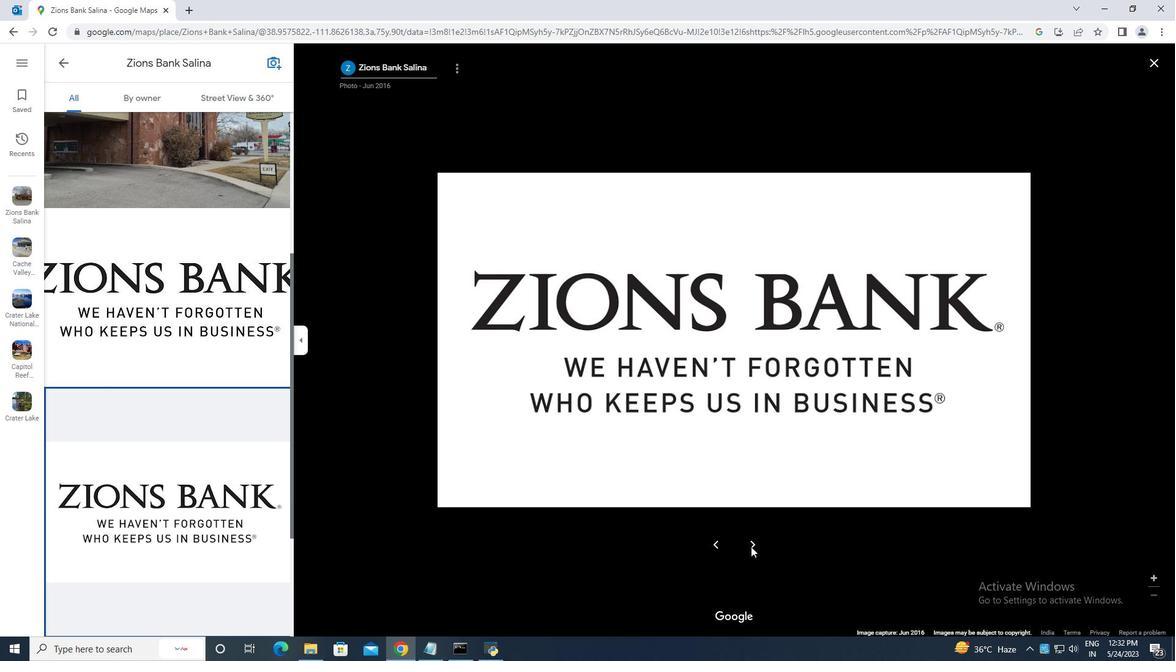 
Action: Mouse pressed left at (752, 544)
Screenshot: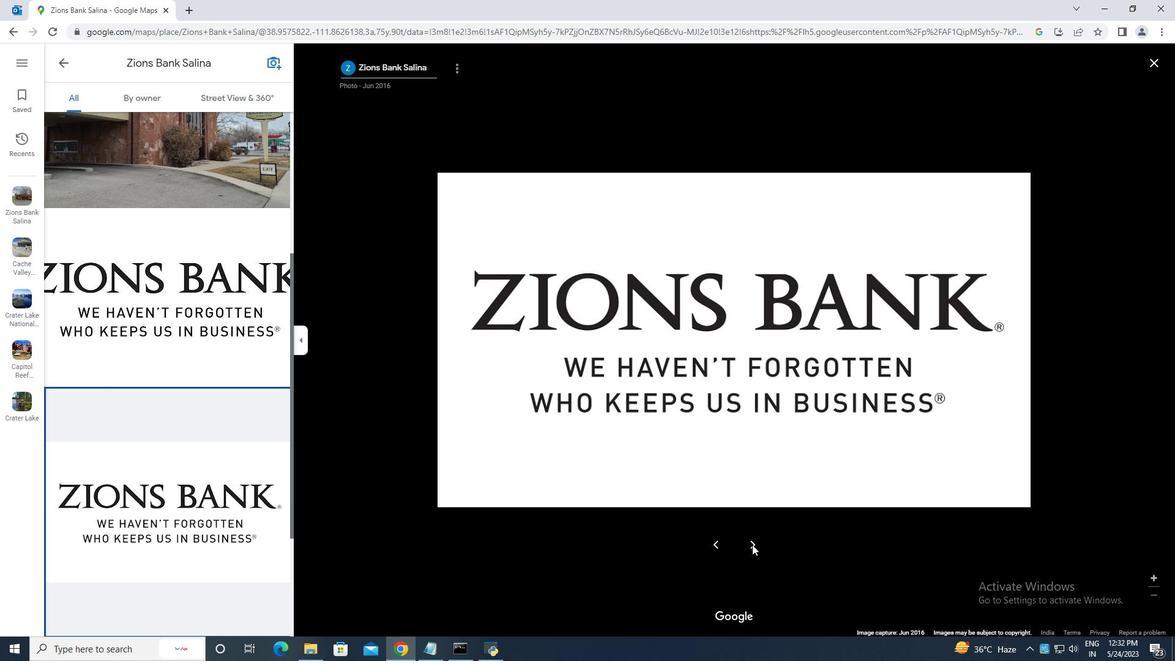 
Action: Mouse pressed left at (752, 544)
Screenshot: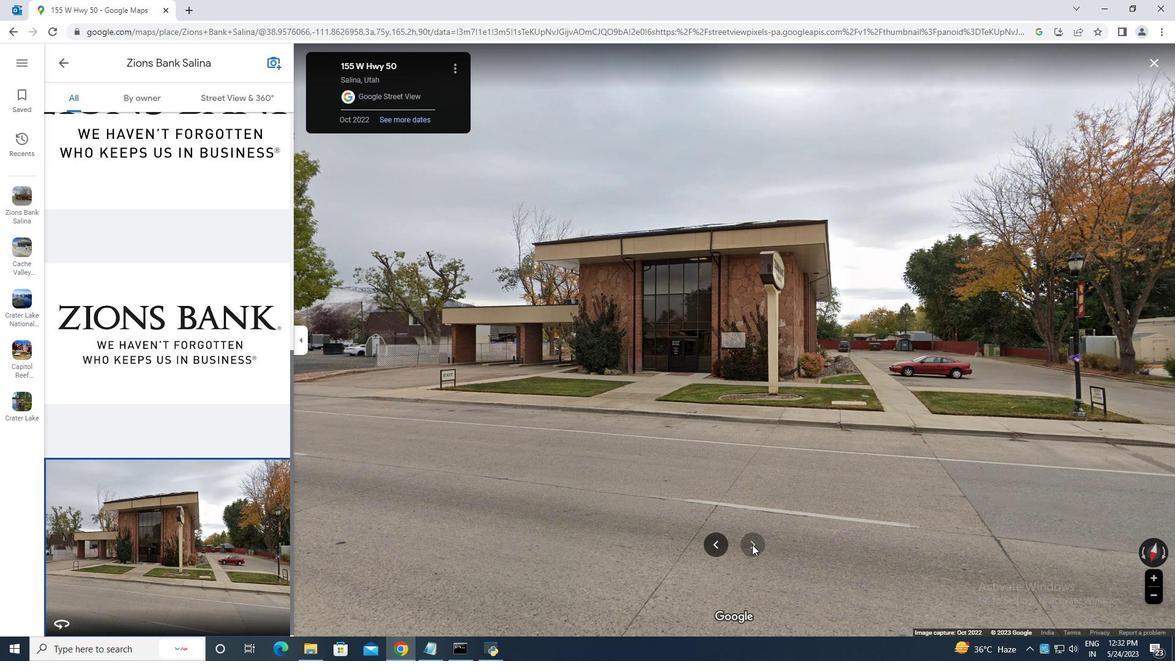 
Action: Mouse moved to (62, 60)
Screenshot: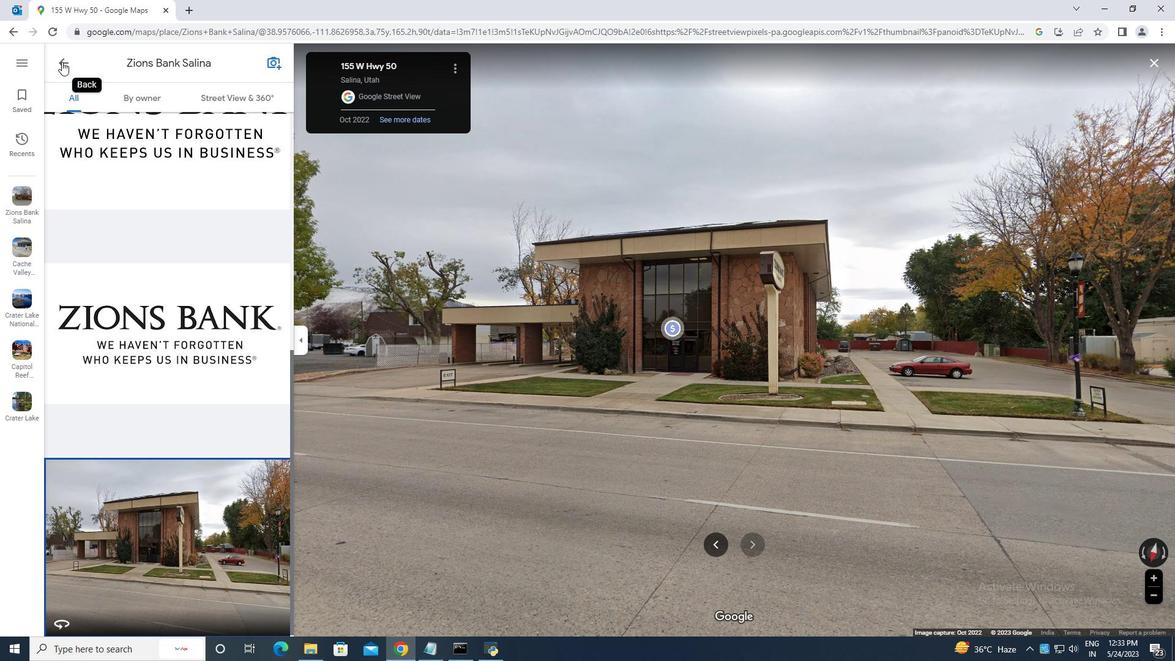 
Action: Mouse pressed left at (62, 60)
Screenshot: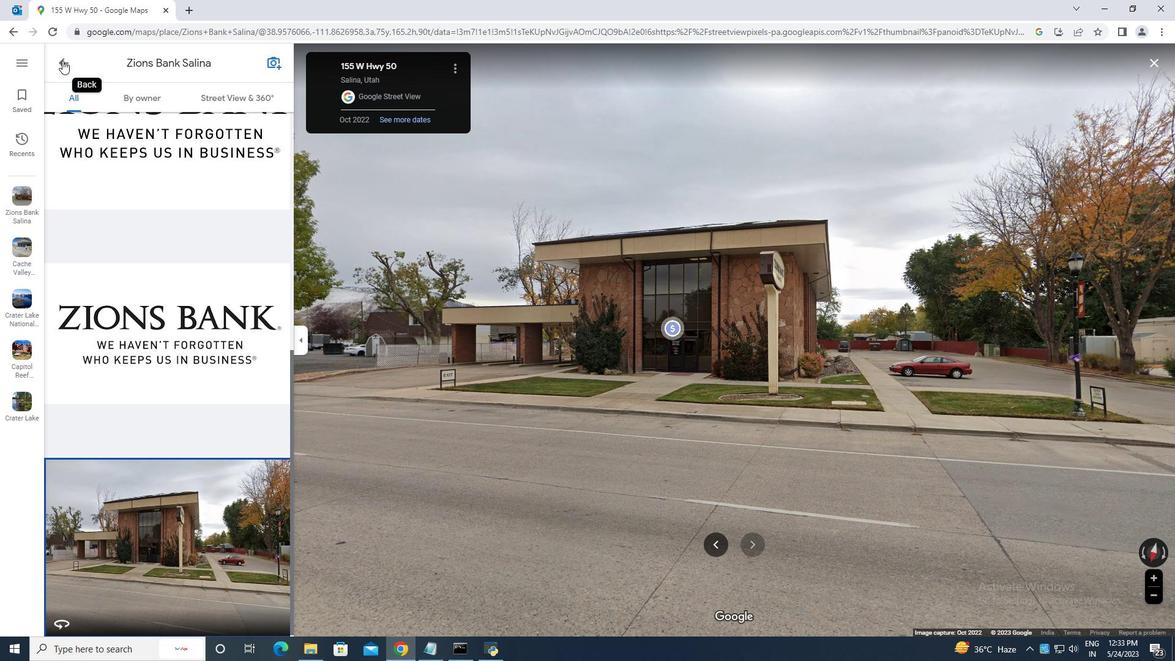 
Action: Mouse moved to (170, 281)
Screenshot: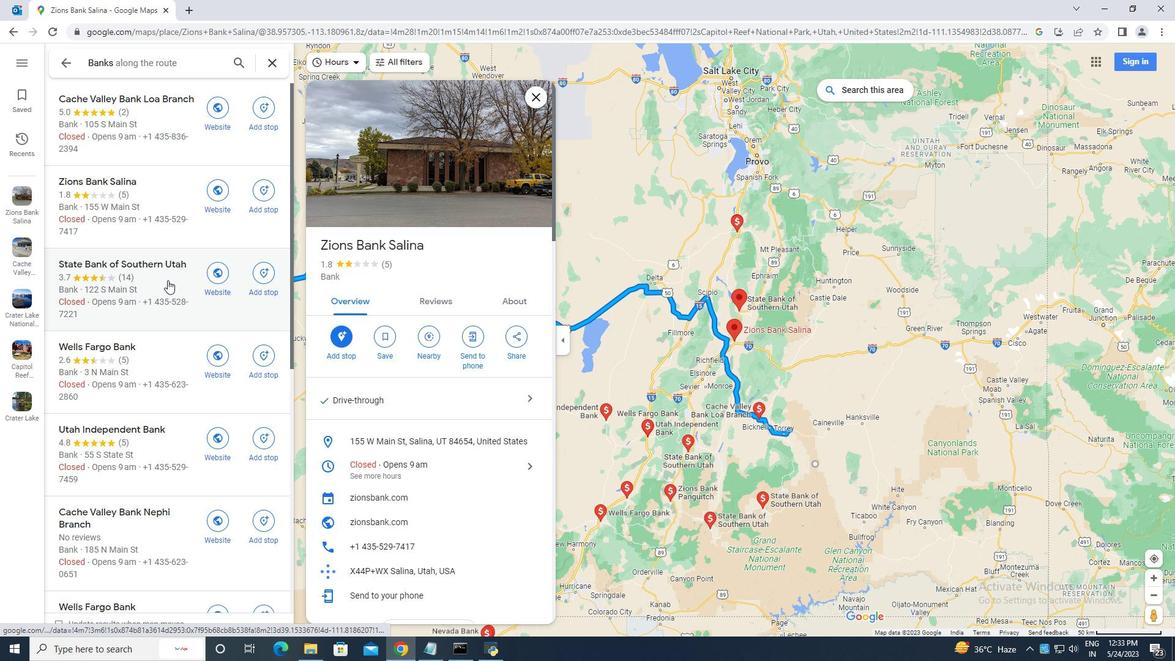
Action: Mouse pressed left at (170, 281)
Screenshot: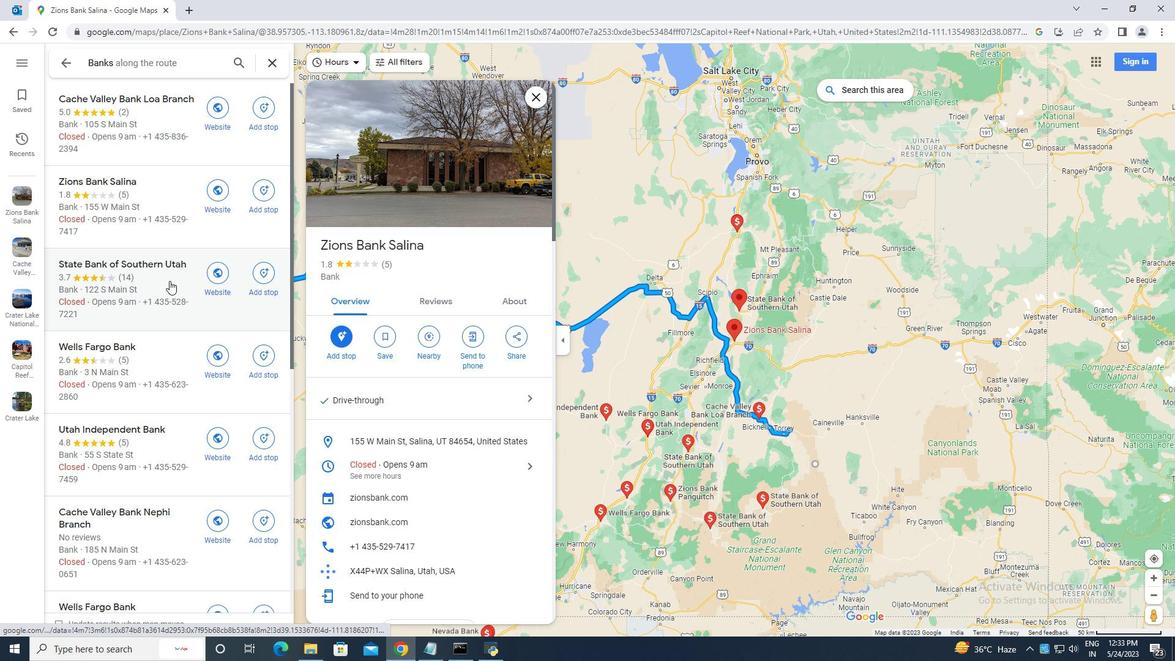 
Action: Mouse moved to (420, 527)
Screenshot: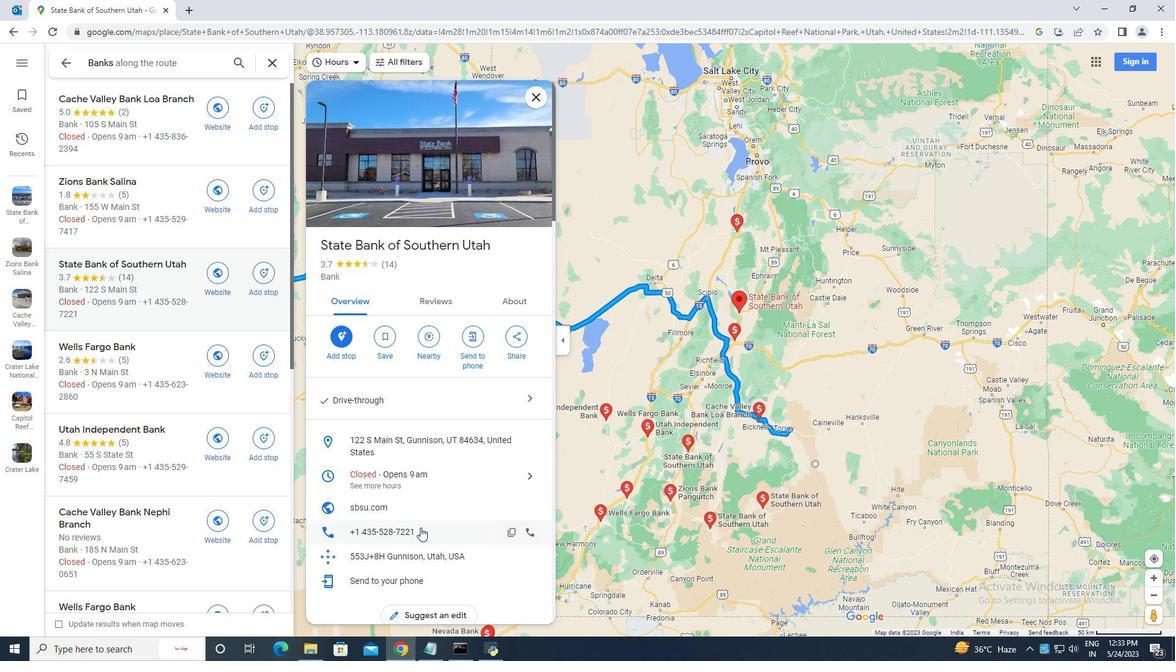 
Action: Mouse scrolled (420, 527) with delta (0, 0)
Screenshot: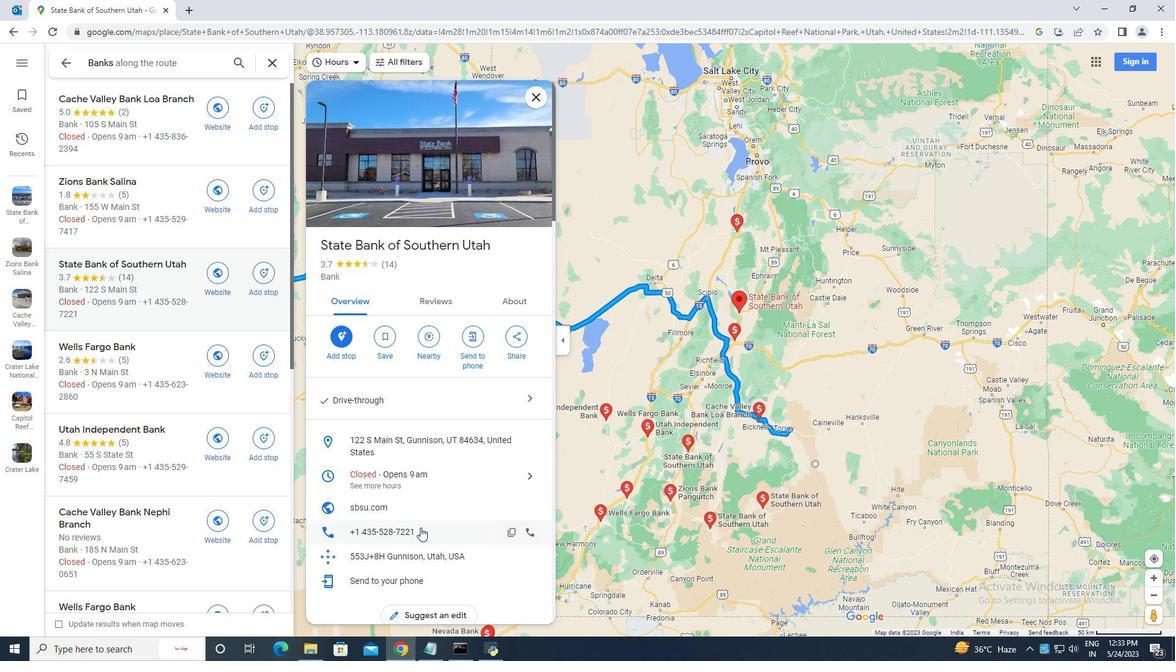 
Action: Mouse scrolled (420, 527) with delta (0, 0)
Screenshot: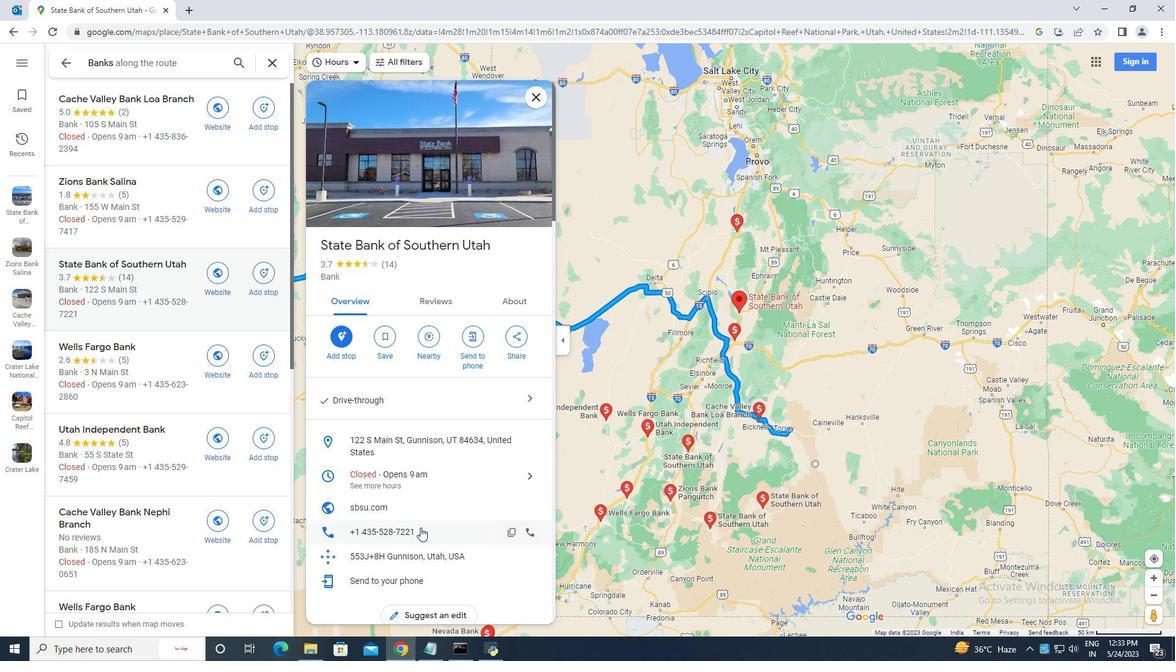
Action: Mouse scrolled (420, 527) with delta (0, 0)
Screenshot: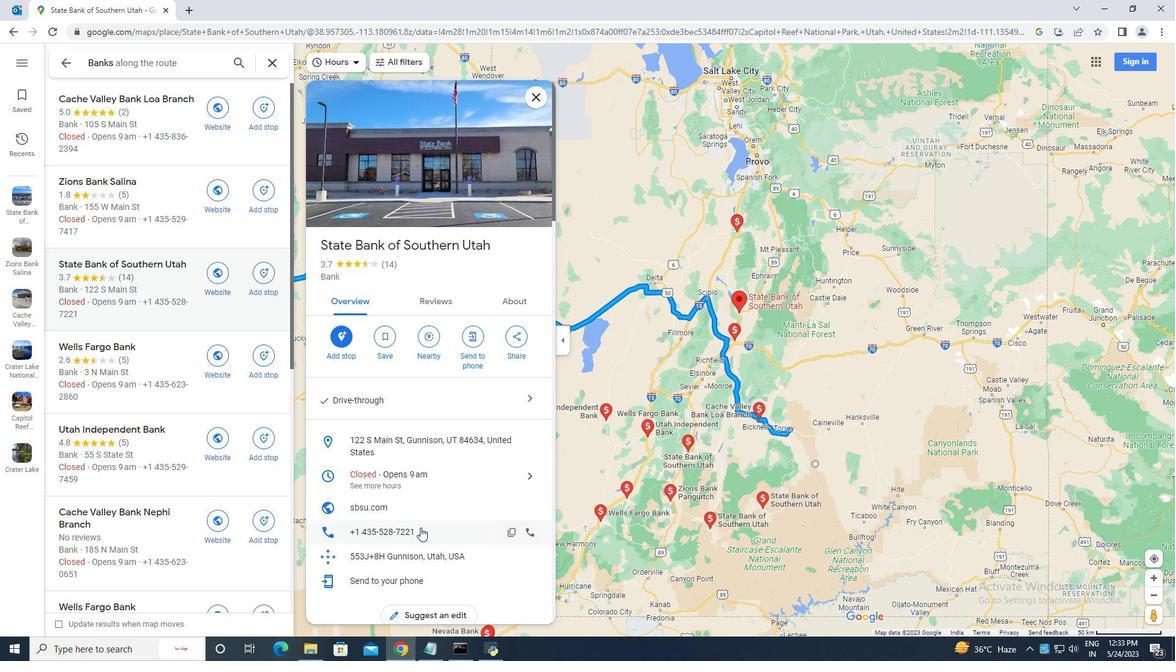 
Action: Mouse scrolled (420, 527) with delta (0, 0)
Screenshot: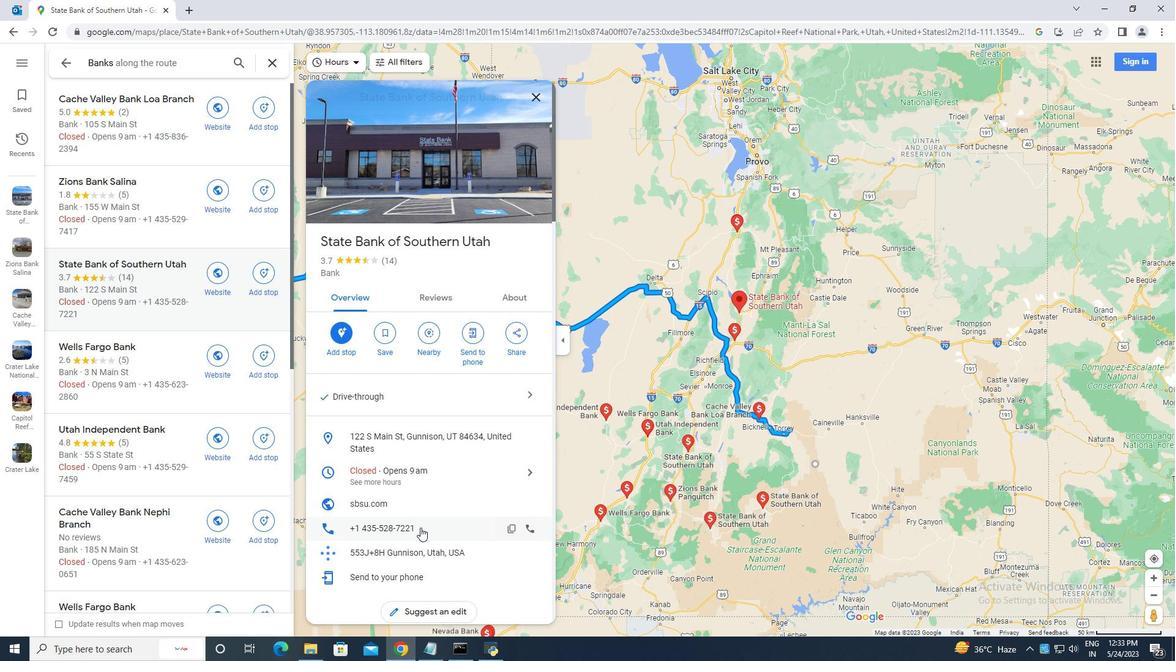 
Action: Mouse moved to (351, 475)
Screenshot: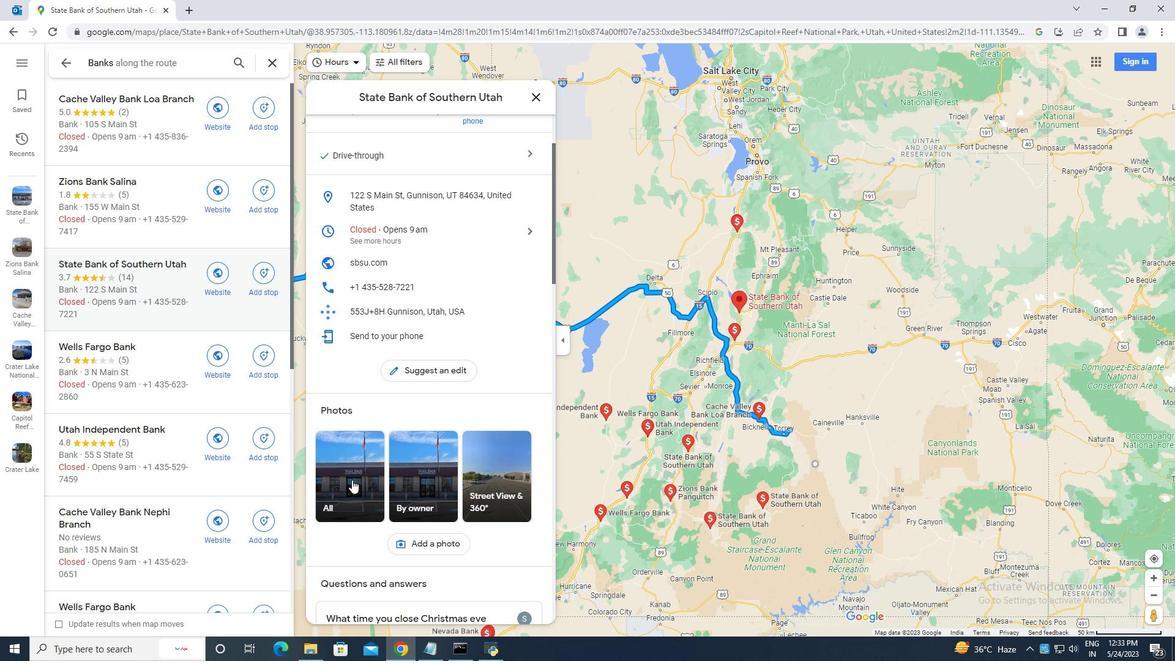
Action: Mouse pressed left at (351, 475)
Screenshot: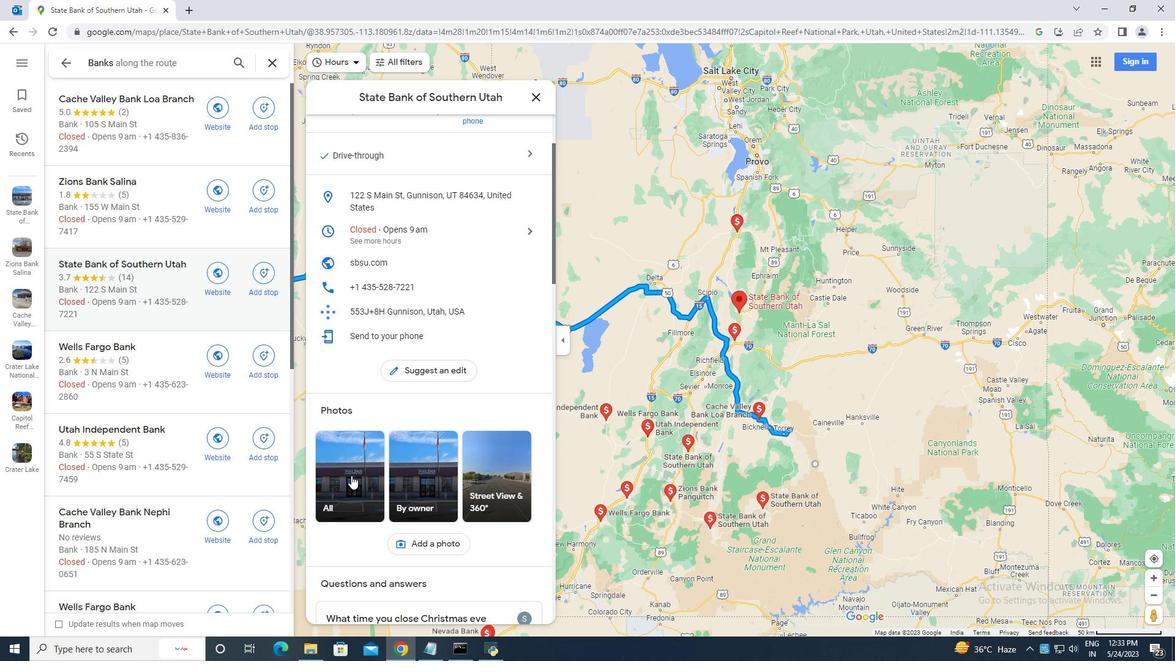 
Action: Mouse moved to (750, 544)
Screenshot: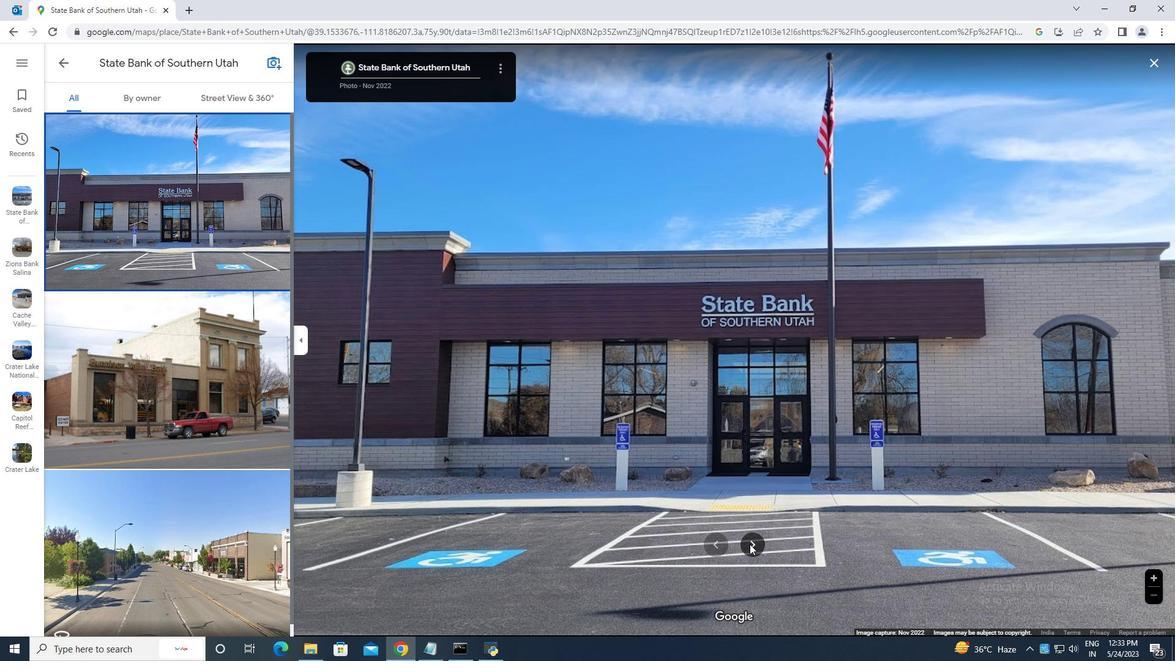 
Action: Mouse pressed left at (750, 544)
Screenshot: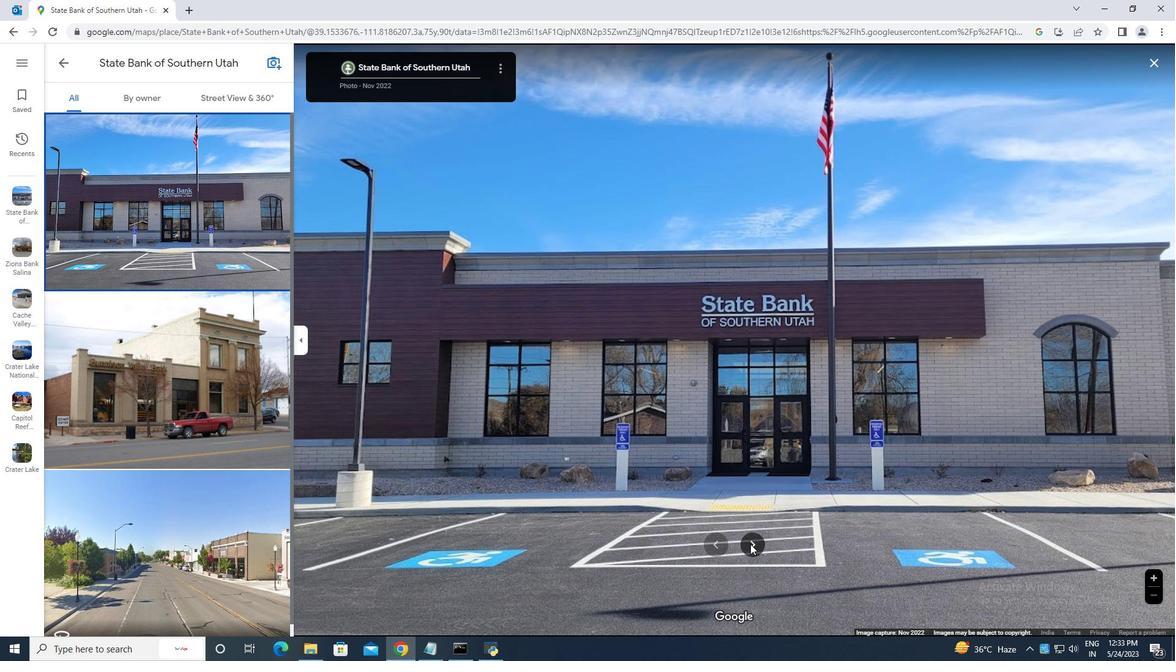 
Action: Mouse pressed left at (750, 544)
Screenshot: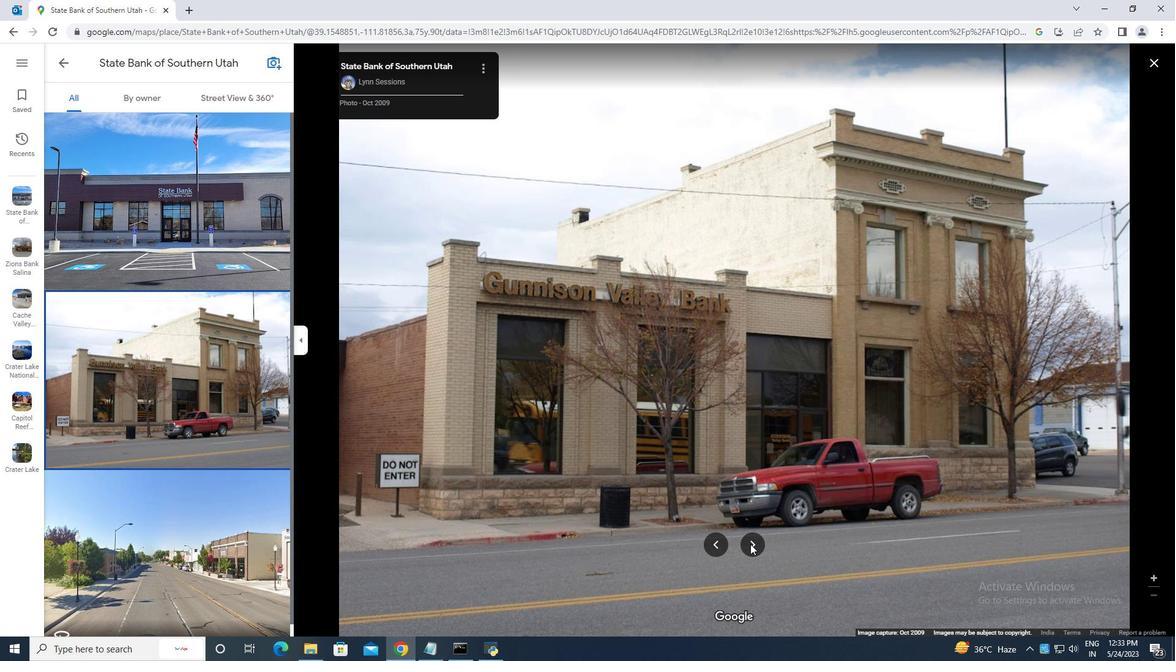 
Action: Mouse moved to (754, 546)
Screenshot: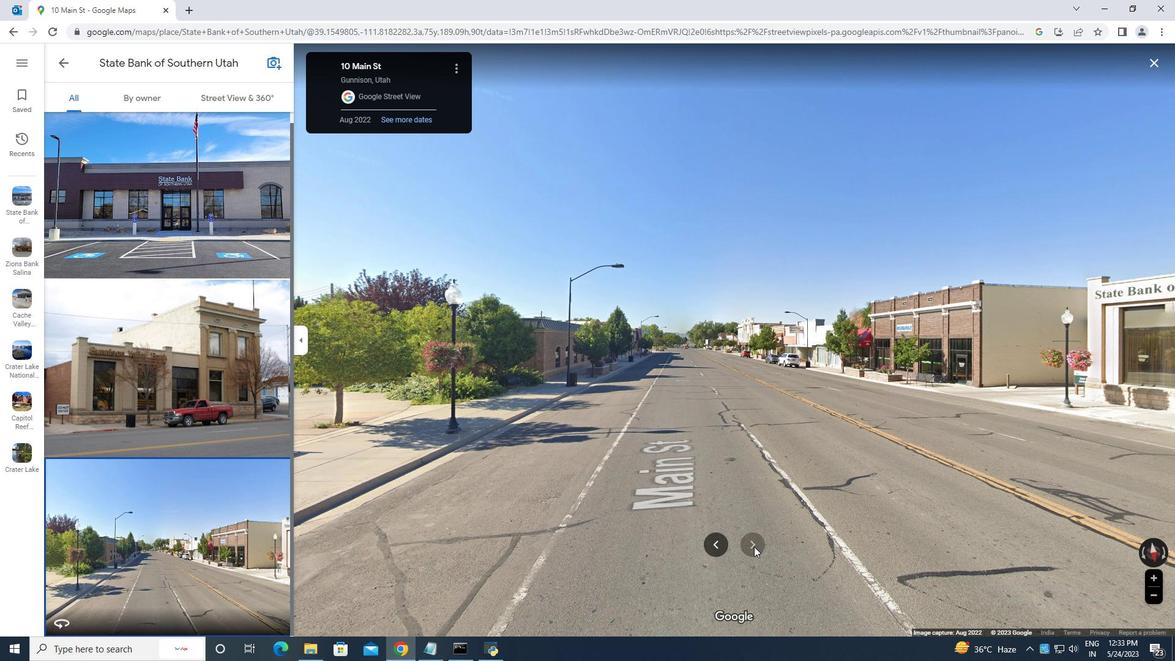 
Action: Mouse pressed left at (754, 546)
Screenshot: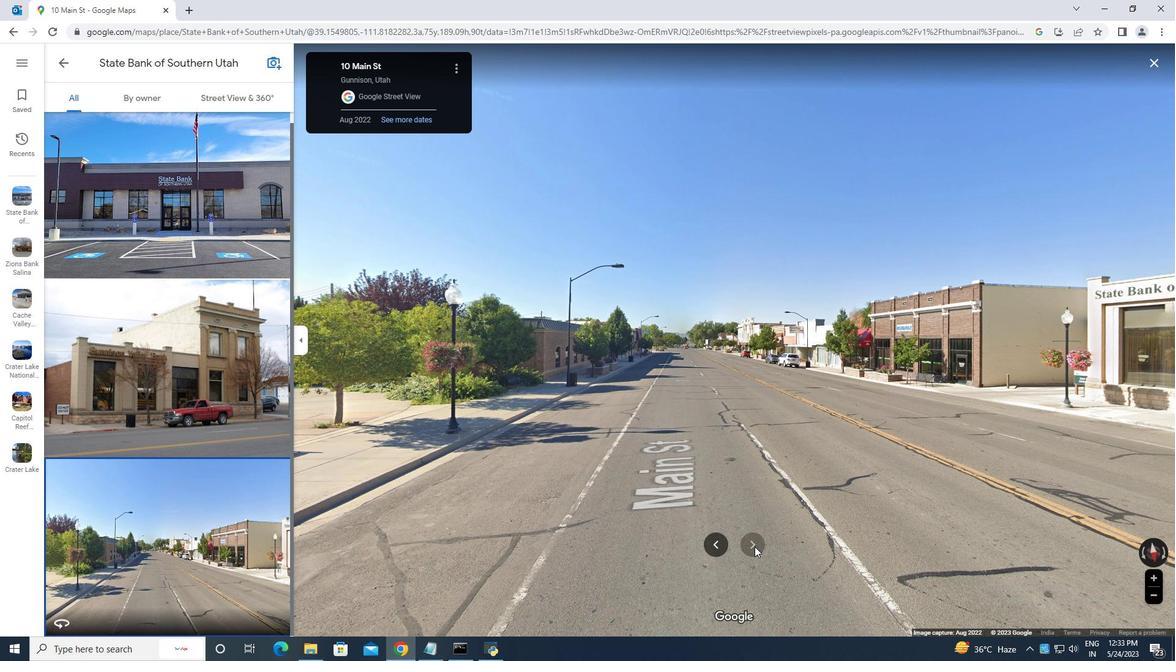 
Action: Mouse moved to (754, 545)
Screenshot: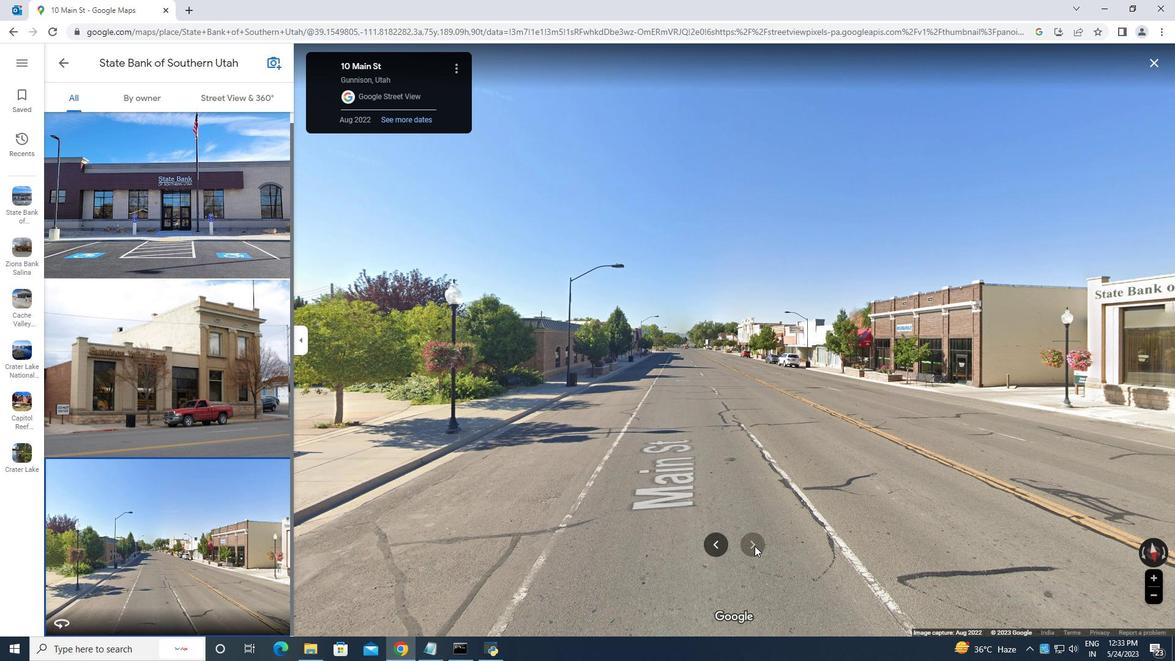 
Action: Mouse pressed left at (754, 545)
Screenshot: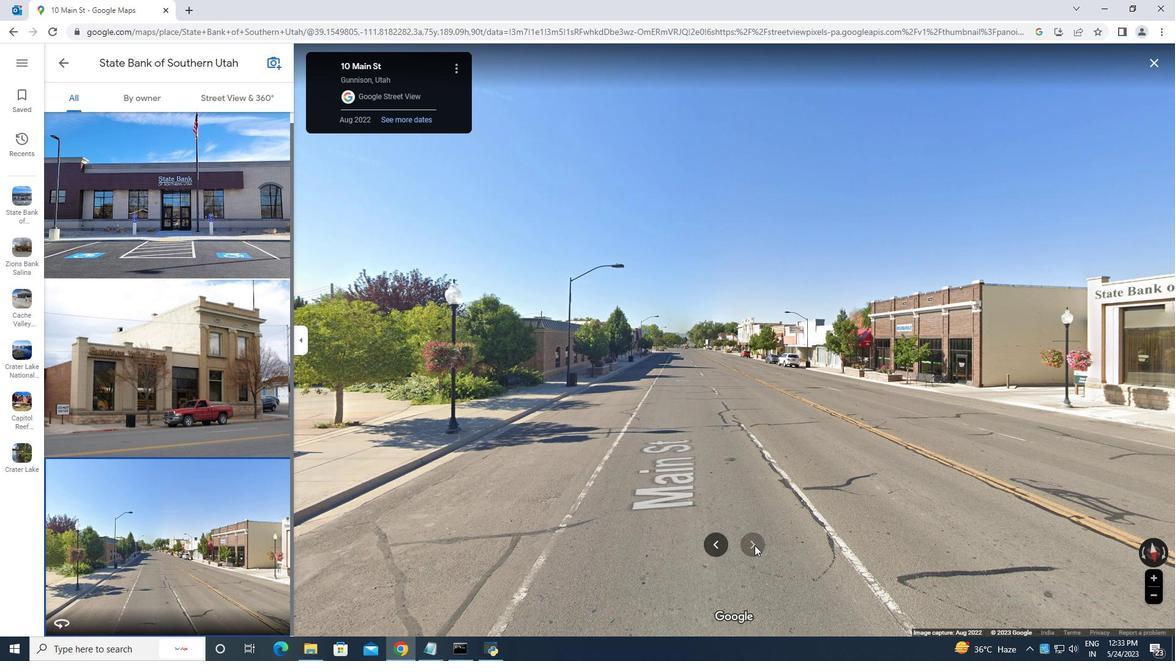 
Action: Mouse moved to (63, 61)
Screenshot: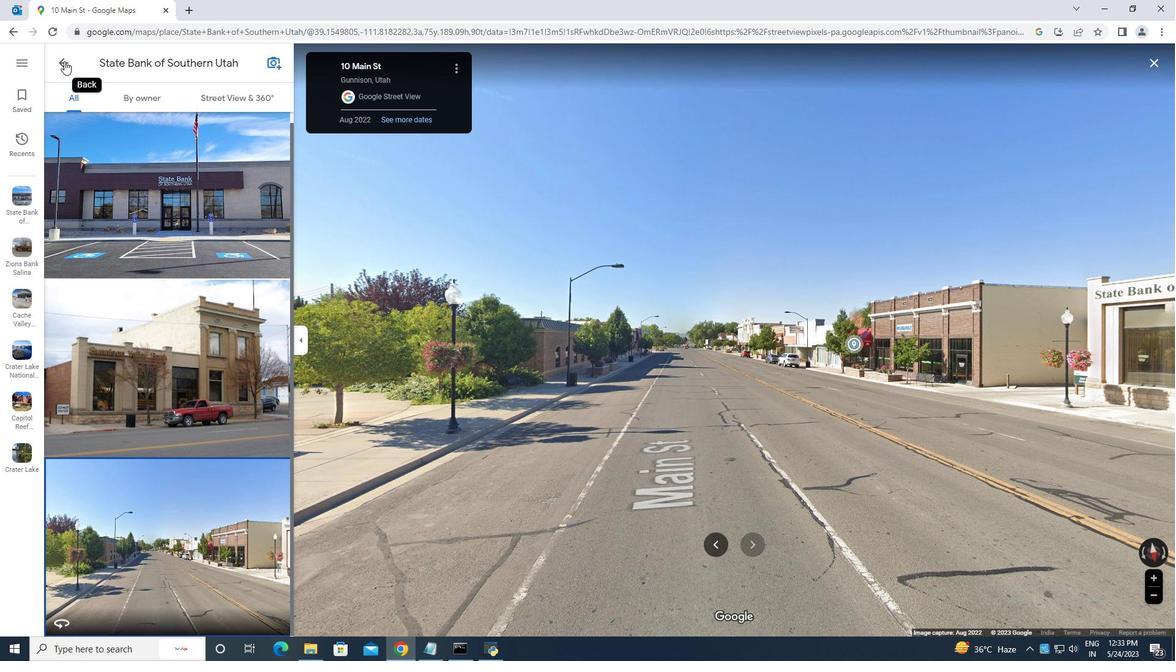 
Action: Mouse pressed left at (63, 61)
Screenshot: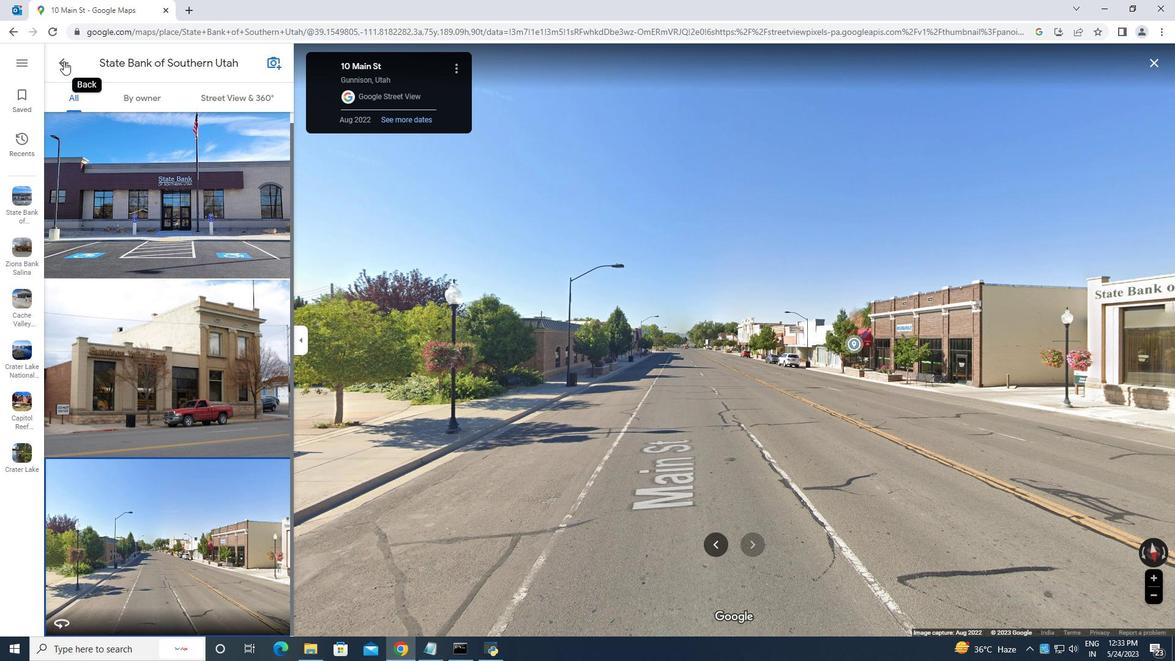 
Action: Mouse moved to (157, 359)
Screenshot: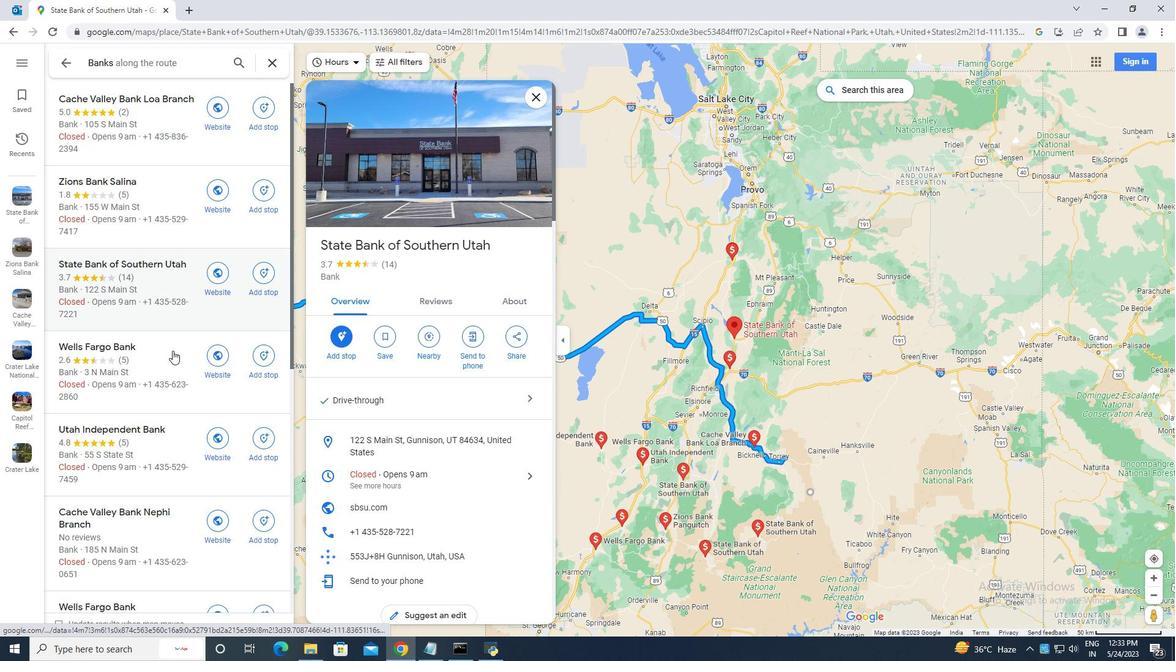 
Action: Mouse pressed left at (157, 359)
Screenshot: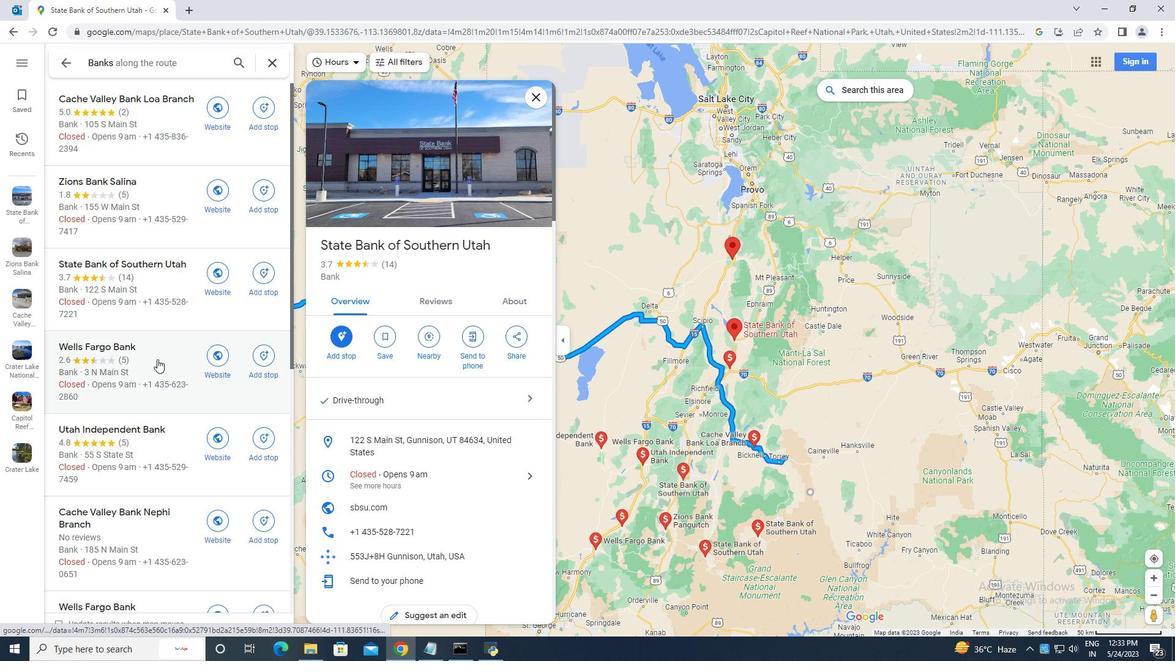
Action: Mouse moved to (411, 399)
Screenshot: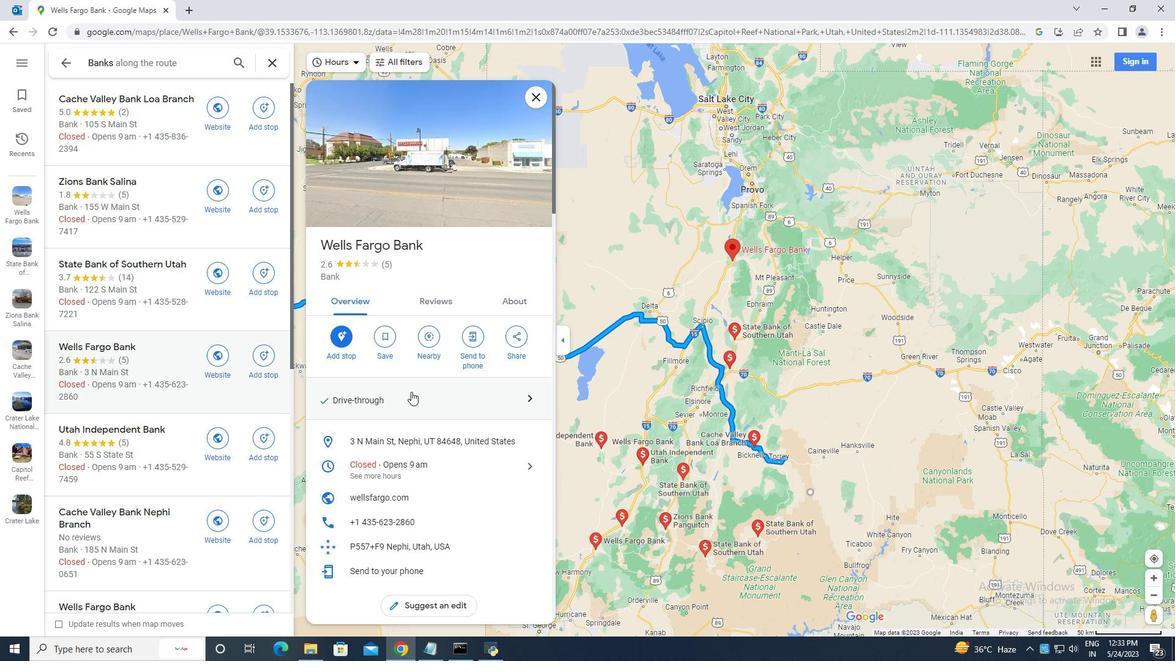
Action: Mouse scrolled (411, 398) with delta (0, 0)
Screenshot: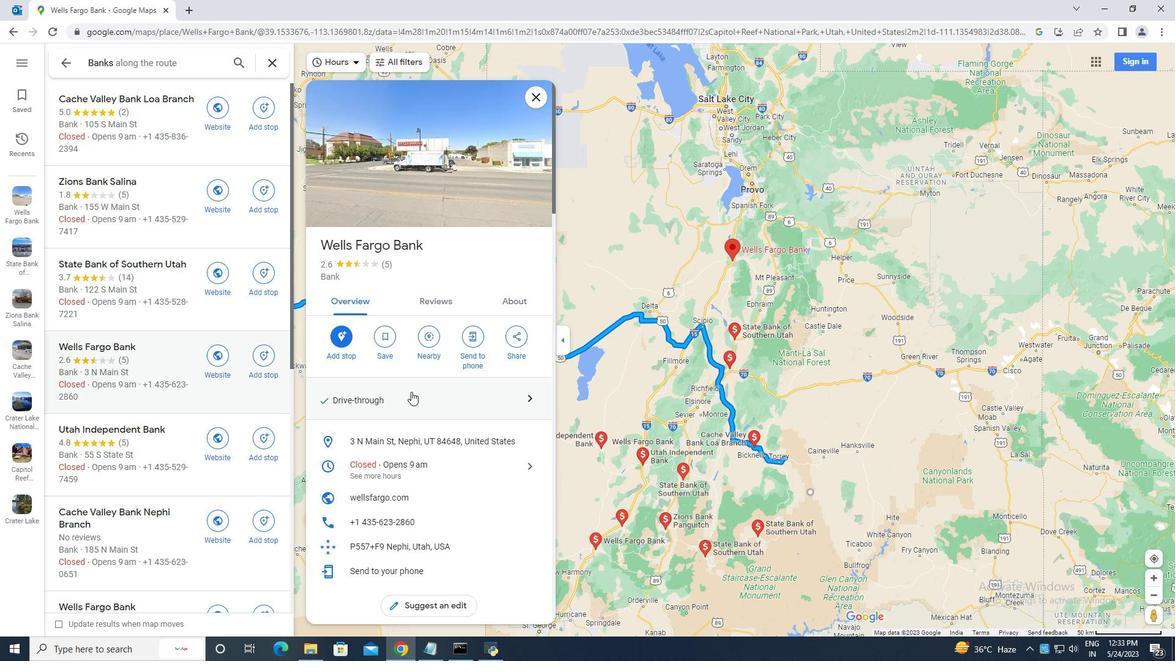
Action: Mouse moved to (411, 400)
Screenshot: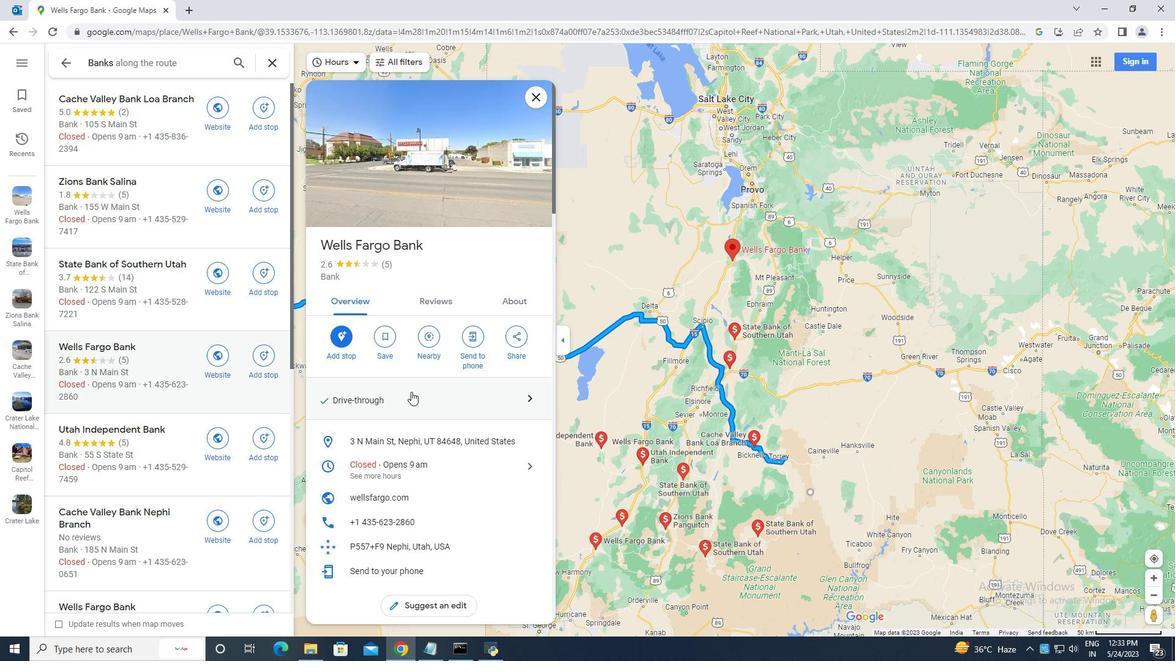 
Action: Mouse scrolled (411, 400) with delta (0, 0)
Screenshot: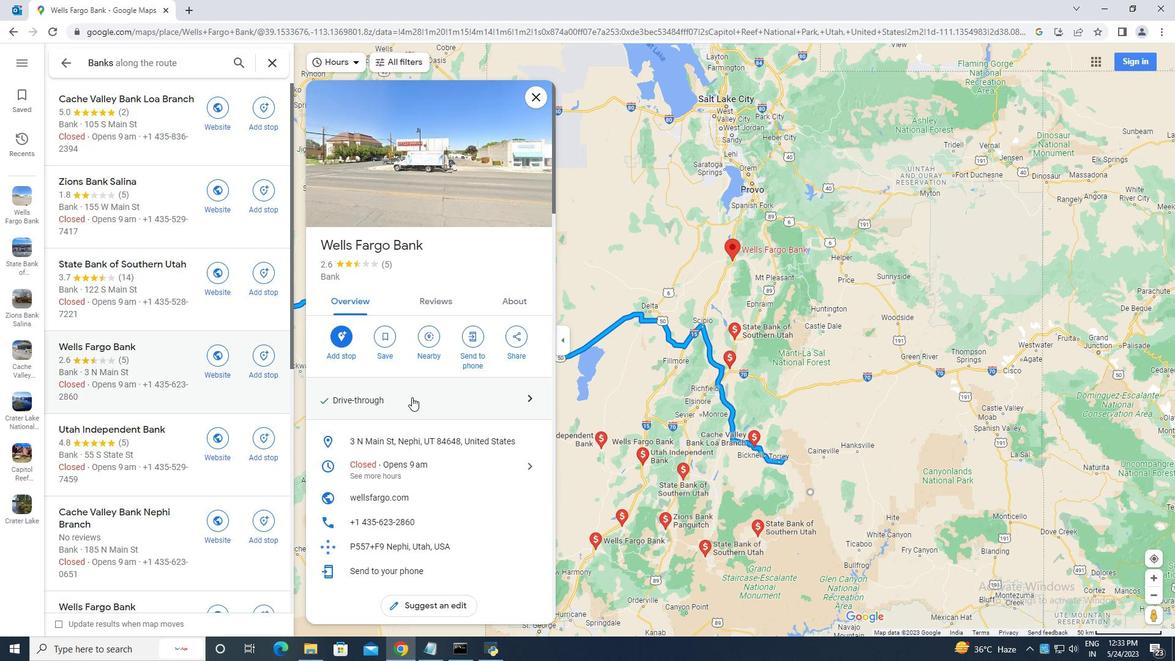 
Action: Mouse moved to (411, 400)
Screenshot: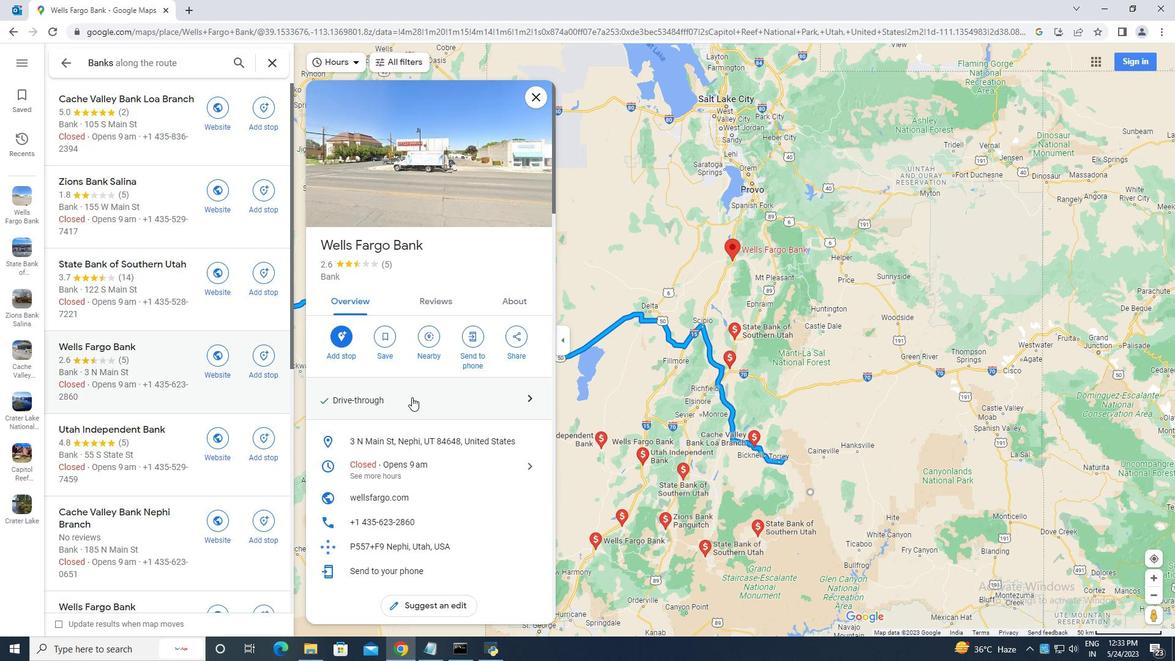 
Action: Mouse scrolled (411, 400) with delta (0, 0)
Screenshot: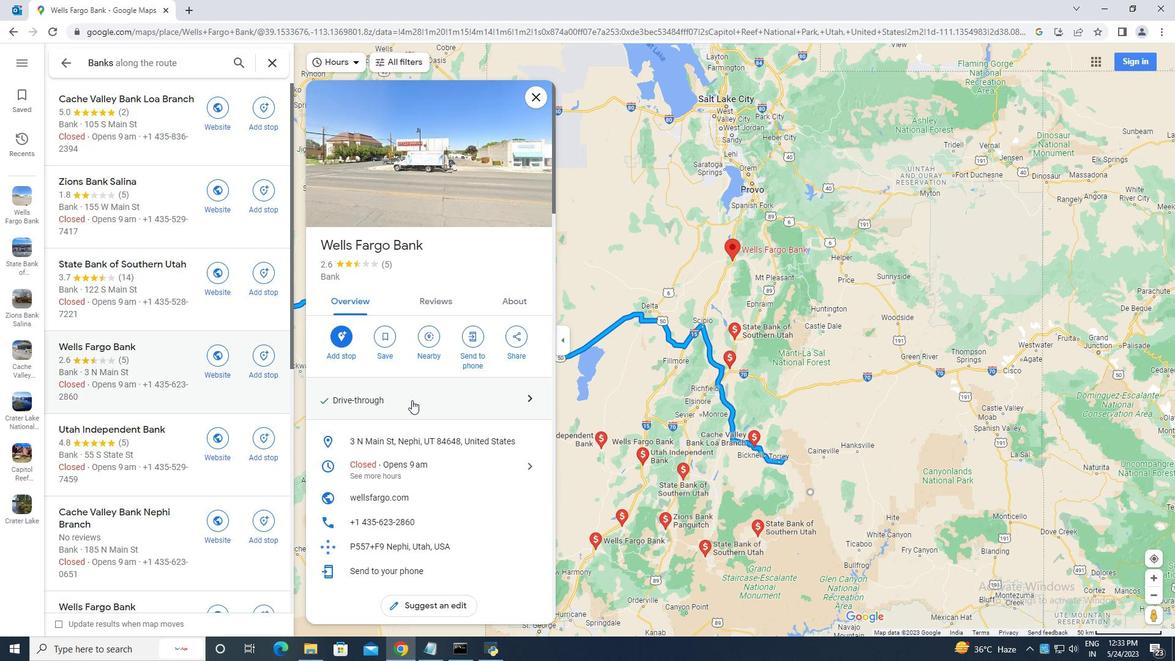 
Action: Mouse scrolled (411, 400) with delta (0, 0)
Screenshot: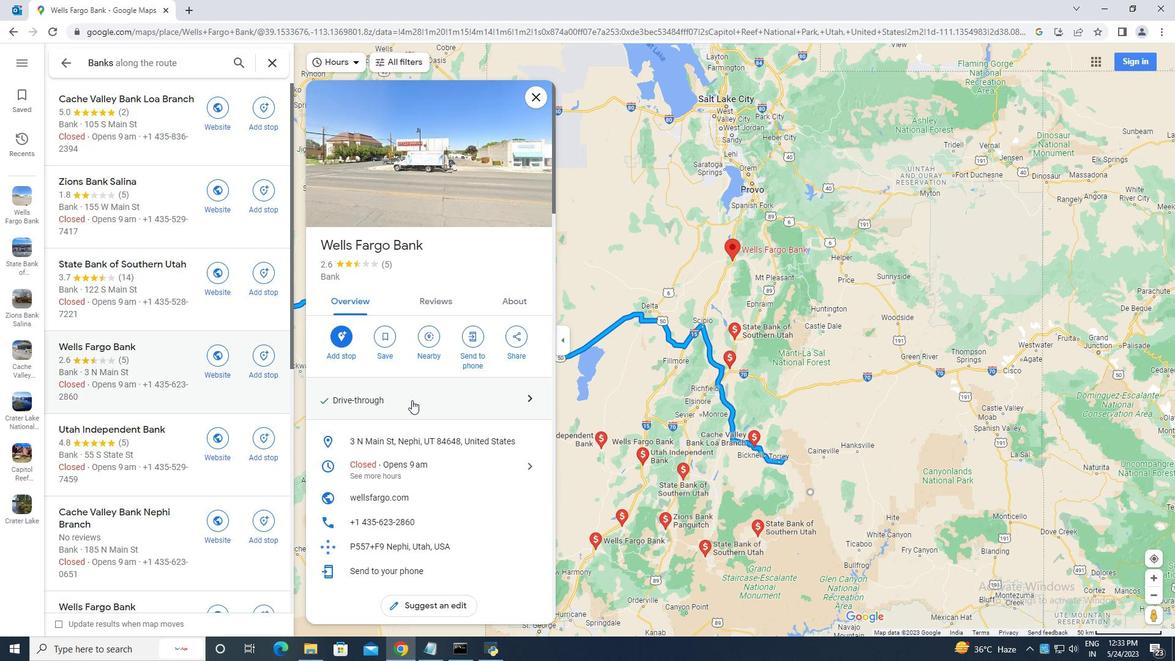 
Action: Mouse scrolled (411, 400) with delta (0, 0)
Screenshot: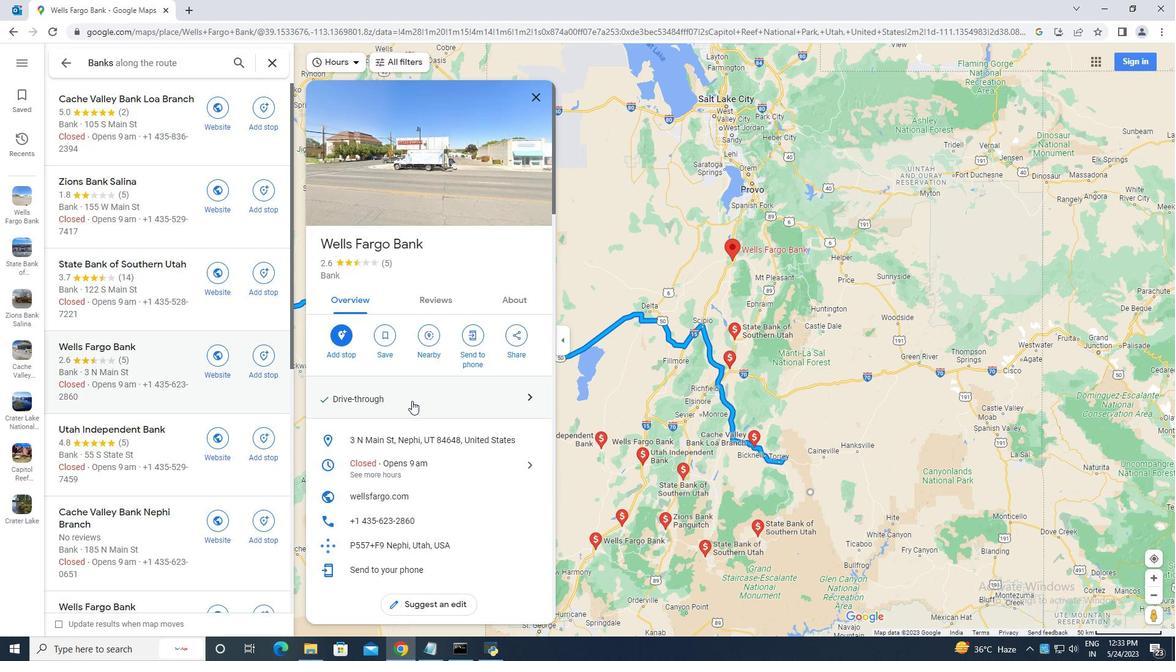 
Action: Mouse moved to (350, 545)
Screenshot: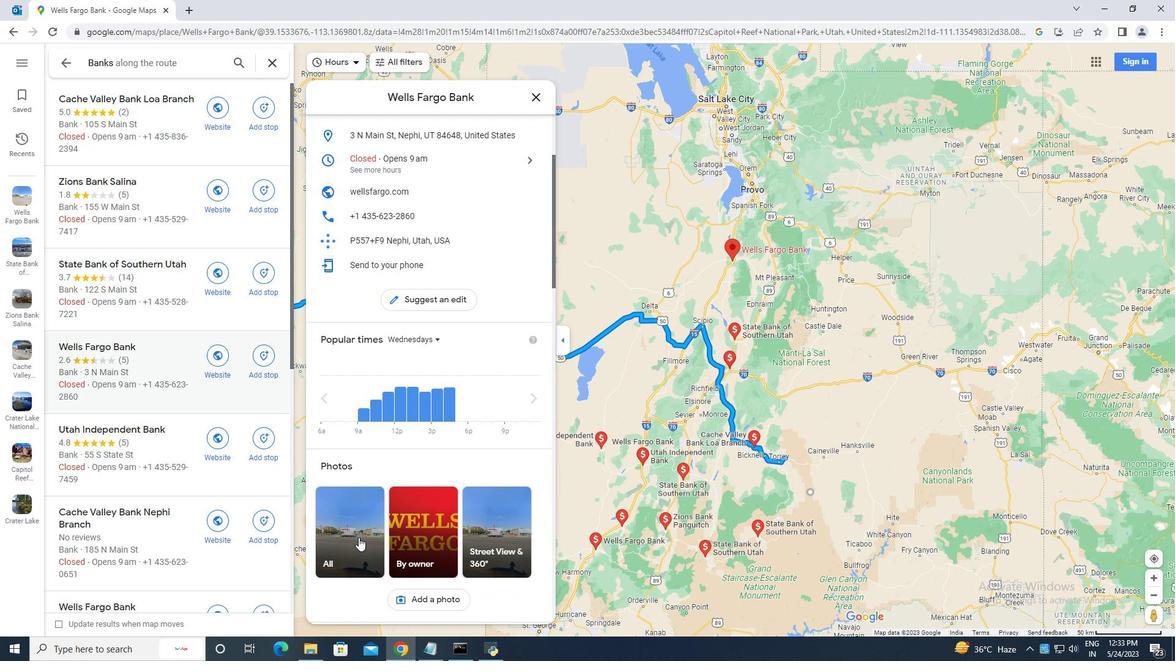 
Action: Mouse pressed left at (350, 545)
Screenshot: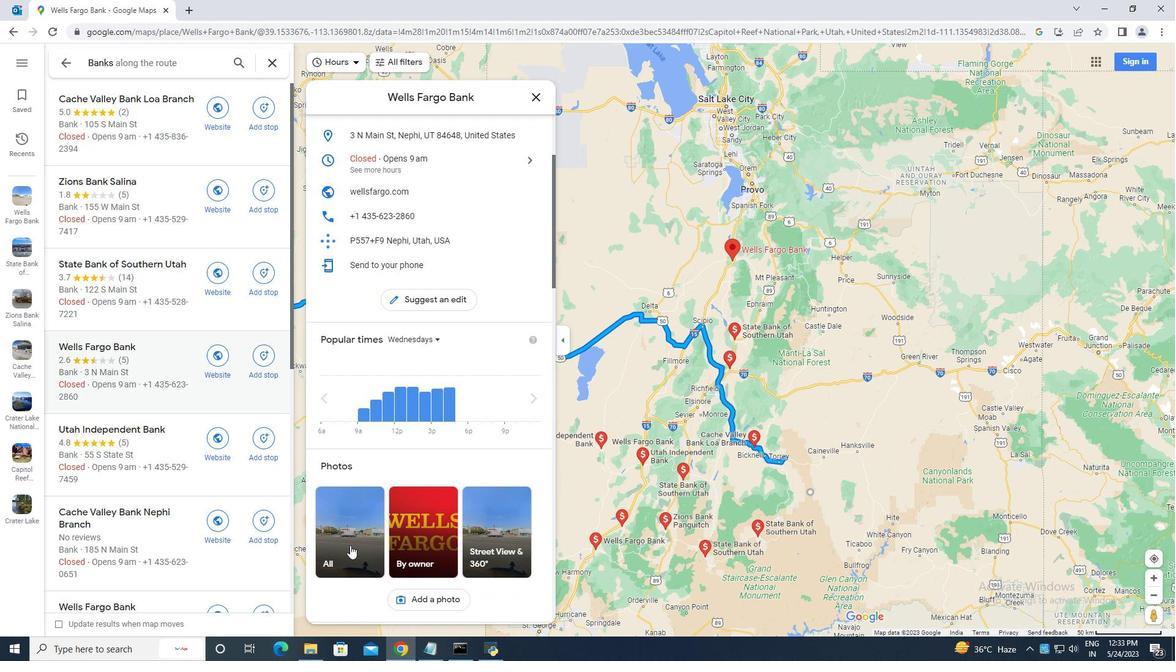 
Action: Mouse moved to (753, 547)
Screenshot: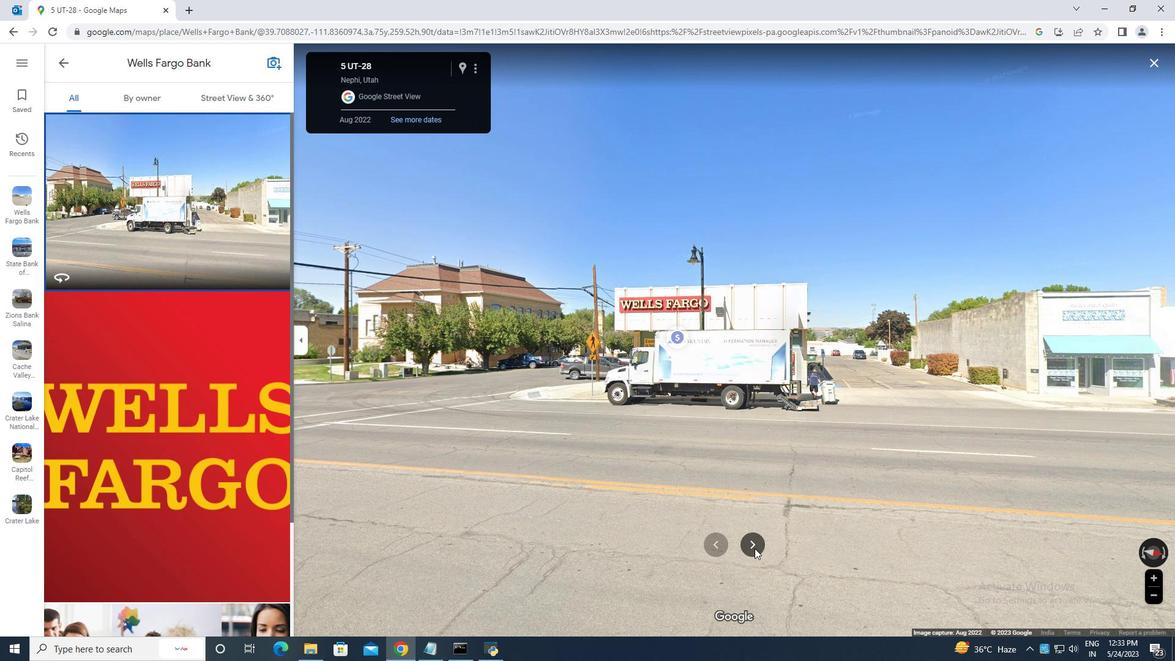 
Action: Mouse pressed left at (753, 547)
Screenshot: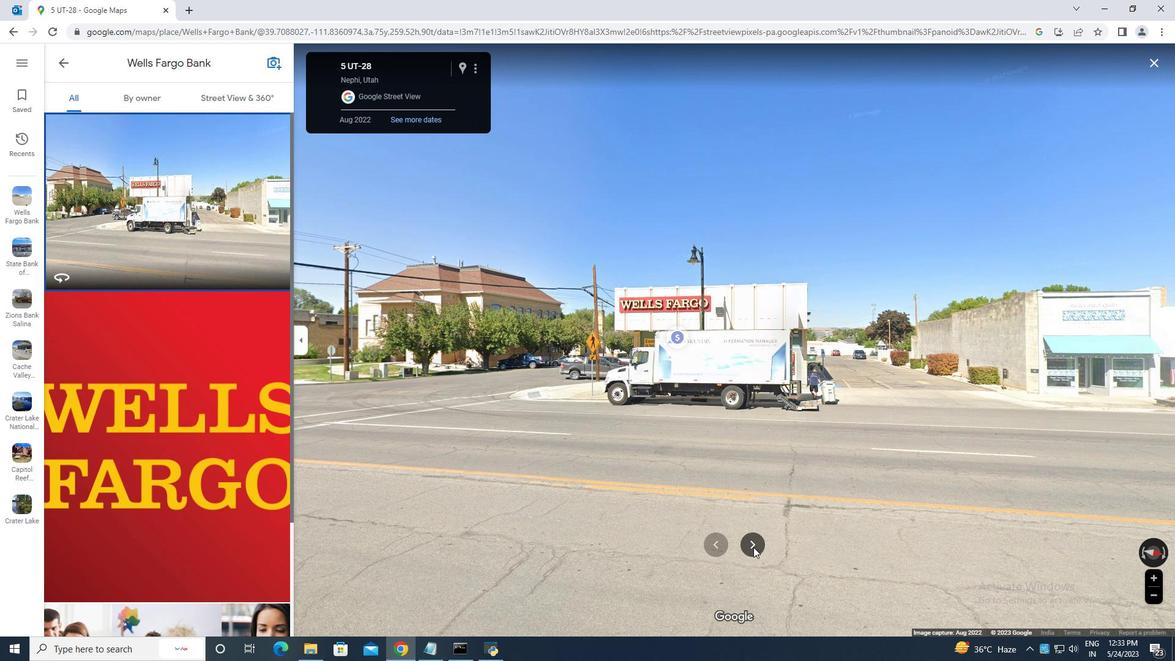 
Action: Mouse pressed left at (753, 547)
Screenshot: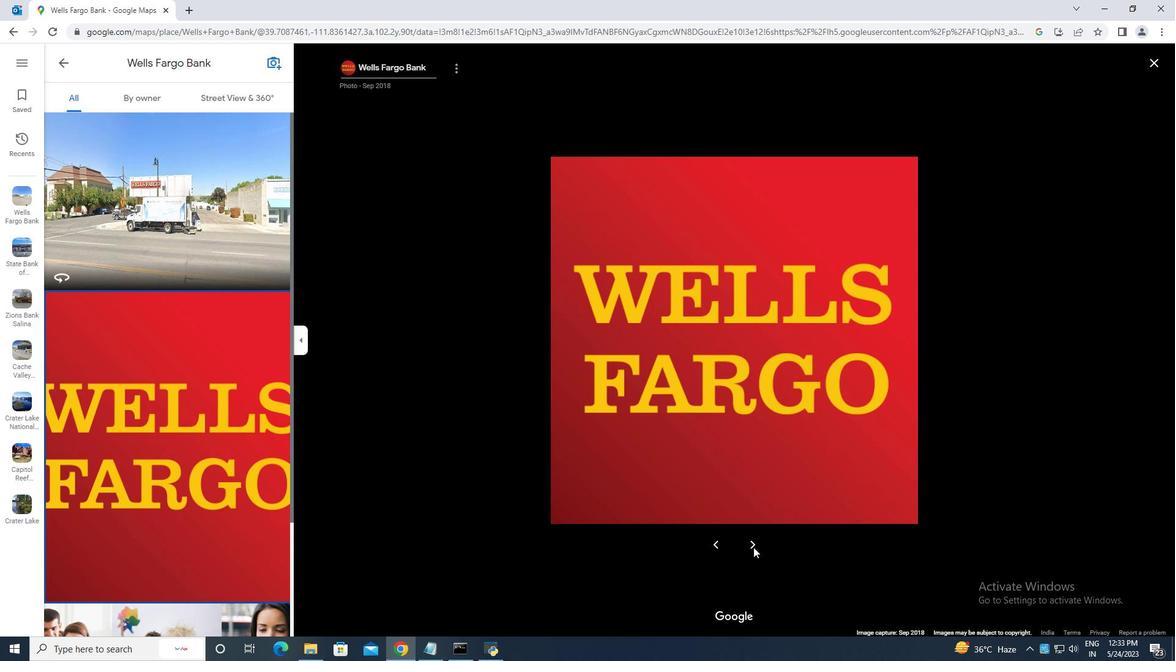 
Action: Mouse moved to (750, 544)
Screenshot: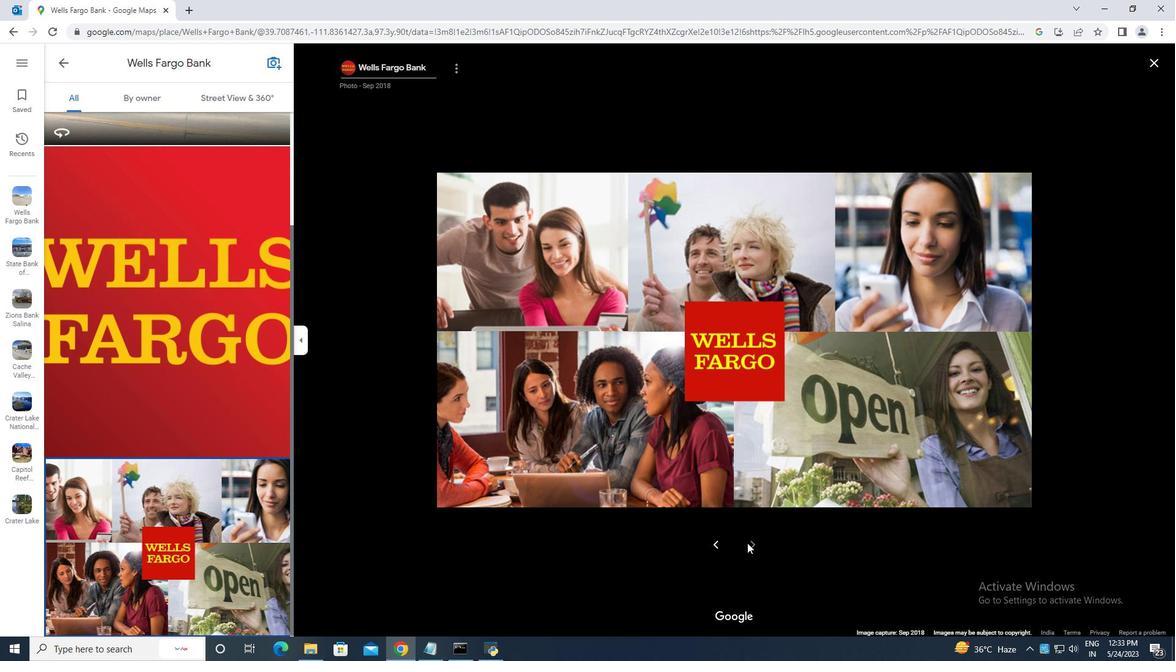 
Action: Mouse pressed left at (750, 544)
Screenshot: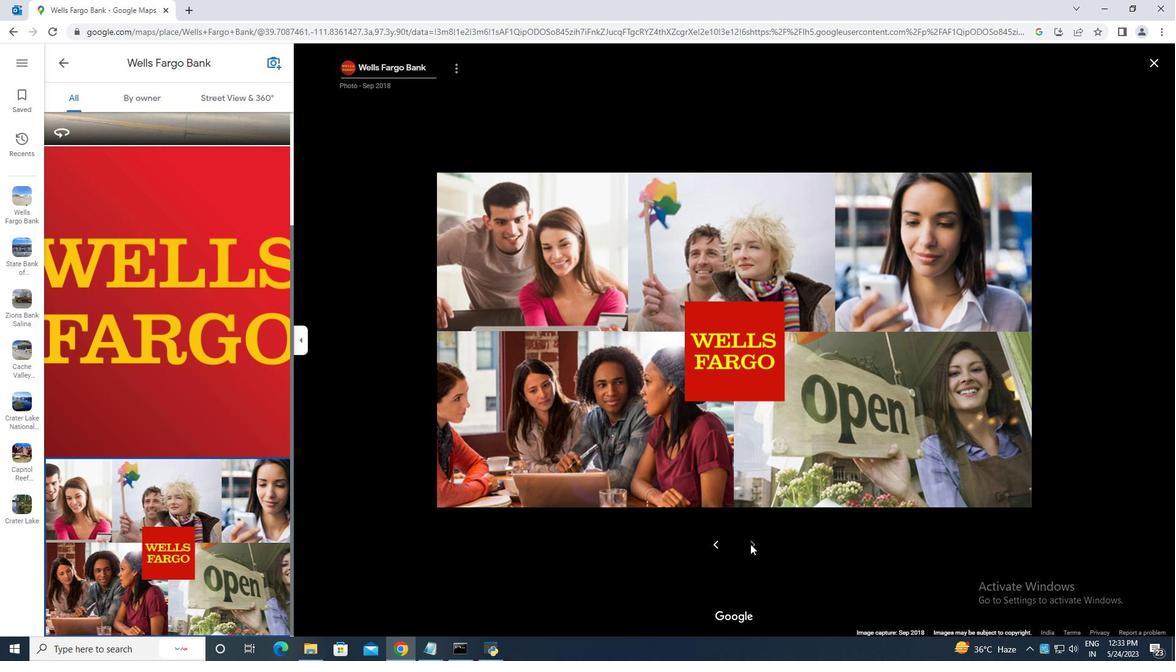 
Action: Mouse pressed left at (750, 544)
Screenshot: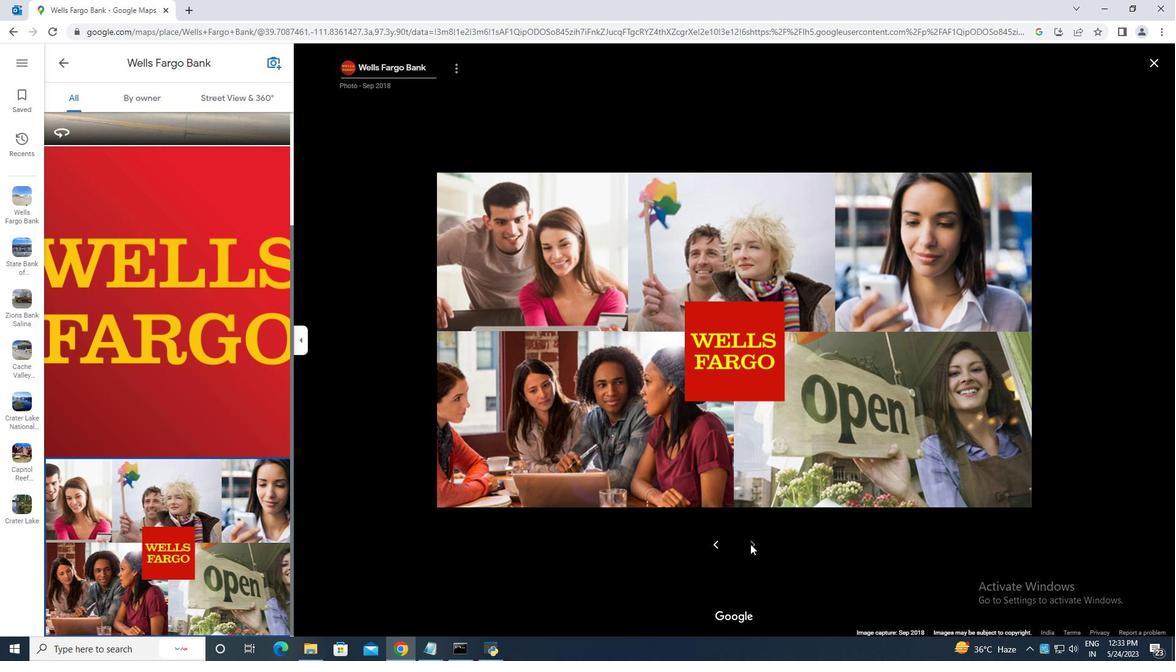 
Action: Mouse moved to (64, 64)
Screenshot: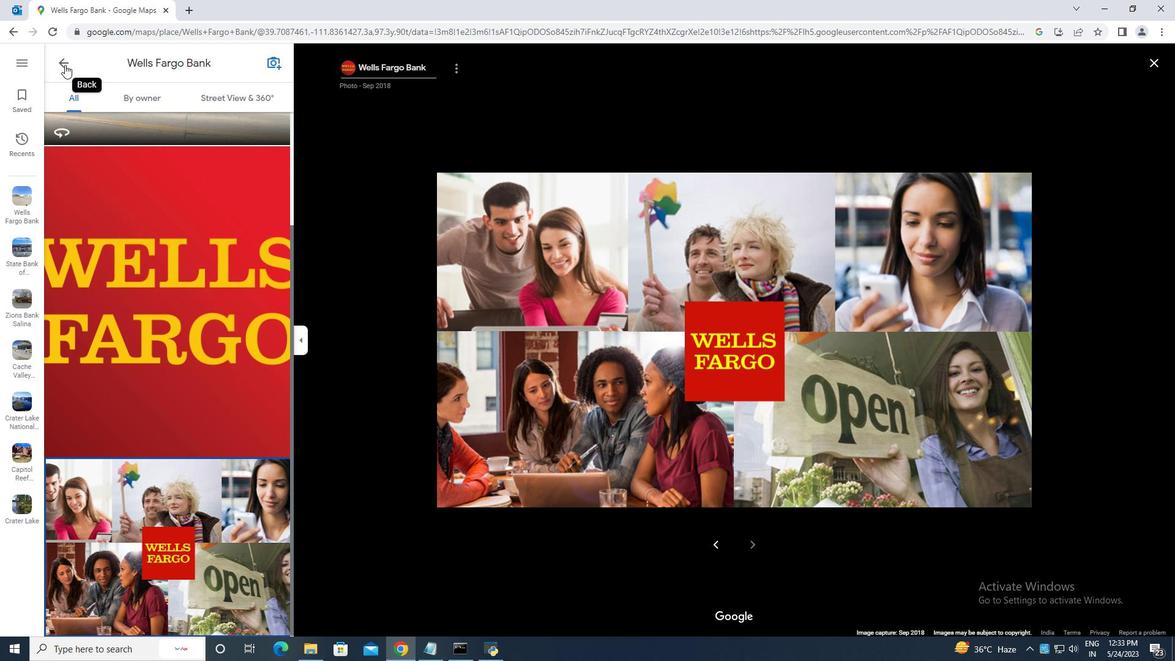 
Action: Mouse pressed left at (64, 64)
Screenshot: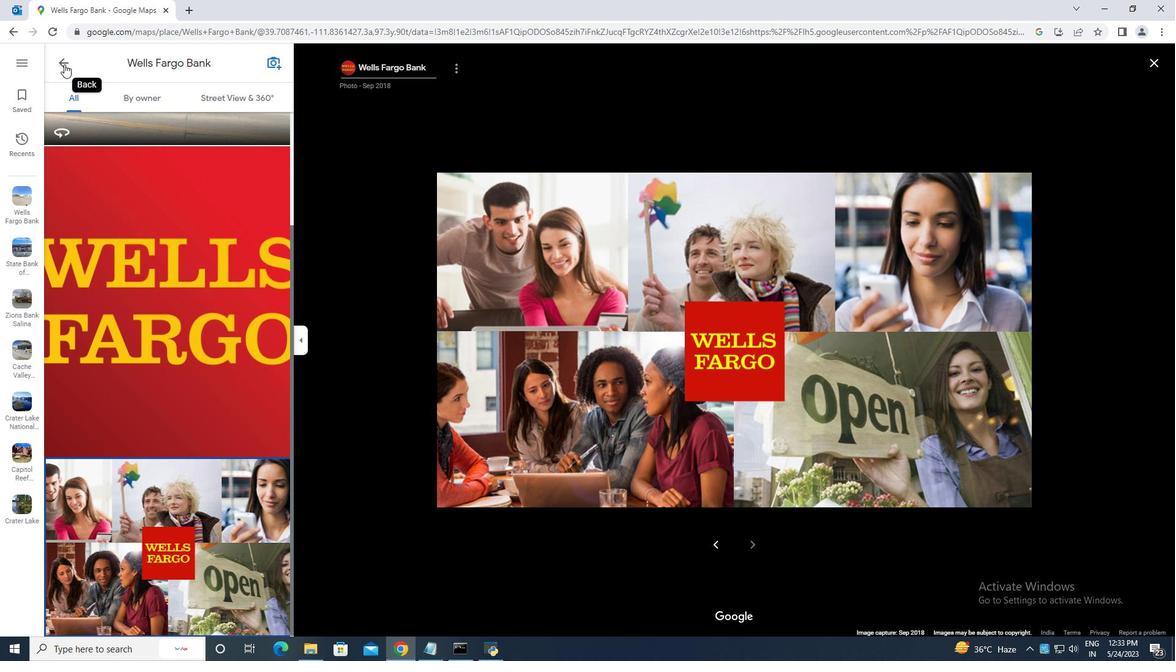 
Action: Mouse moved to (159, 349)
Screenshot: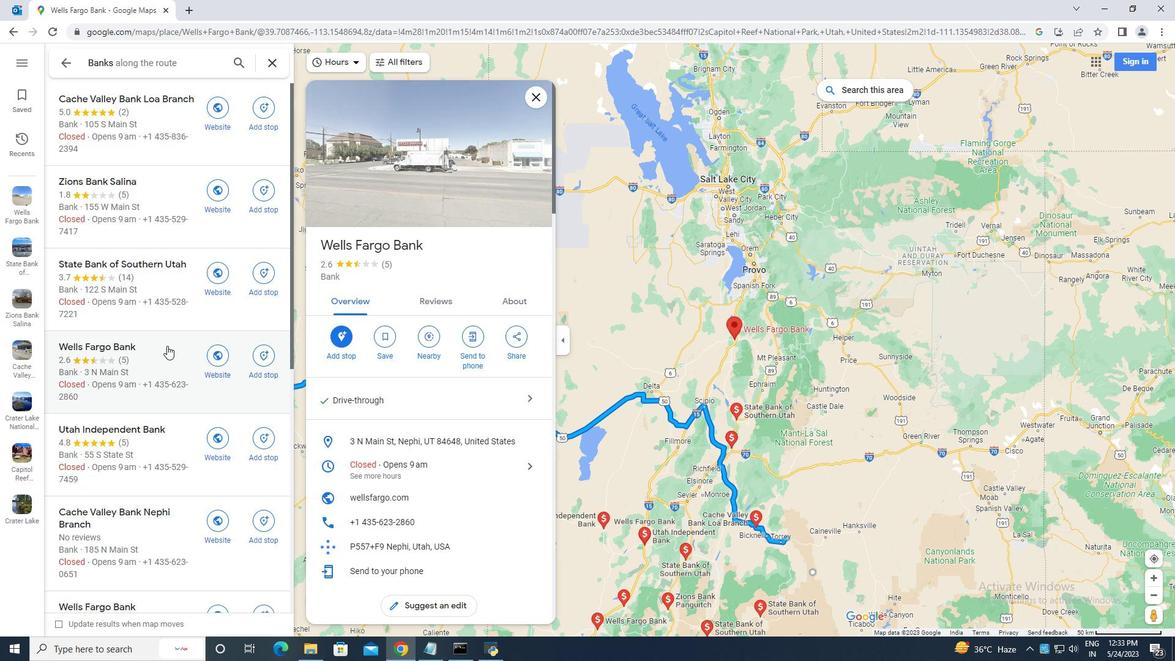 
Action: Mouse scrolled (159, 348) with delta (0, 0)
Screenshot: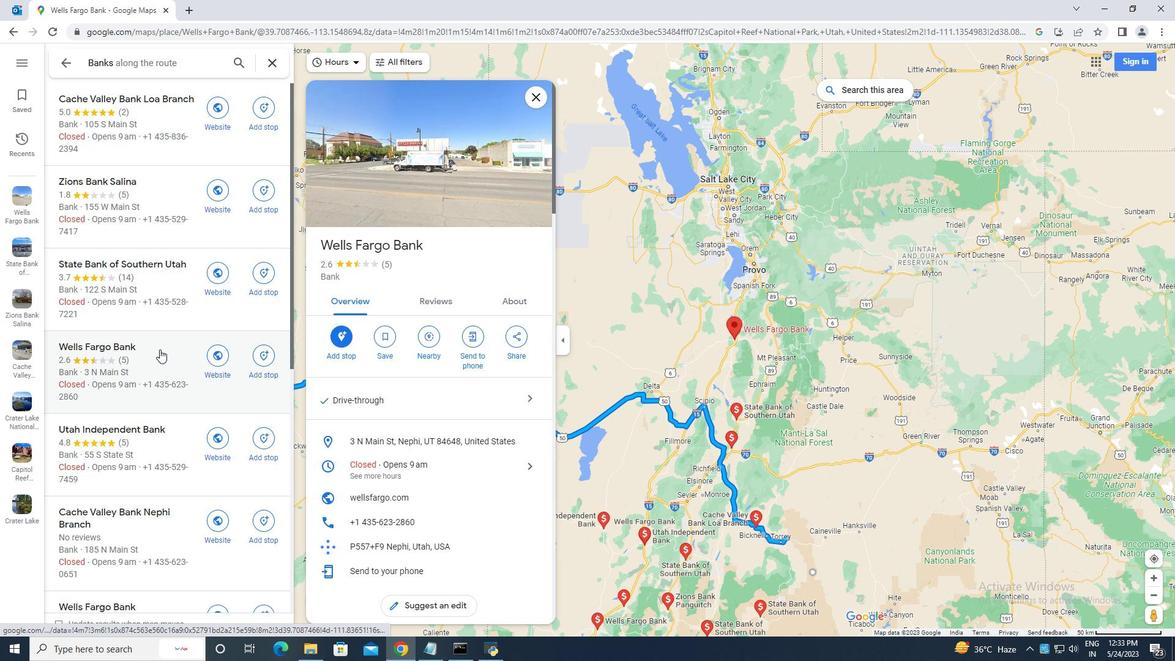 
Action: Mouse scrolled (159, 348) with delta (0, 0)
Screenshot: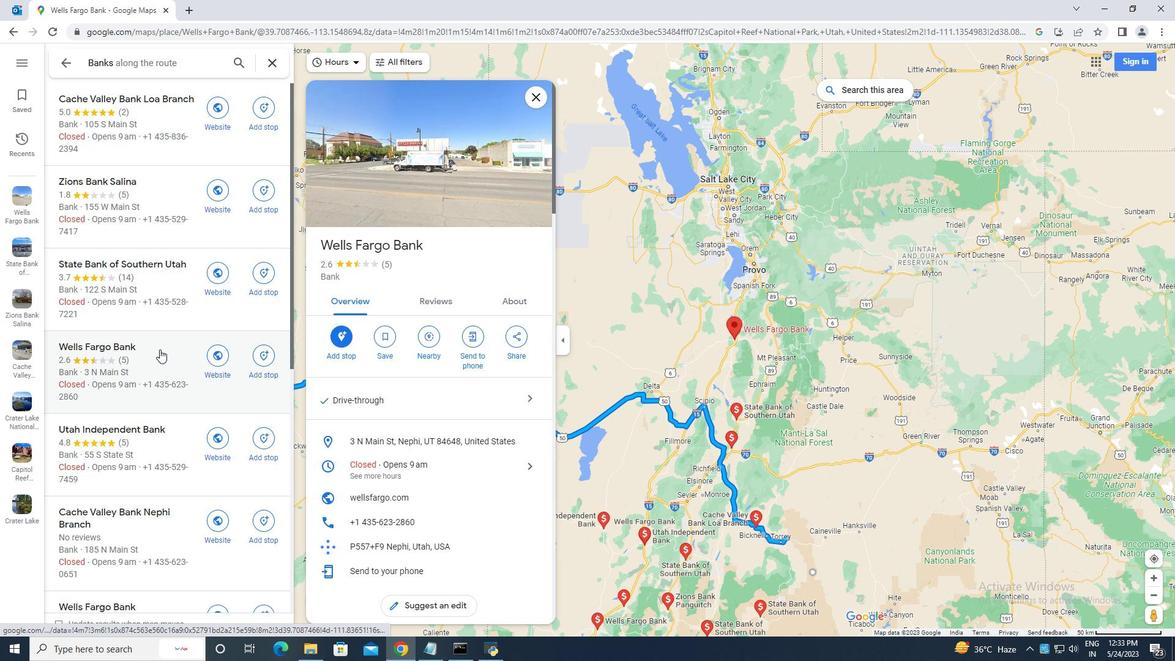 
Action: Mouse moved to (159, 349)
Screenshot: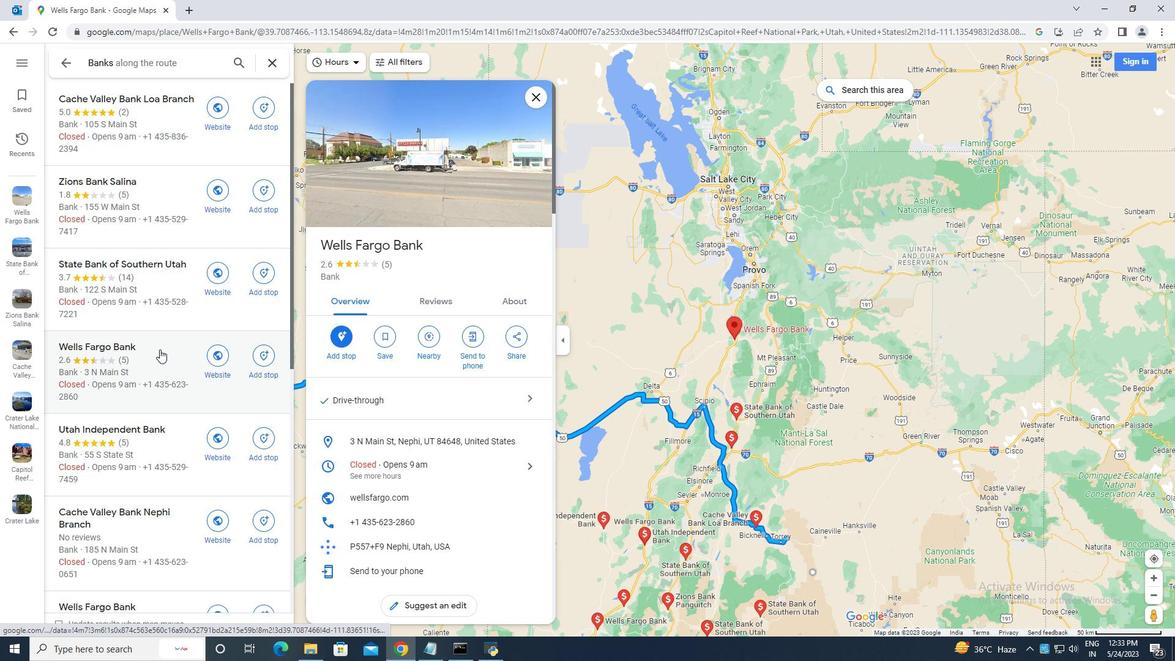 
Action: Mouse scrolled (159, 348) with delta (0, 0)
Screenshot: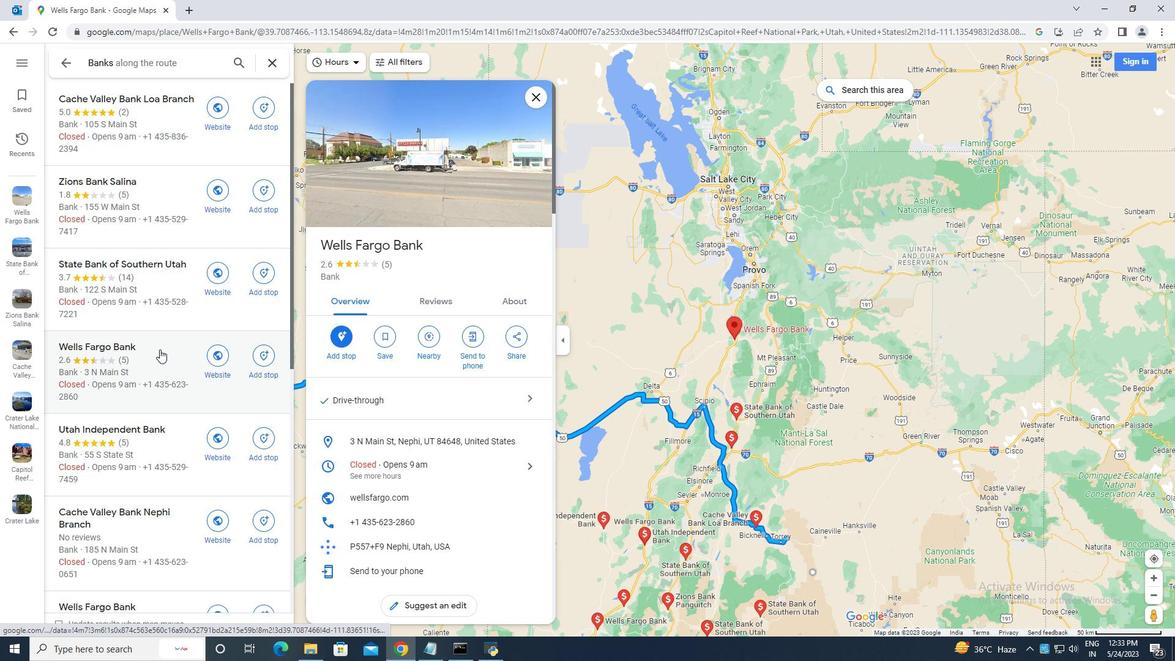 
Action: Mouse moved to (186, 258)
Screenshot: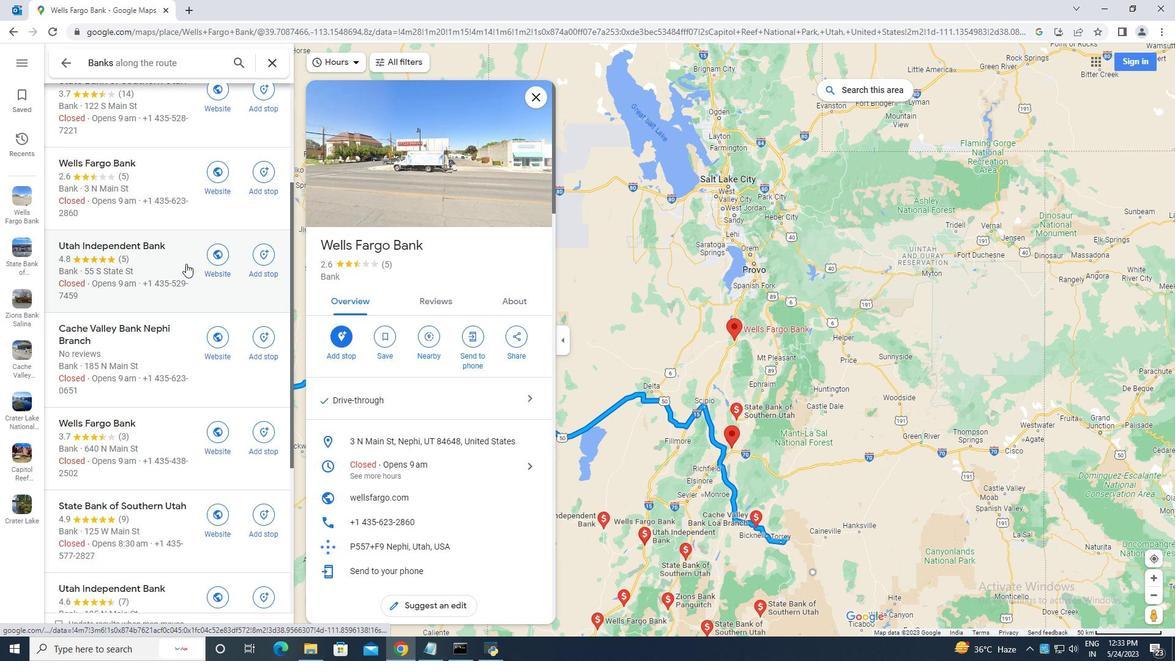 
Action: Mouse pressed left at (186, 258)
Screenshot: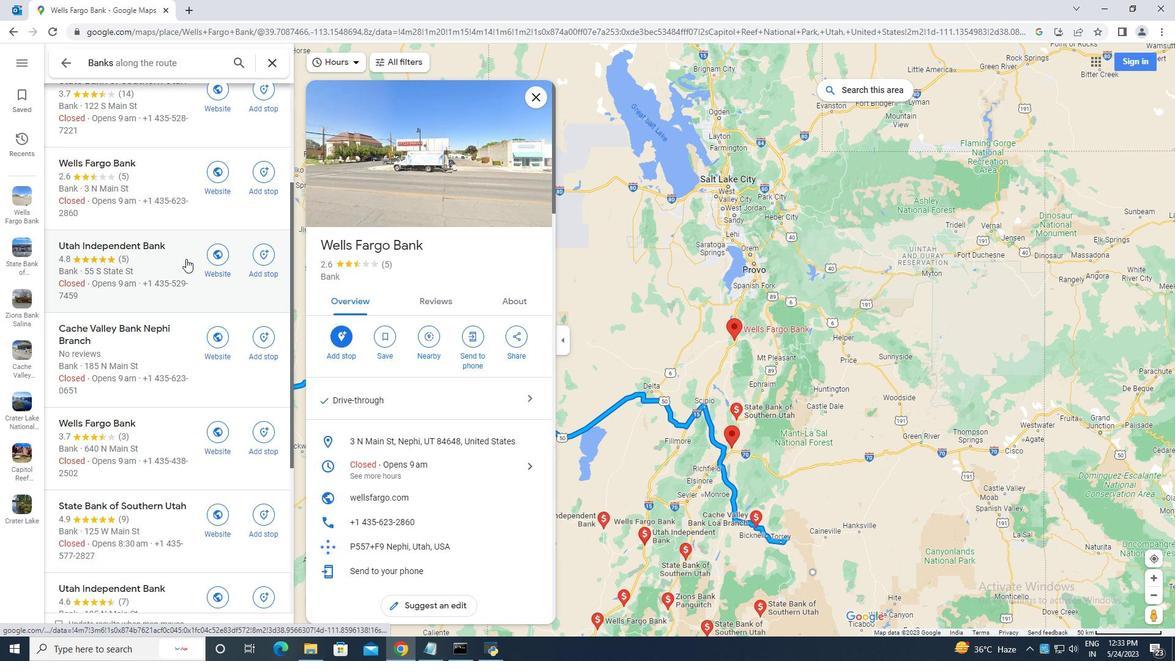 
Action: Mouse moved to (436, 471)
Screenshot: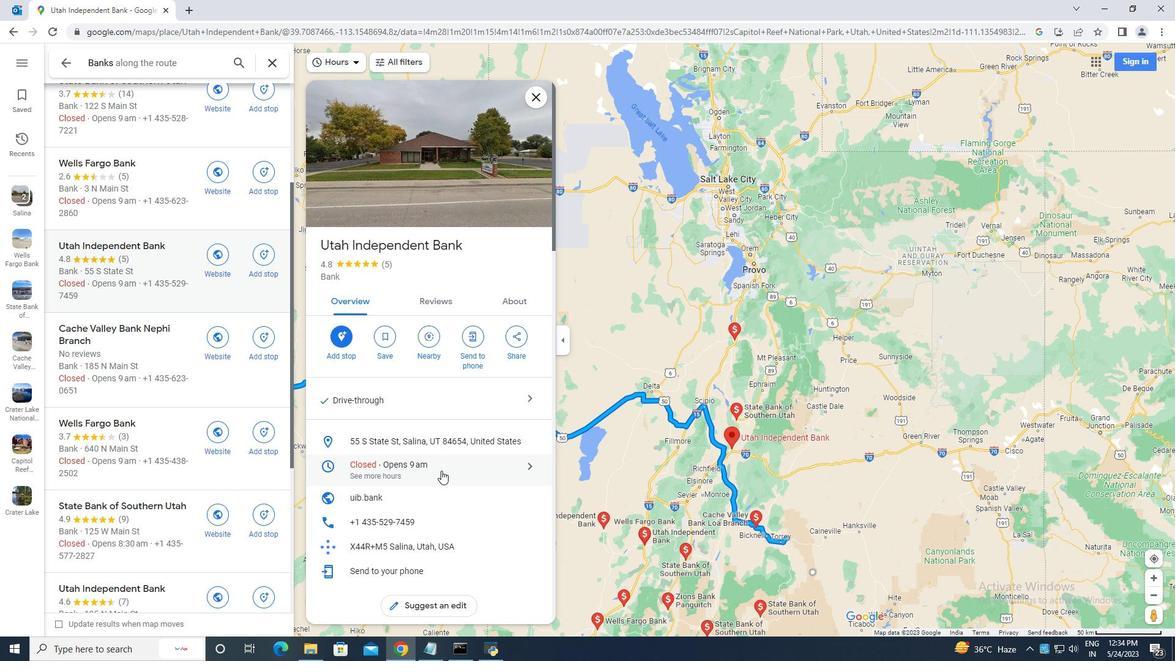 
Action: Mouse scrolled (436, 471) with delta (0, 0)
Screenshot: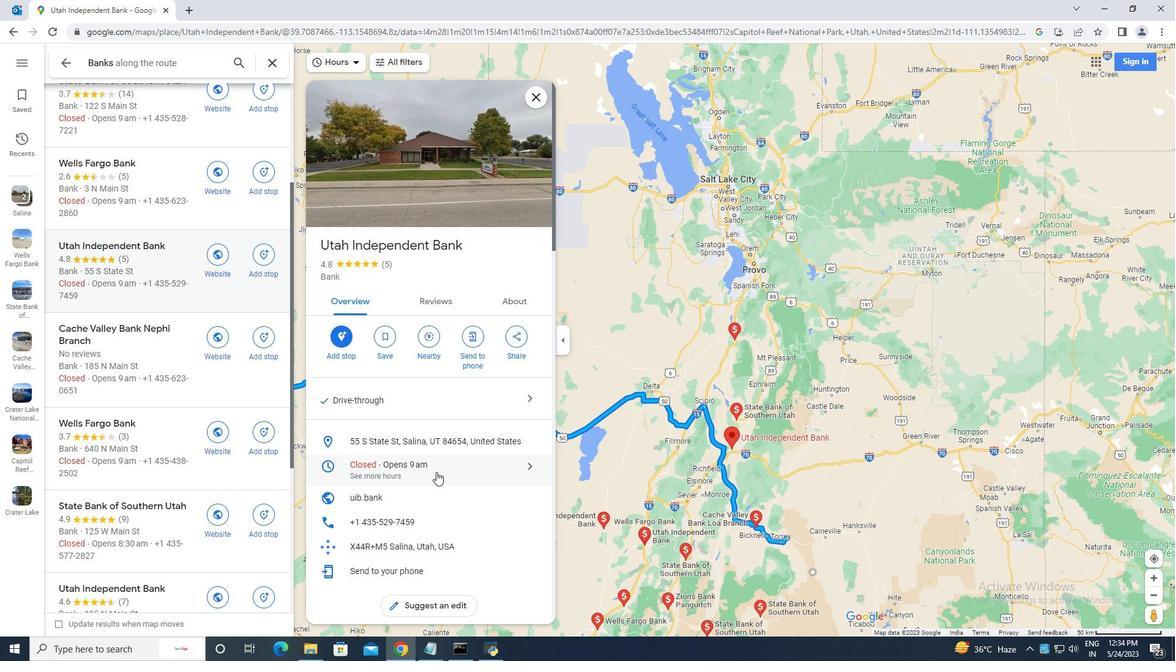 
Action: Mouse scrolled (436, 471) with delta (0, 0)
Screenshot: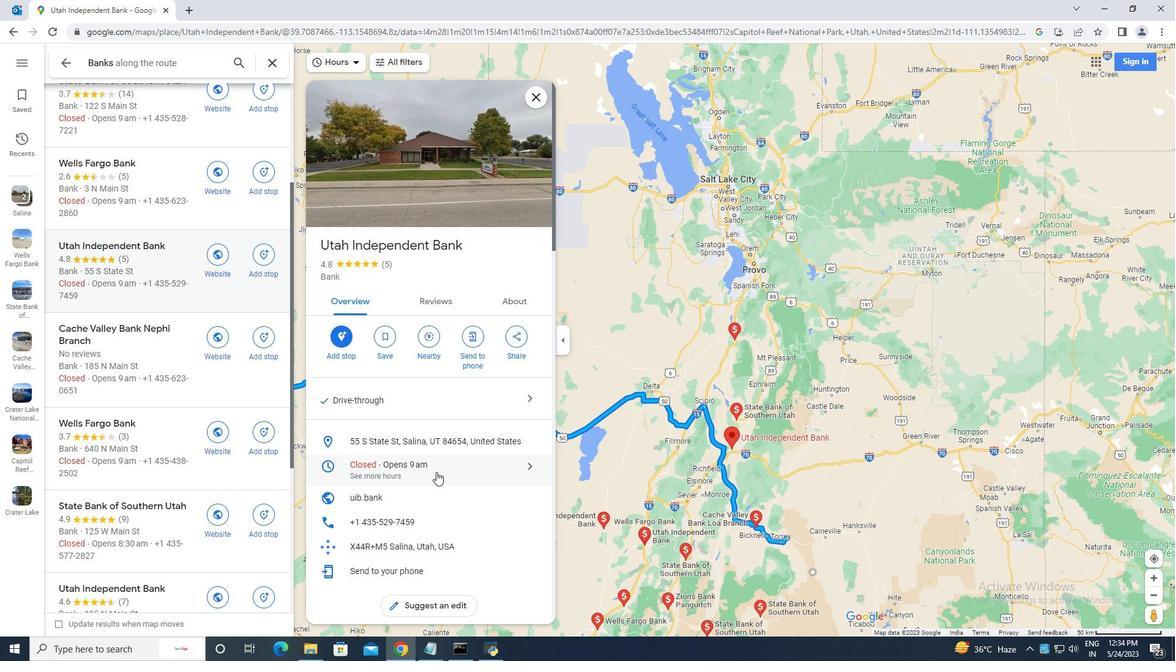 
Action: Mouse scrolled (436, 471) with delta (0, 0)
Screenshot: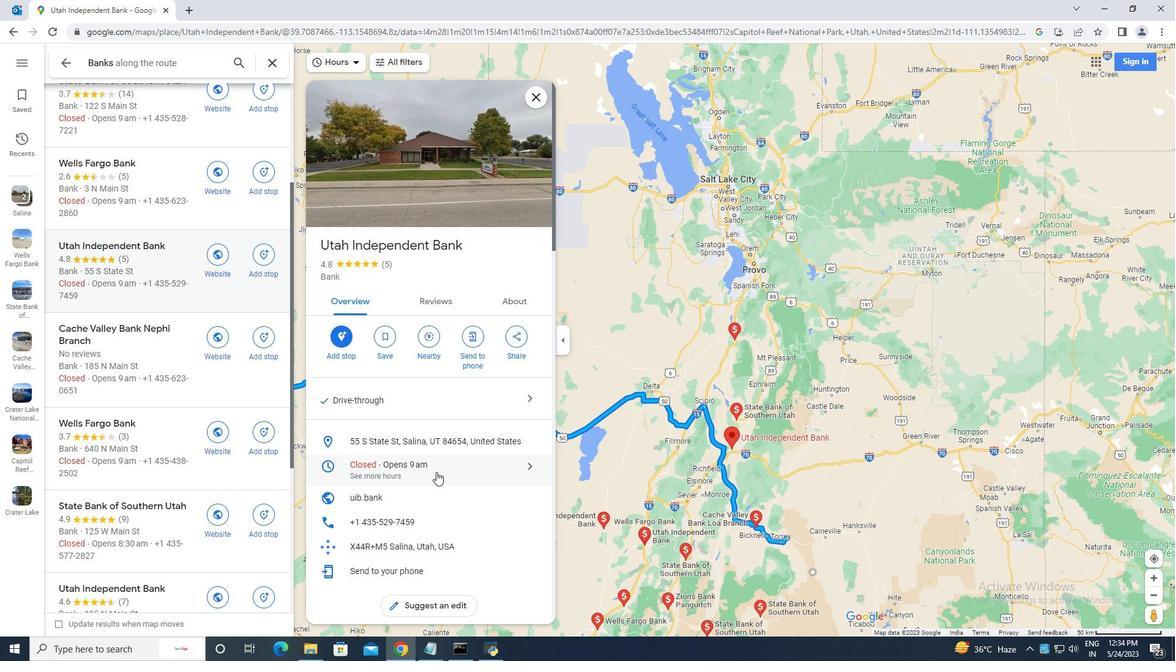 
Action: Mouse scrolled (436, 471) with delta (0, 0)
Screenshot: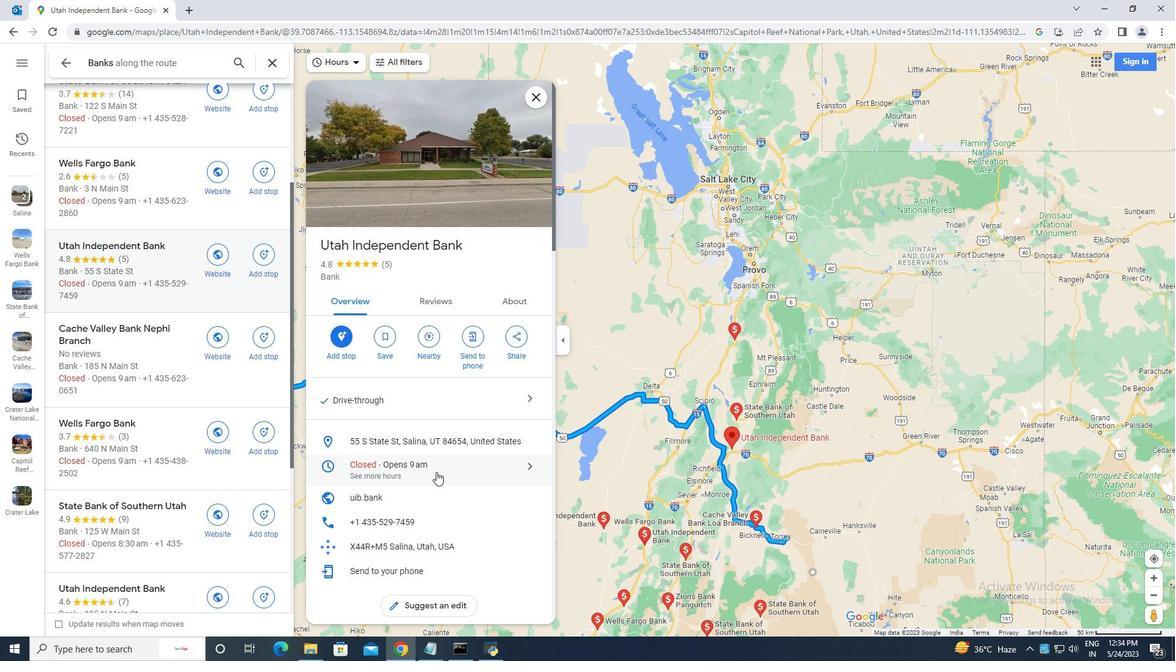 
Action: Mouse moved to (349, 470)
Screenshot: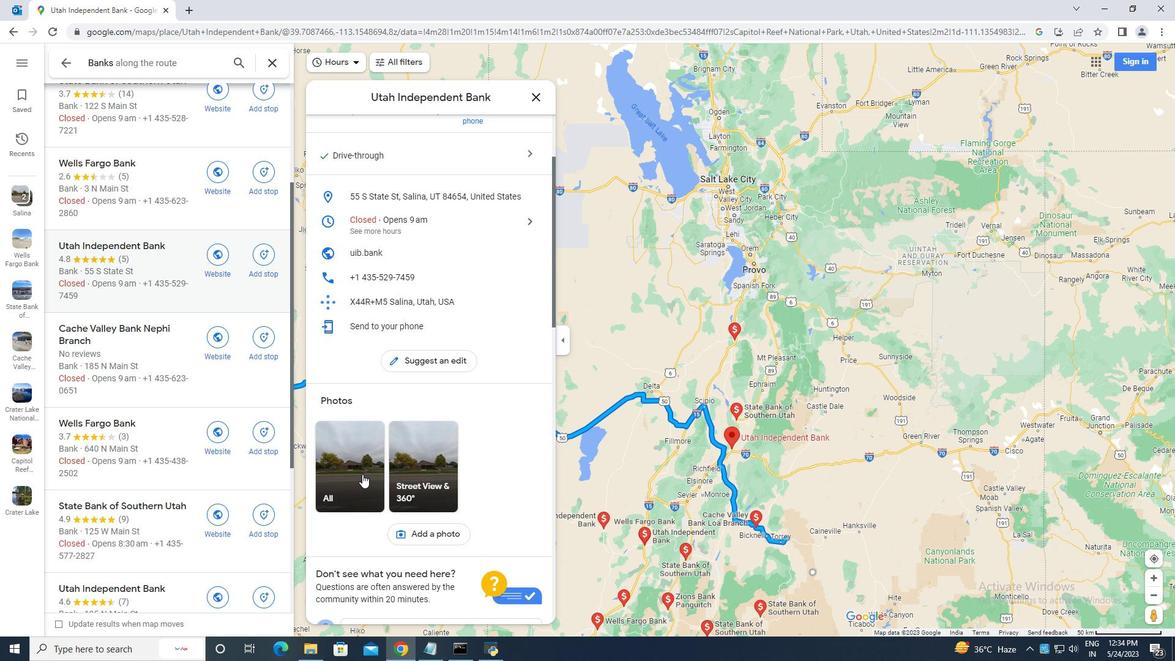 
Action: Mouse pressed left at (349, 470)
Screenshot: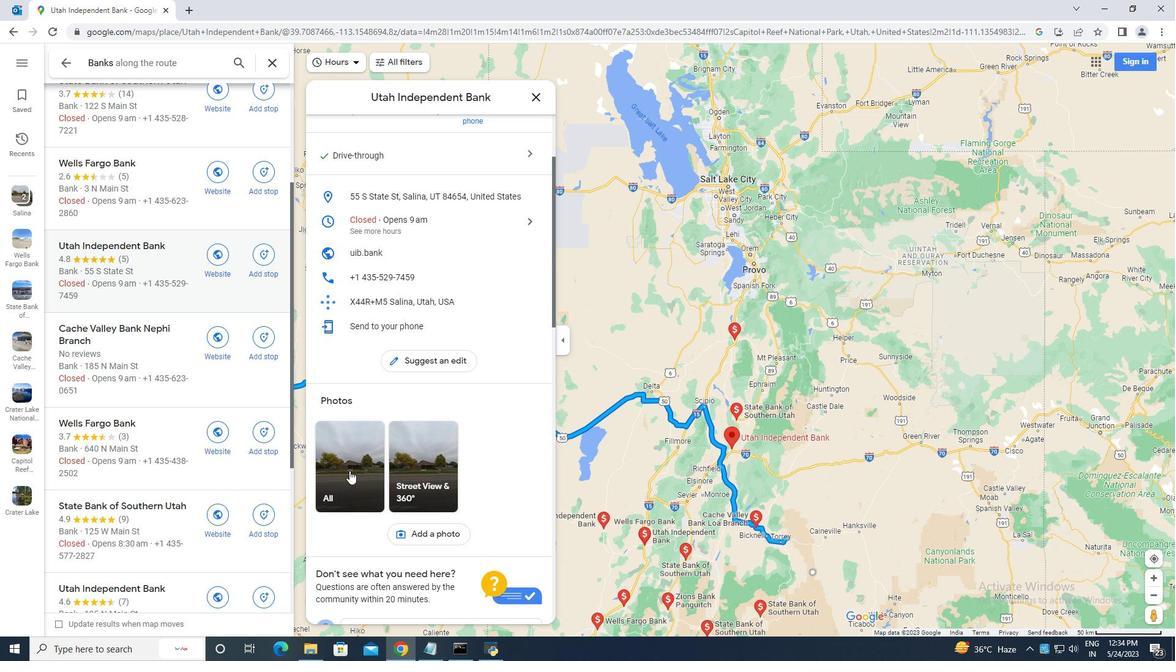 
Action: Mouse moved to (499, 356)
Screenshot: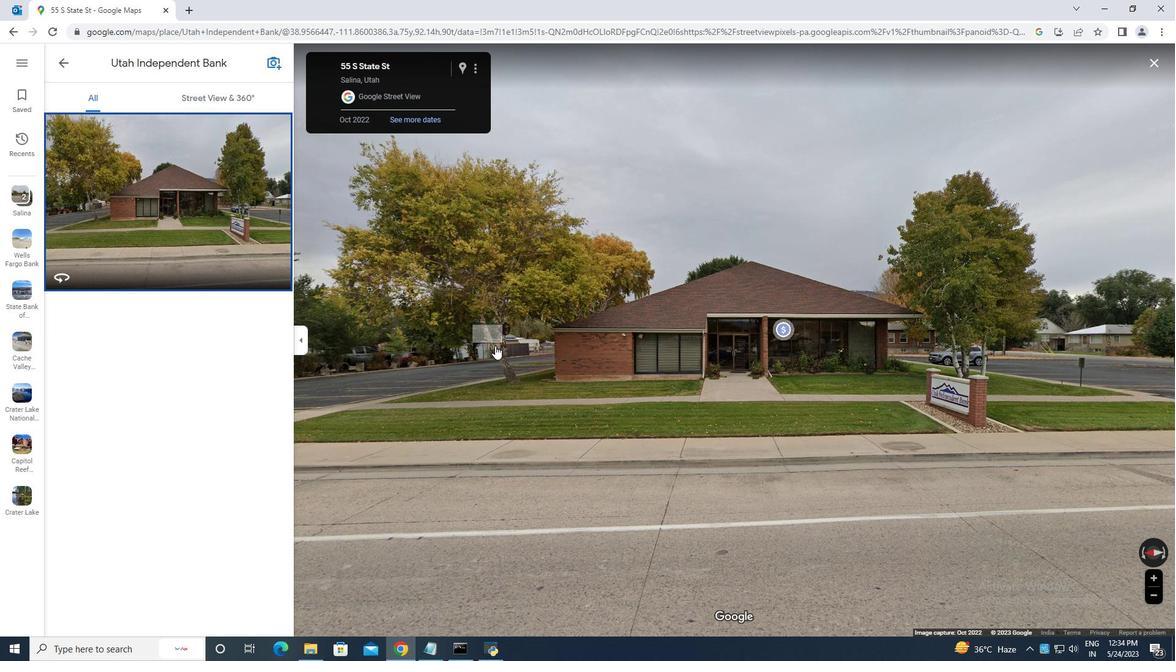 
Action: Mouse scrolled (499, 355) with delta (0, 0)
Screenshot: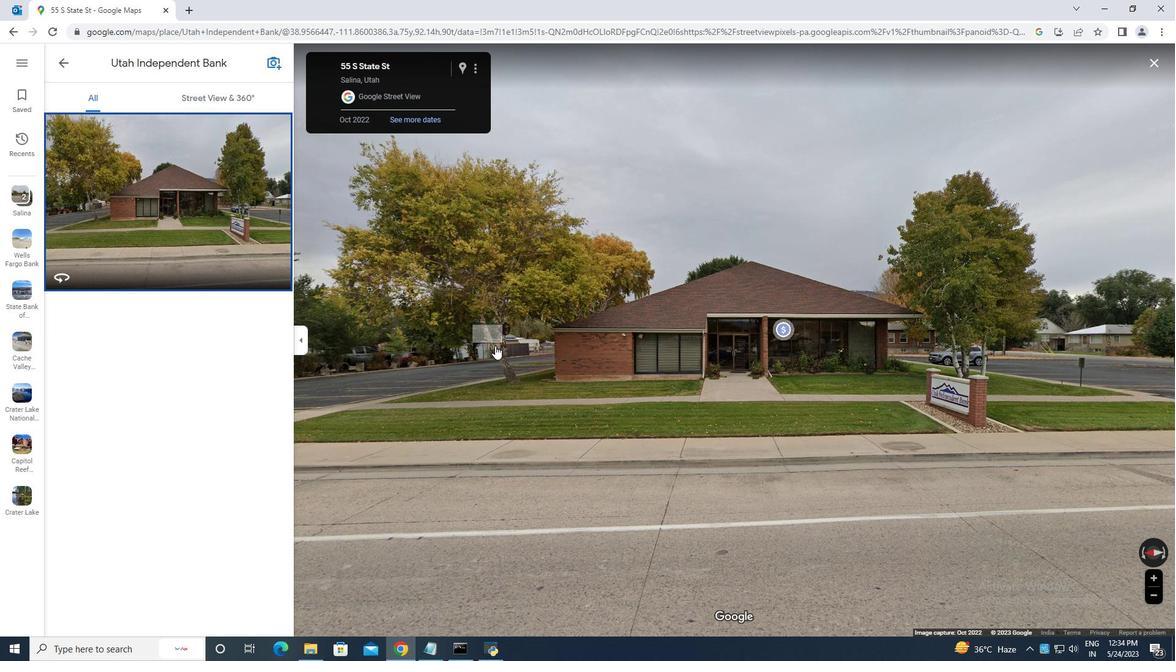 
Action: Mouse scrolled (499, 355) with delta (0, 0)
Screenshot: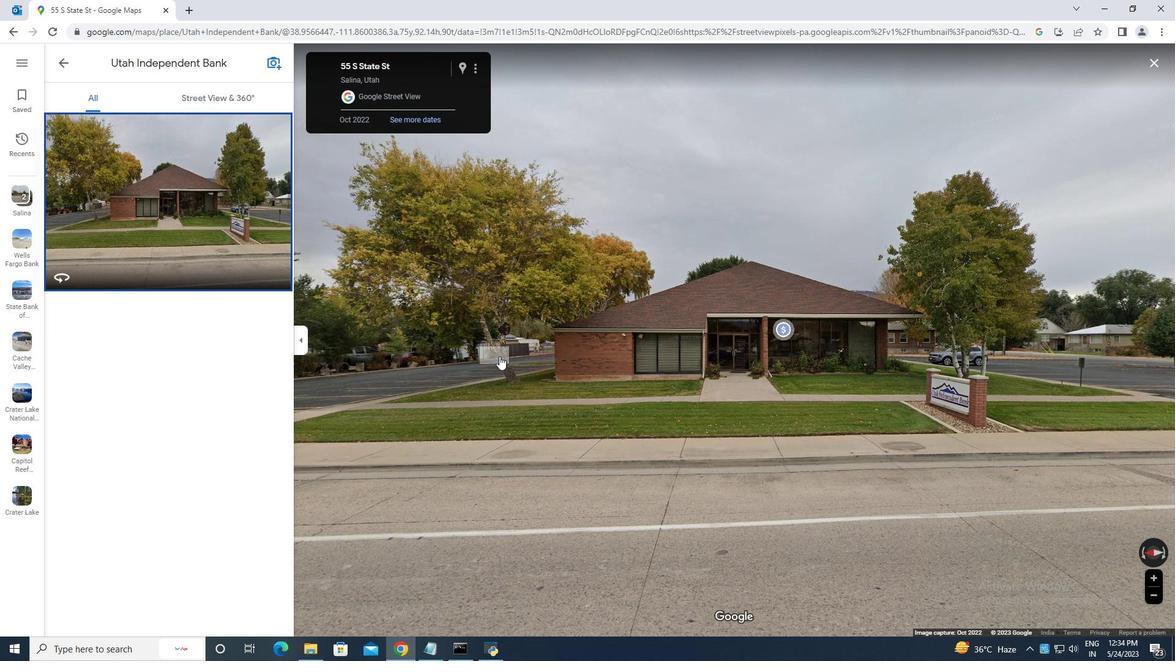 
Action: Mouse moved to (500, 356)
Screenshot: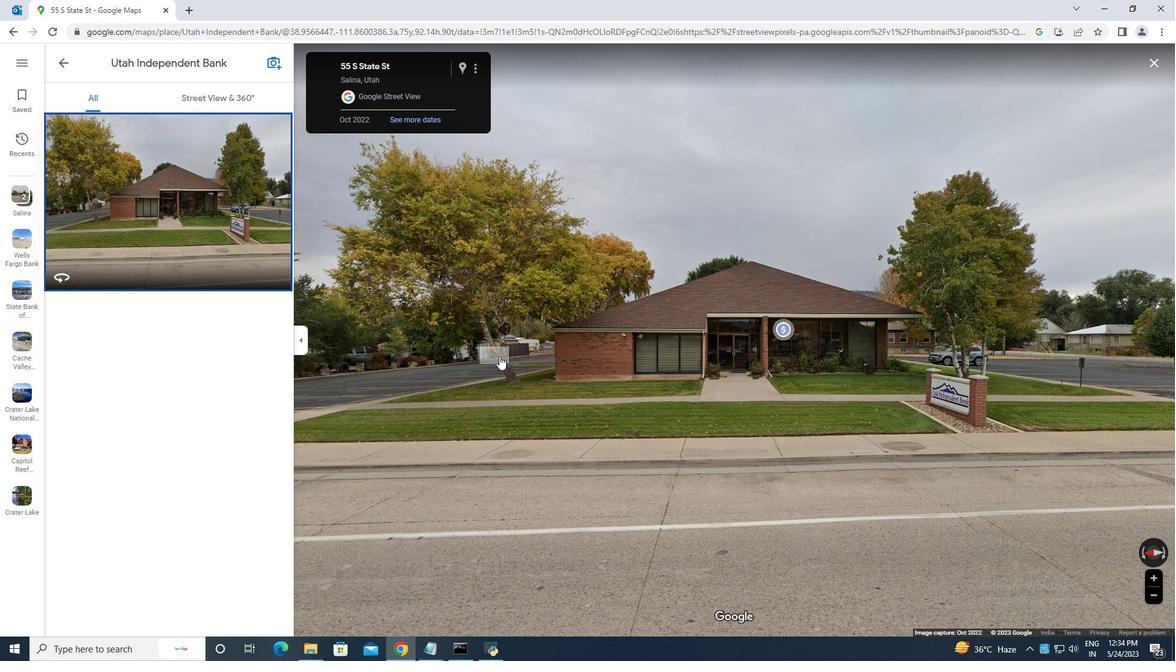 
Action: Mouse scrolled (500, 356) with delta (0, 0)
Screenshot: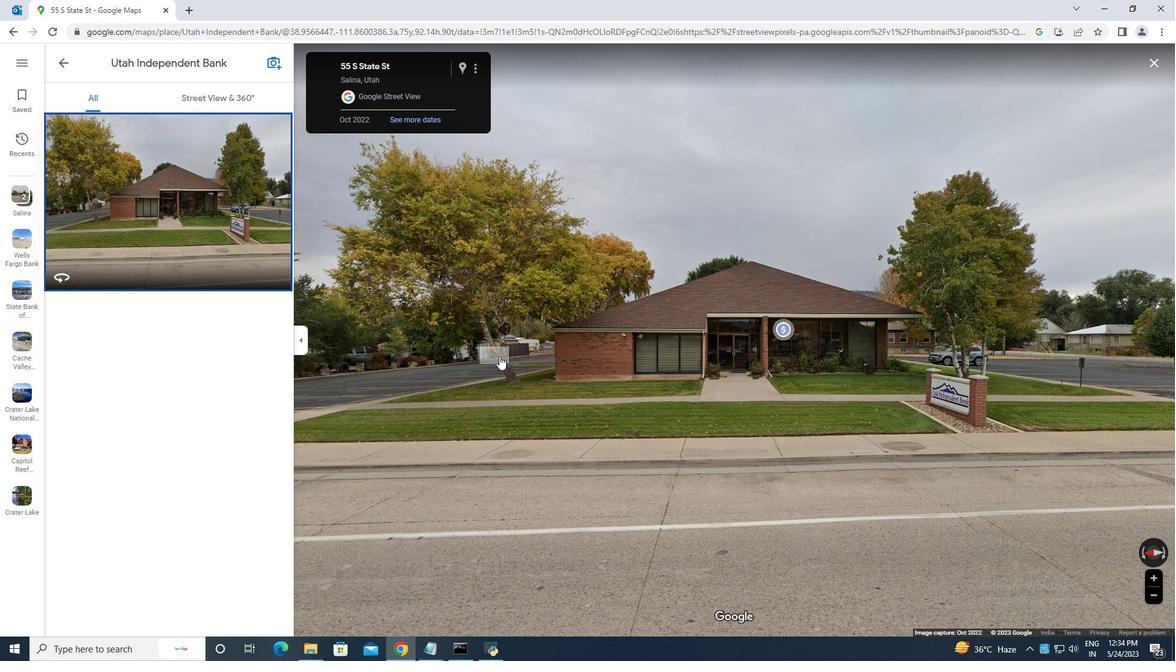 
Action: Mouse moved to (500, 357)
Screenshot: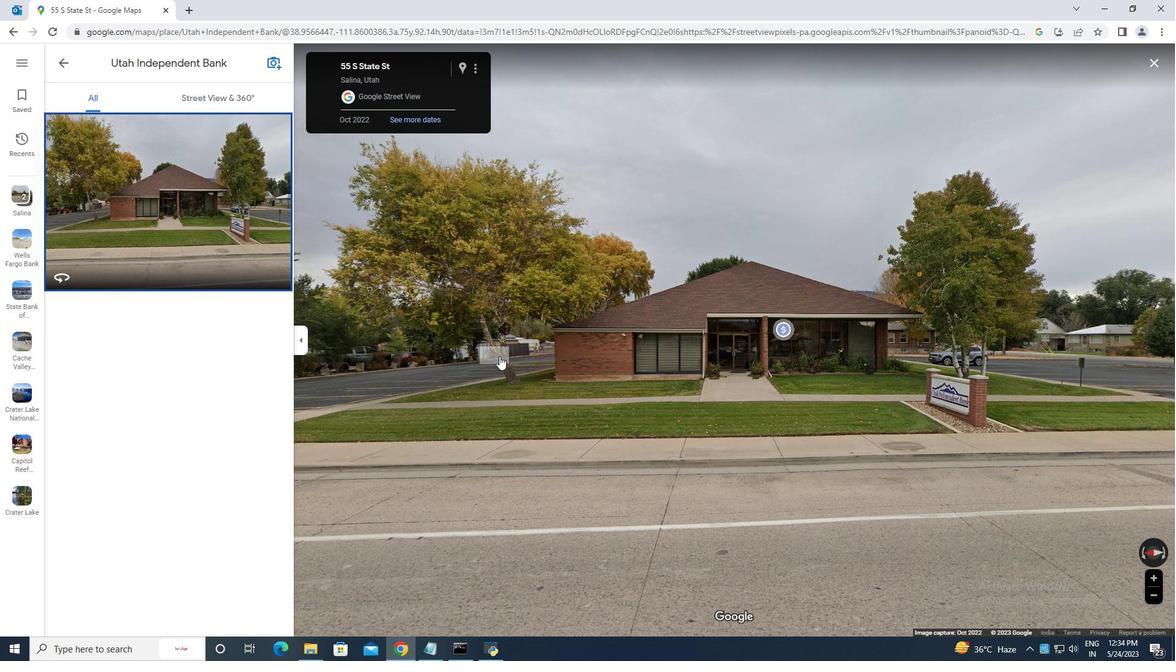 
Action: Mouse scrolled (500, 356) with delta (0, 0)
